Task: Find connections with filter location Dibai with filter topic #motivation with filter profile language French with filter current company Asiapower Overseas Employment Services with filter school Science And Technology Jobs with filter industry Mattress and Blinds Manufacturing with filter service category Date Entry with filter keywords title Operations Coordinator
Action: Mouse moved to (216, 330)
Screenshot: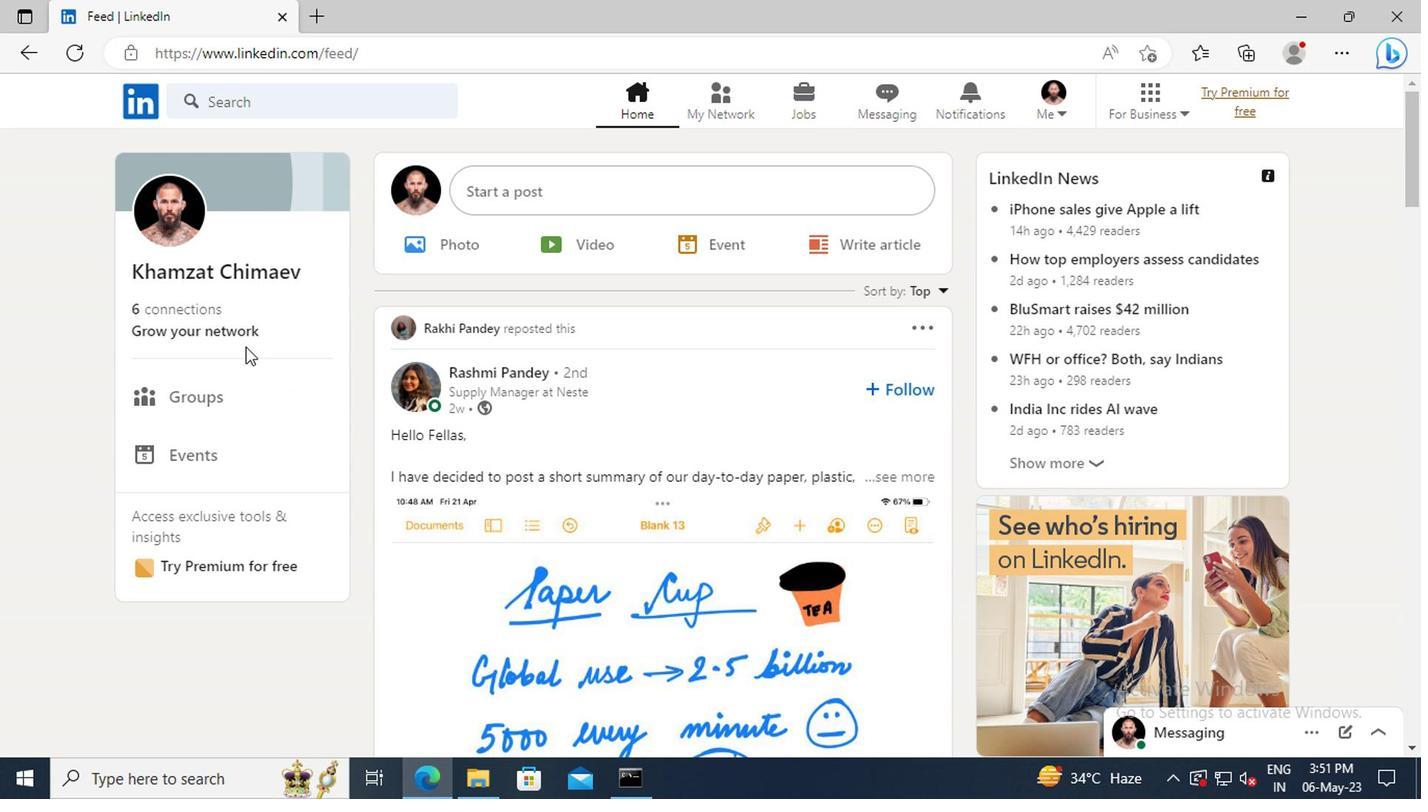 
Action: Mouse pressed left at (216, 330)
Screenshot: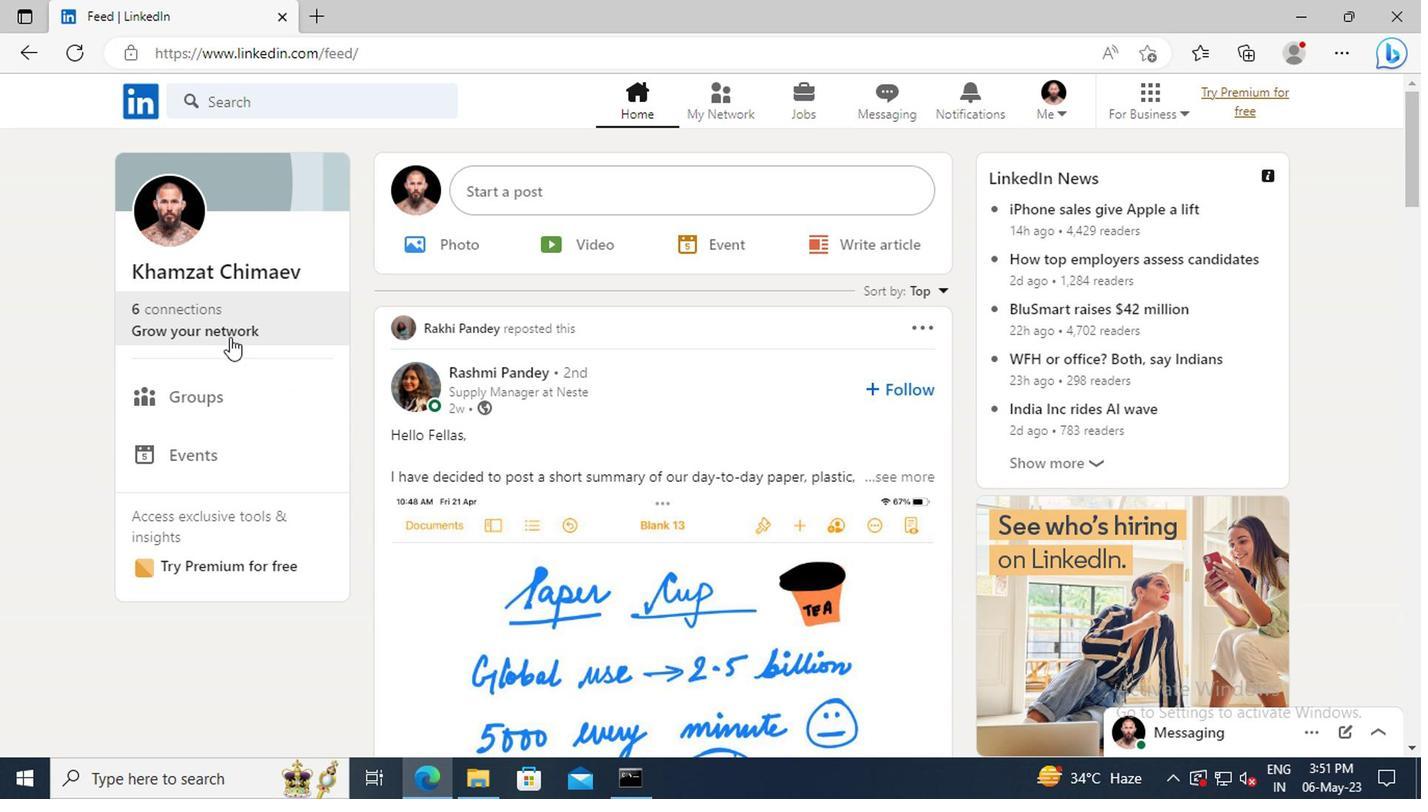 
Action: Mouse moved to (221, 223)
Screenshot: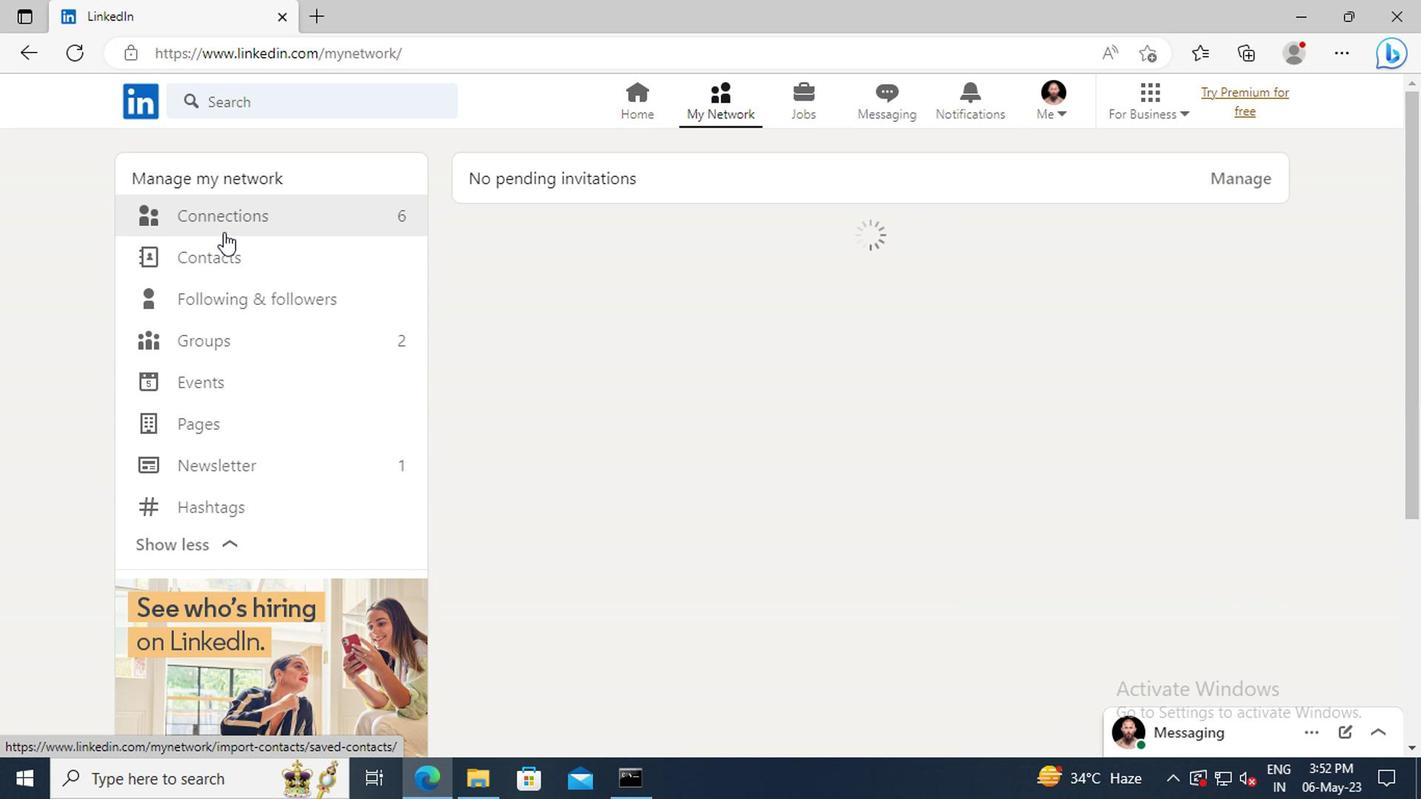 
Action: Mouse pressed left at (221, 223)
Screenshot: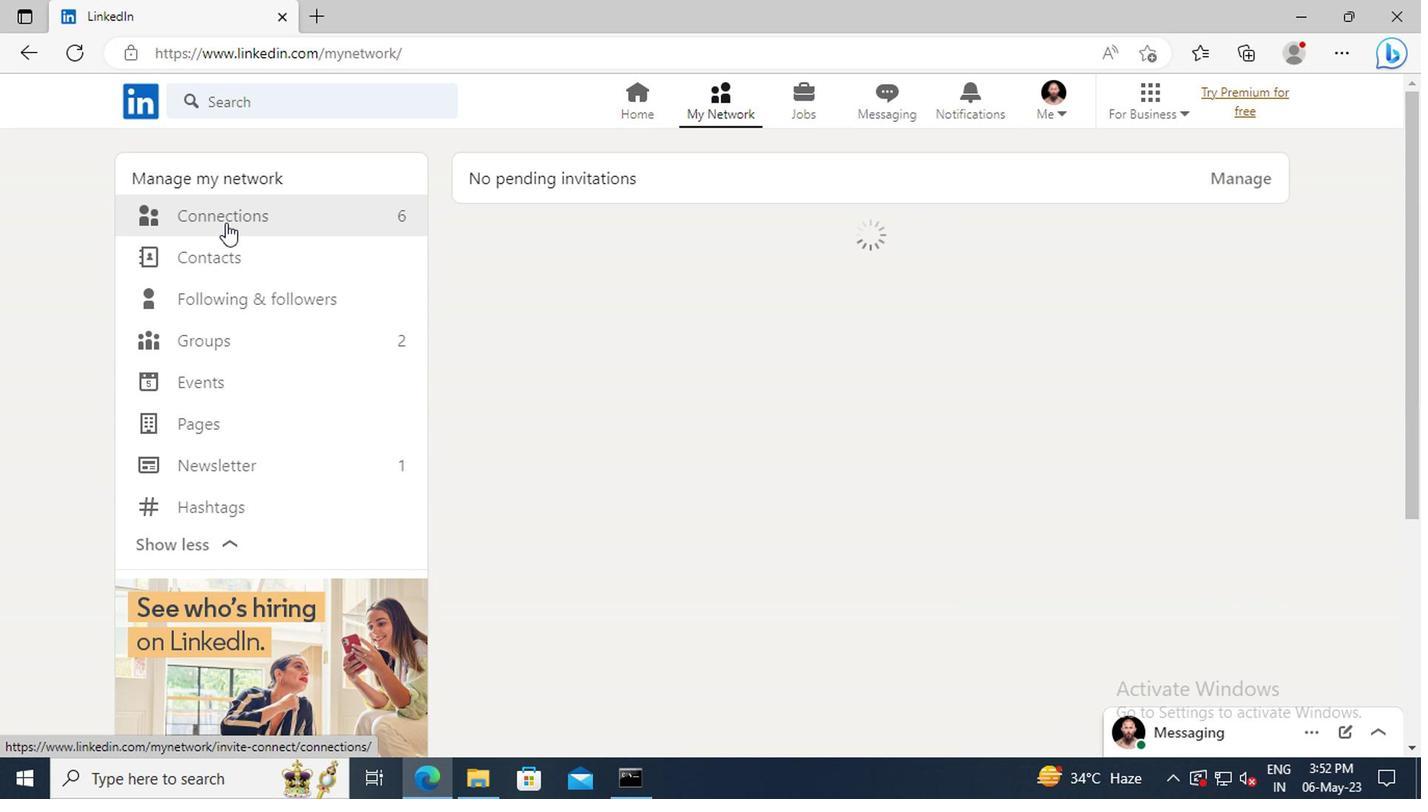 
Action: Mouse moved to (846, 222)
Screenshot: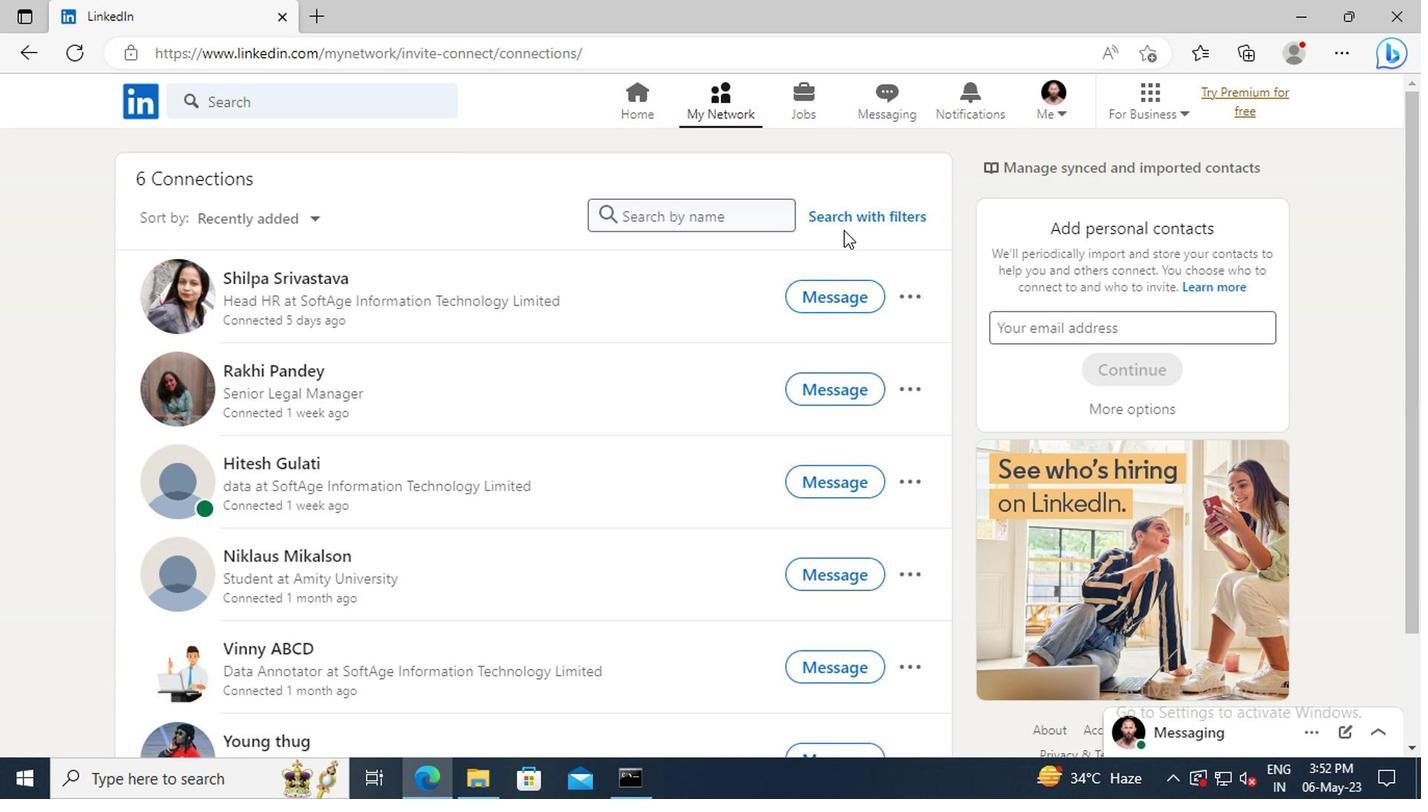 
Action: Mouse pressed left at (846, 222)
Screenshot: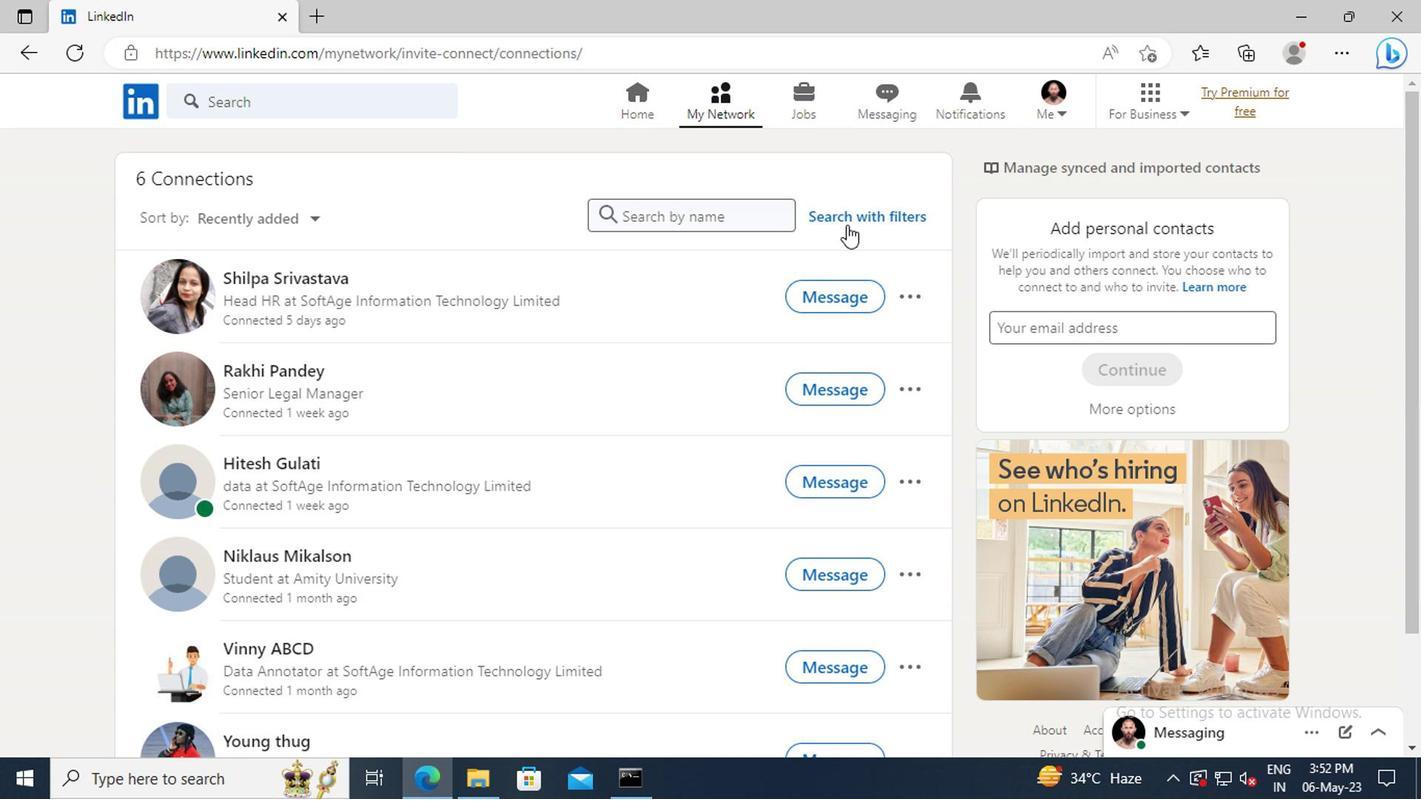 
Action: Mouse moved to (789, 163)
Screenshot: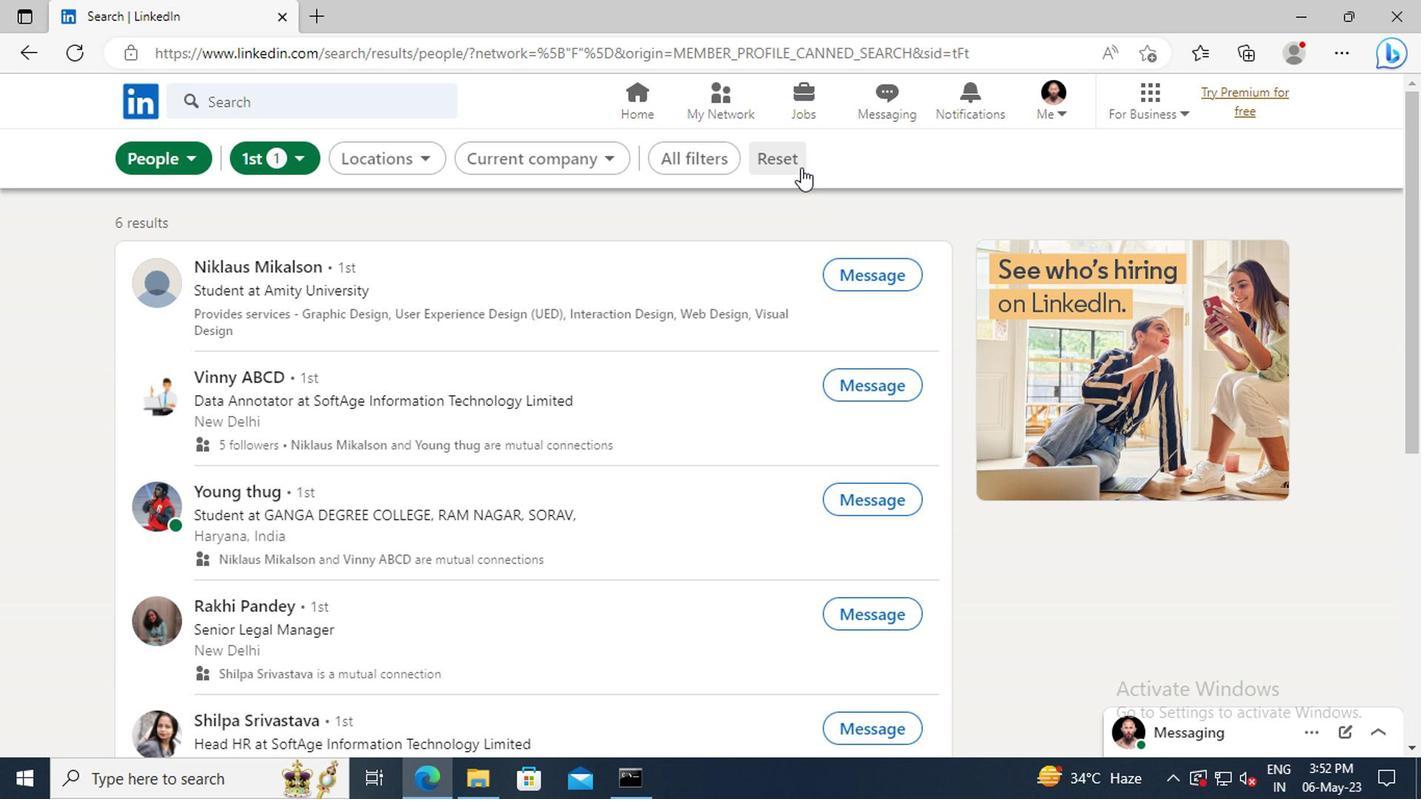 
Action: Mouse pressed left at (789, 163)
Screenshot: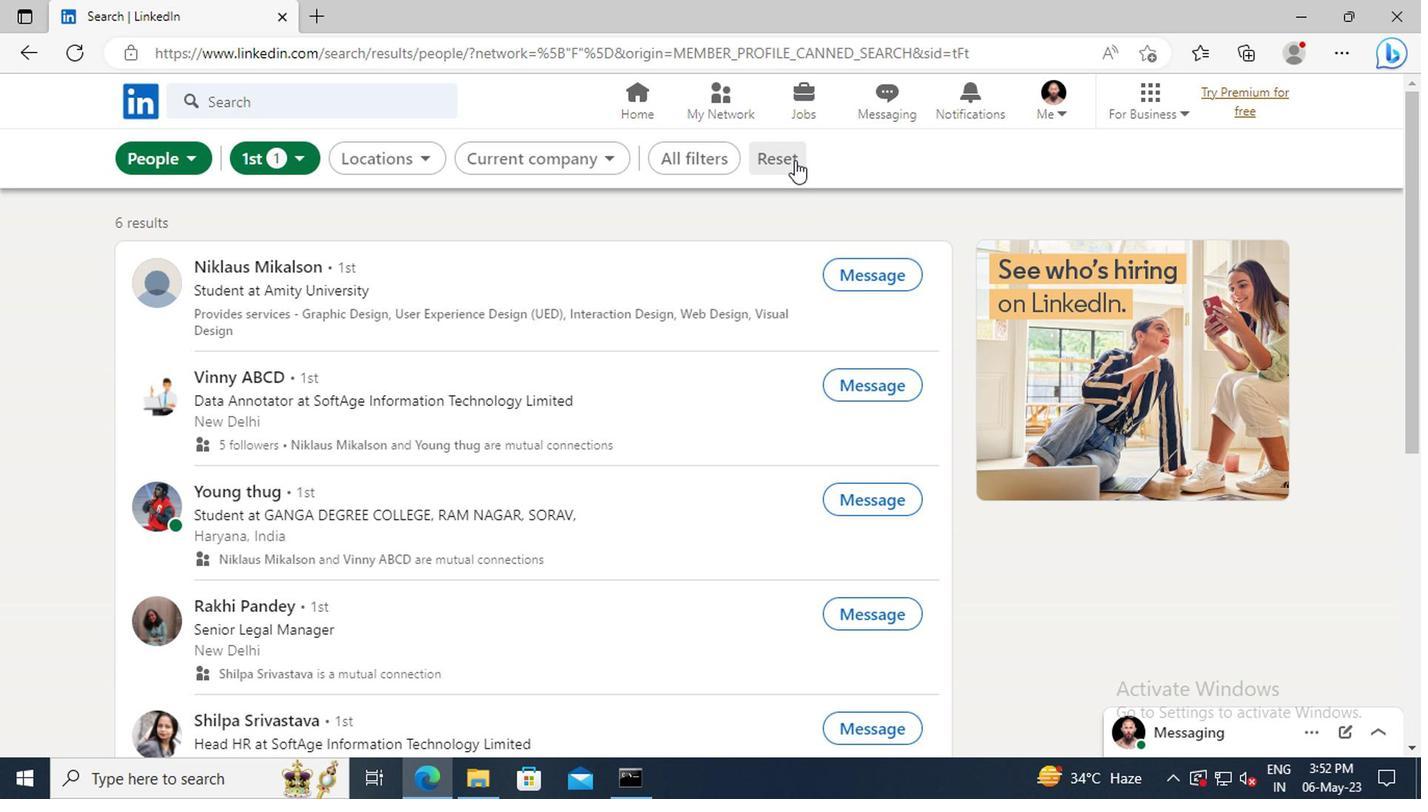
Action: Mouse moved to (750, 163)
Screenshot: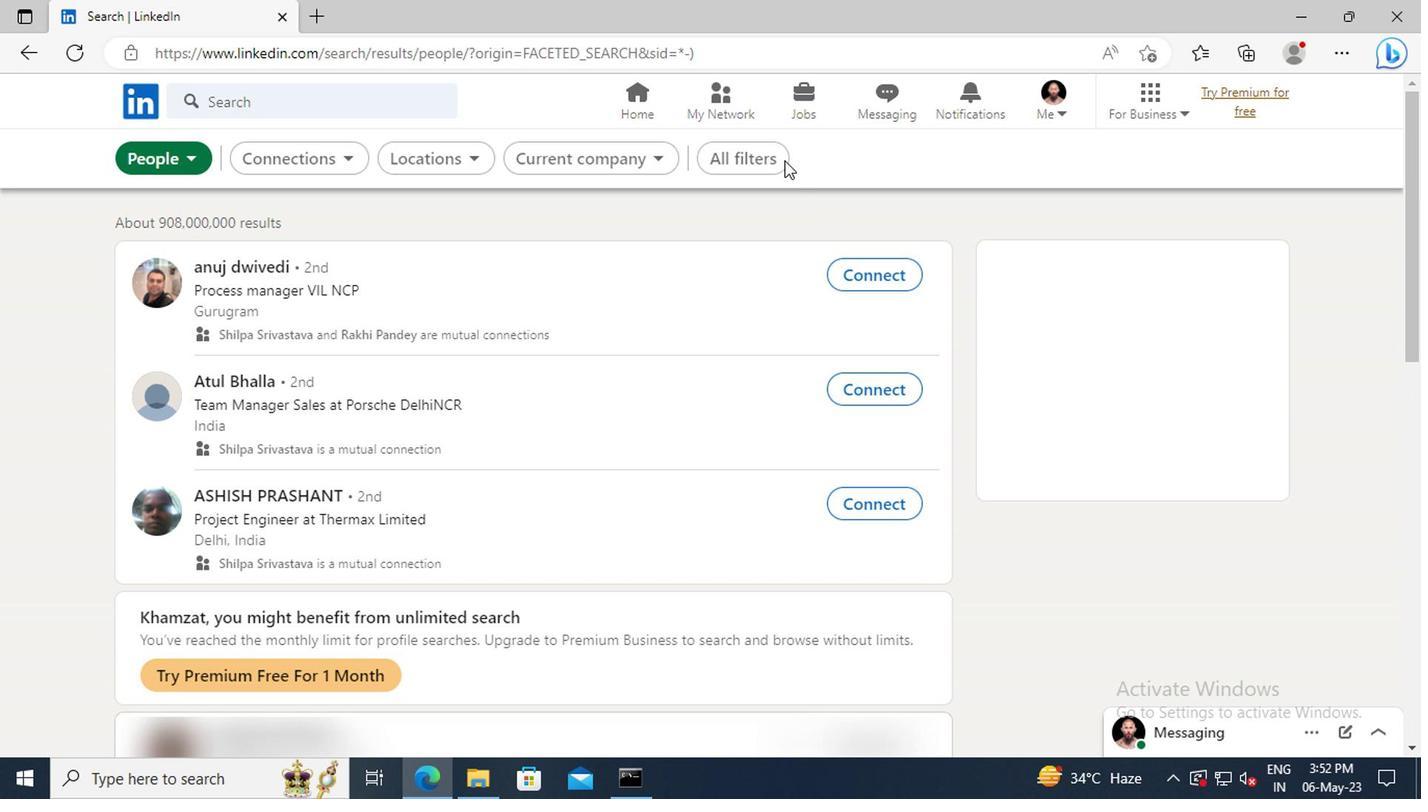
Action: Mouse pressed left at (750, 163)
Screenshot: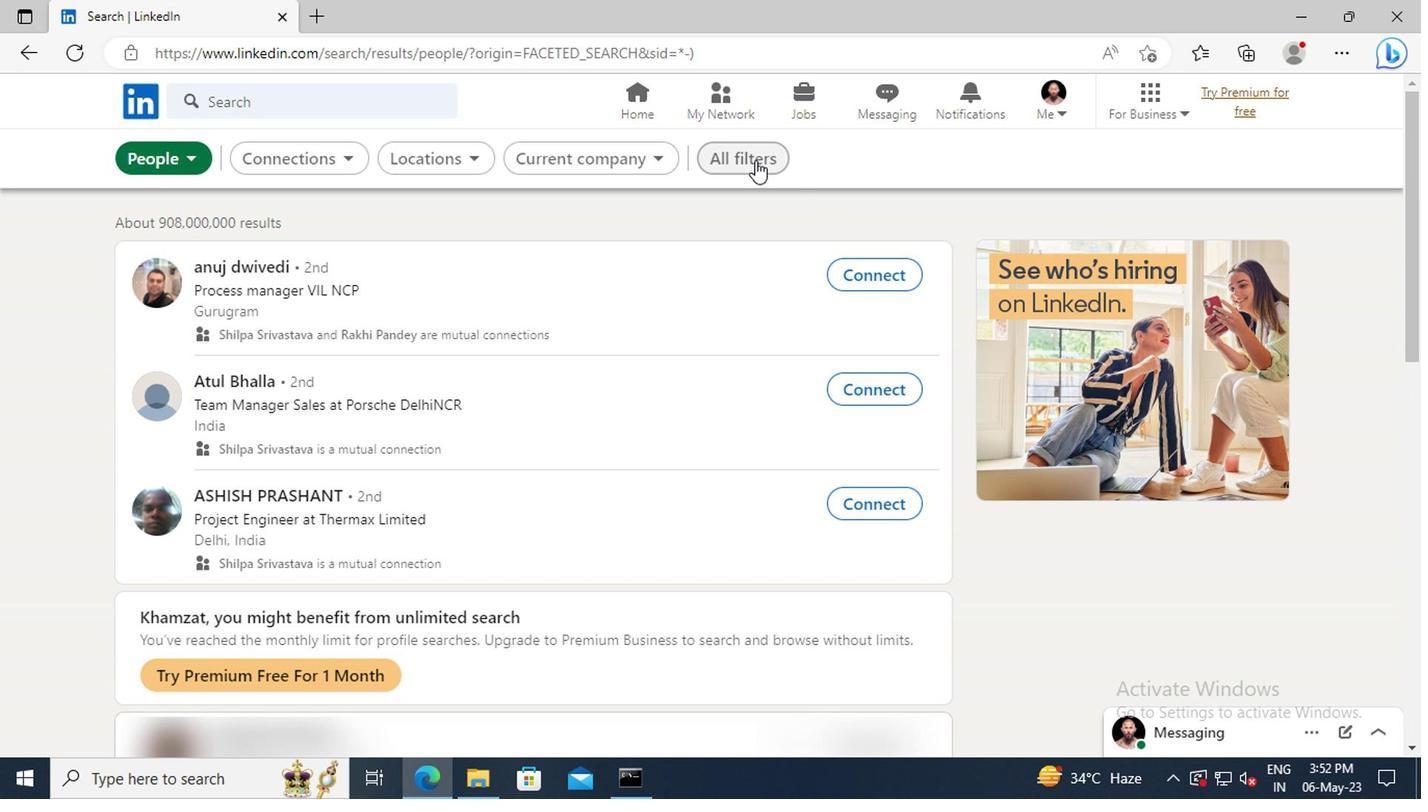 
Action: Mouse moved to (1110, 379)
Screenshot: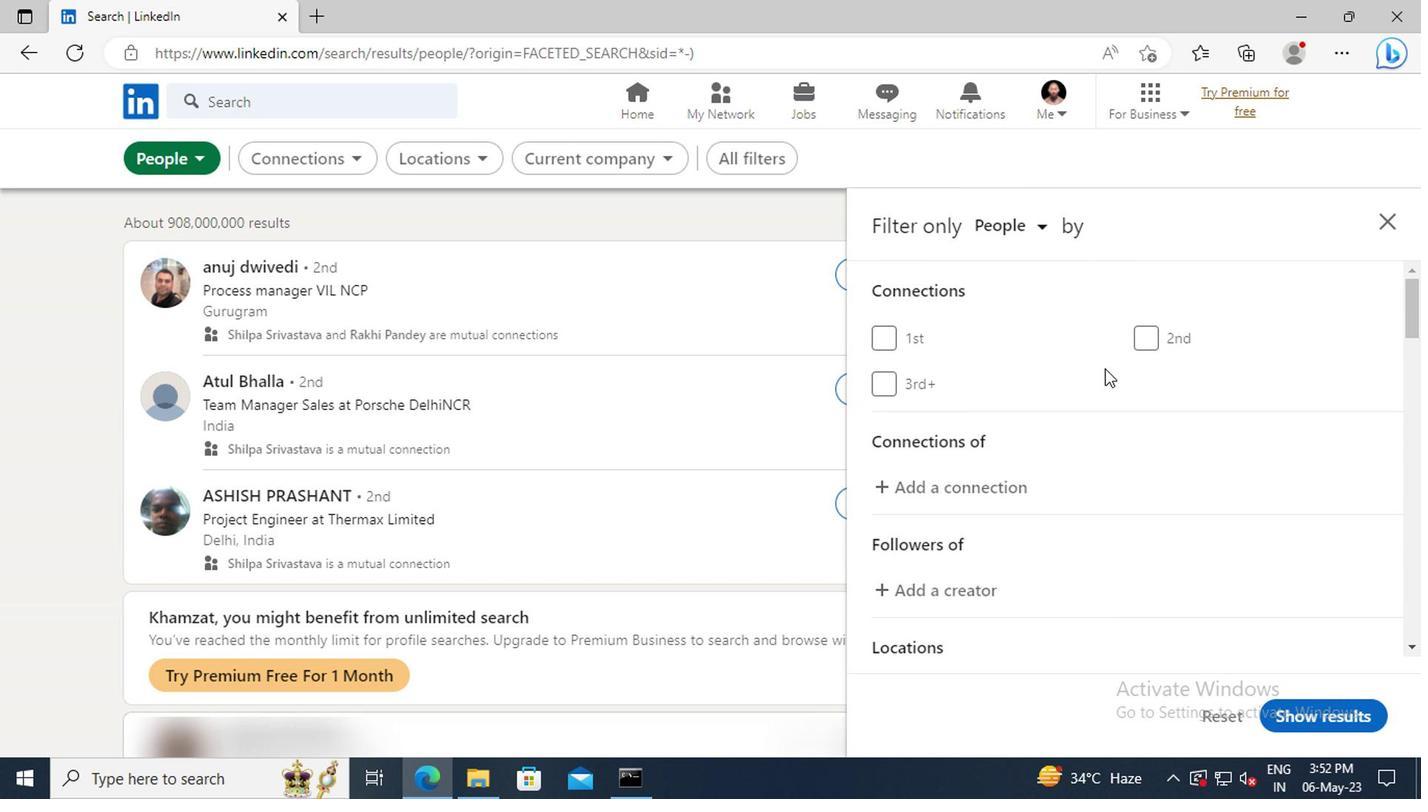 
Action: Mouse scrolled (1110, 377) with delta (0, -1)
Screenshot: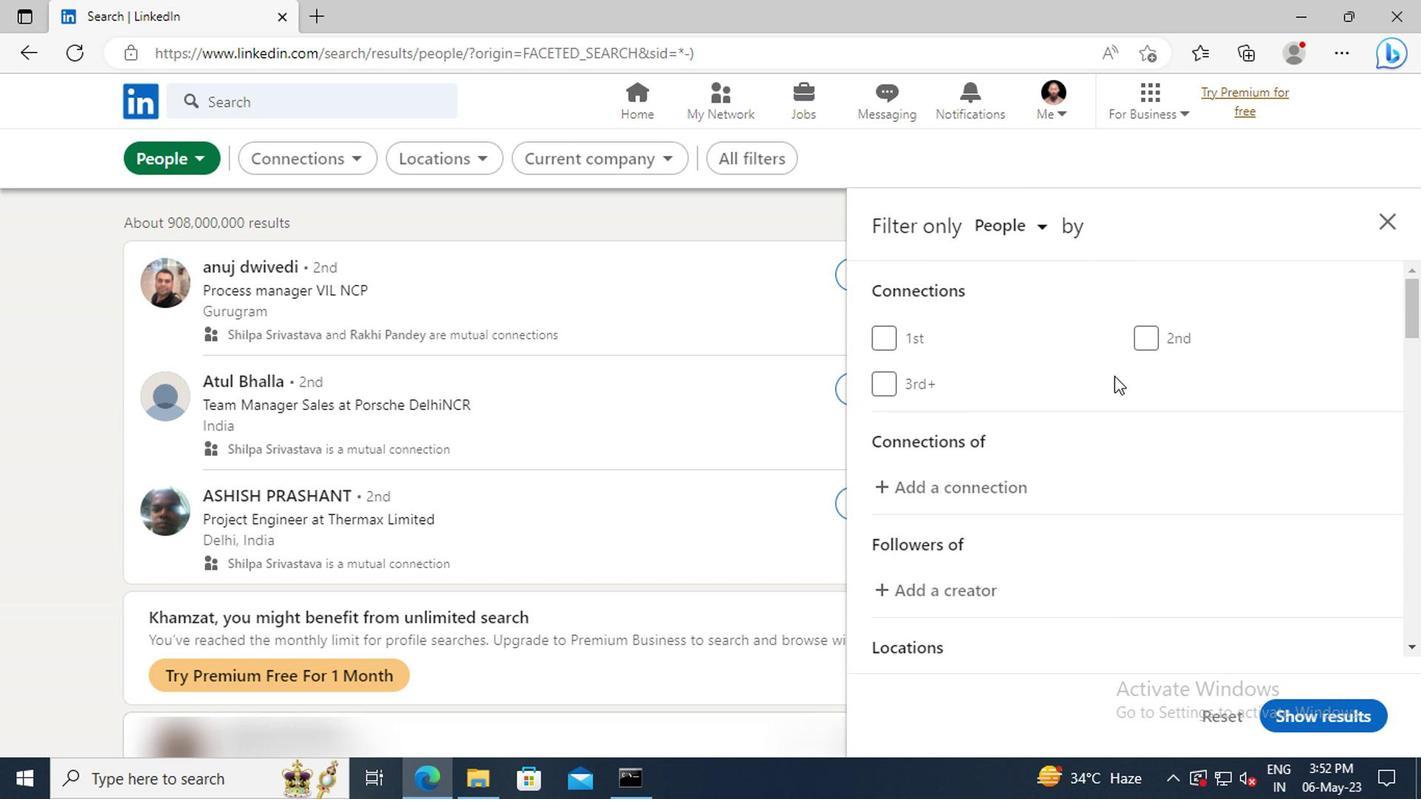 
Action: Mouse scrolled (1110, 377) with delta (0, -1)
Screenshot: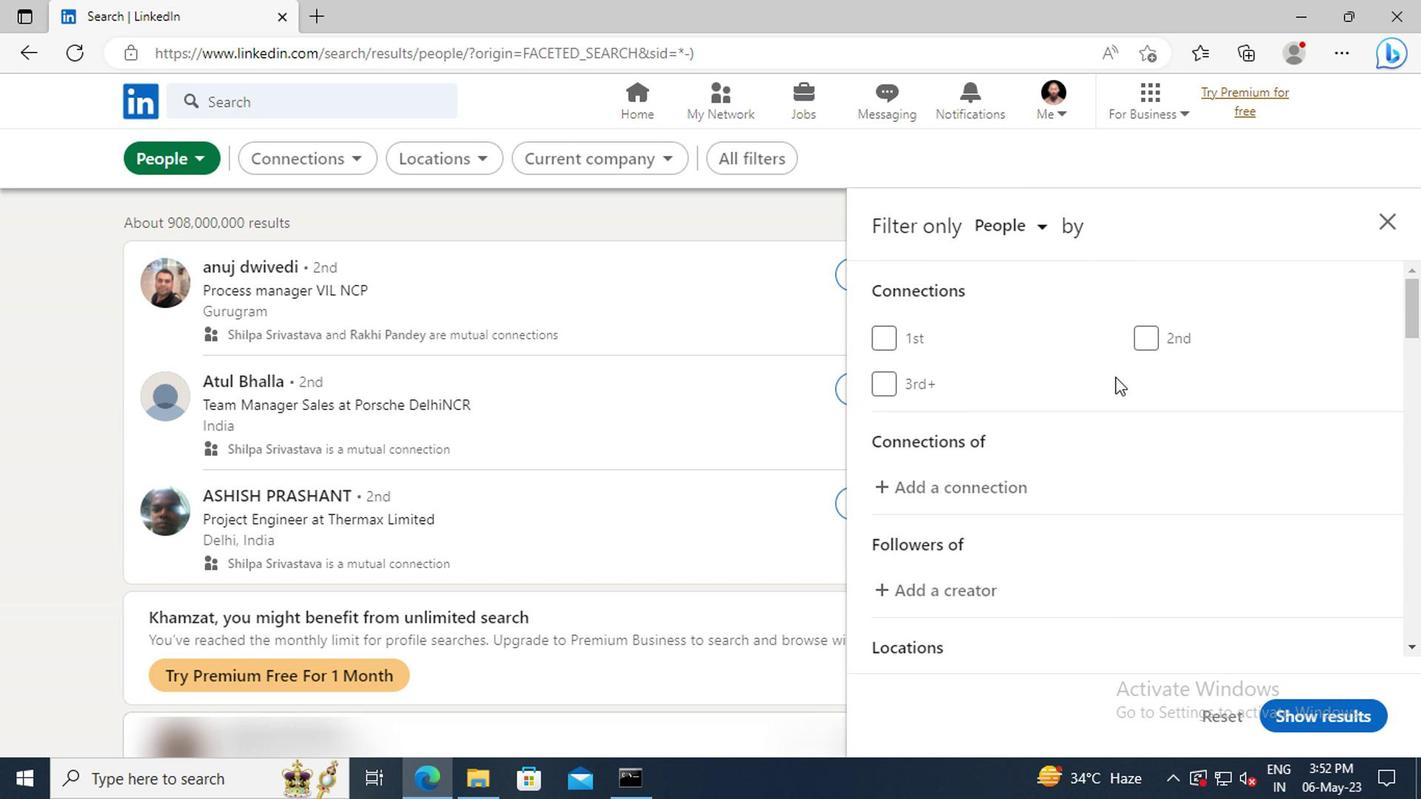 
Action: Mouse scrolled (1110, 377) with delta (0, -1)
Screenshot: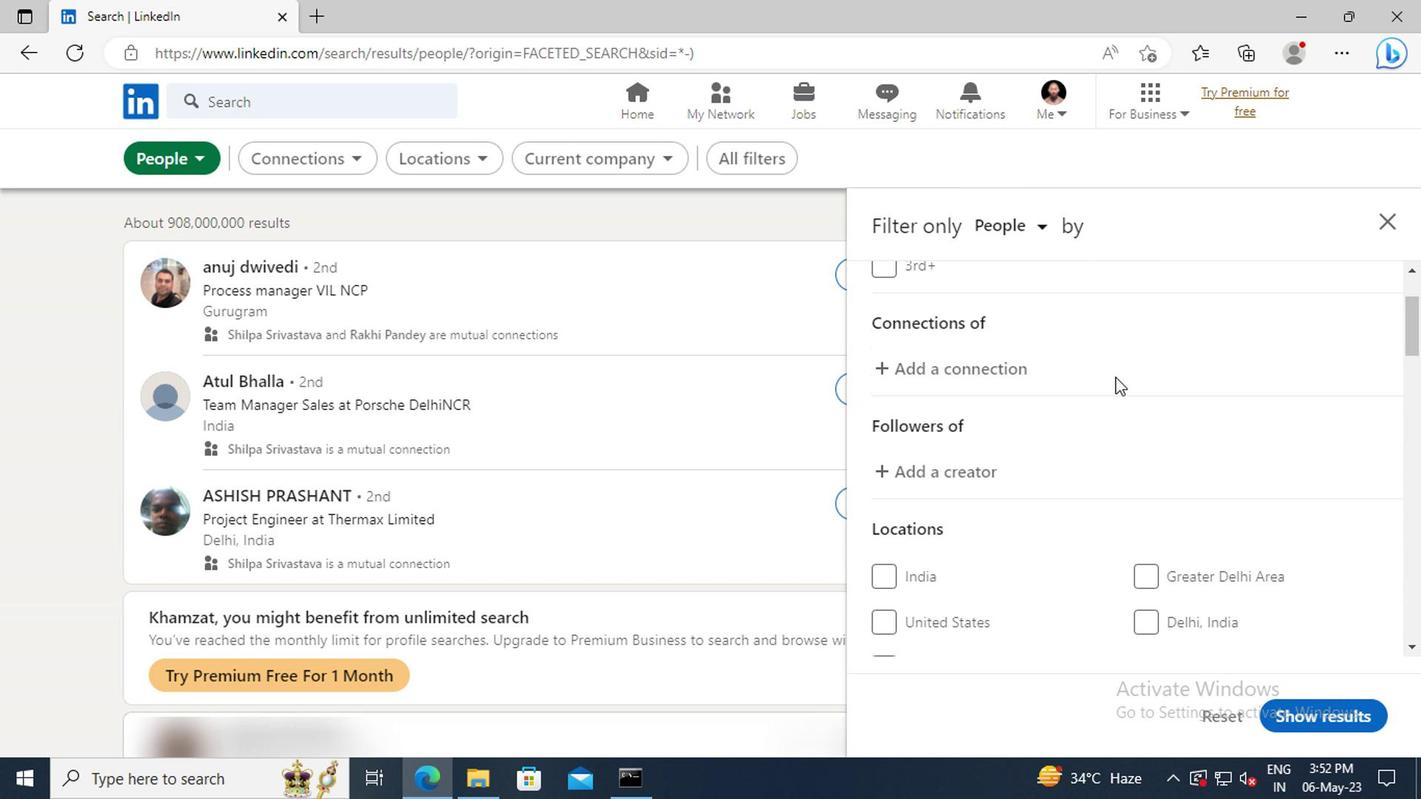 
Action: Mouse scrolled (1110, 377) with delta (0, -1)
Screenshot: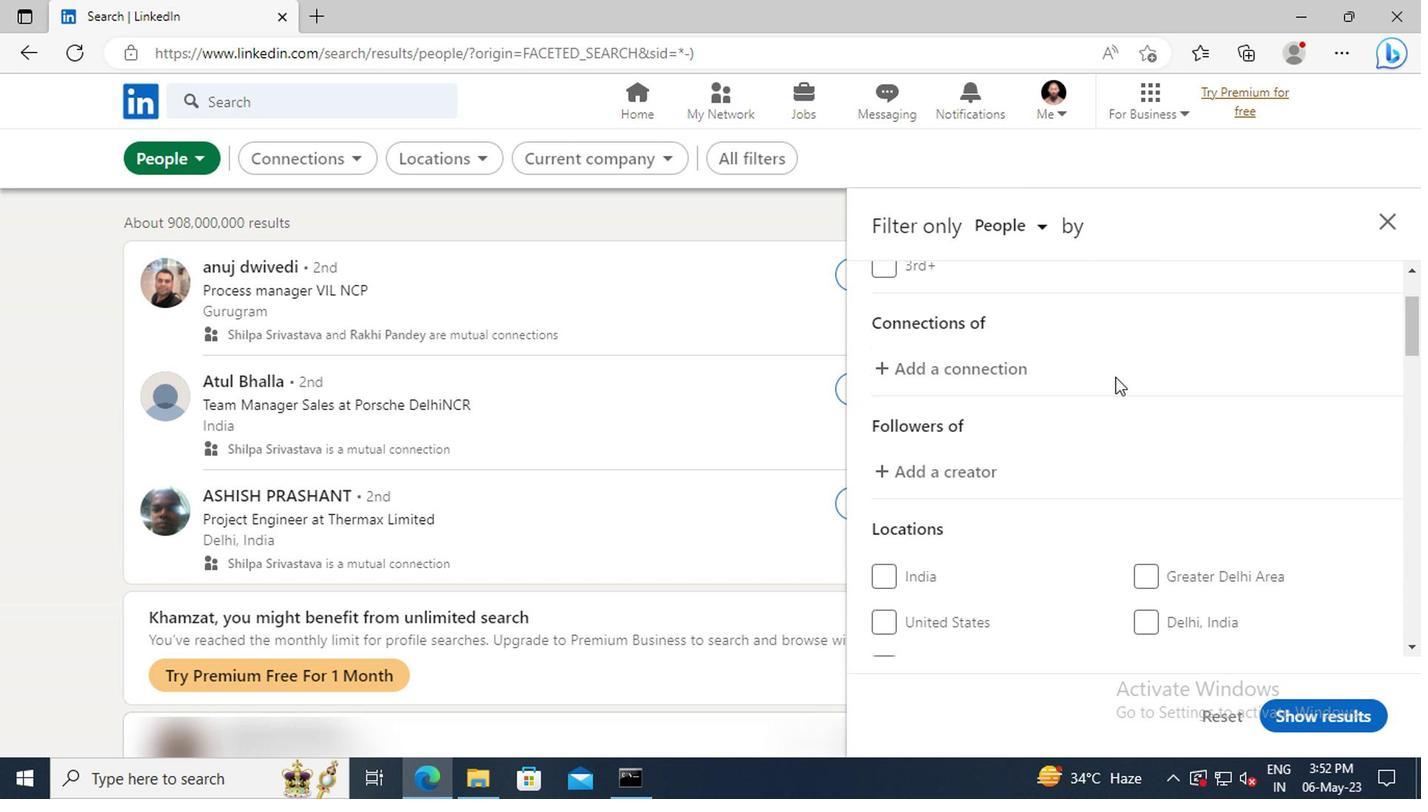
Action: Mouse scrolled (1110, 377) with delta (0, -1)
Screenshot: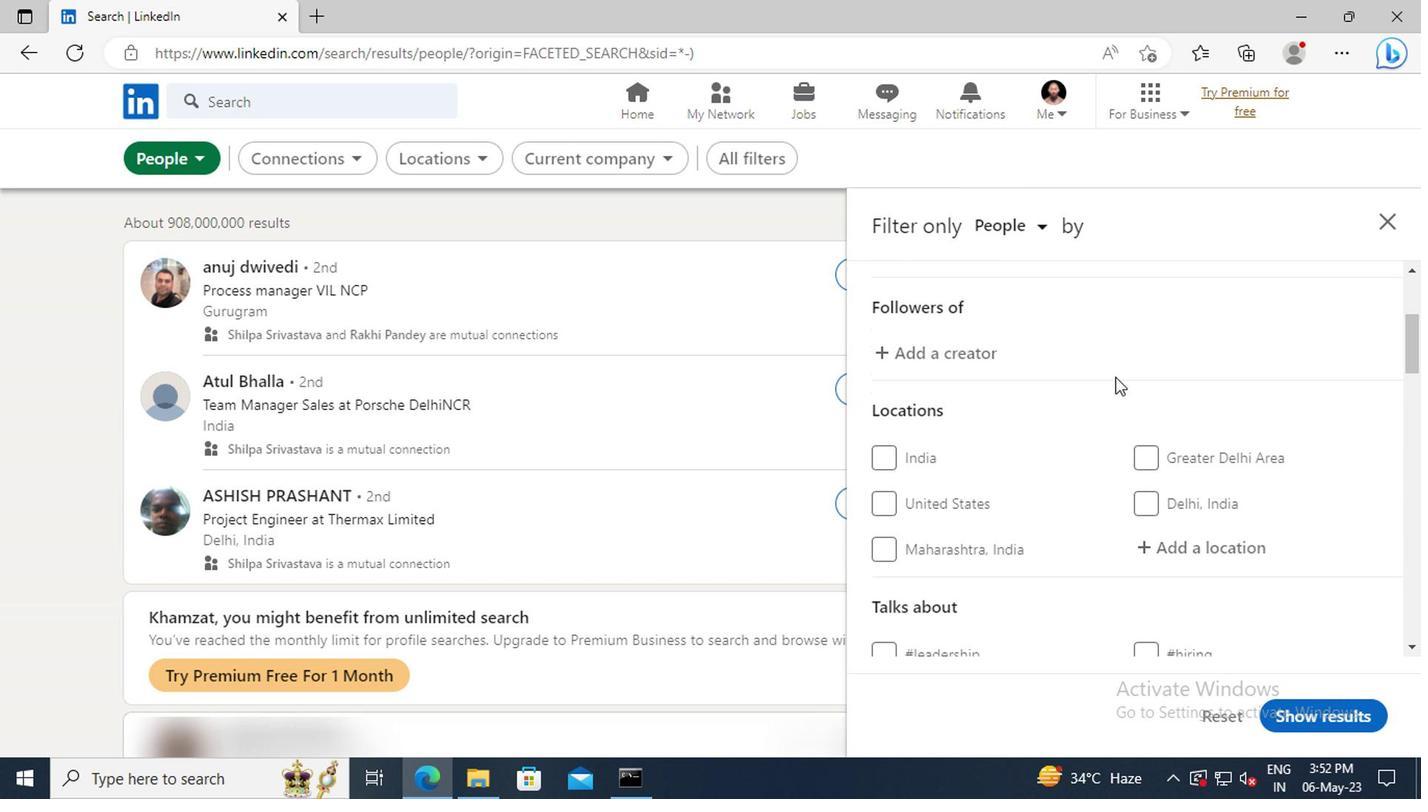 
Action: Mouse scrolled (1110, 377) with delta (0, -1)
Screenshot: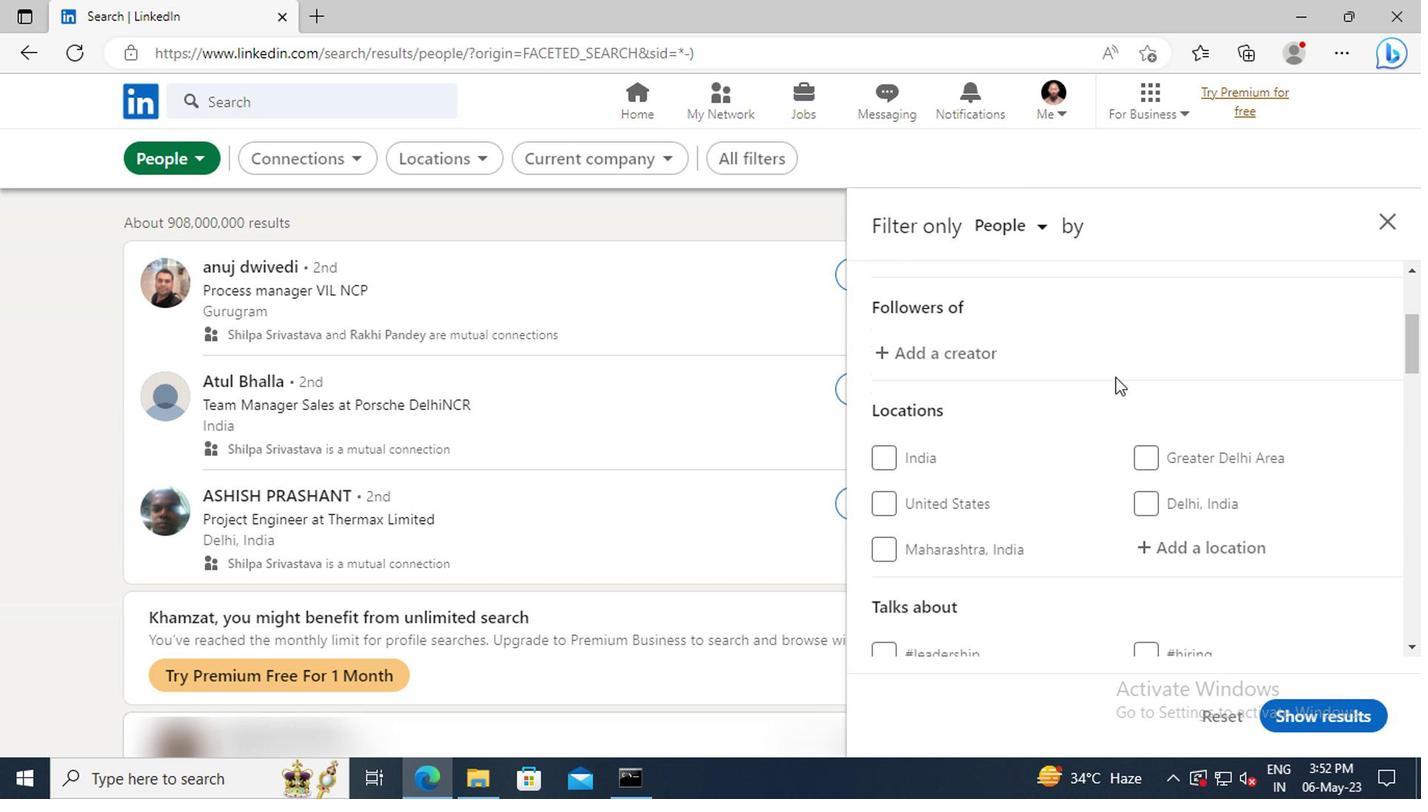 
Action: Mouse moved to (1161, 431)
Screenshot: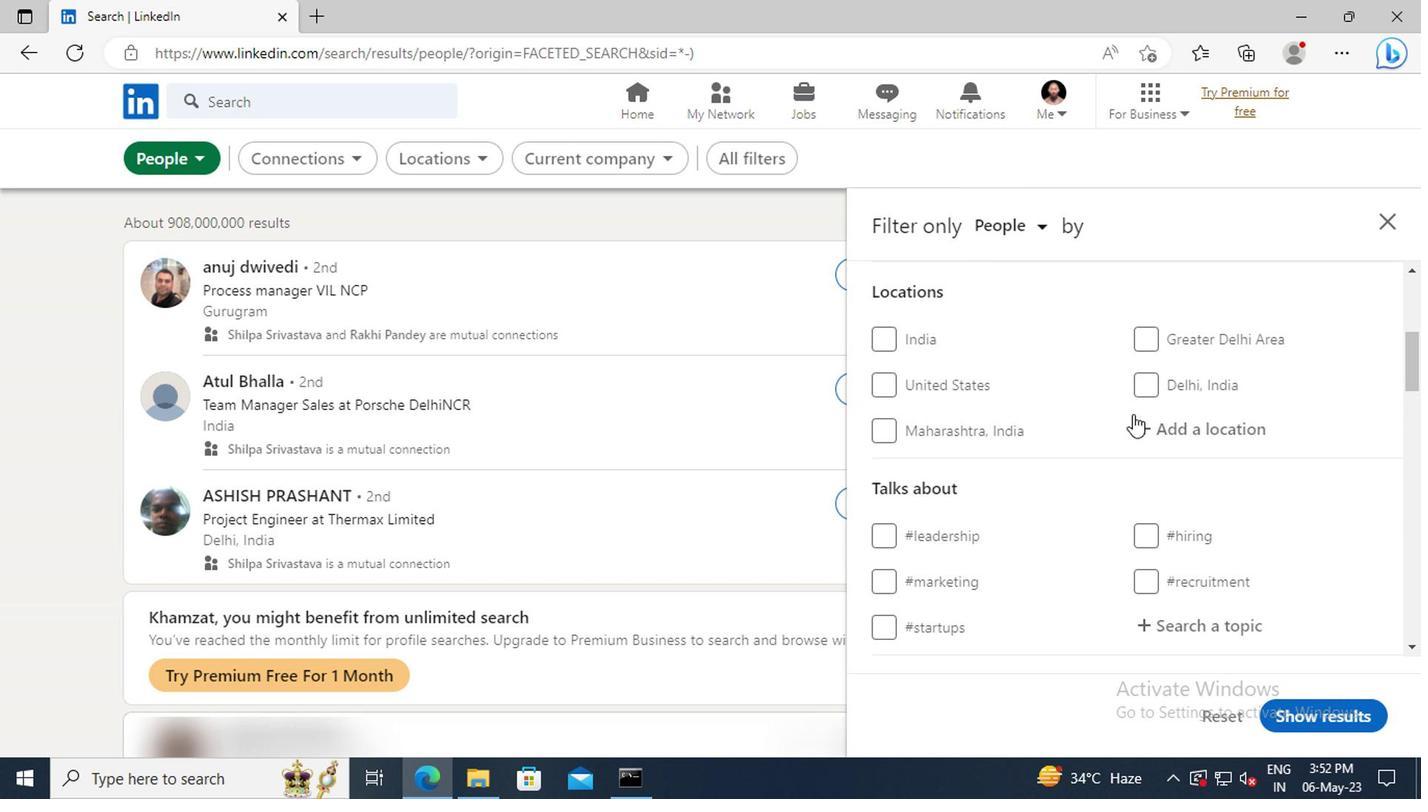 
Action: Mouse pressed left at (1161, 431)
Screenshot: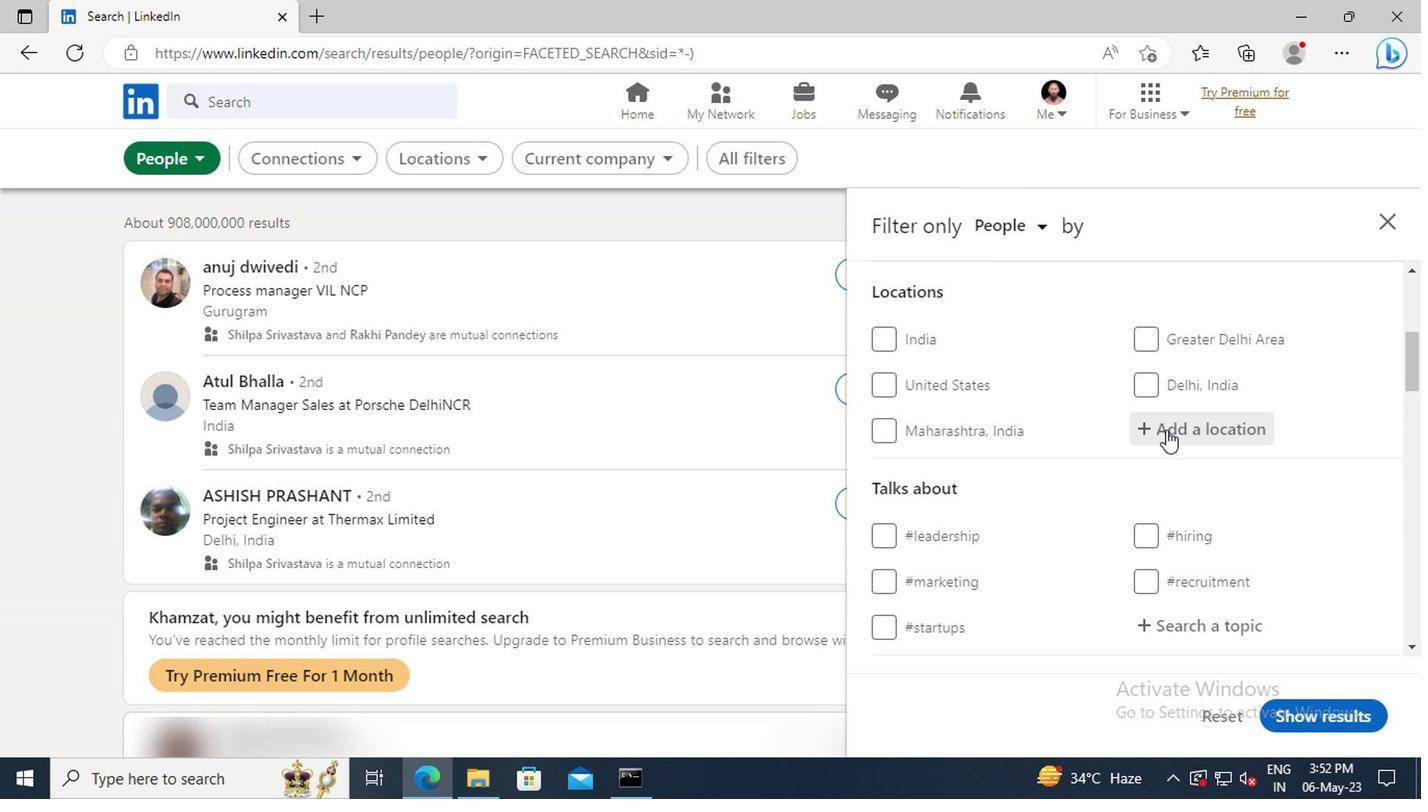 
Action: Mouse moved to (1161, 439)
Screenshot: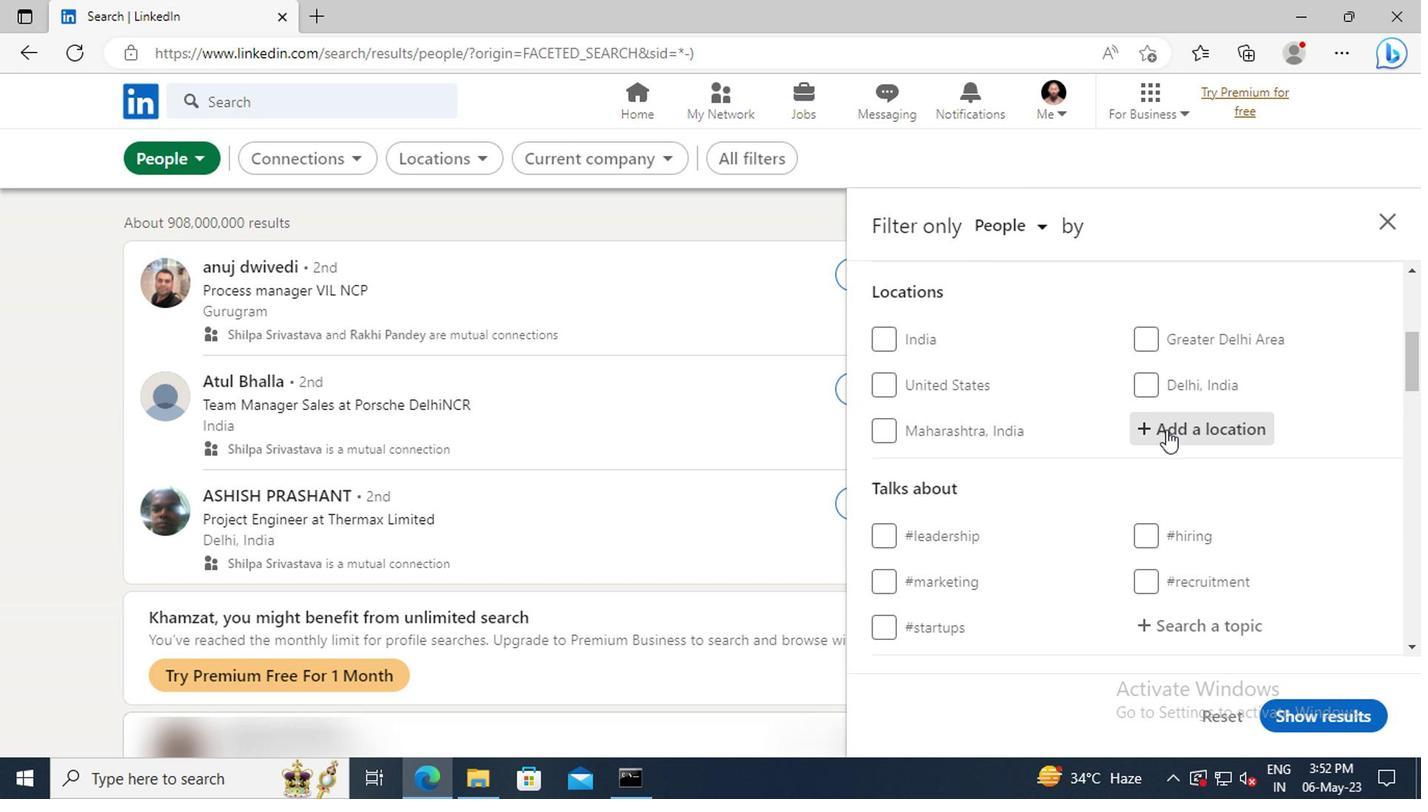 
Action: Key pressed <Key.shift><Key.shift><Key.shift>DIBAI
Screenshot: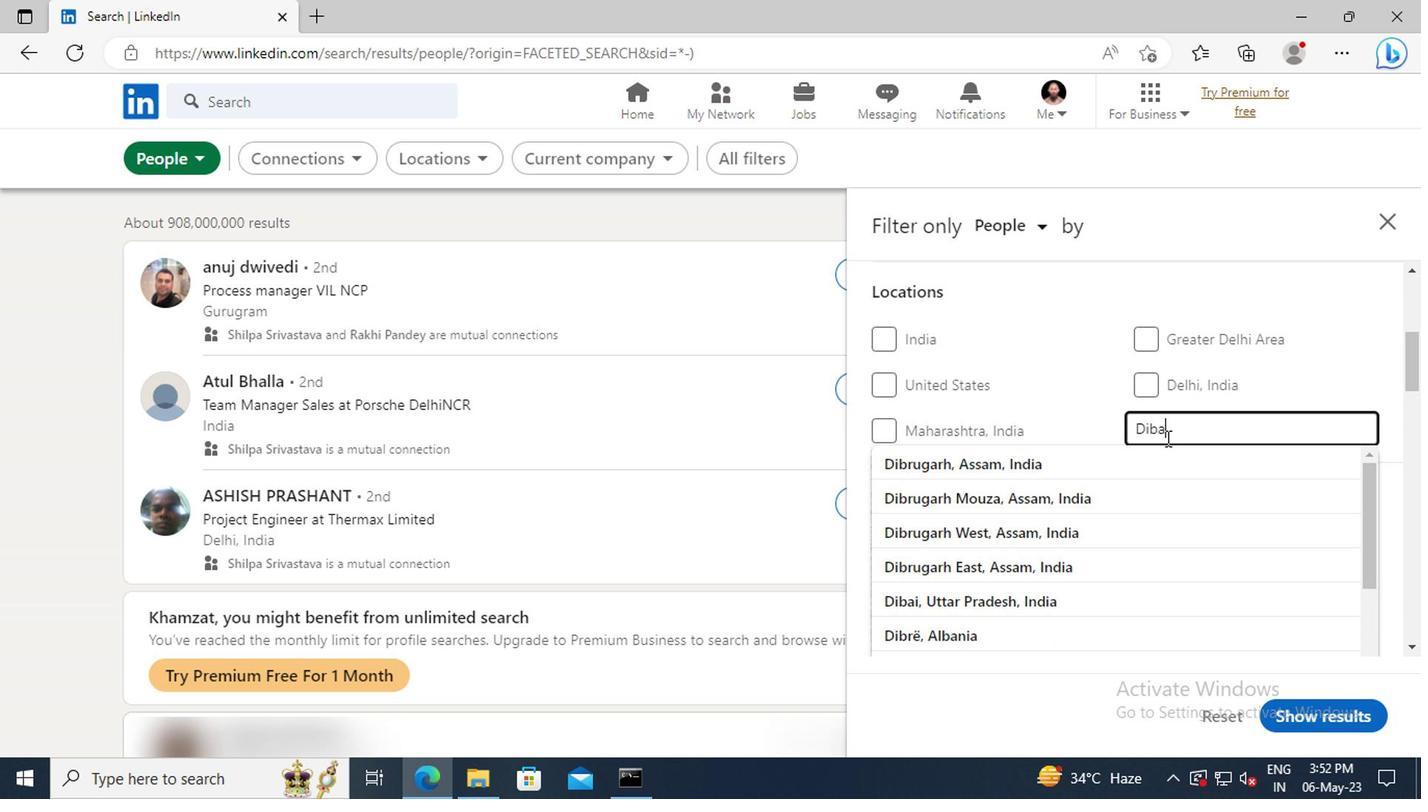 
Action: Mouse moved to (1161, 461)
Screenshot: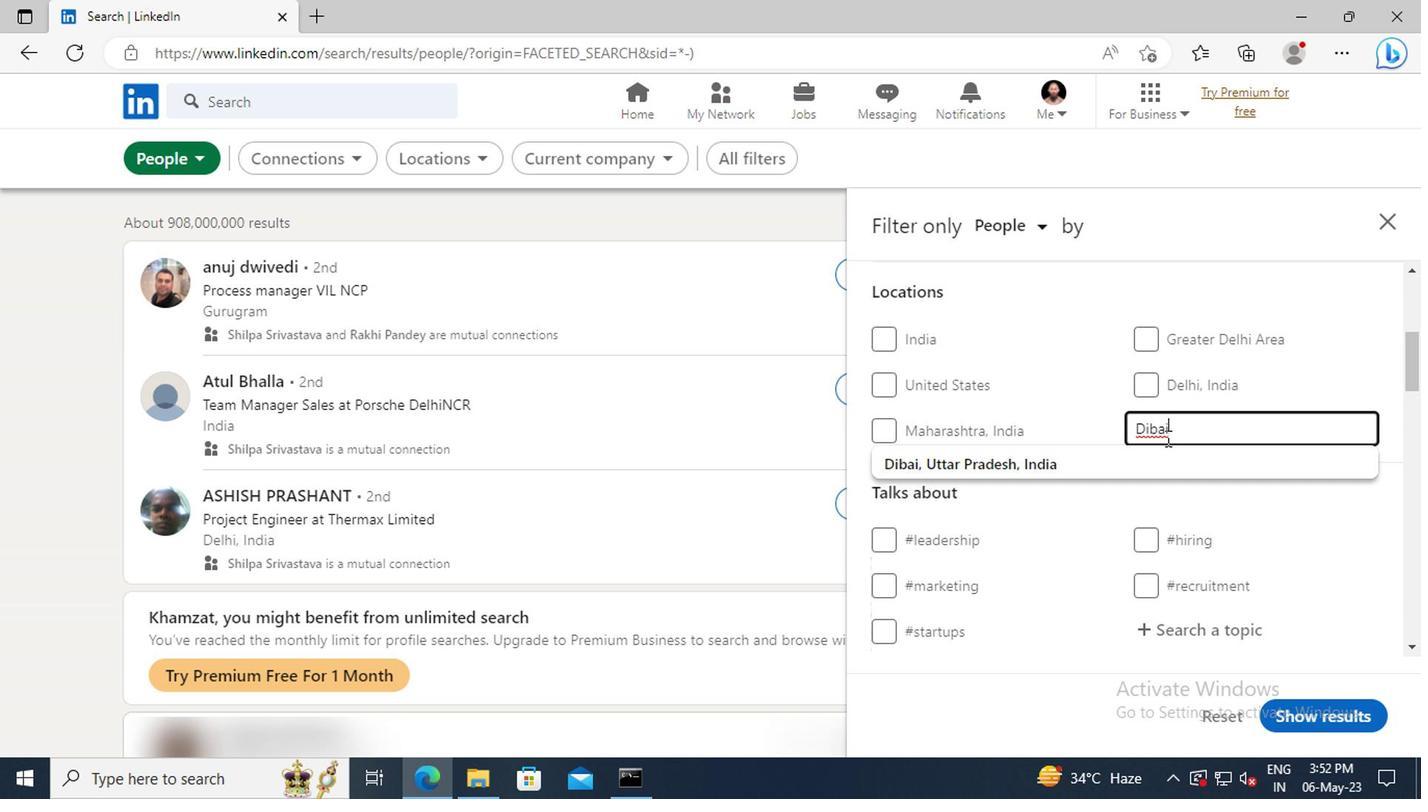 
Action: Mouse pressed left at (1161, 461)
Screenshot: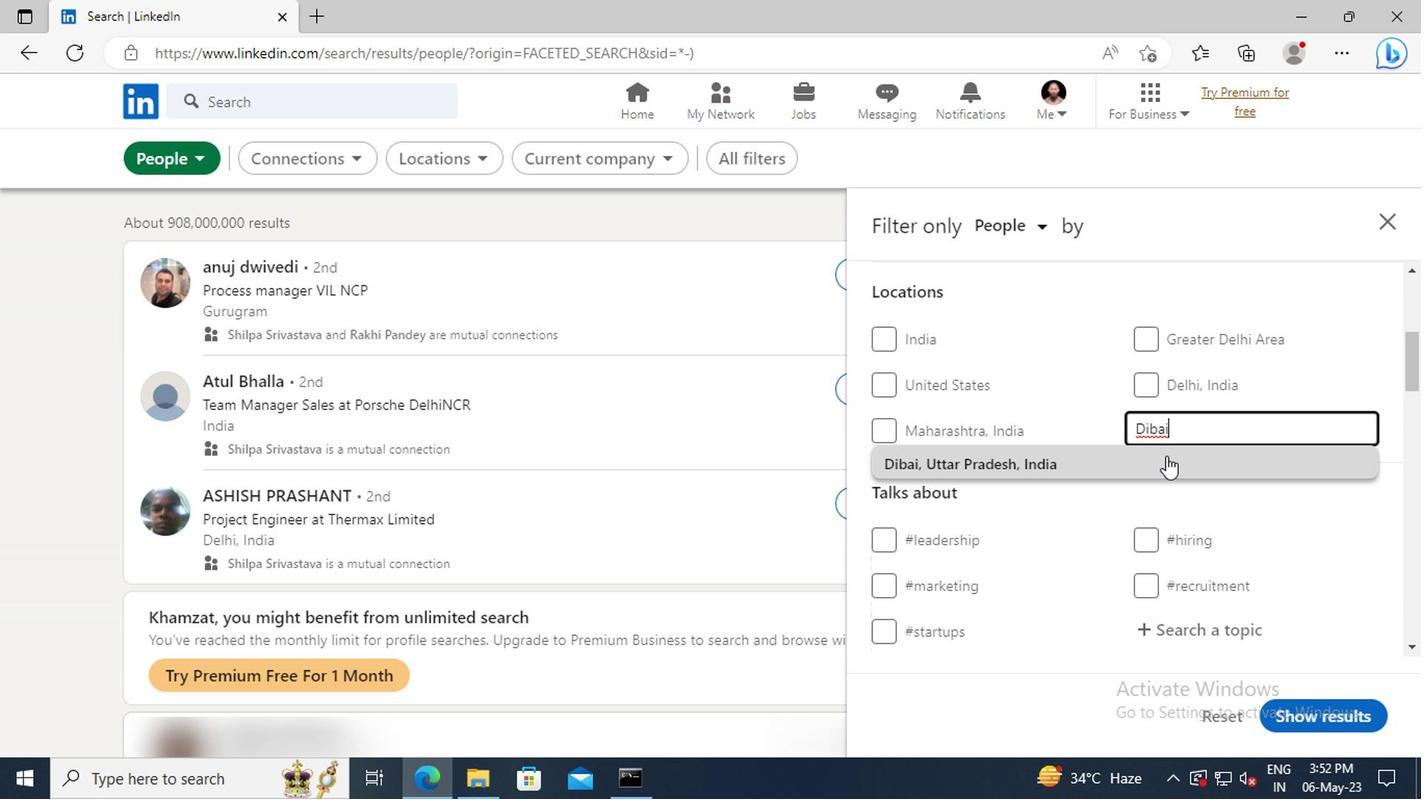 
Action: Mouse scrolled (1161, 460) with delta (0, 0)
Screenshot: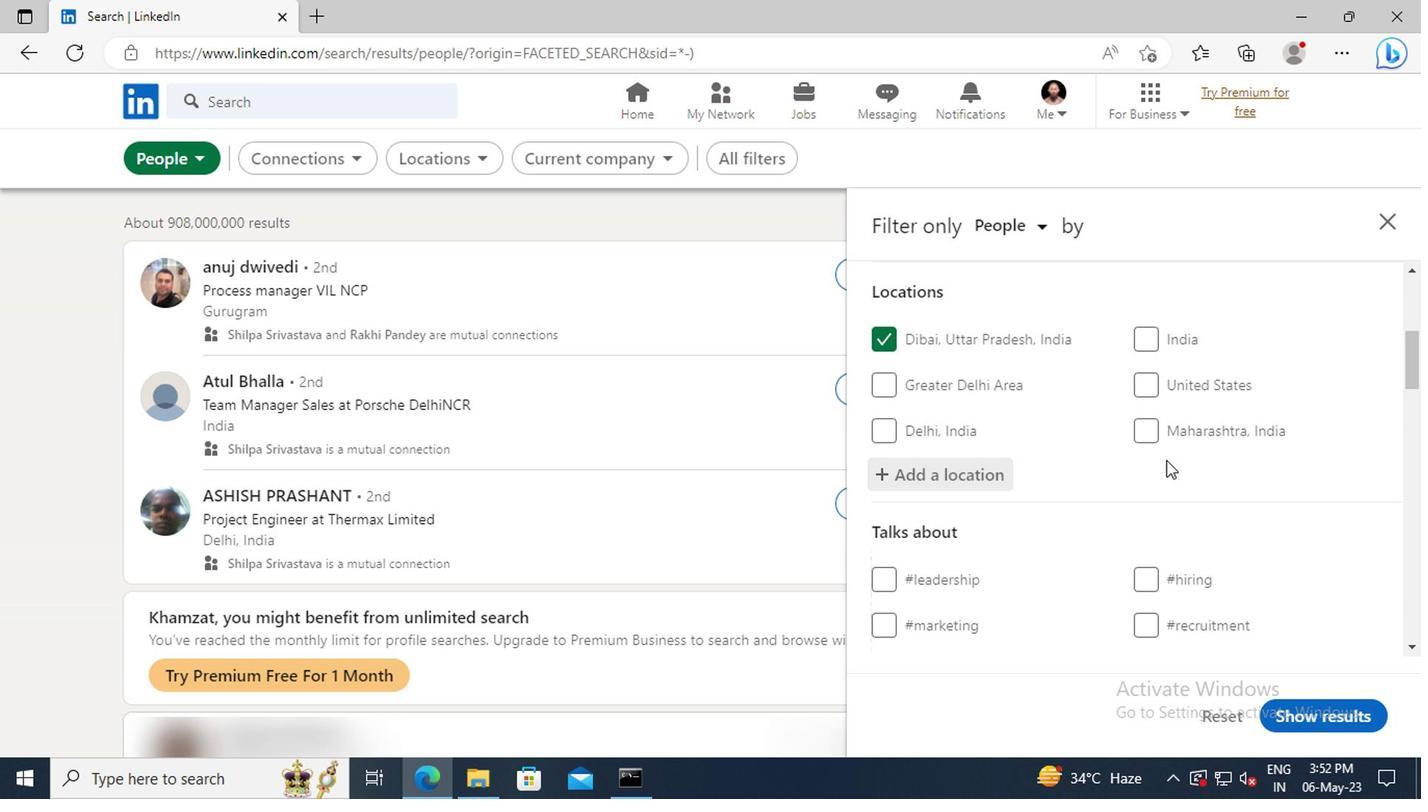 
Action: Mouse scrolled (1161, 460) with delta (0, 0)
Screenshot: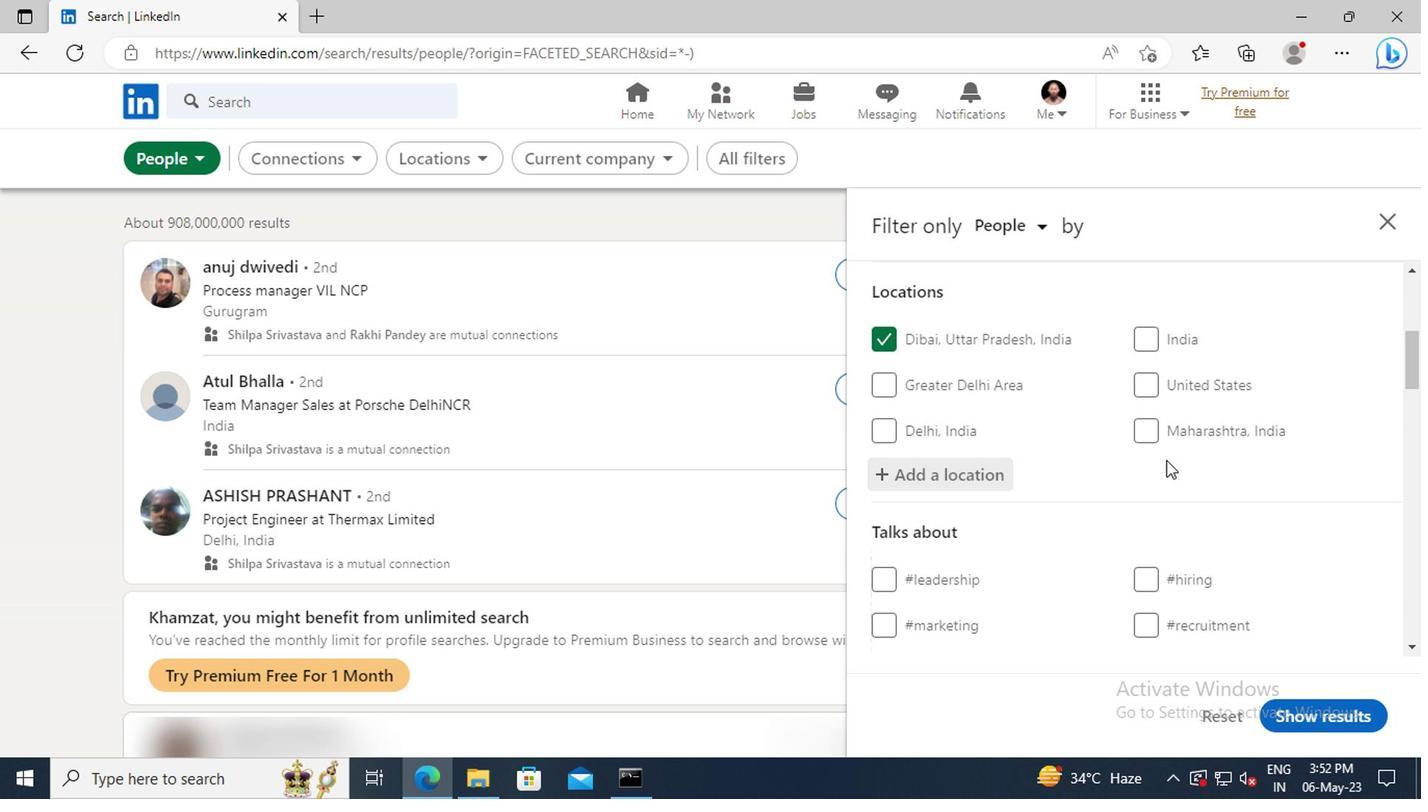 
Action: Mouse scrolled (1161, 460) with delta (0, 0)
Screenshot: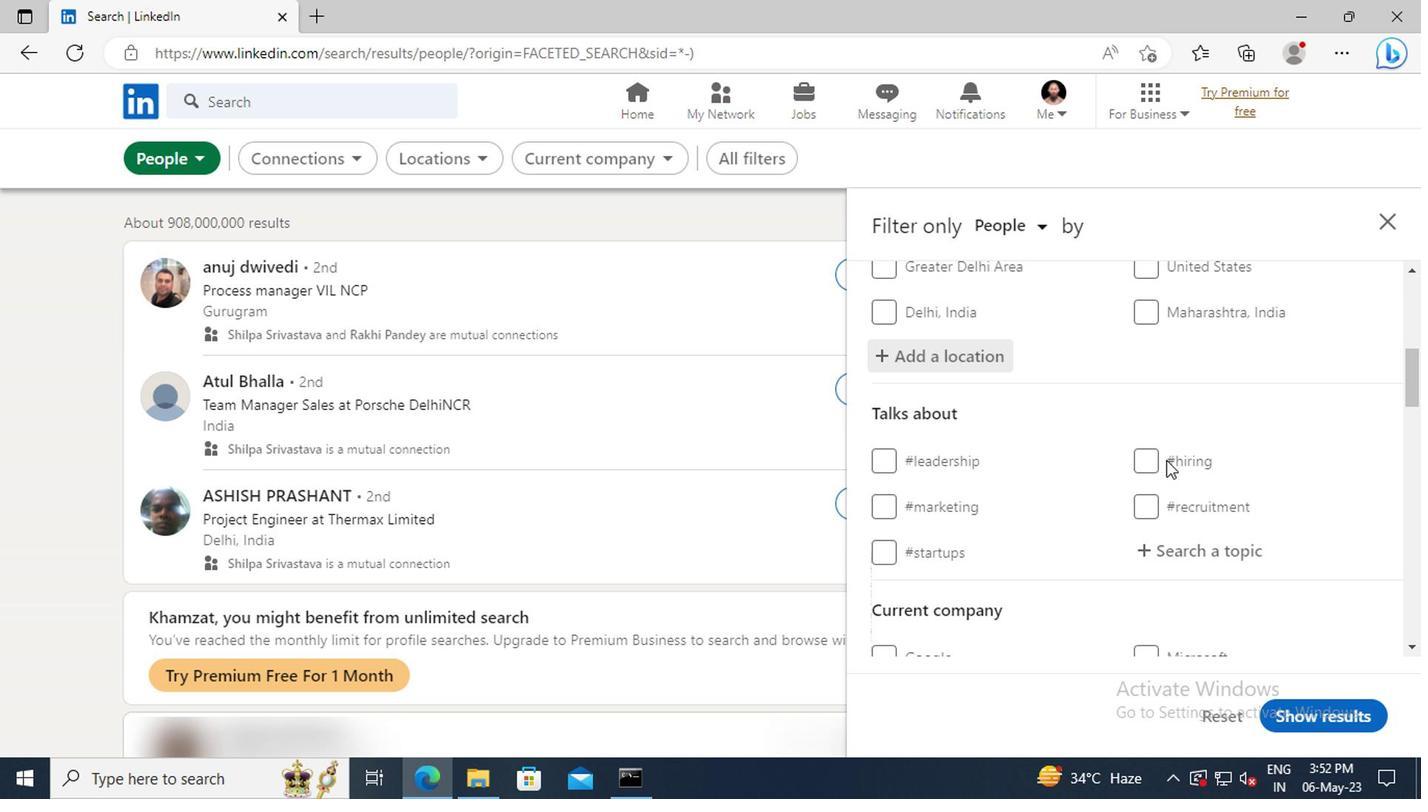 
Action: Mouse moved to (1163, 496)
Screenshot: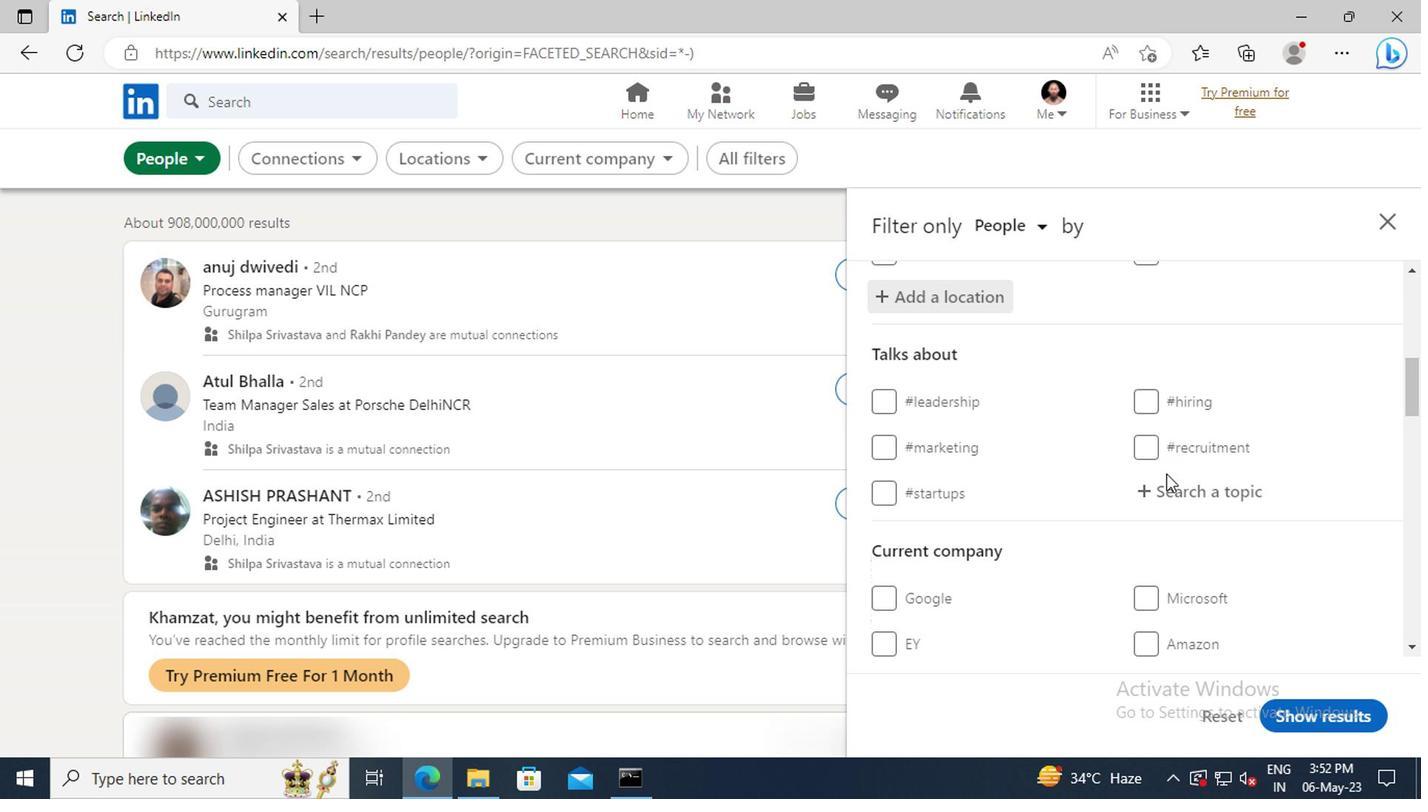 
Action: Mouse pressed left at (1163, 496)
Screenshot: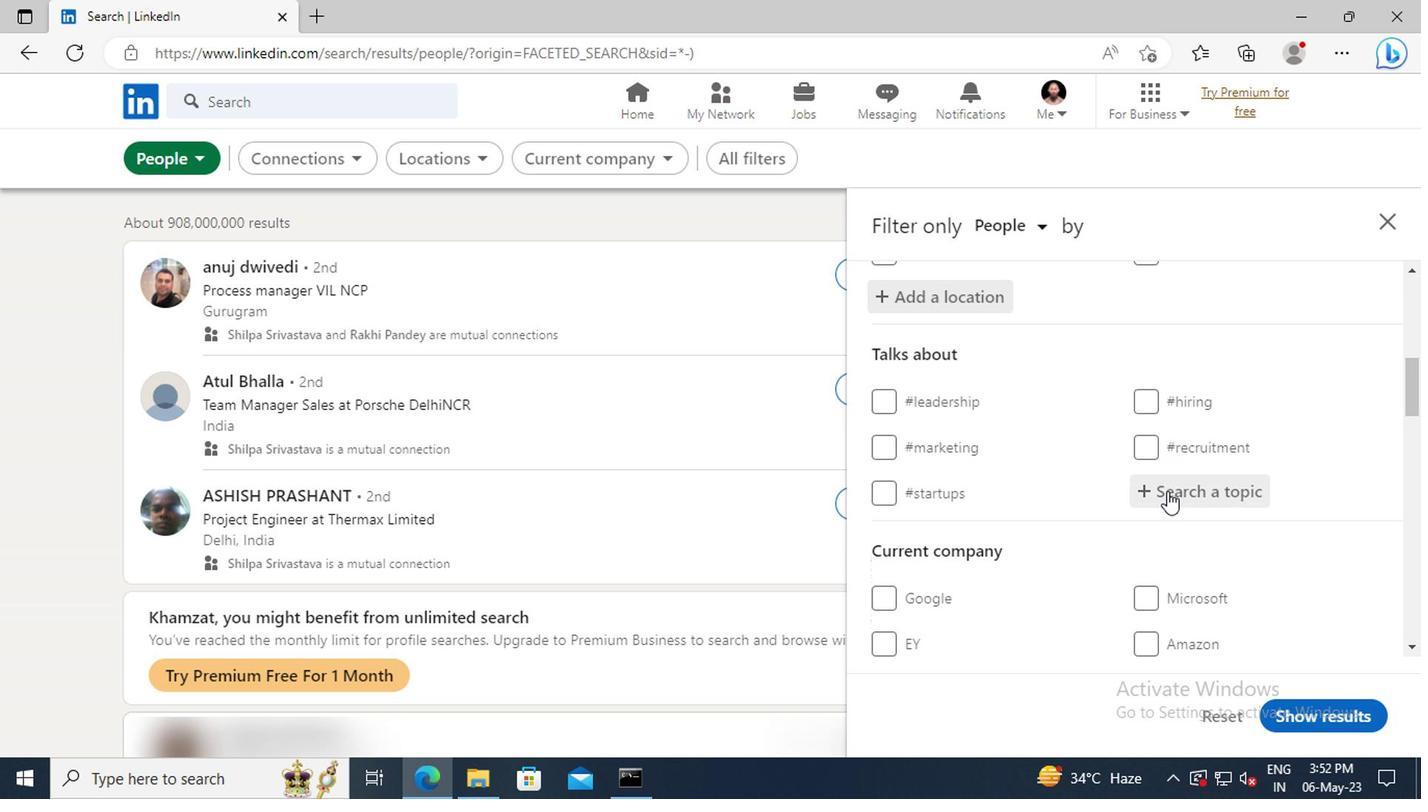 
Action: Key pressed MOTI
Screenshot: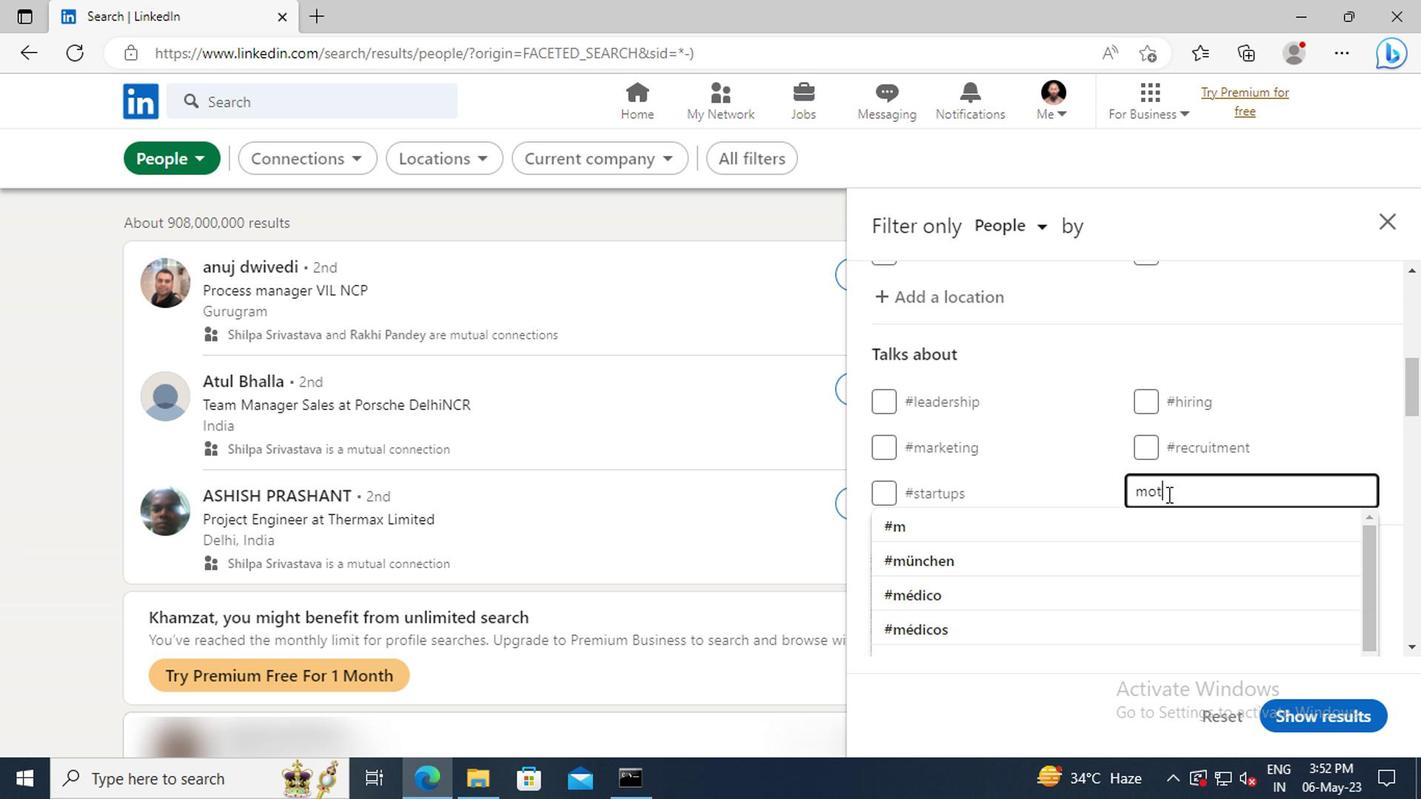 
Action: Mouse moved to (1163, 518)
Screenshot: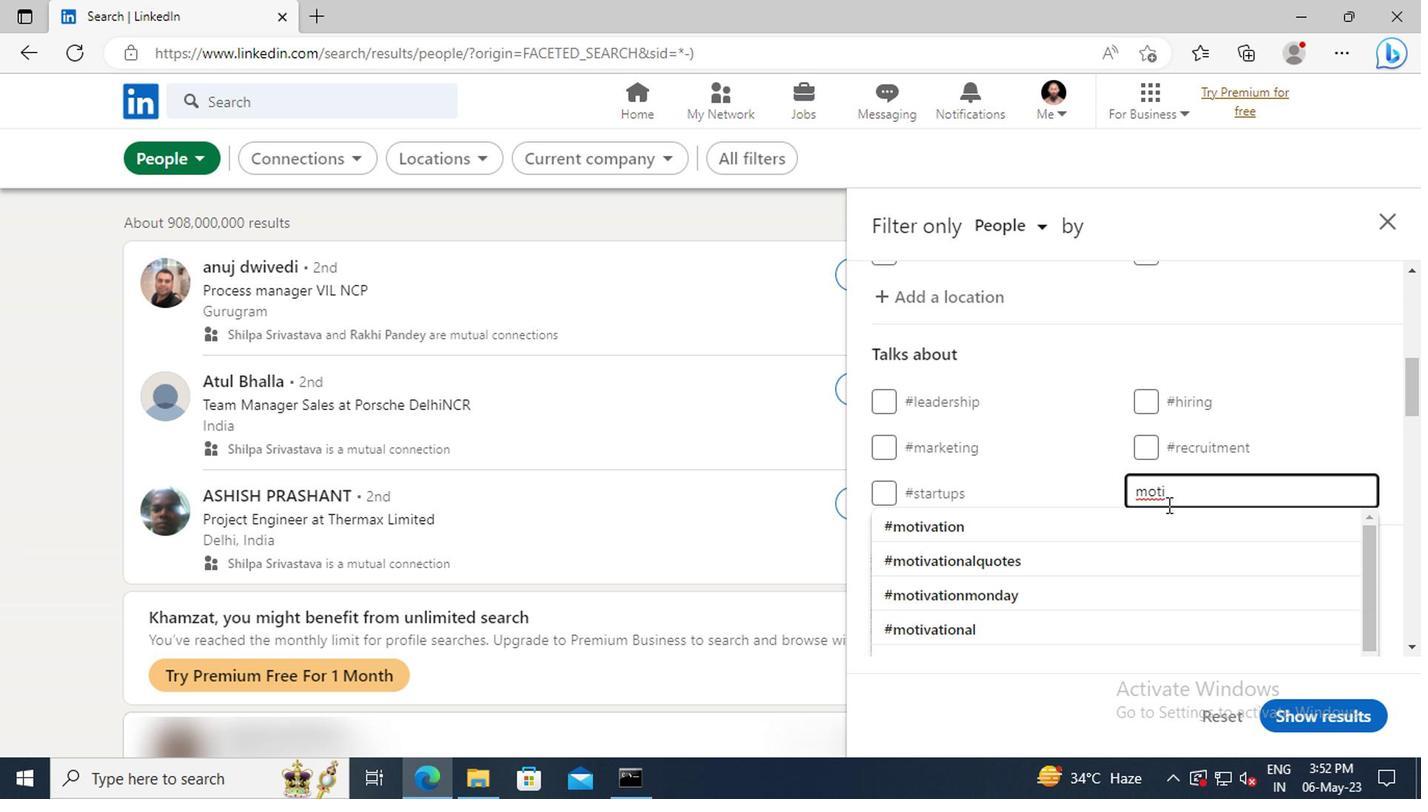 
Action: Mouse pressed left at (1163, 518)
Screenshot: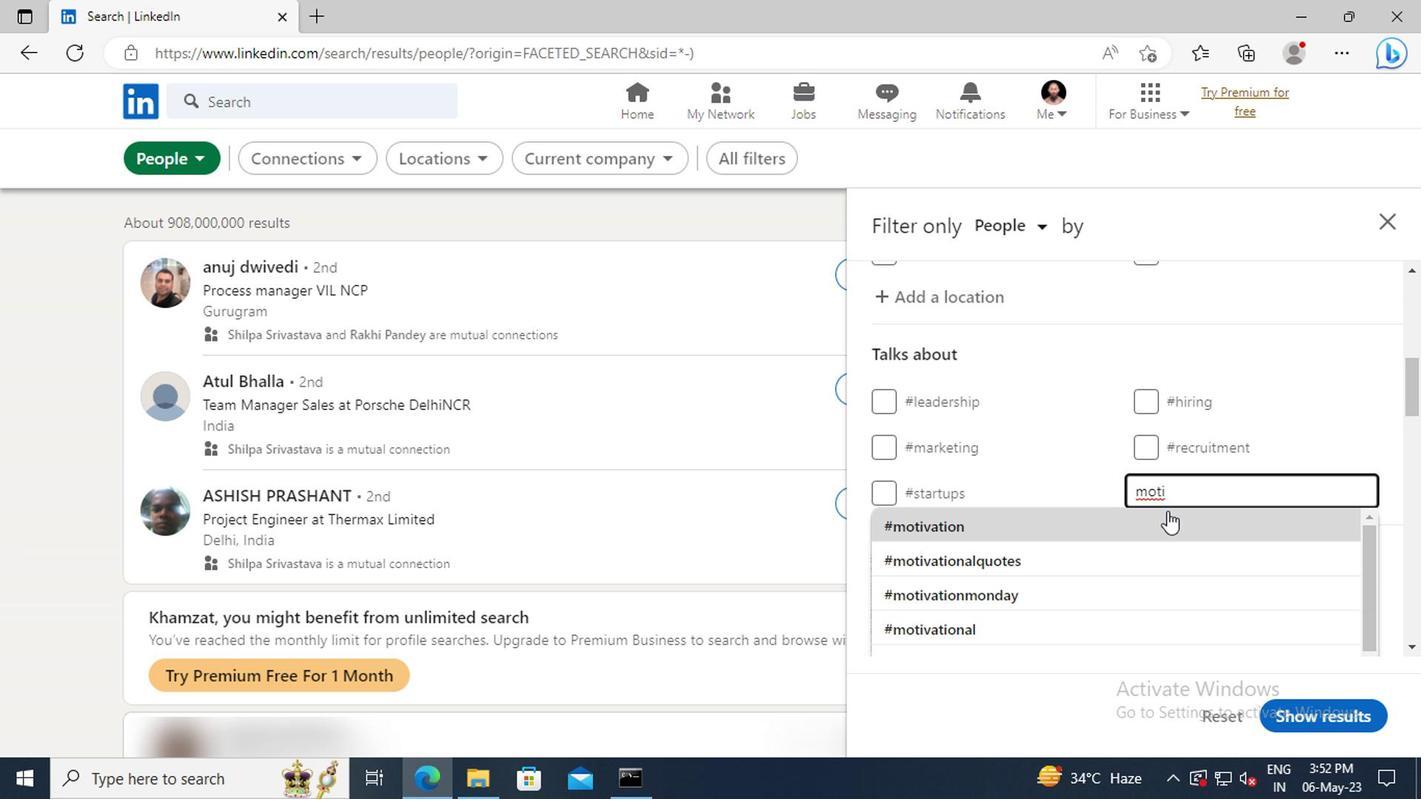 
Action: Mouse scrolled (1163, 517) with delta (0, 0)
Screenshot: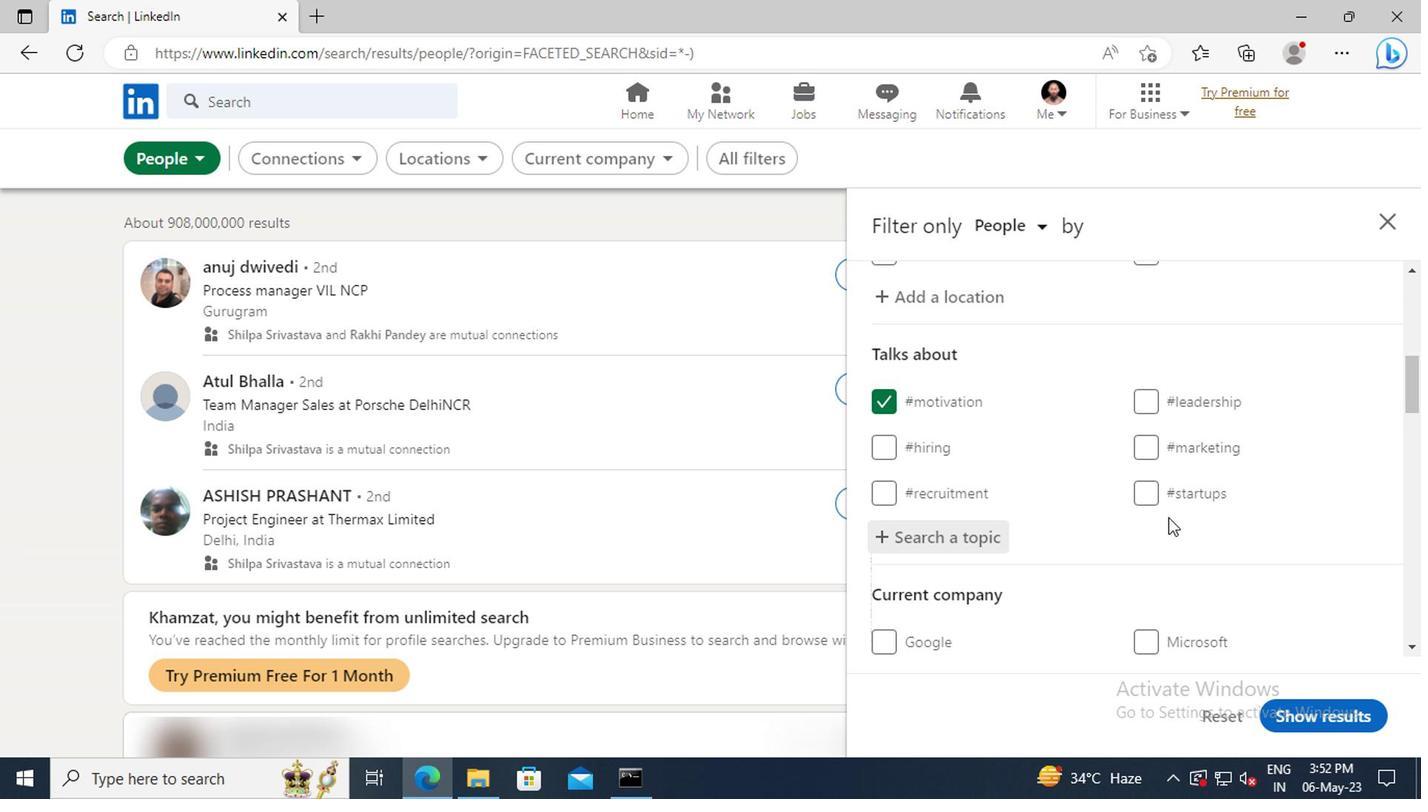 
Action: Mouse scrolled (1163, 517) with delta (0, 0)
Screenshot: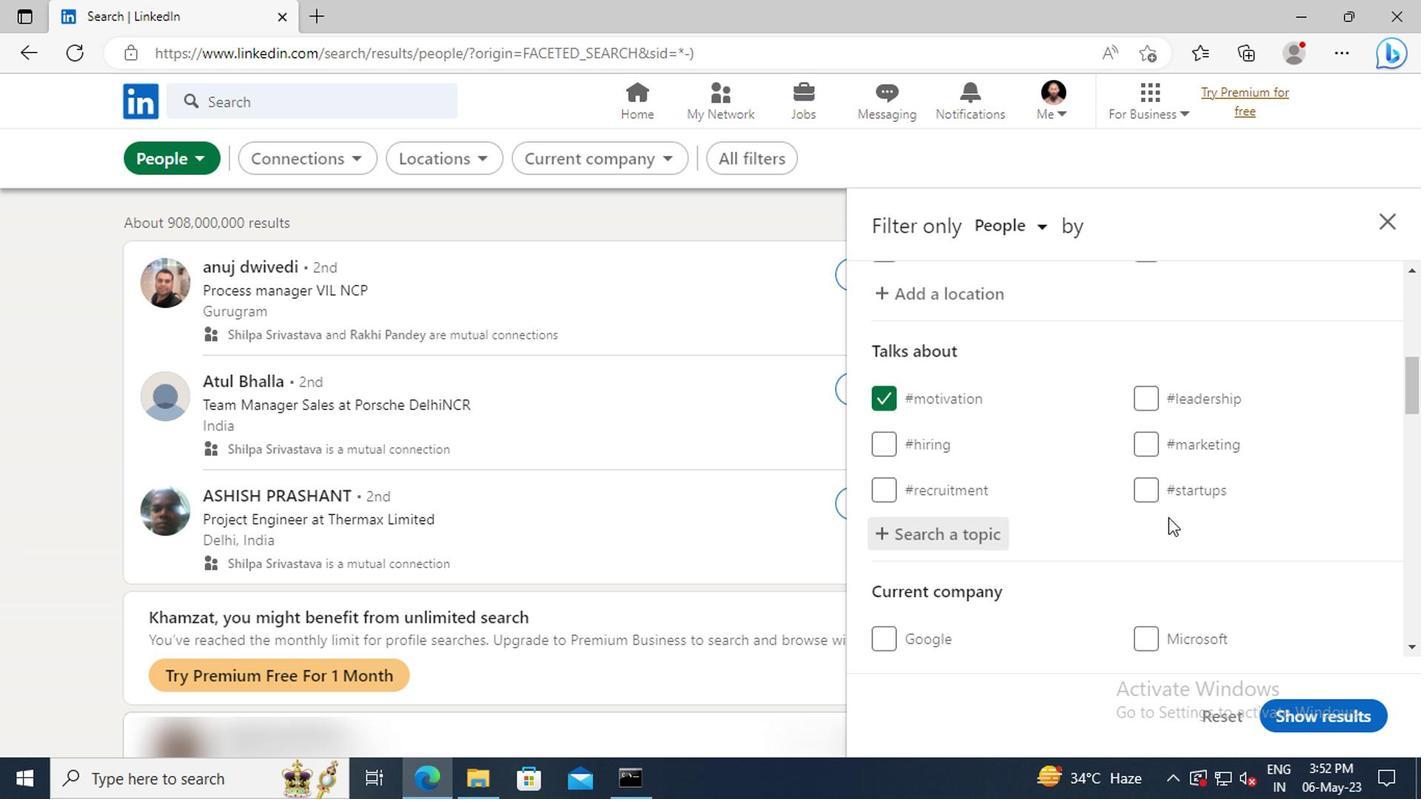 
Action: Mouse scrolled (1163, 517) with delta (0, 0)
Screenshot: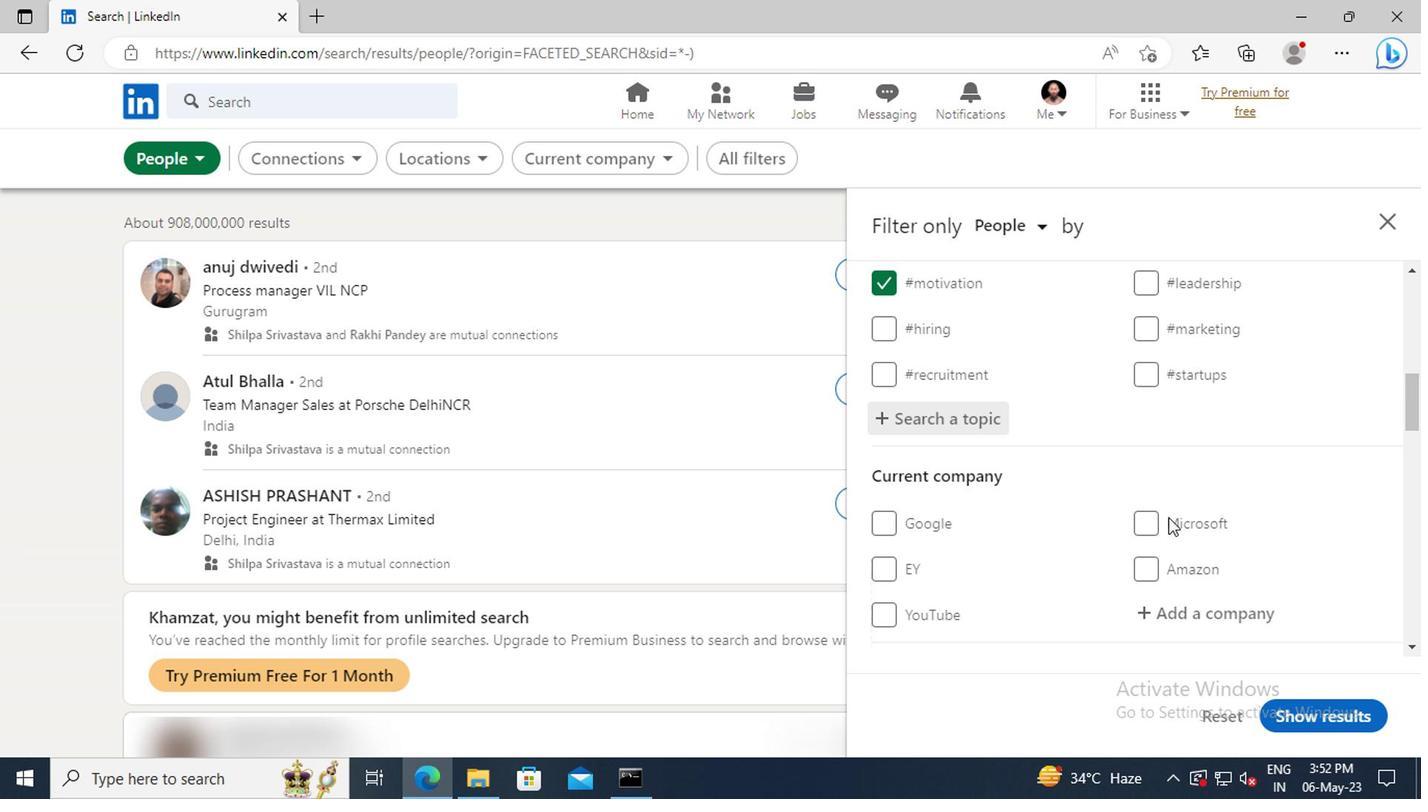 
Action: Mouse scrolled (1163, 517) with delta (0, 0)
Screenshot: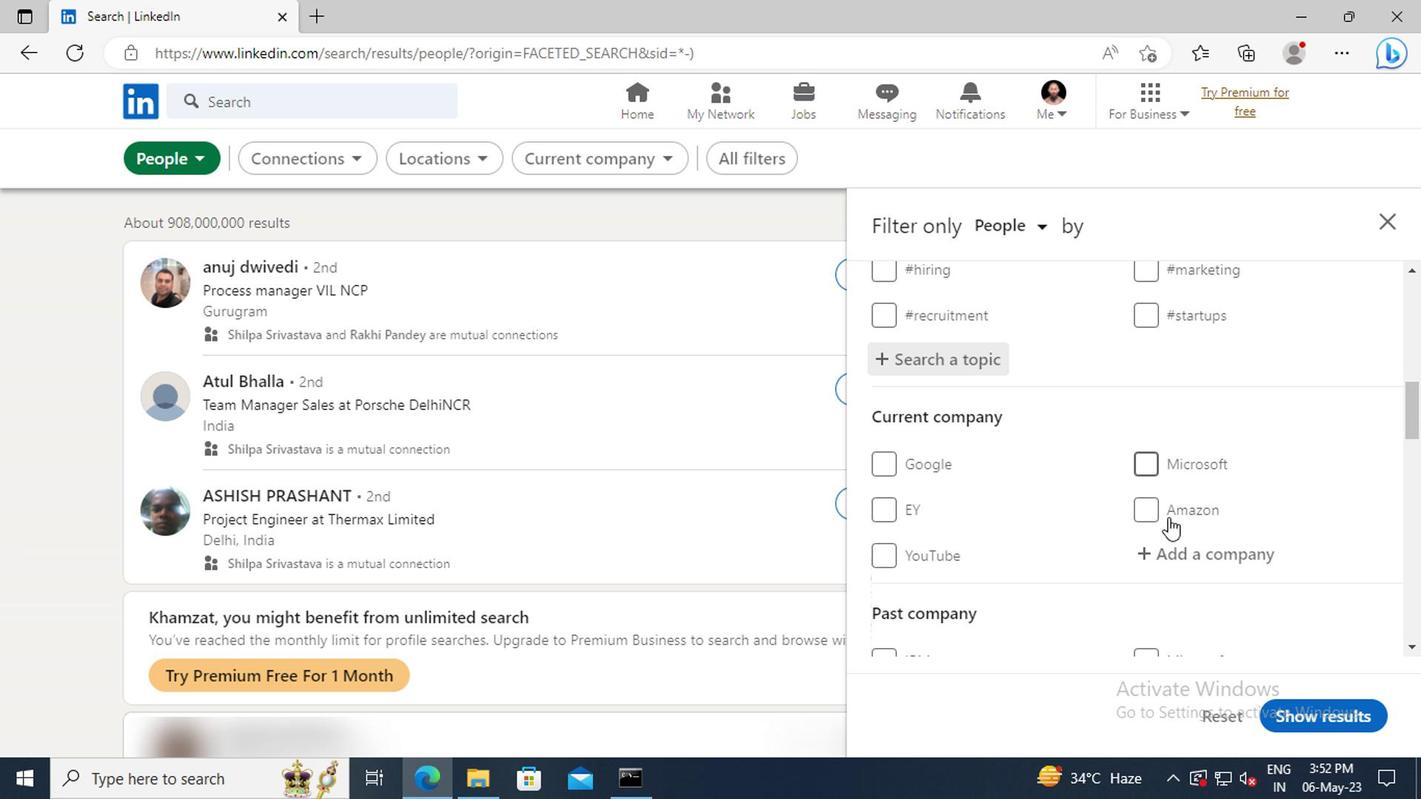 
Action: Mouse scrolled (1163, 517) with delta (0, 0)
Screenshot: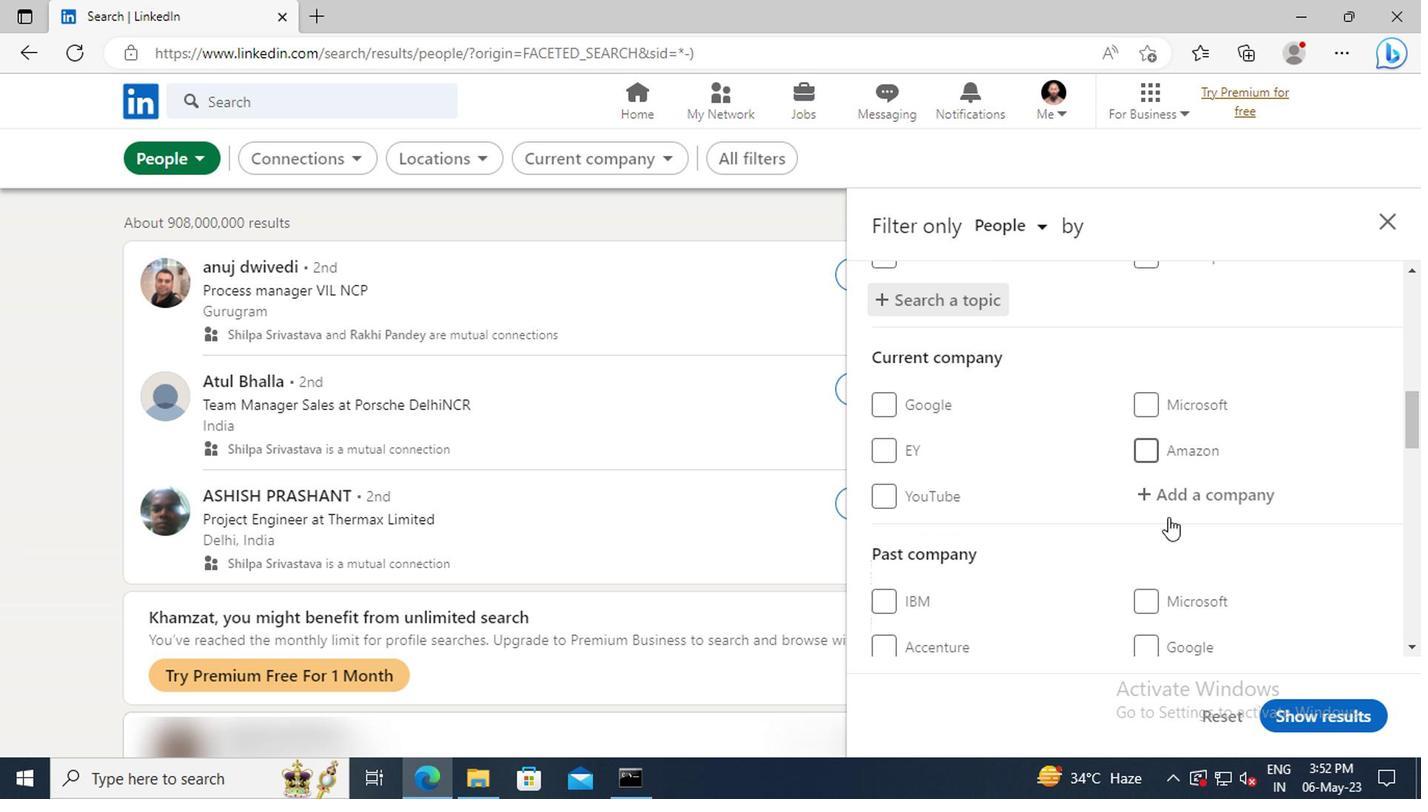 
Action: Mouse scrolled (1163, 517) with delta (0, 0)
Screenshot: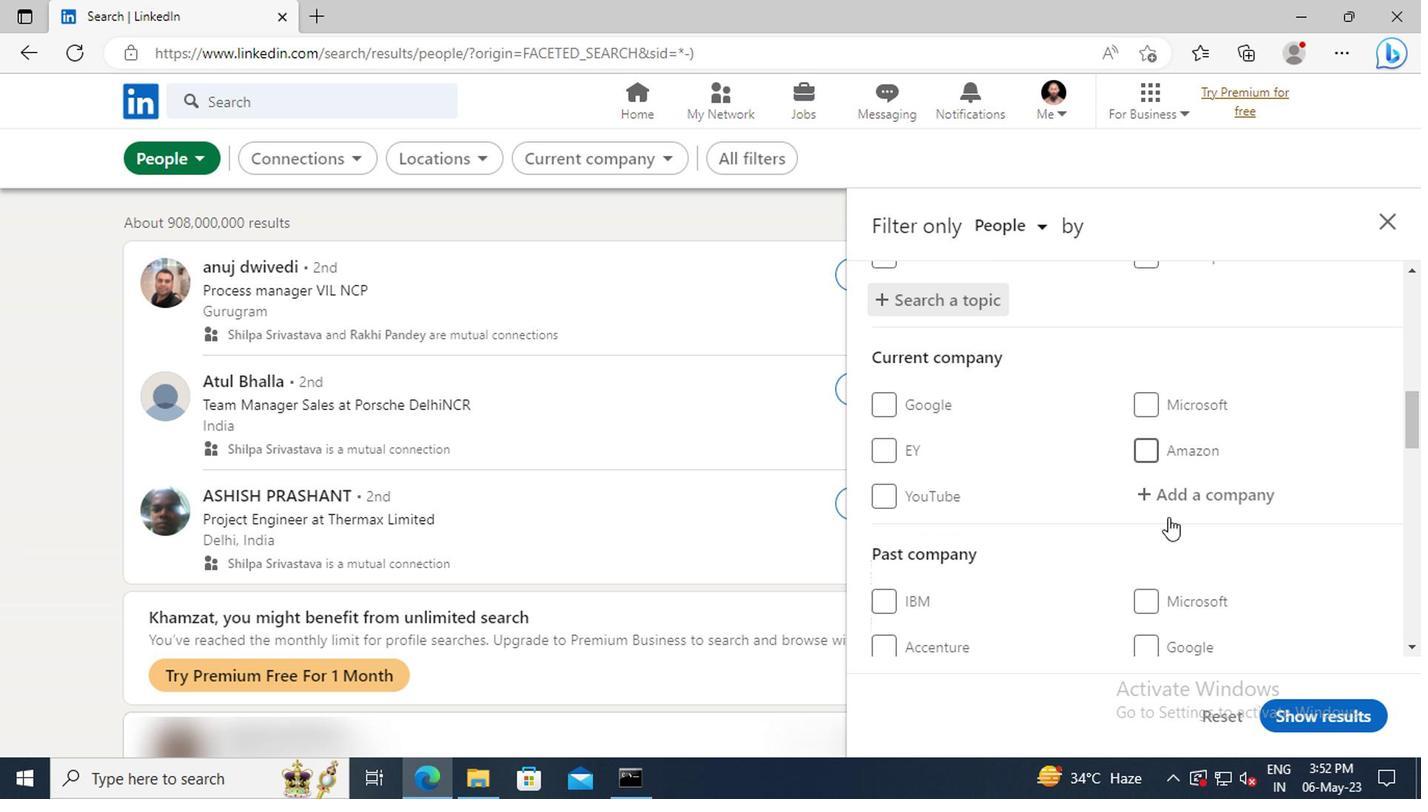 
Action: Mouse scrolled (1163, 517) with delta (0, 0)
Screenshot: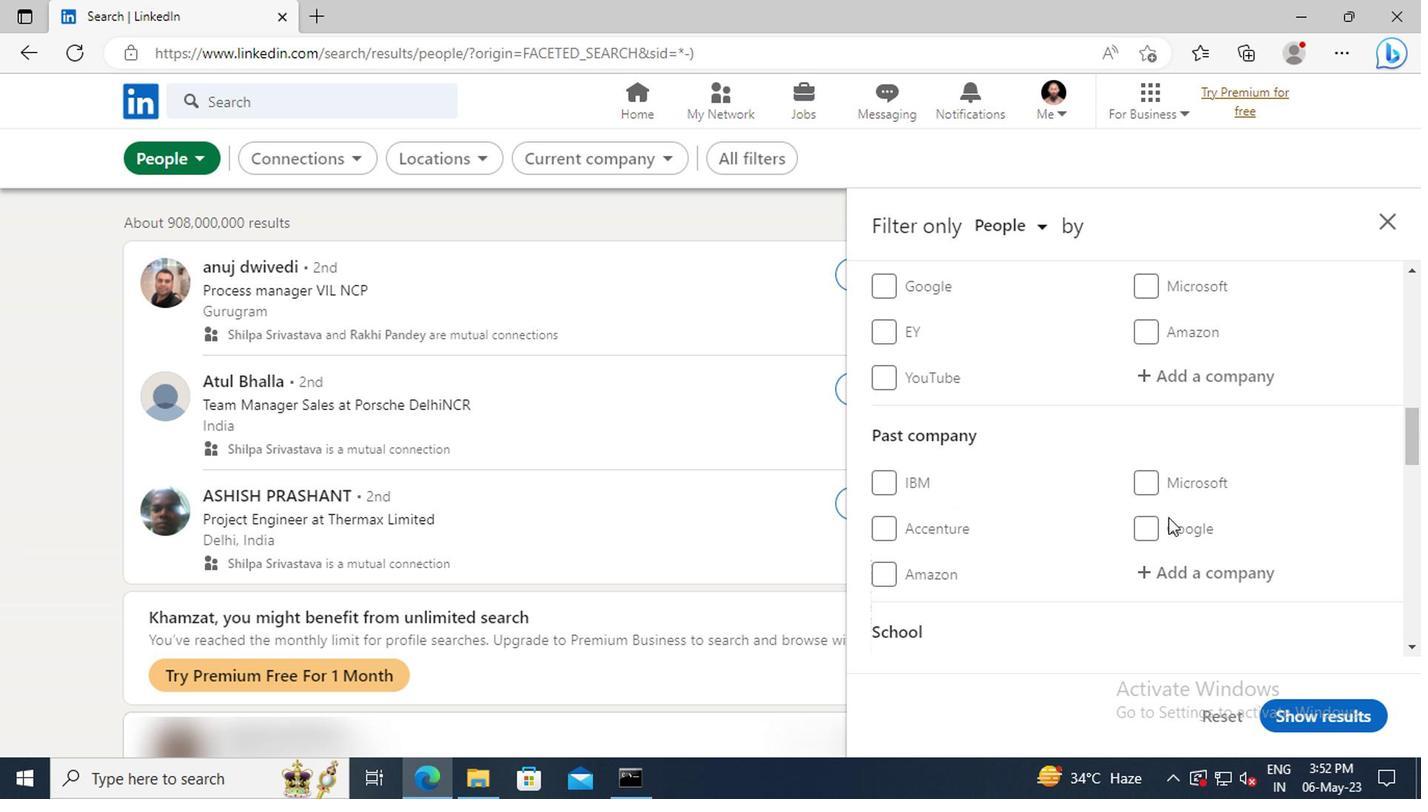 
Action: Mouse scrolled (1163, 517) with delta (0, 0)
Screenshot: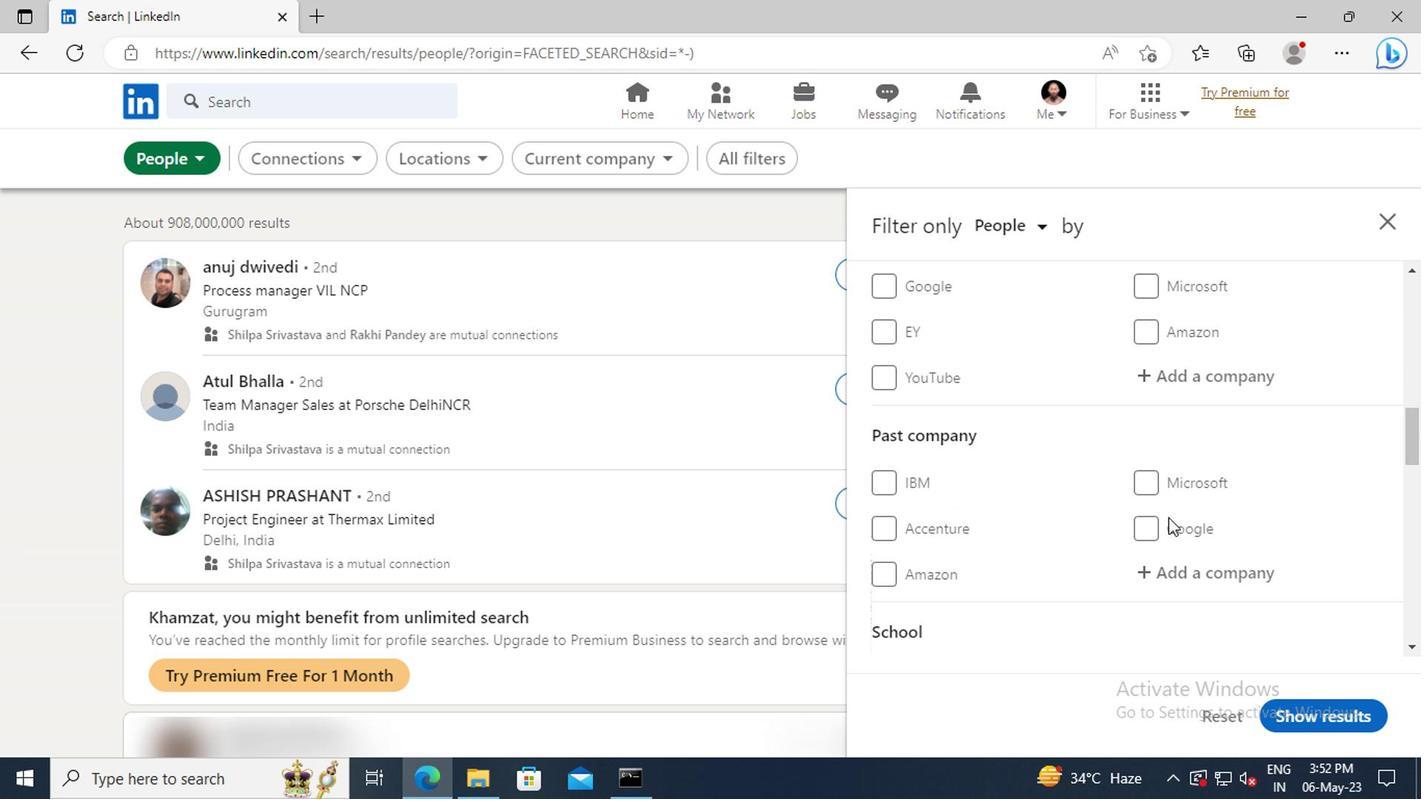 
Action: Mouse scrolled (1163, 517) with delta (0, 0)
Screenshot: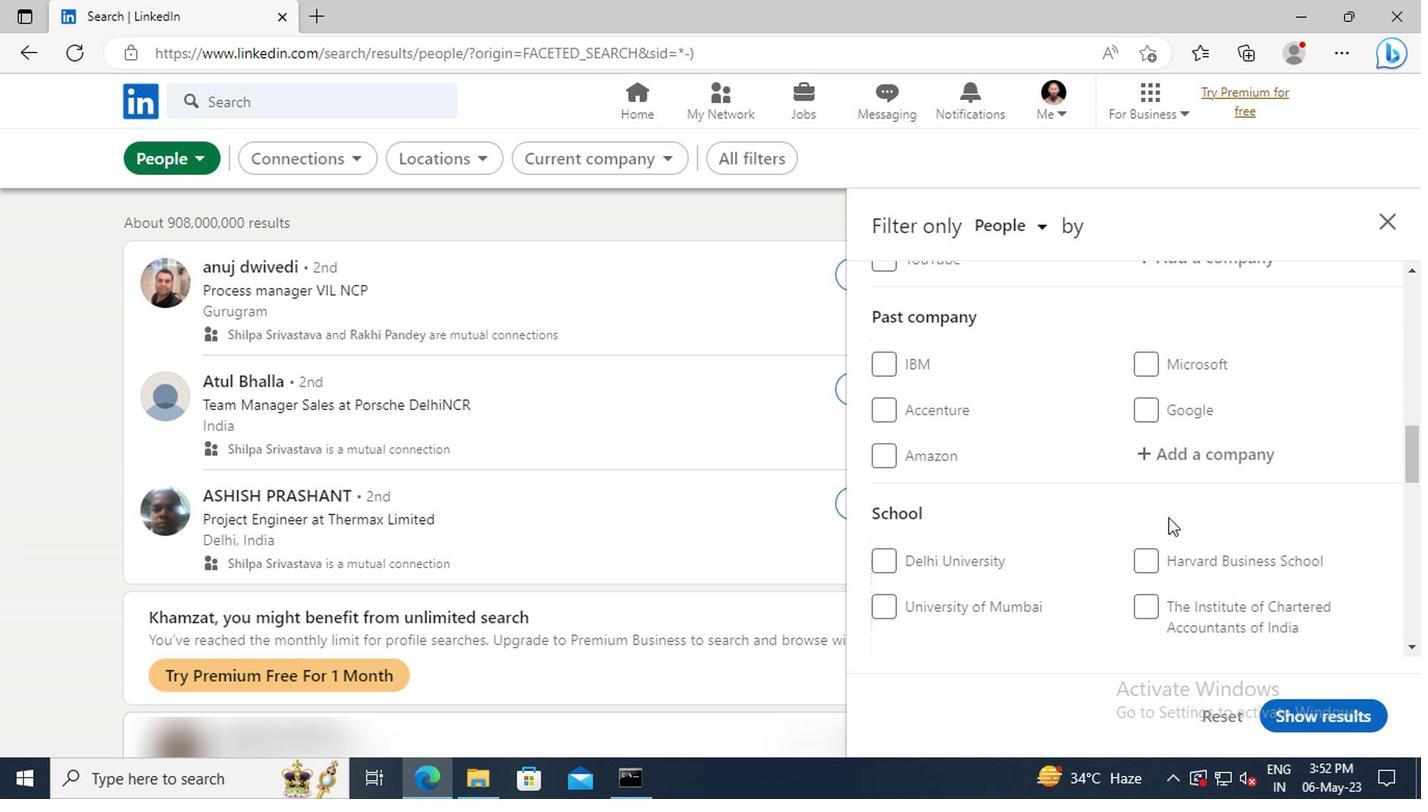 
Action: Mouse scrolled (1163, 517) with delta (0, 0)
Screenshot: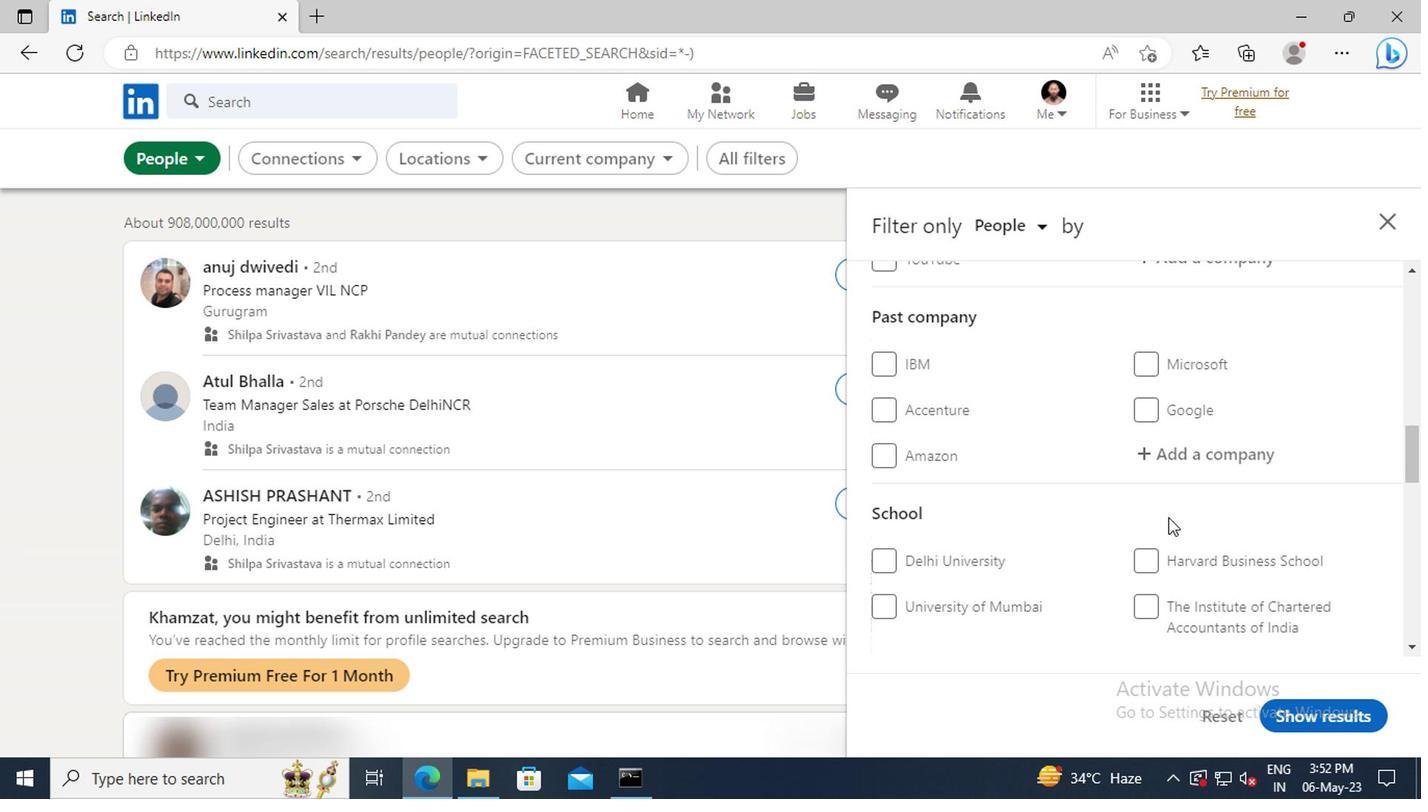 
Action: Mouse scrolled (1163, 517) with delta (0, 0)
Screenshot: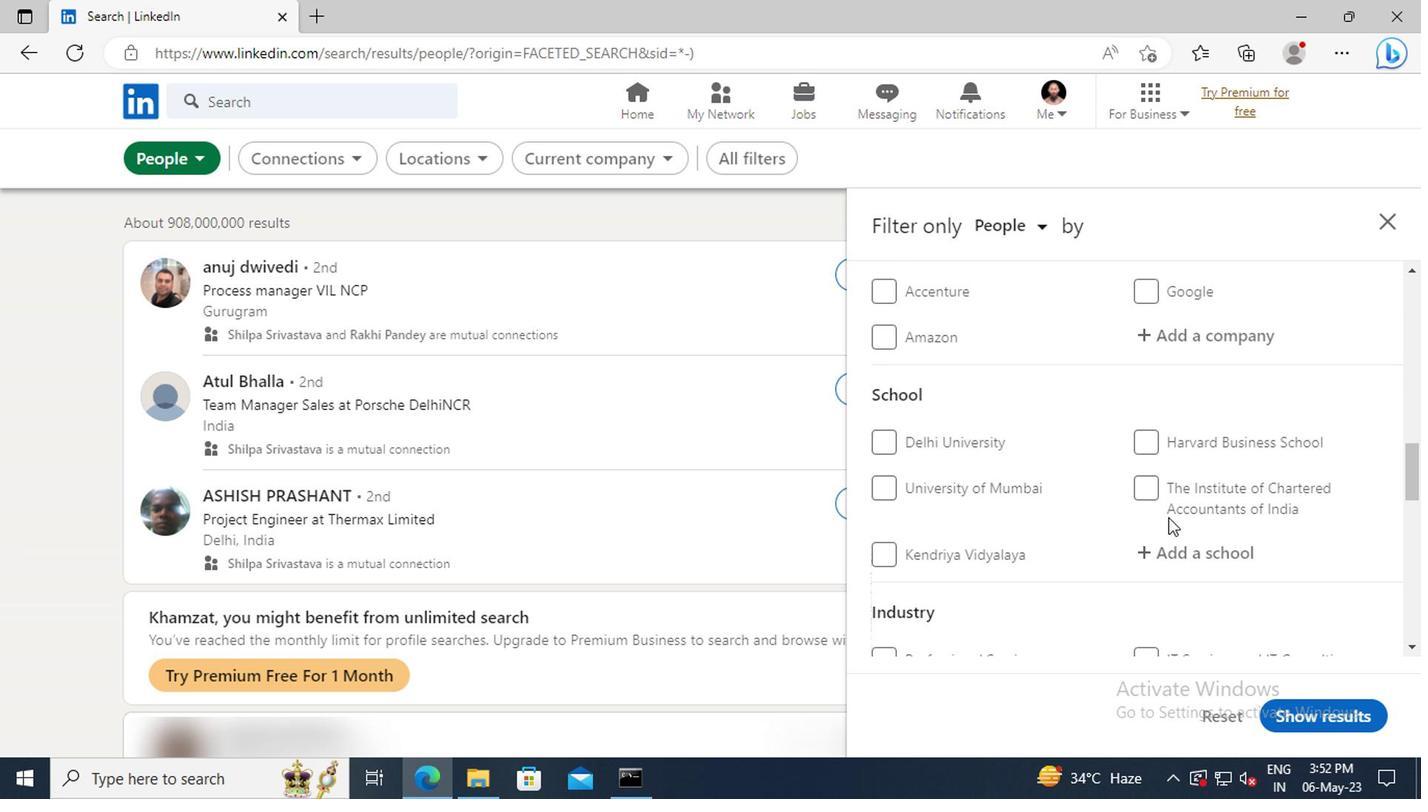 
Action: Mouse scrolled (1163, 517) with delta (0, 0)
Screenshot: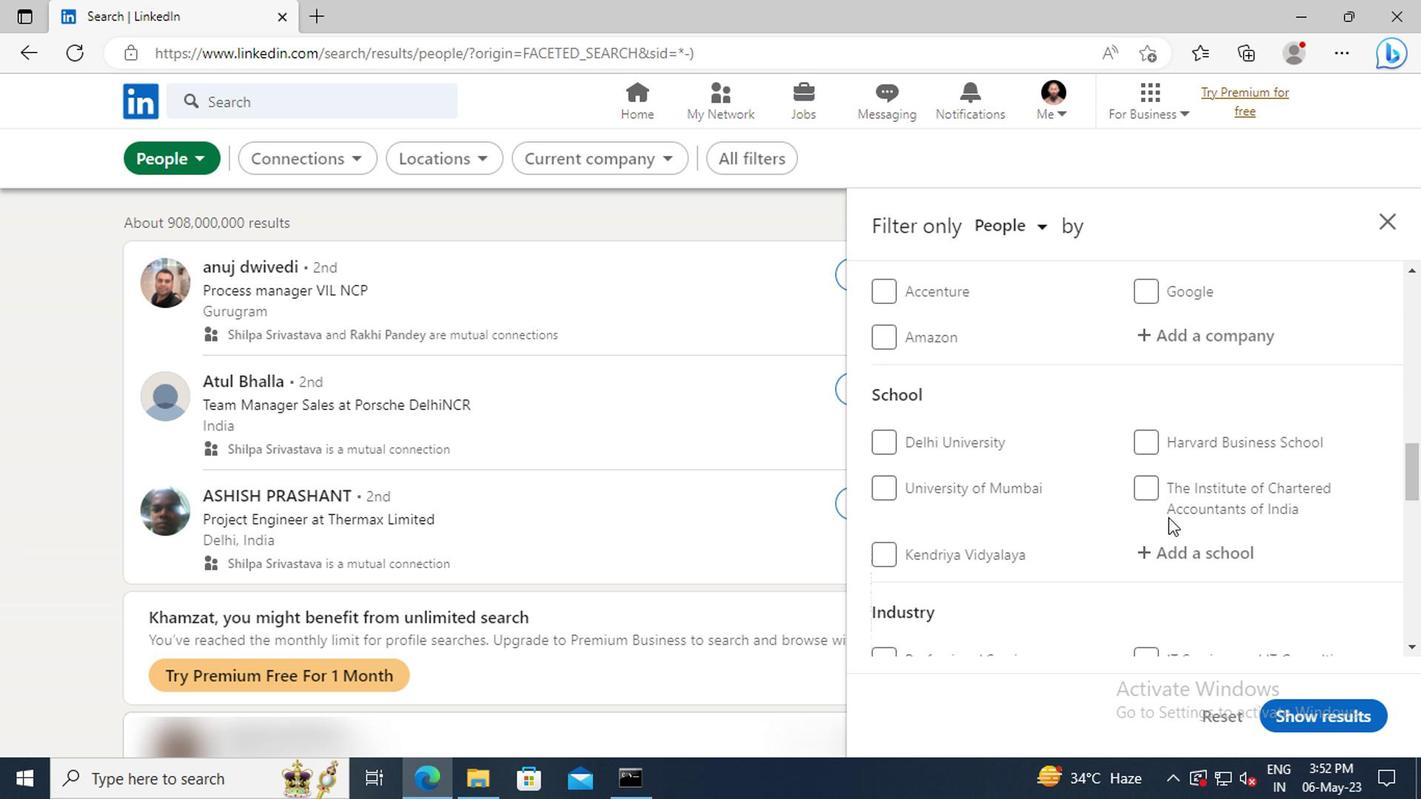 
Action: Mouse scrolled (1163, 517) with delta (0, 0)
Screenshot: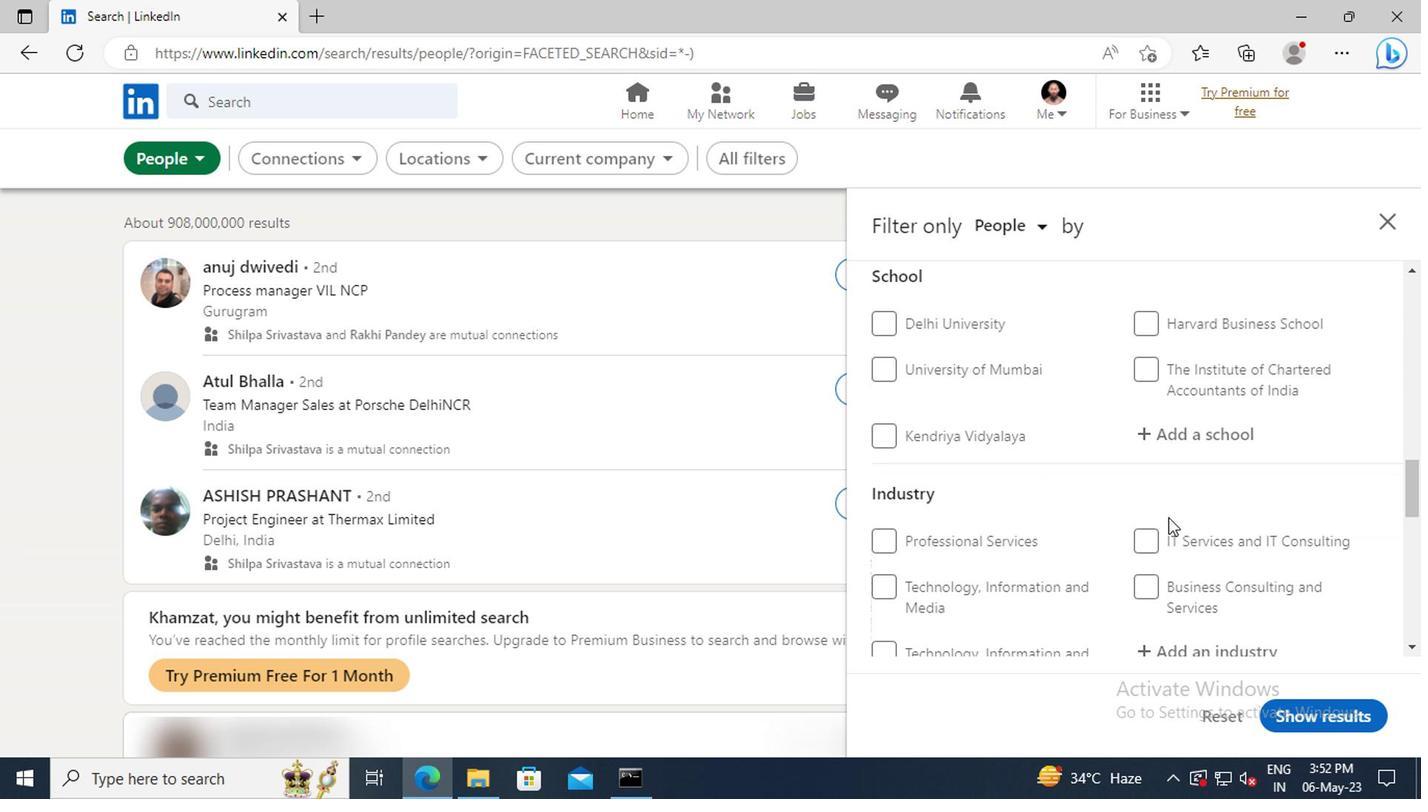 
Action: Mouse scrolled (1163, 517) with delta (0, 0)
Screenshot: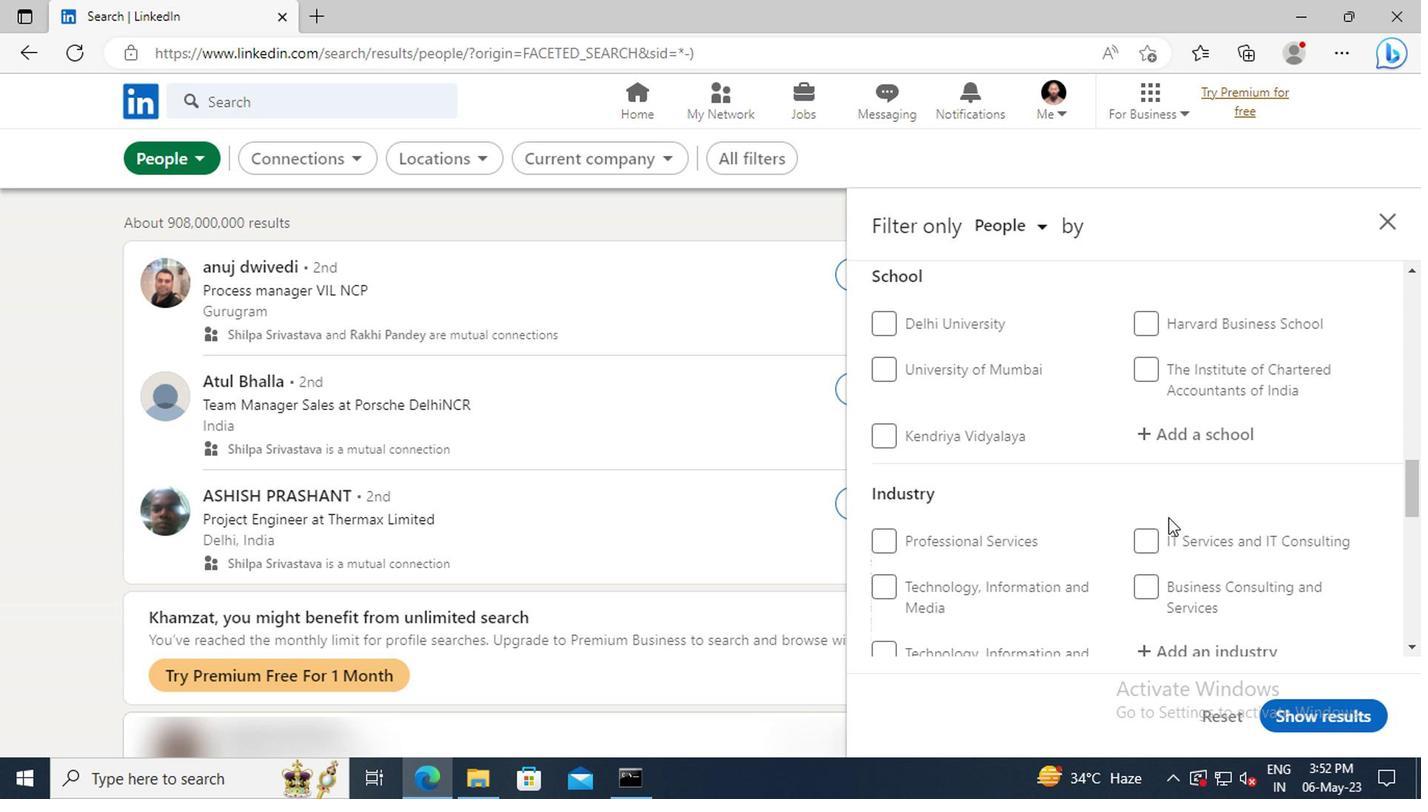 
Action: Mouse scrolled (1163, 517) with delta (0, 0)
Screenshot: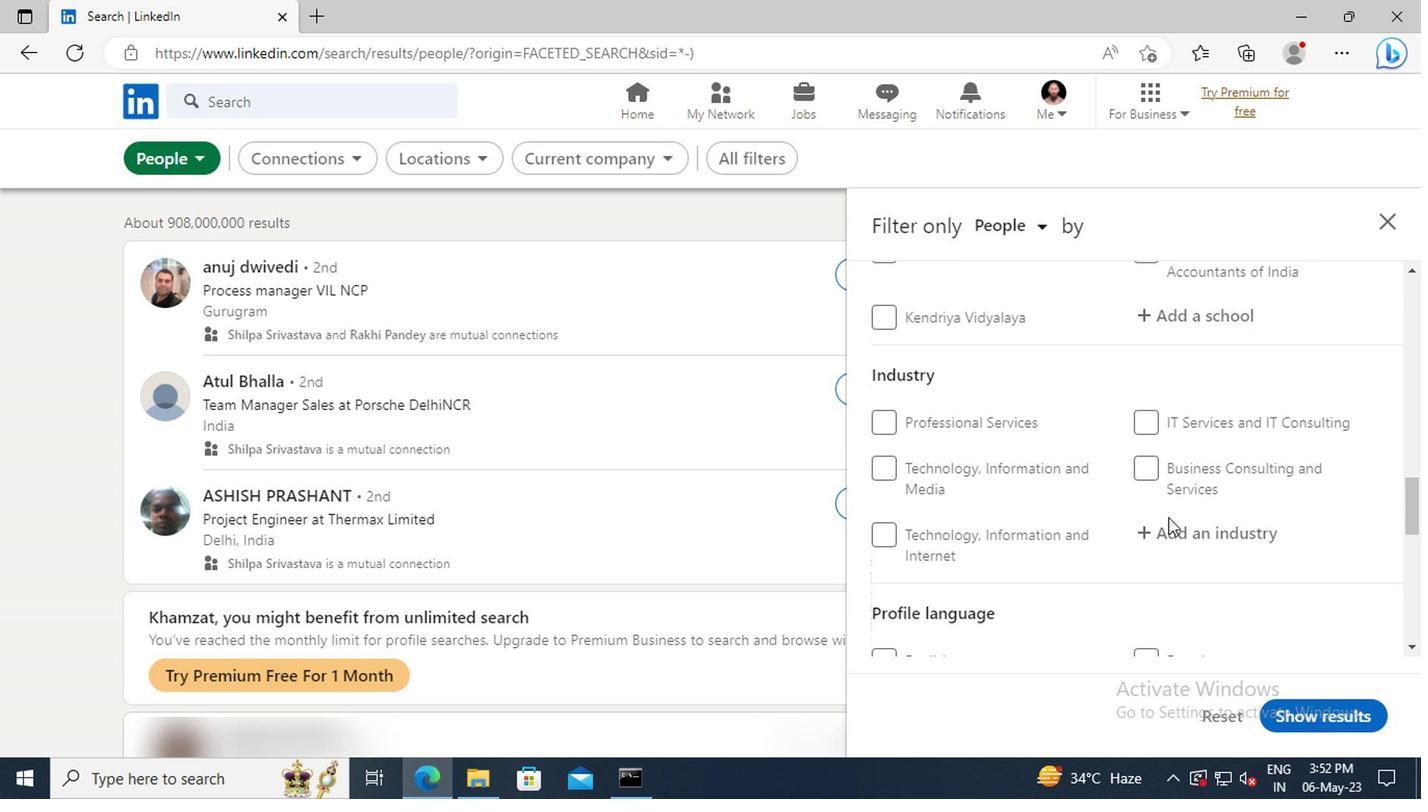 
Action: Mouse scrolled (1163, 517) with delta (0, 0)
Screenshot: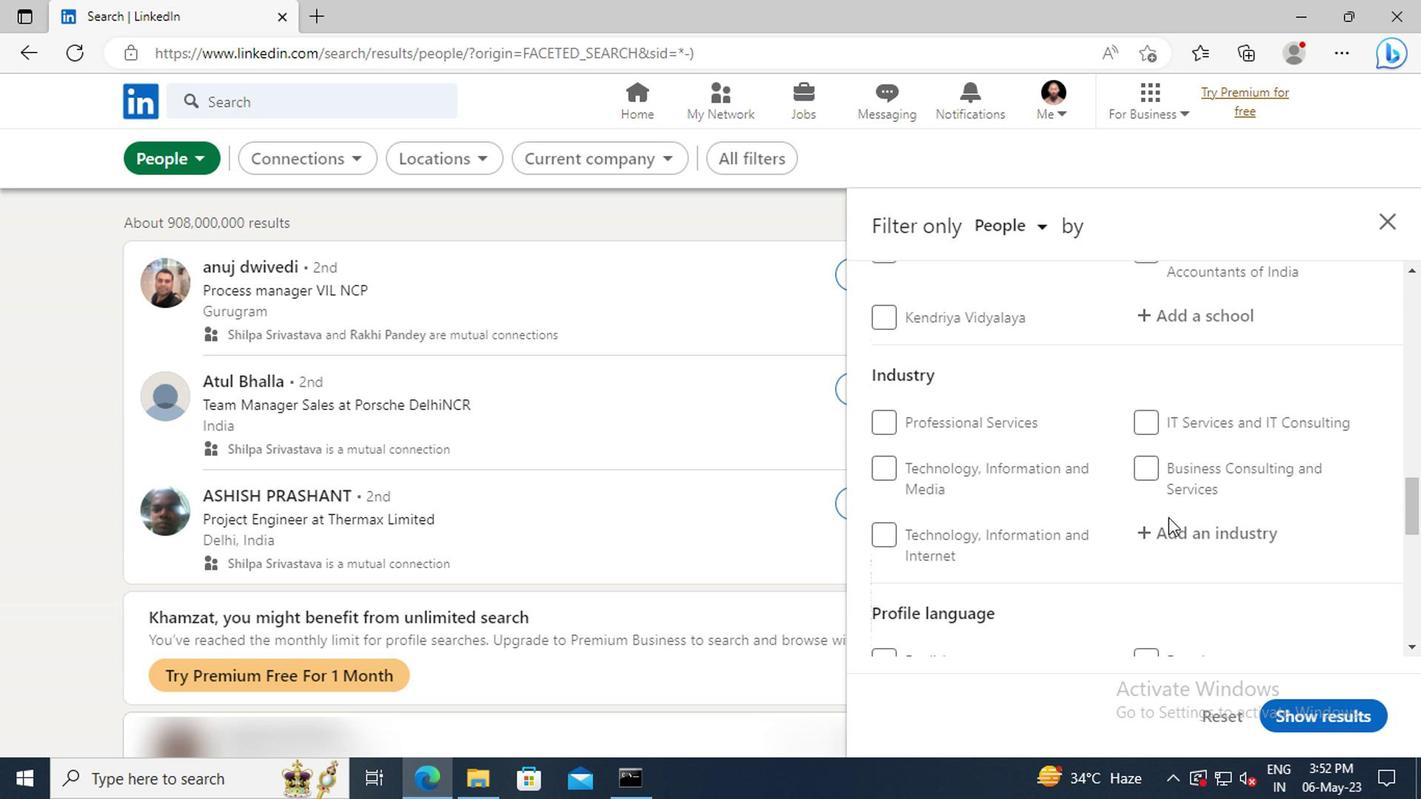
Action: Mouse moved to (1140, 538)
Screenshot: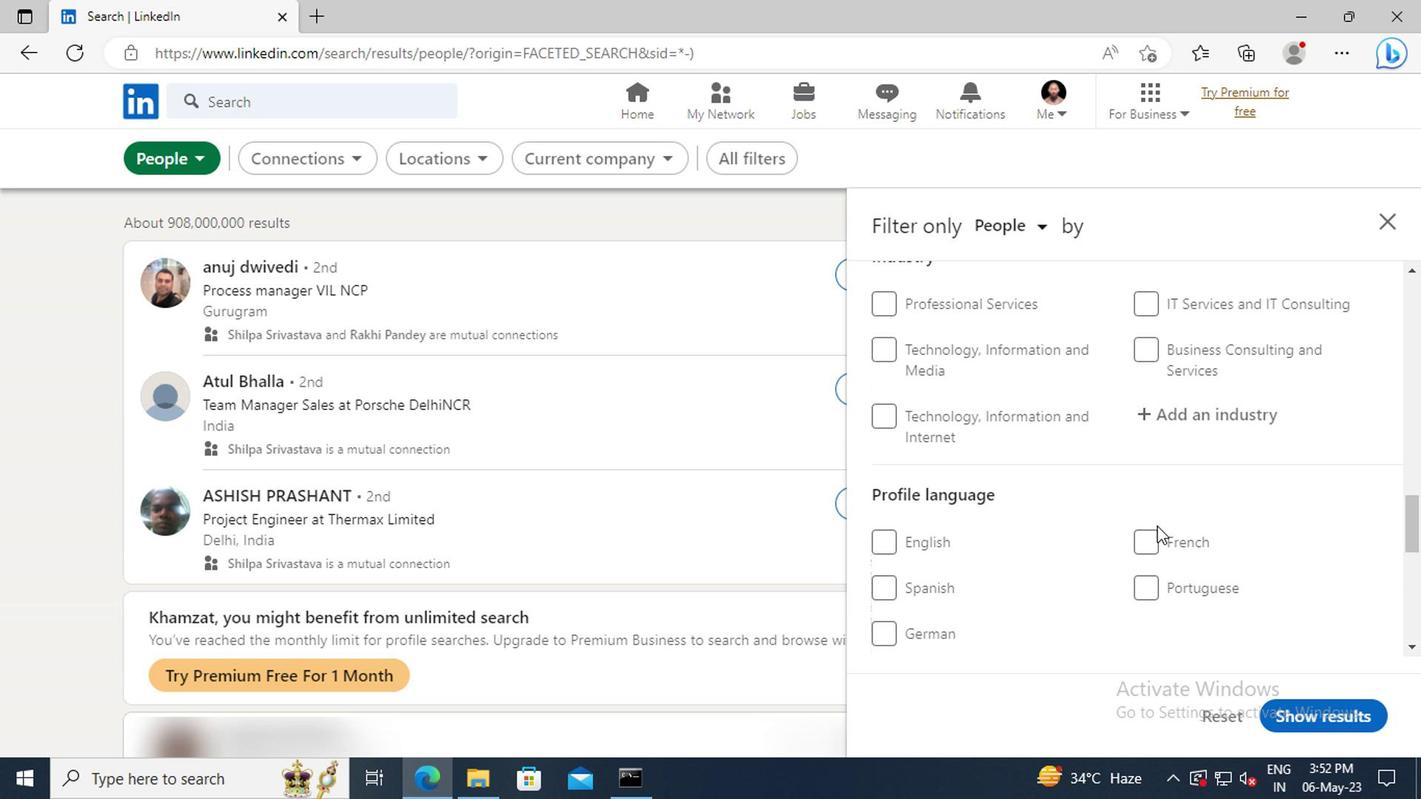 
Action: Mouse pressed left at (1140, 538)
Screenshot: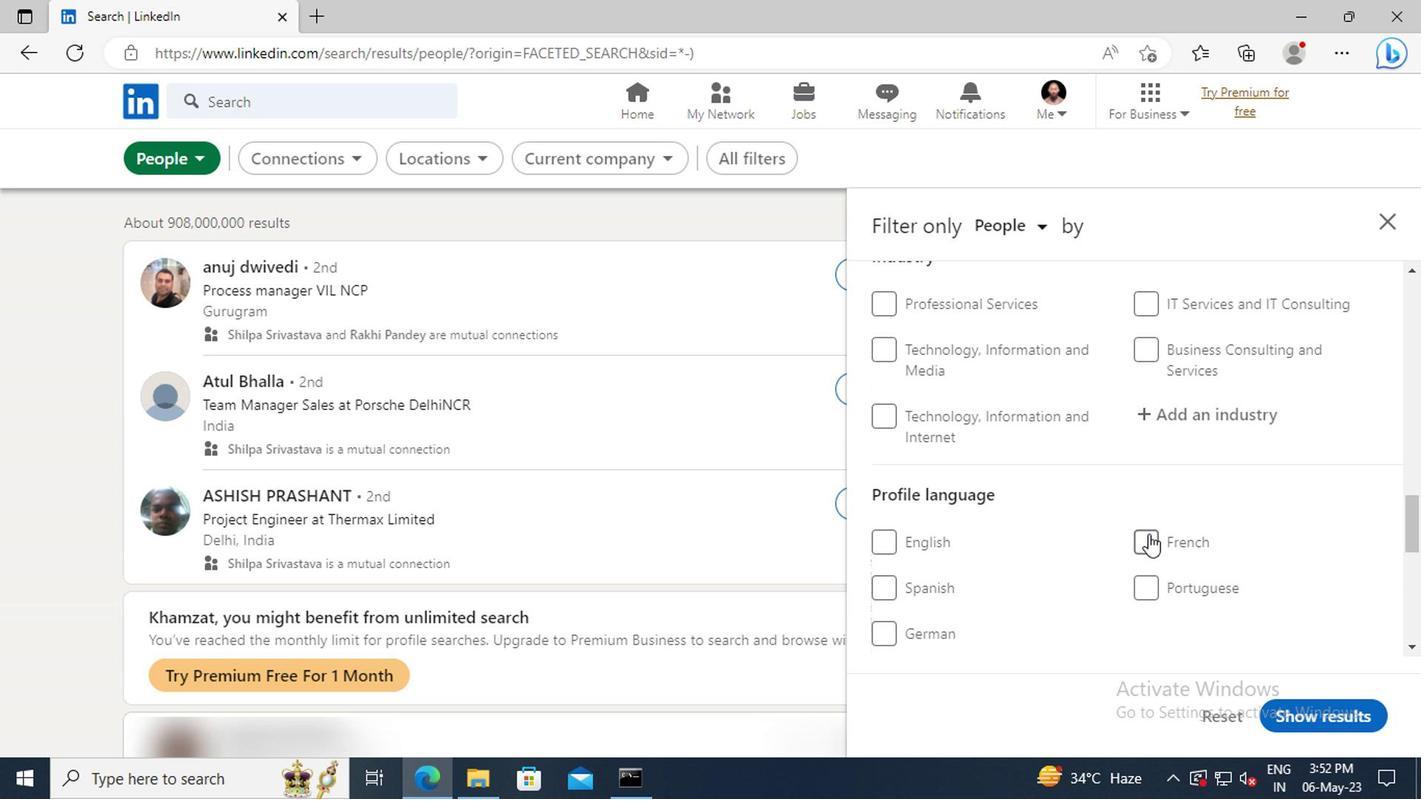 
Action: Mouse moved to (1169, 489)
Screenshot: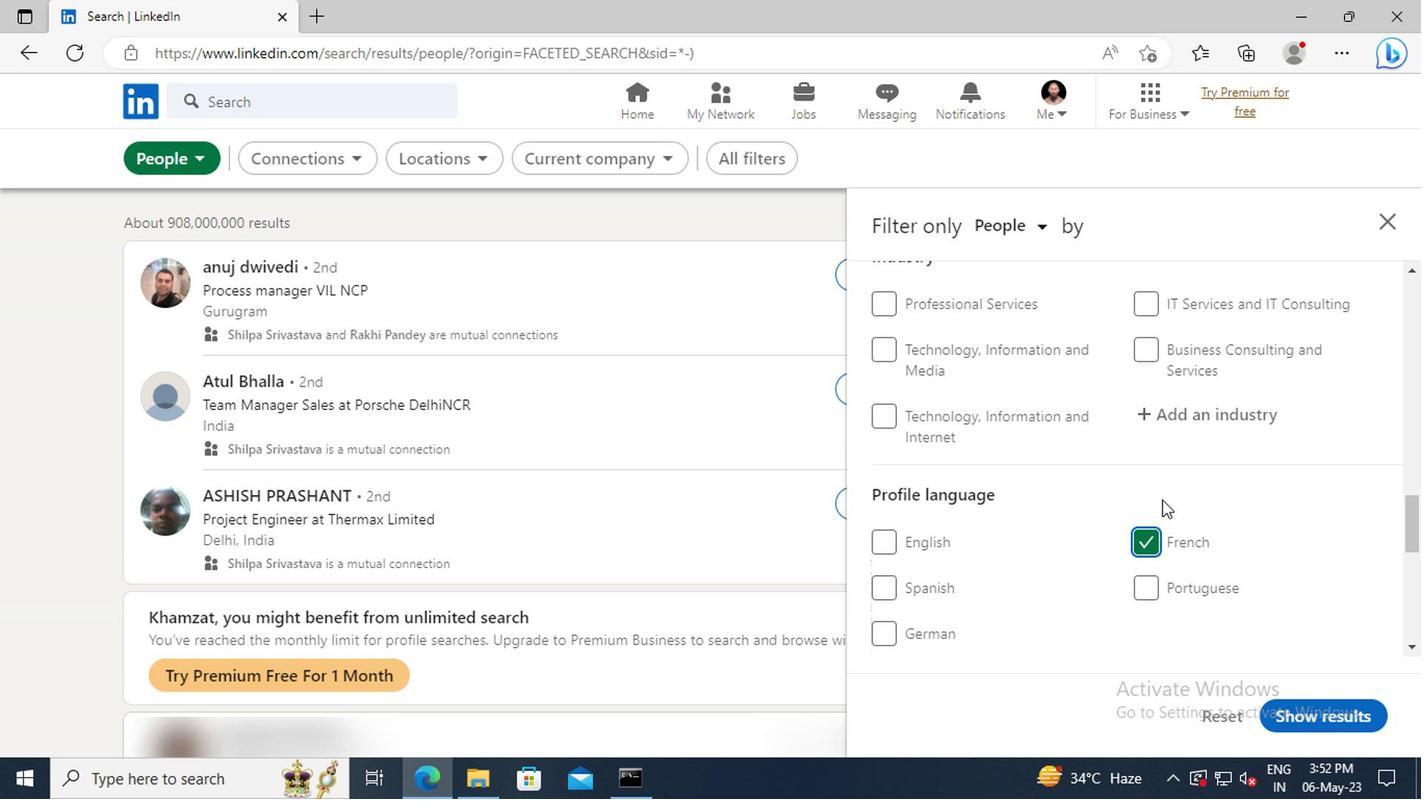 
Action: Mouse scrolled (1169, 490) with delta (0, 1)
Screenshot: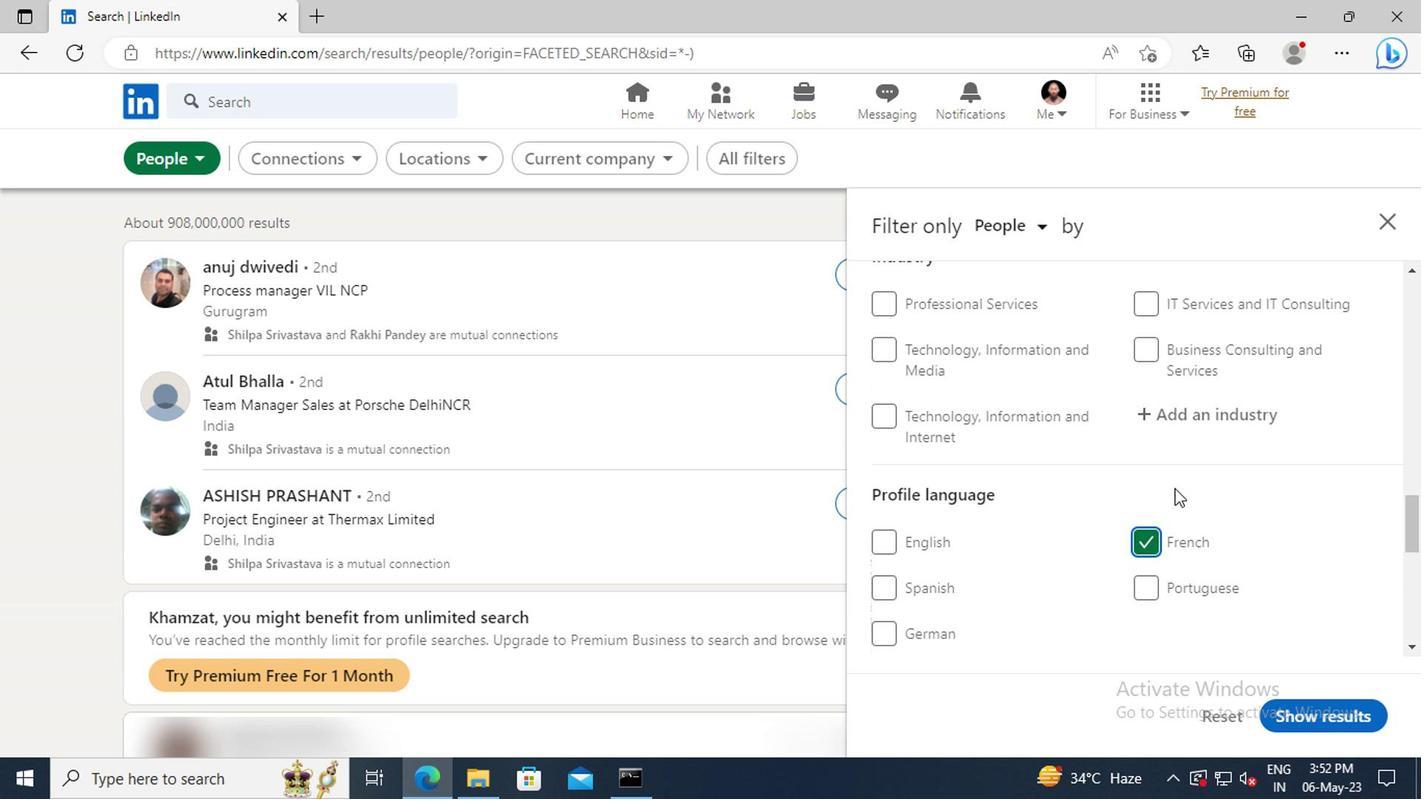 
Action: Mouse scrolled (1169, 490) with delta (0, 1)
Screenshot: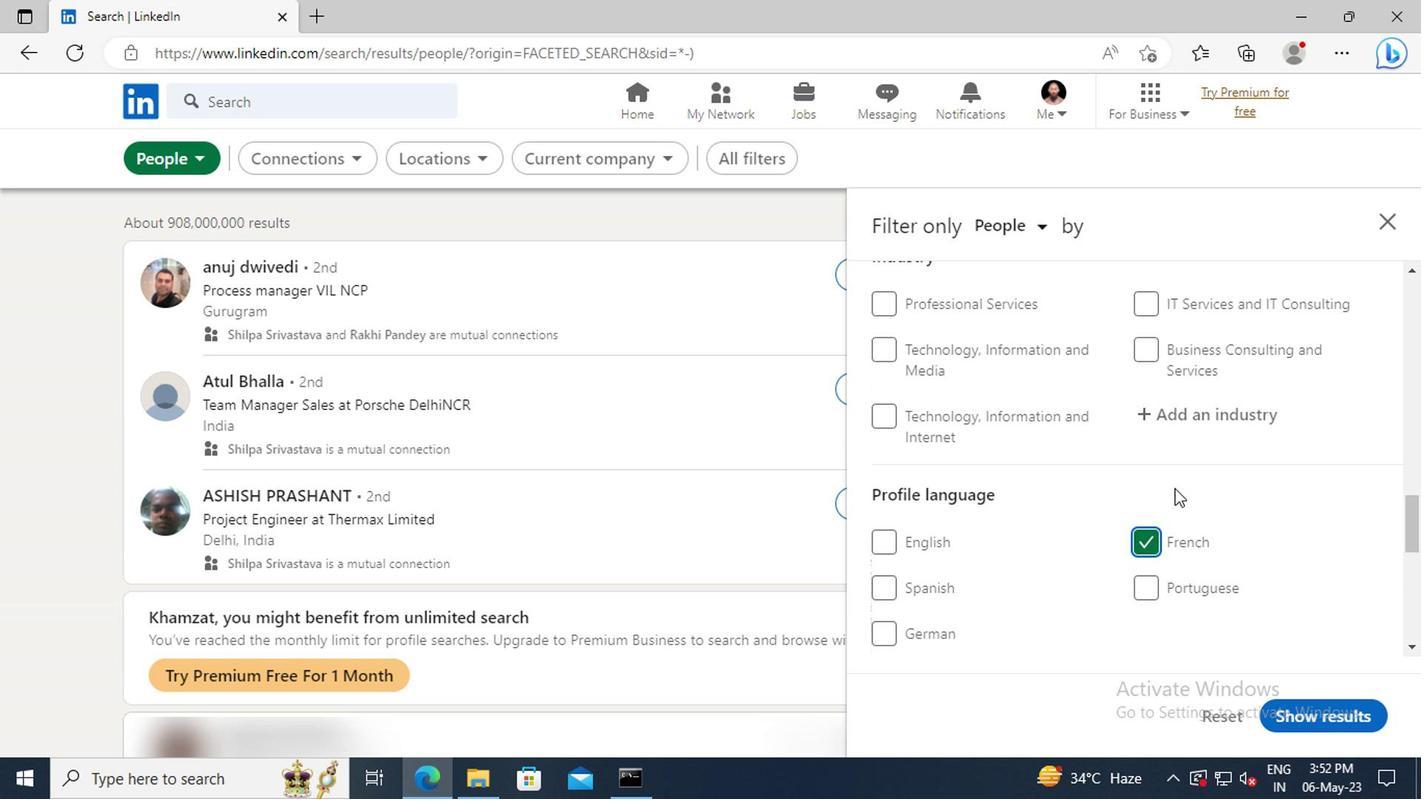 
Action: Mouse scrolled (1169, 490) with delta (0, 1)
Screenshot: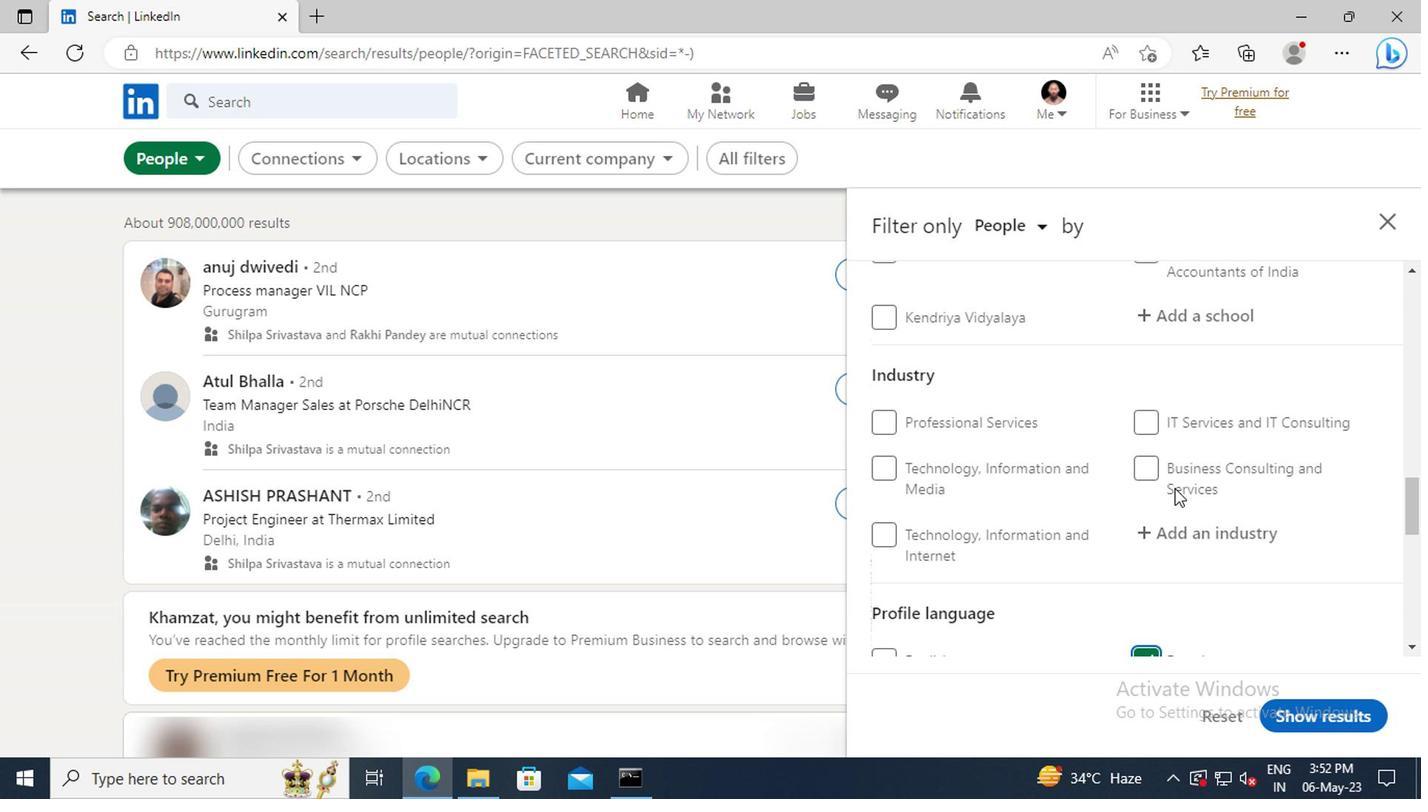 
Action: Mouse scrolled (1169, 490) with delta (0, 1)
Screenshot: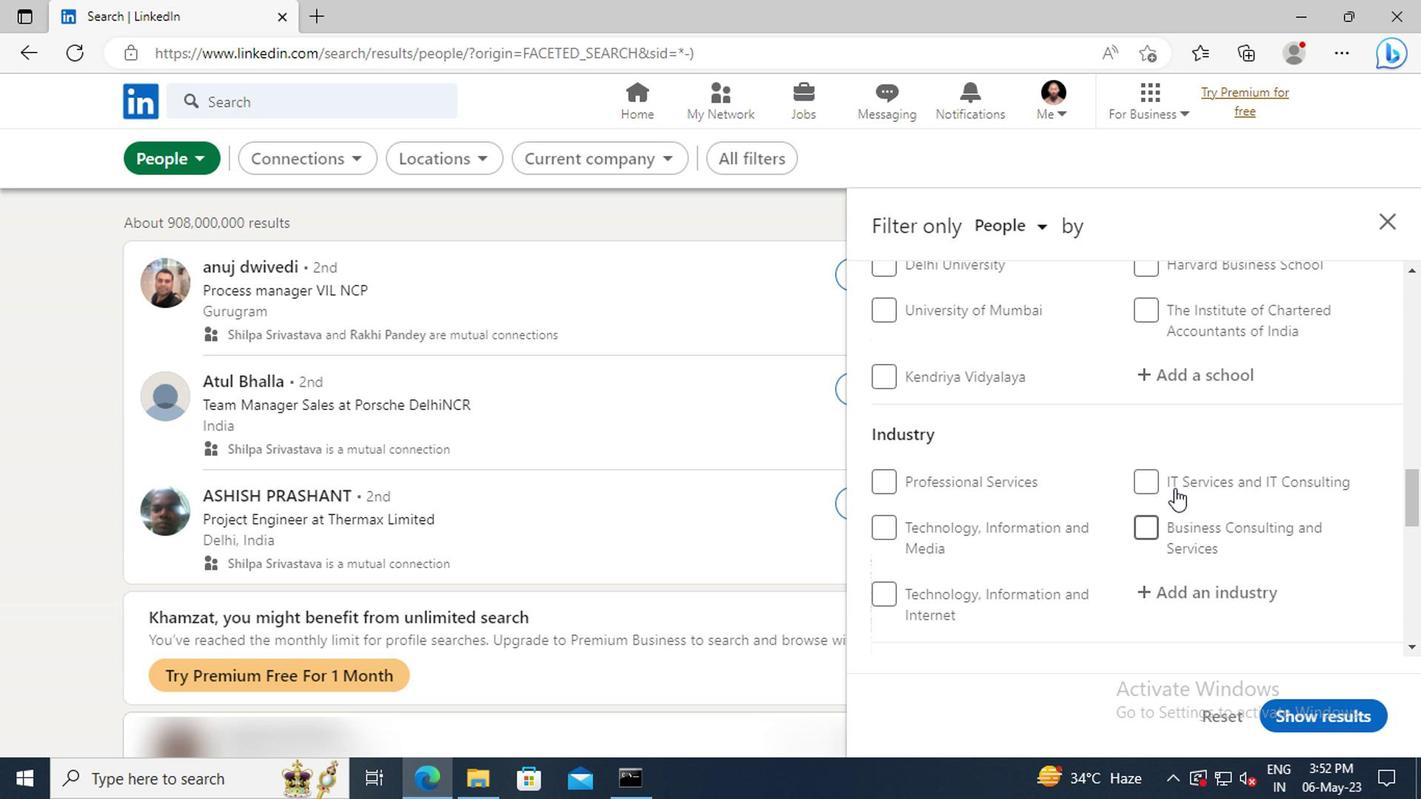 
Action: Mouse scrolled (1169, 490) with delta (0, 1)
Screenshot: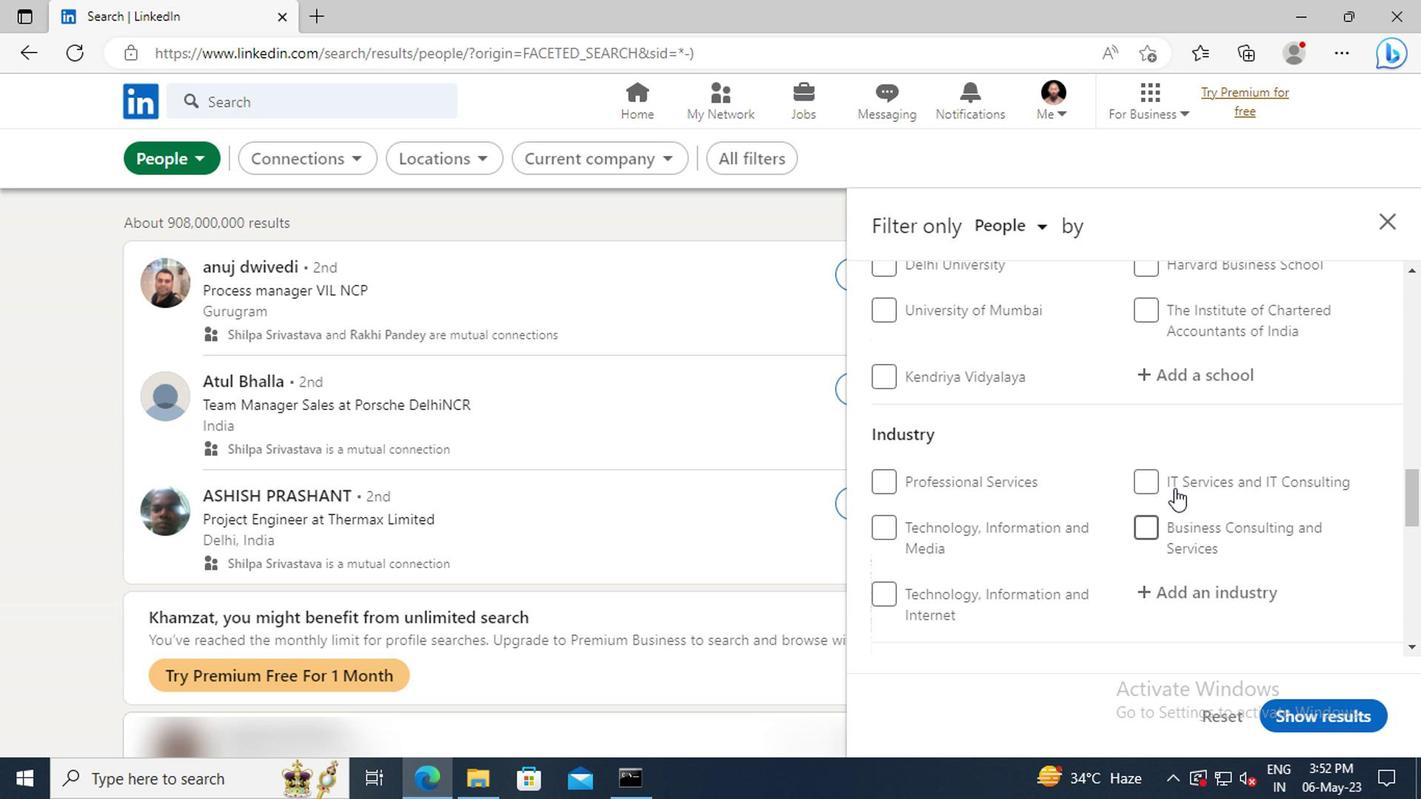 
Action: Mouse scrolled (1169, 490) with delta (0, 1)
Screenshot: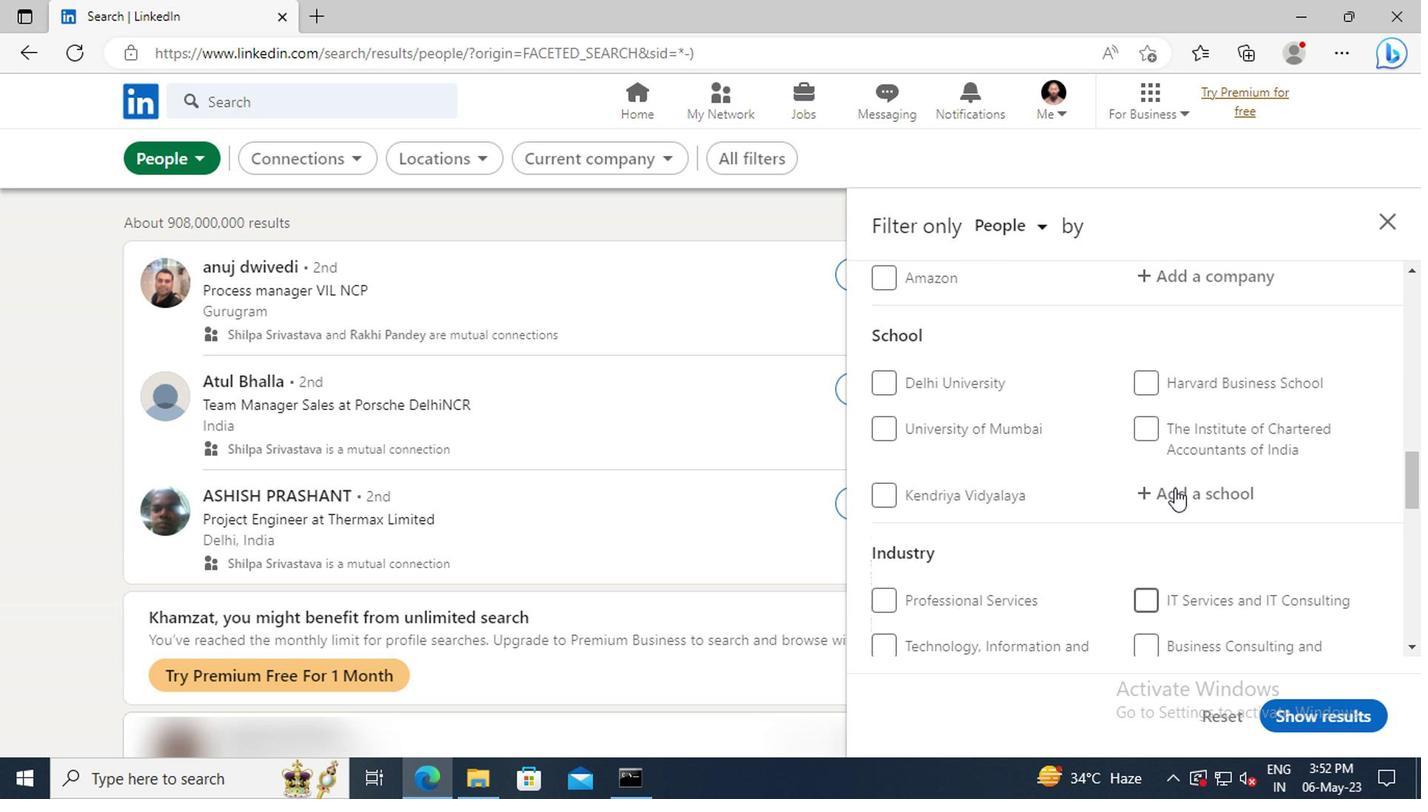 
Action: Mouse scrolled (1169, 490) with delta (0, 1)
Screenshot: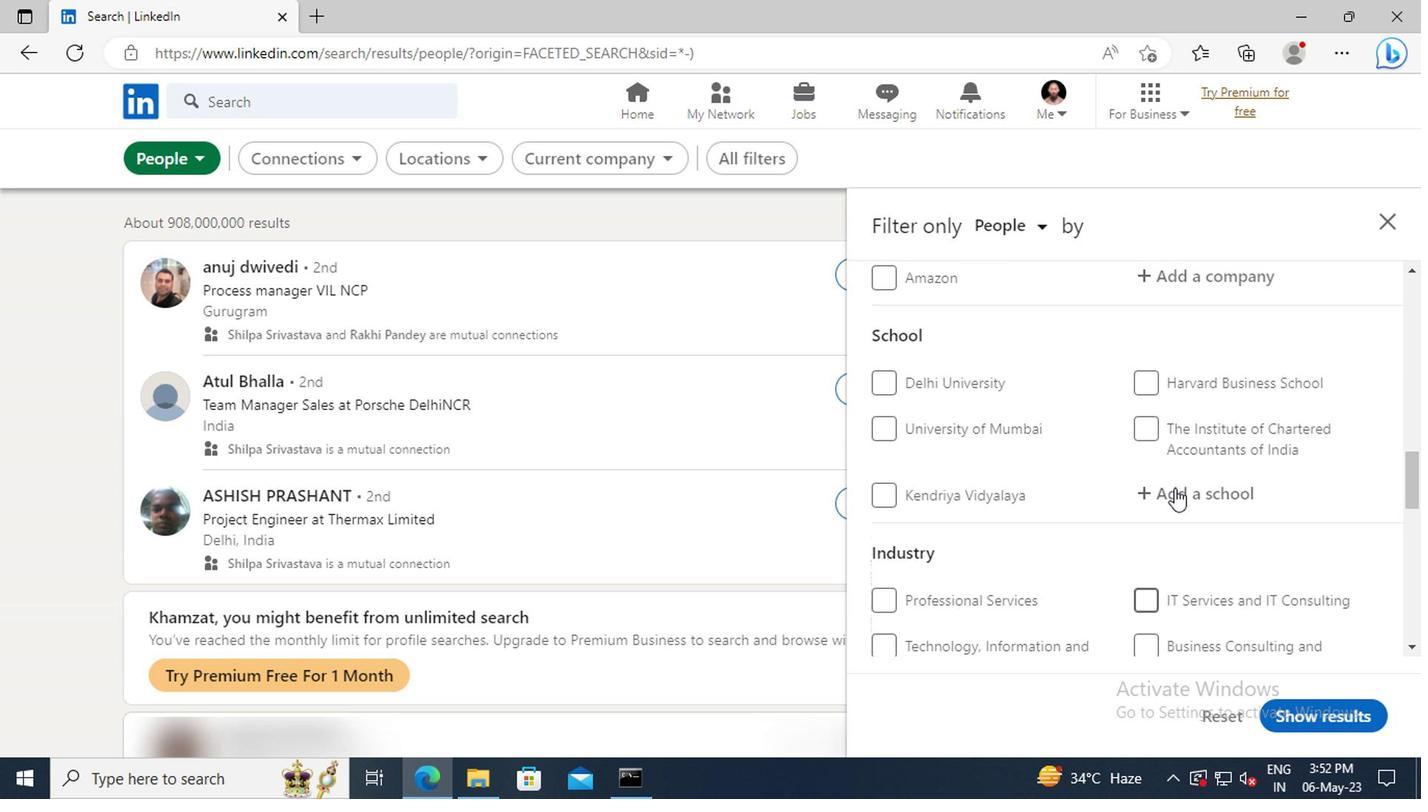 
Action: Mouse scrolled (1169, 490) with delta (0, 1)
Screenshot: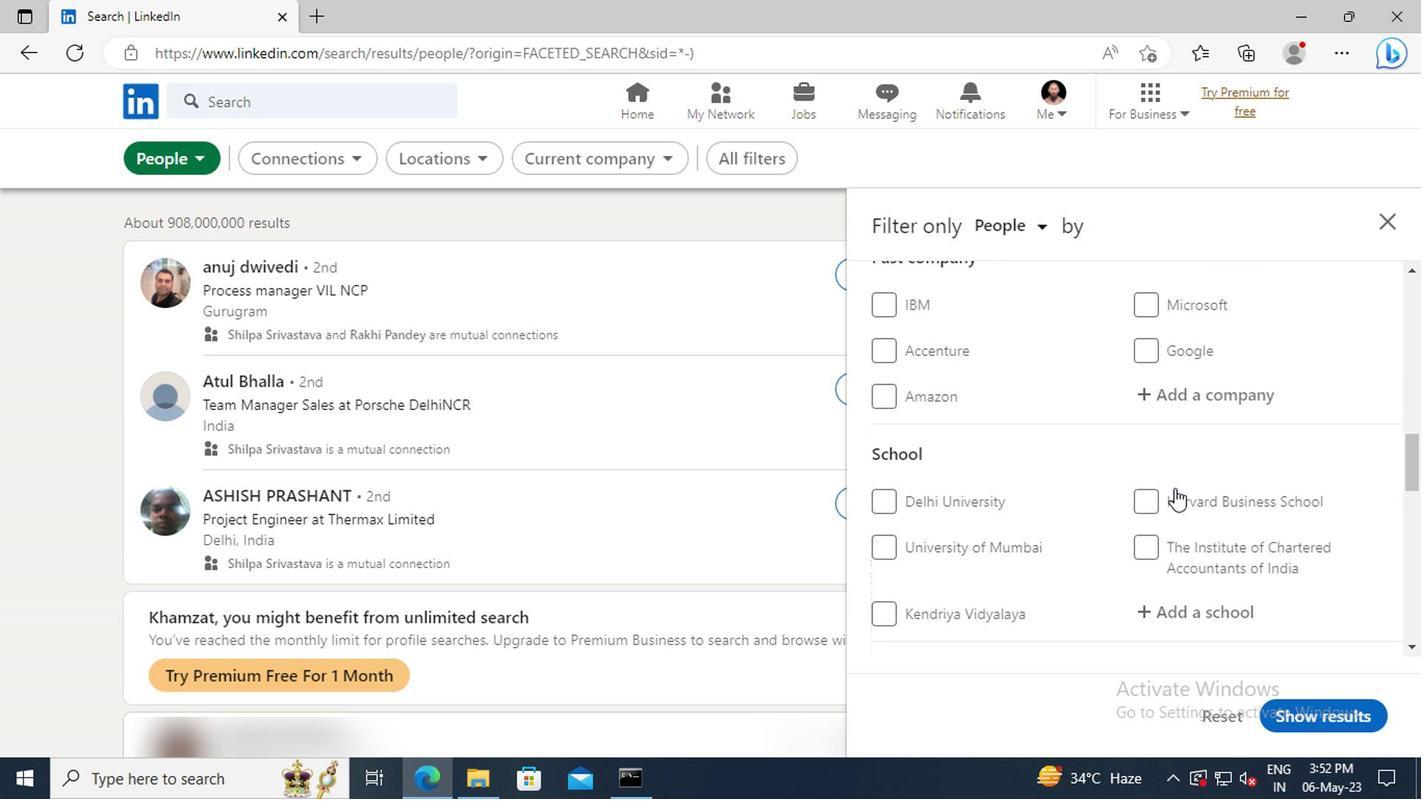 
Action: Mouse scrolled (1169, 490) with delta (0, 1)
Screenshot: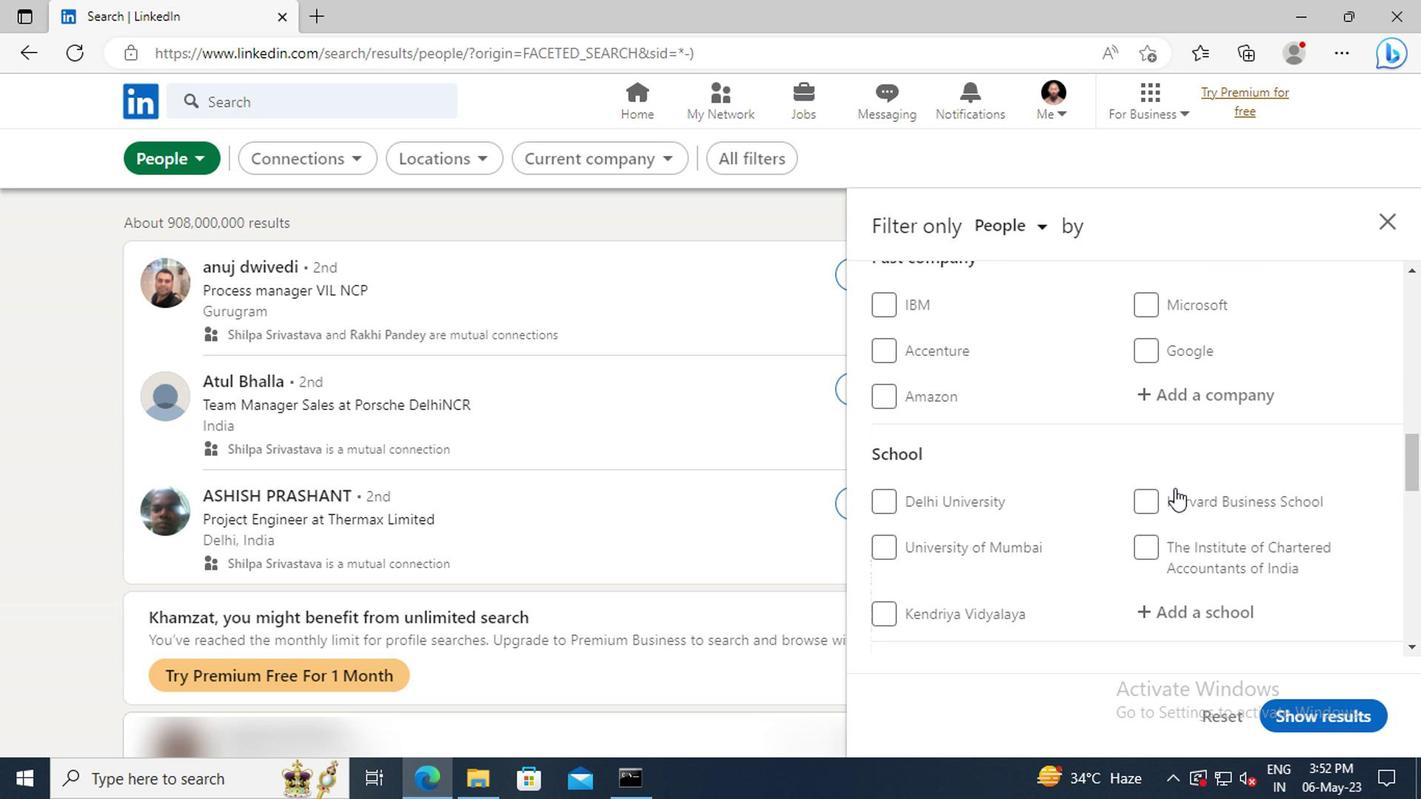 
Action: Mouse scrolled (1169, 490) with delta (0, 1)
Screenshot: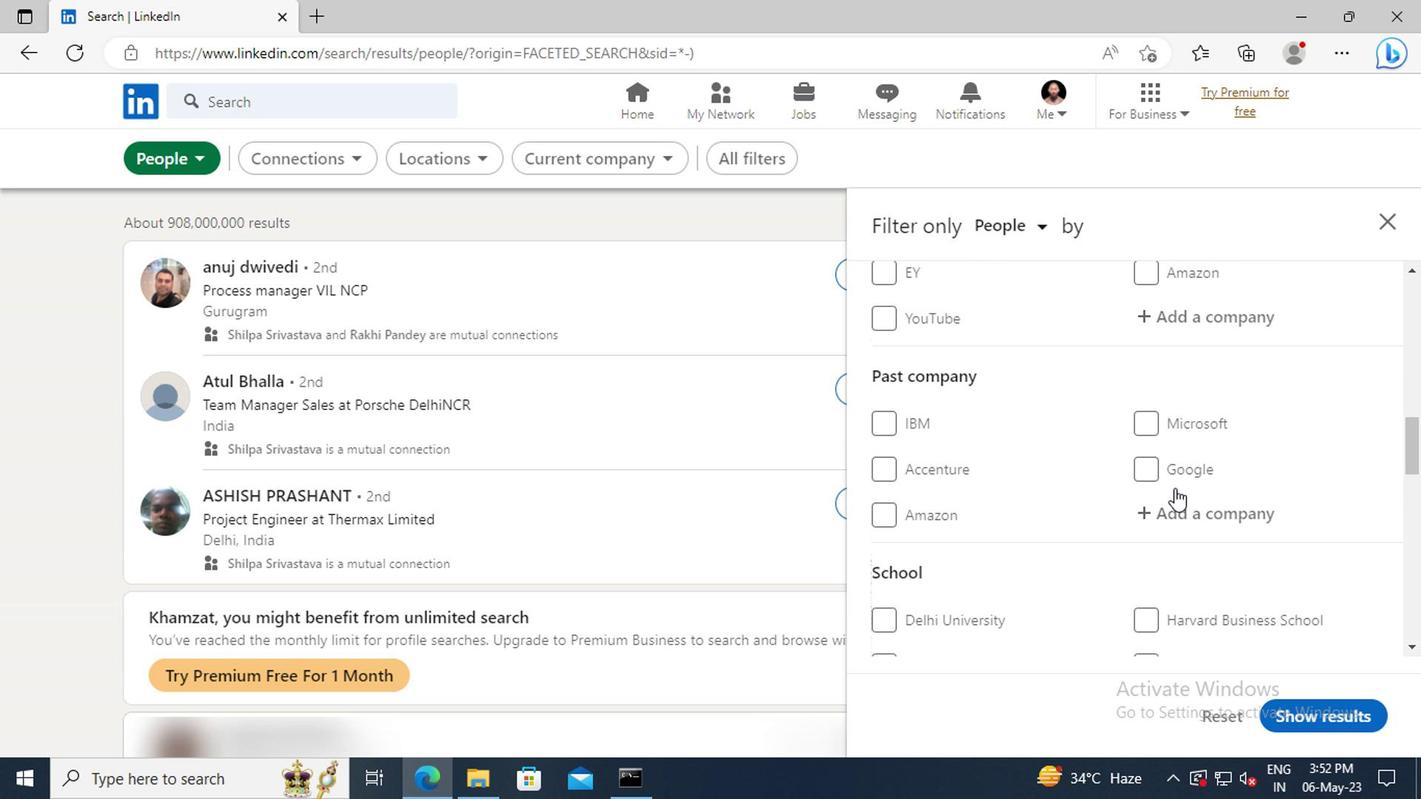 
Action: Mouse scrolled (1169, 490) with delta (0, 1)
Screenshot: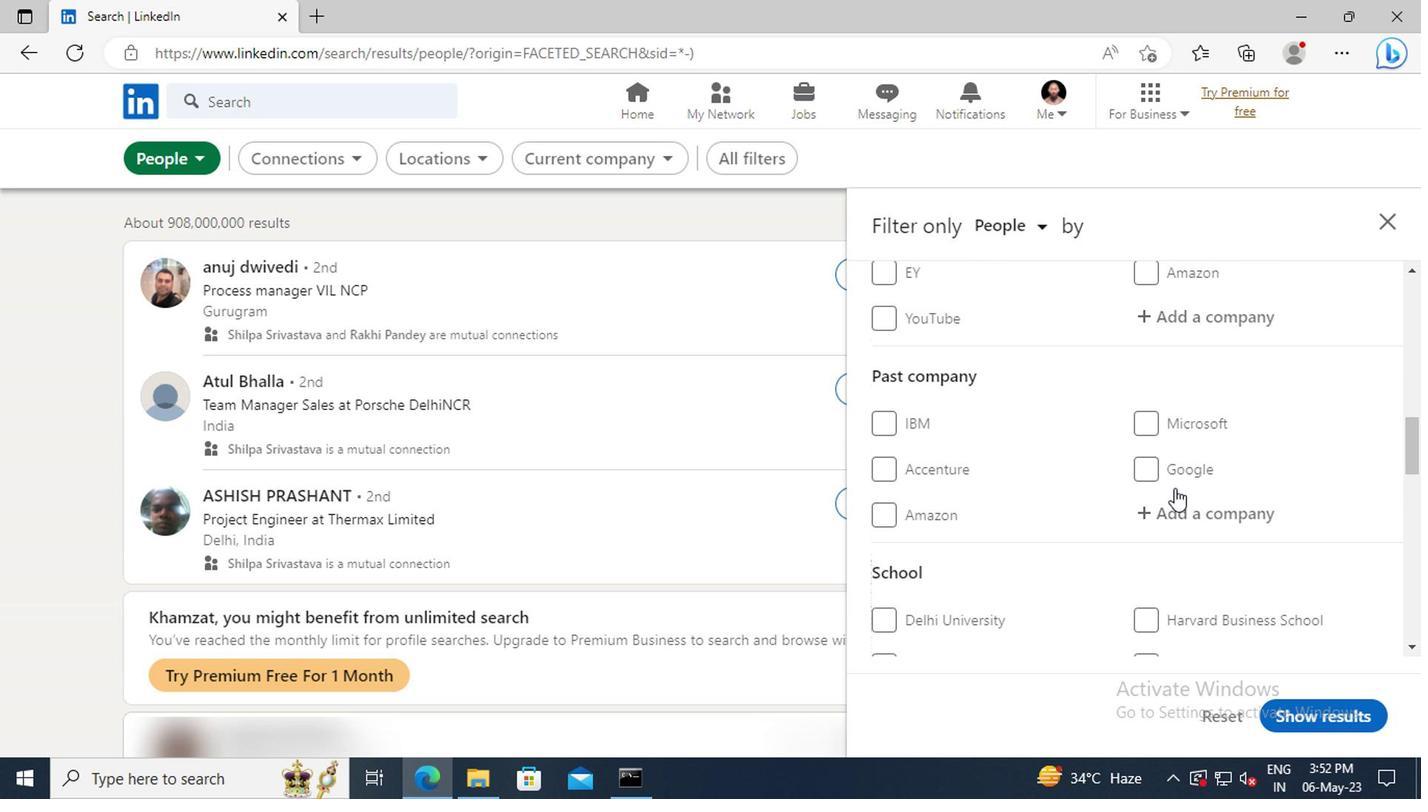 
Action: Mouse moved to (1157, 442)
Screenshot: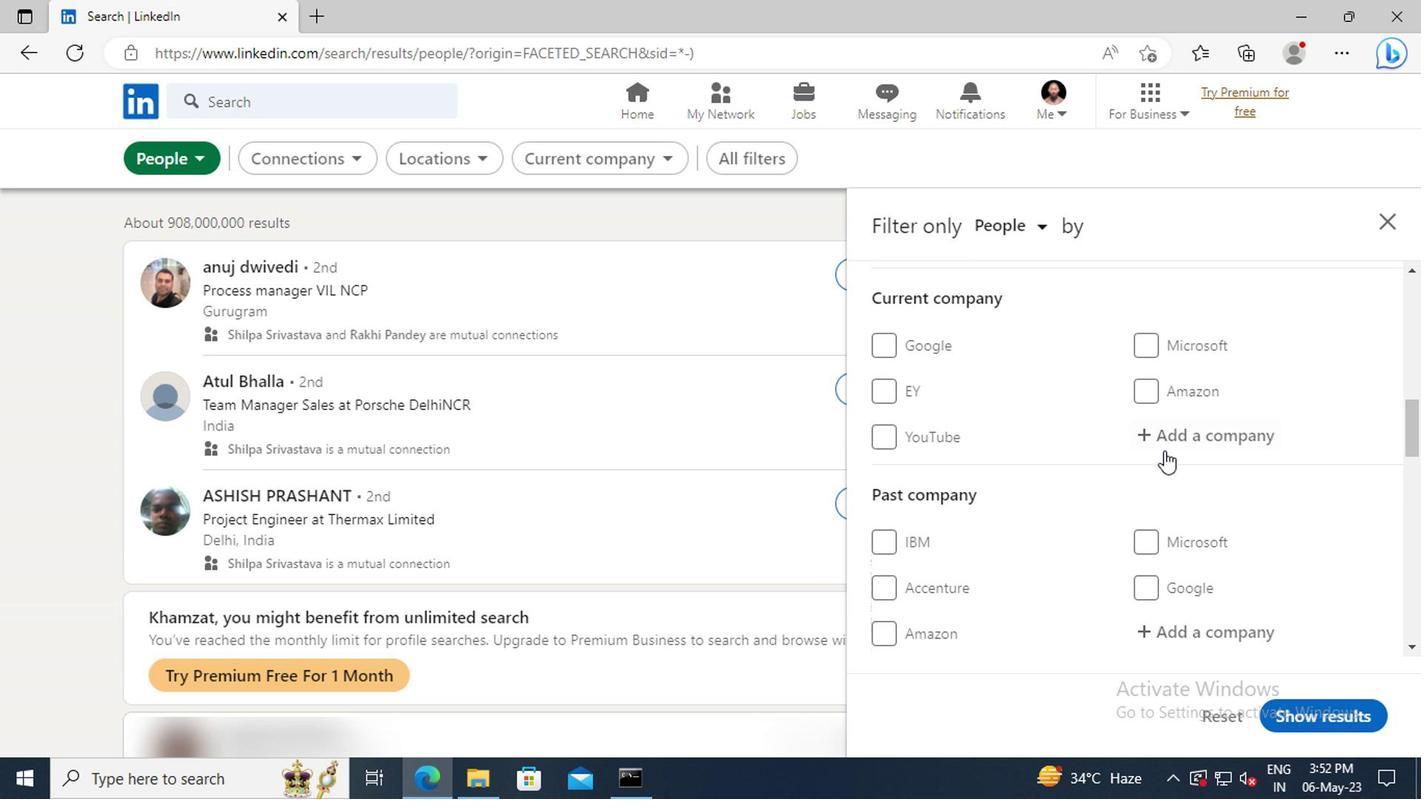 
Action: Mouse pressed left at (1157, 442)
Screenshot: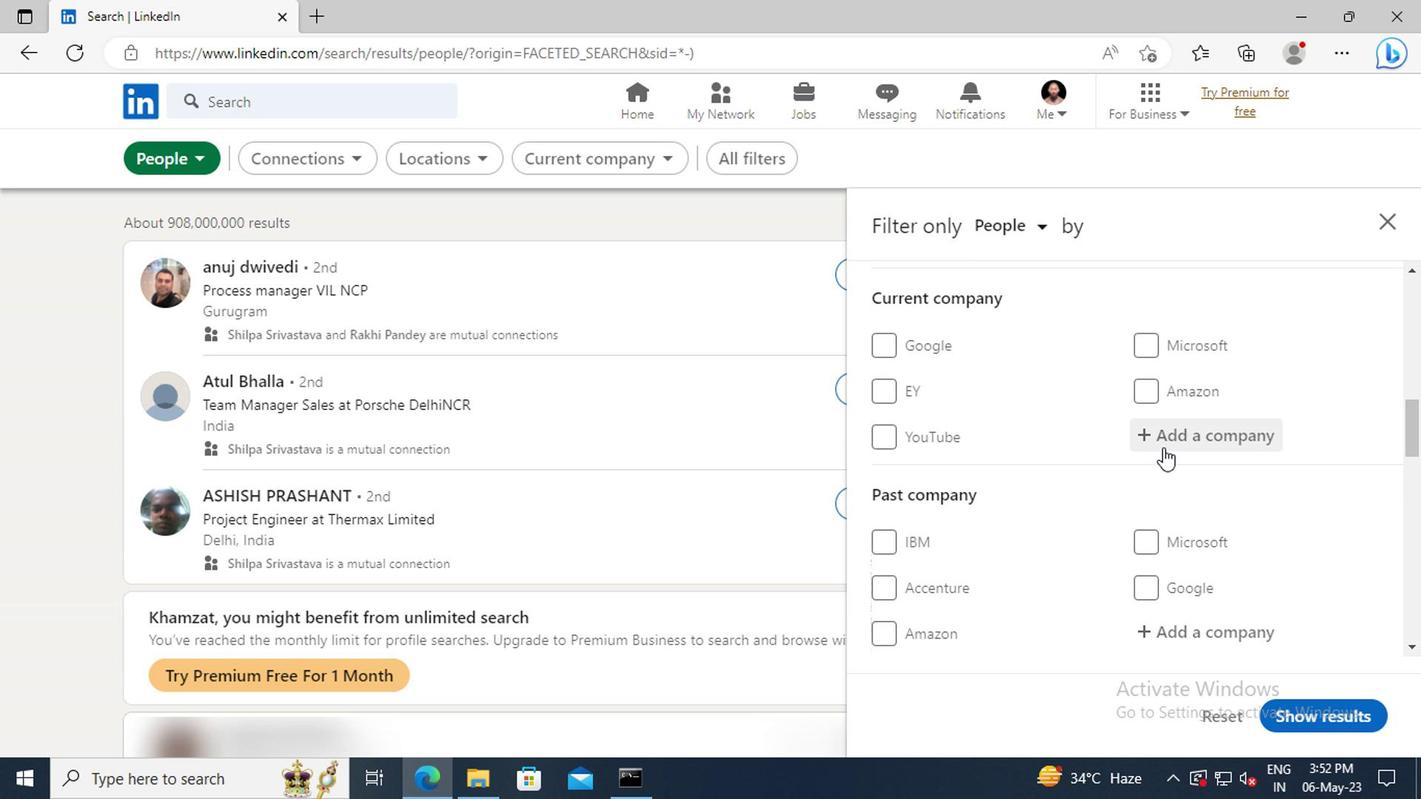 
Action: Key pressed <Key.shift>AS
Screenshot: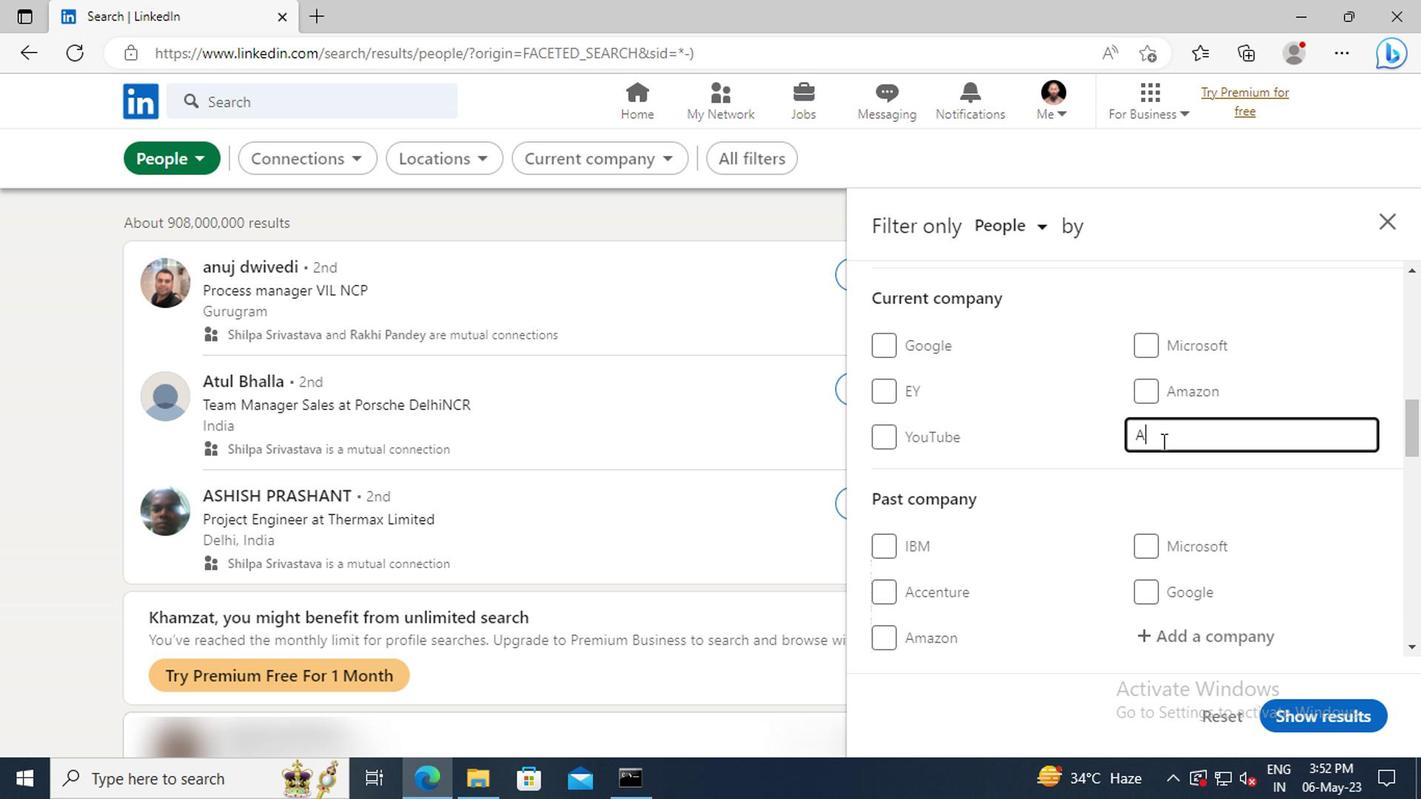 
Action: Mouse moved to (1157, 442)
Screenshot: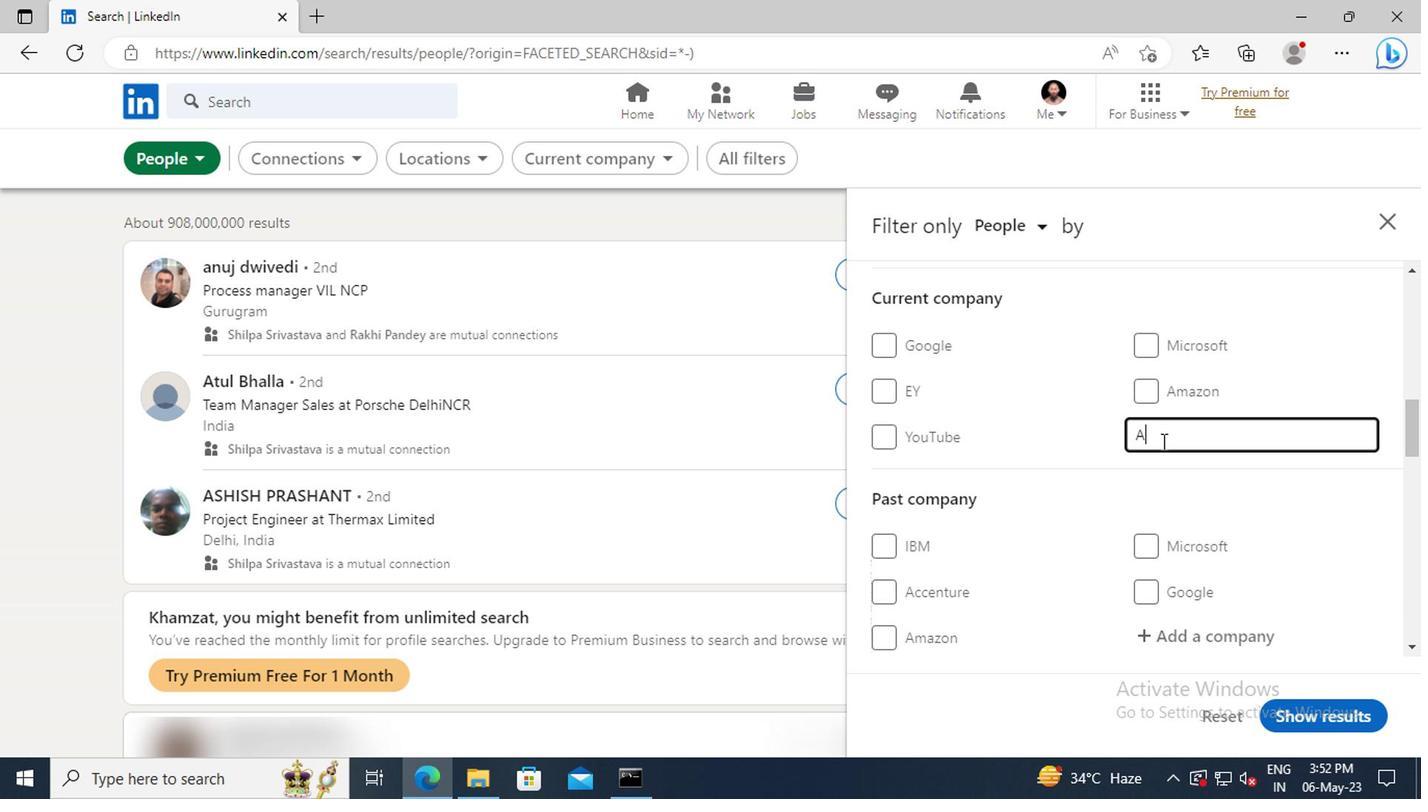 
Action: Key pressed IAPOWER
Screenshot: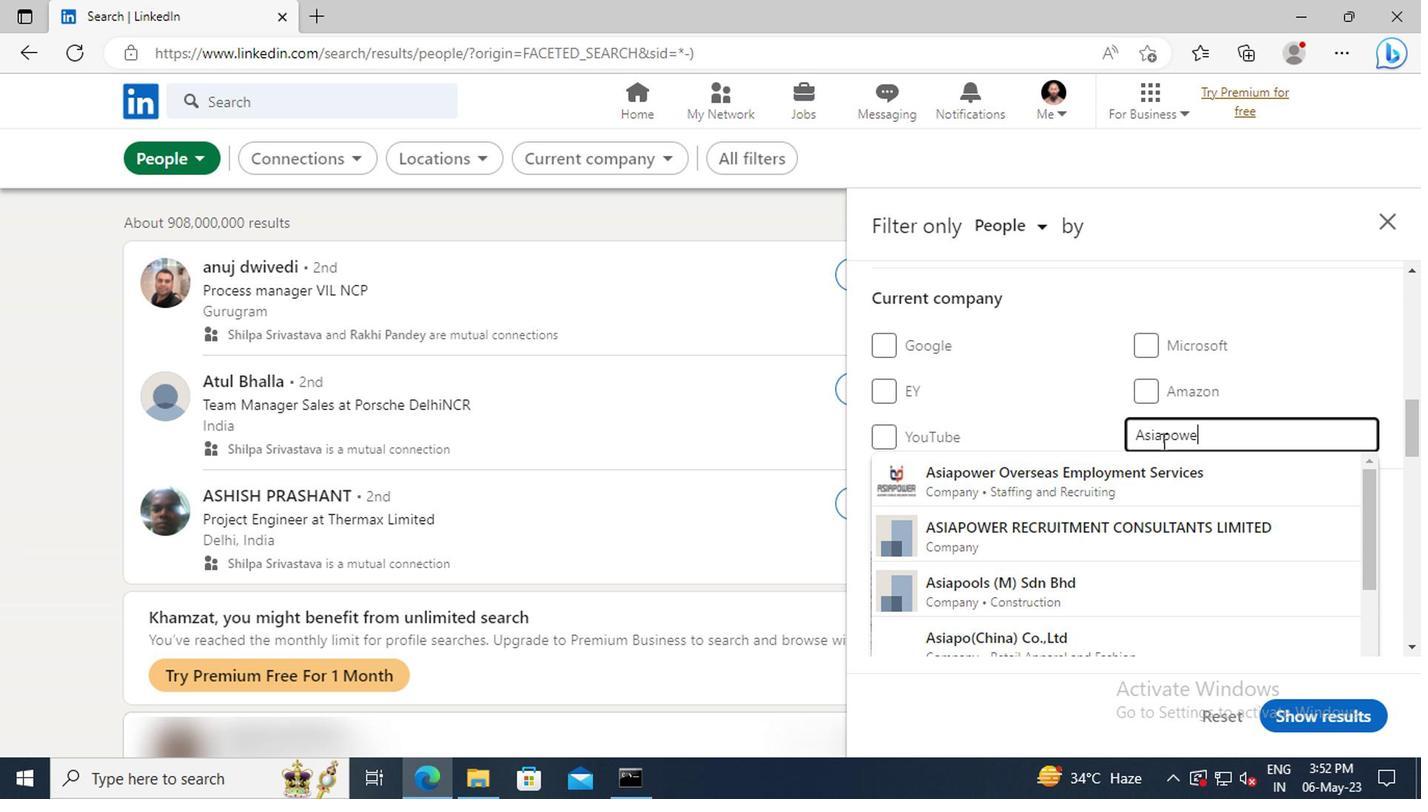 
Action: Mouse moved to (1161, 464)
Screenshot: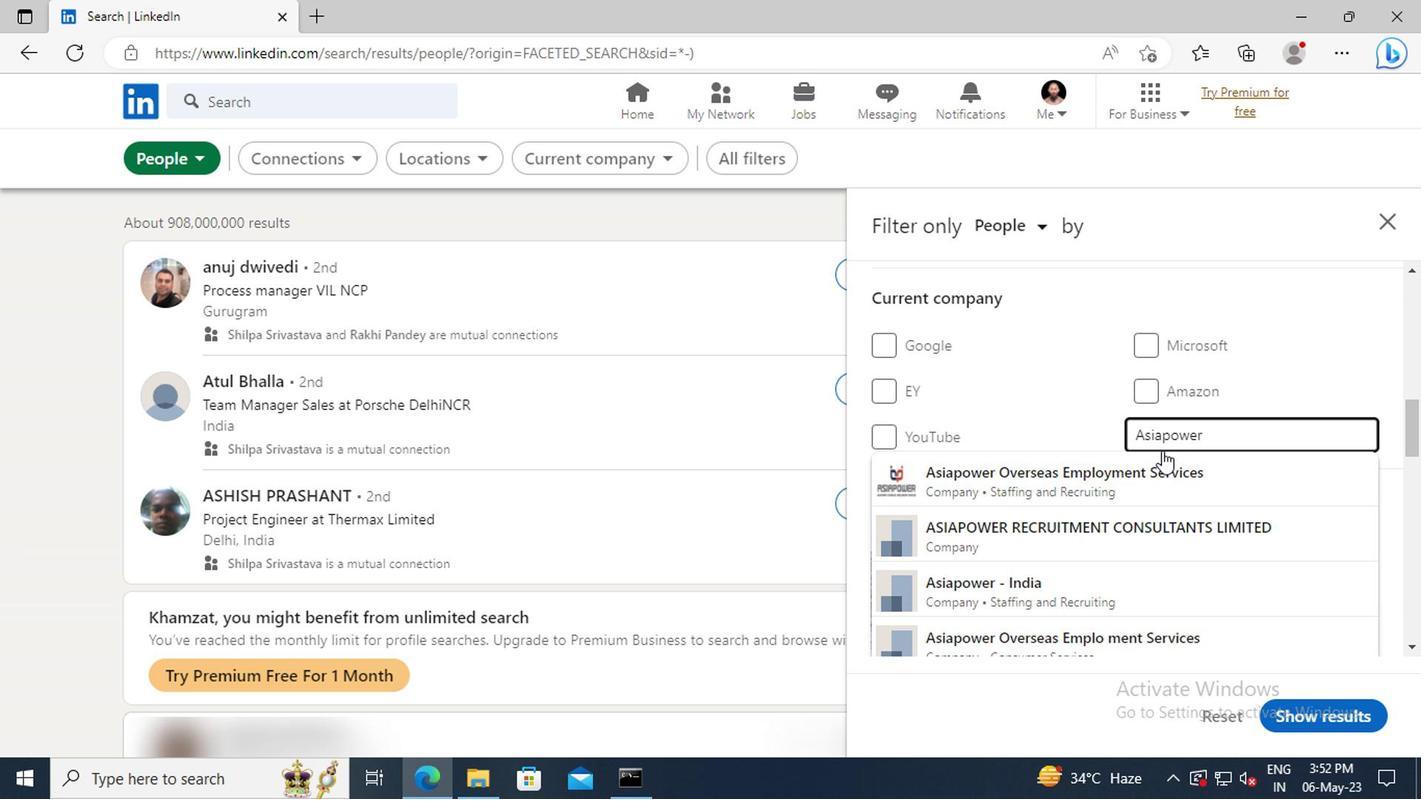 
Action: Mouse pressed left at (1161, 464)
Screenshot: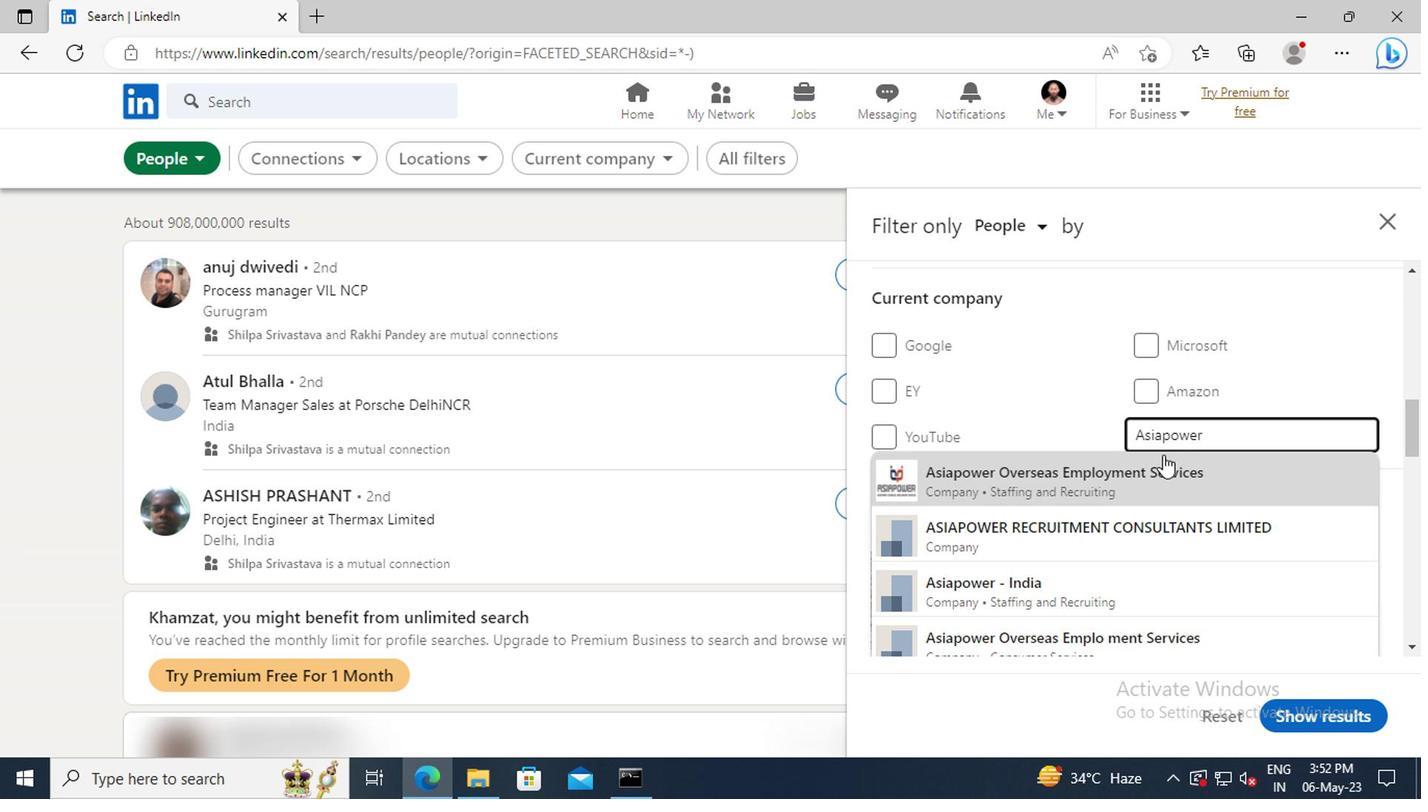 
Action: Mouse scrolled (1161, 463) with delta (0, -1)
Screenshot: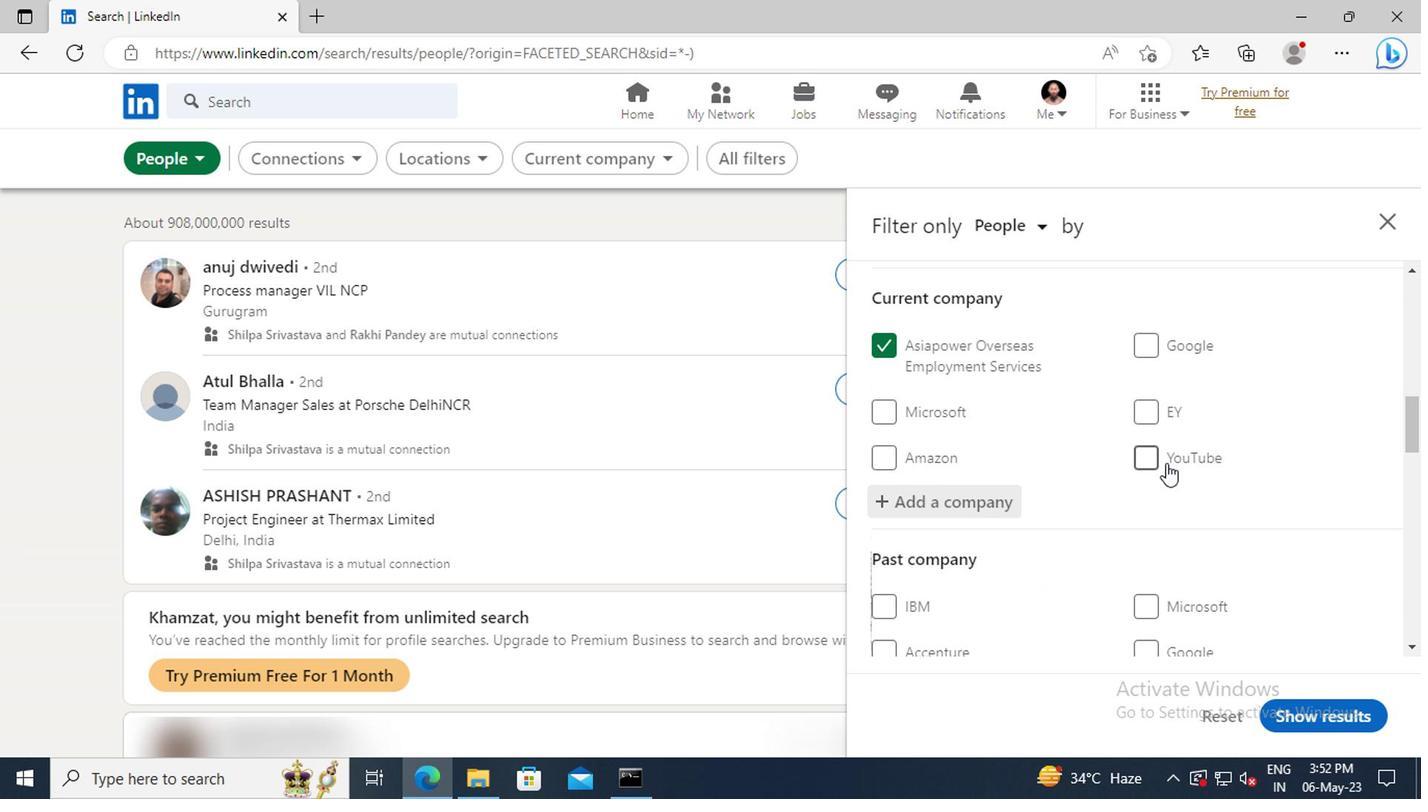 
Action: Mouse scrolled (1161, 463) with delta (0, -1)
Screenshot: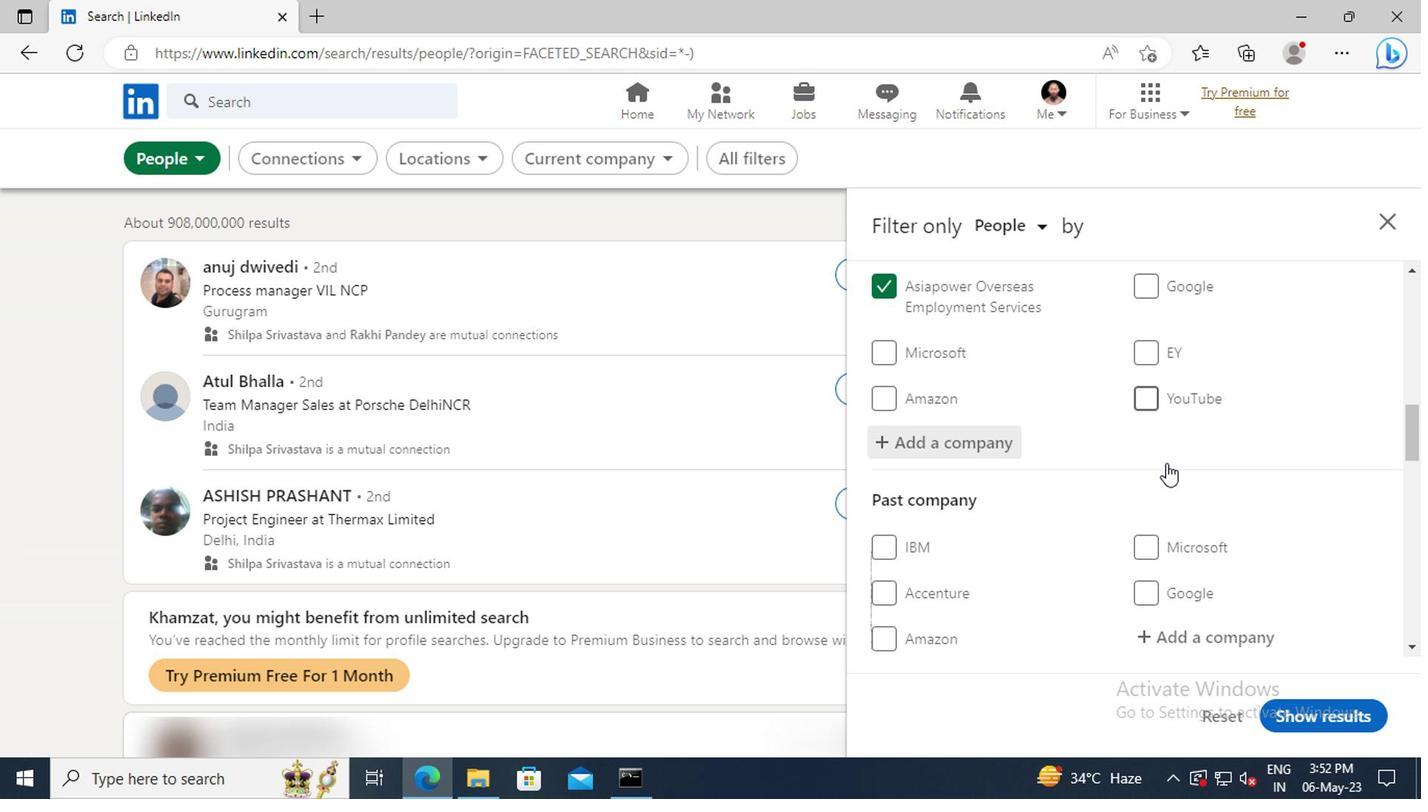 
Action: Mouse scrolled (1161, 463) with delta (0, -1)
Screenshot: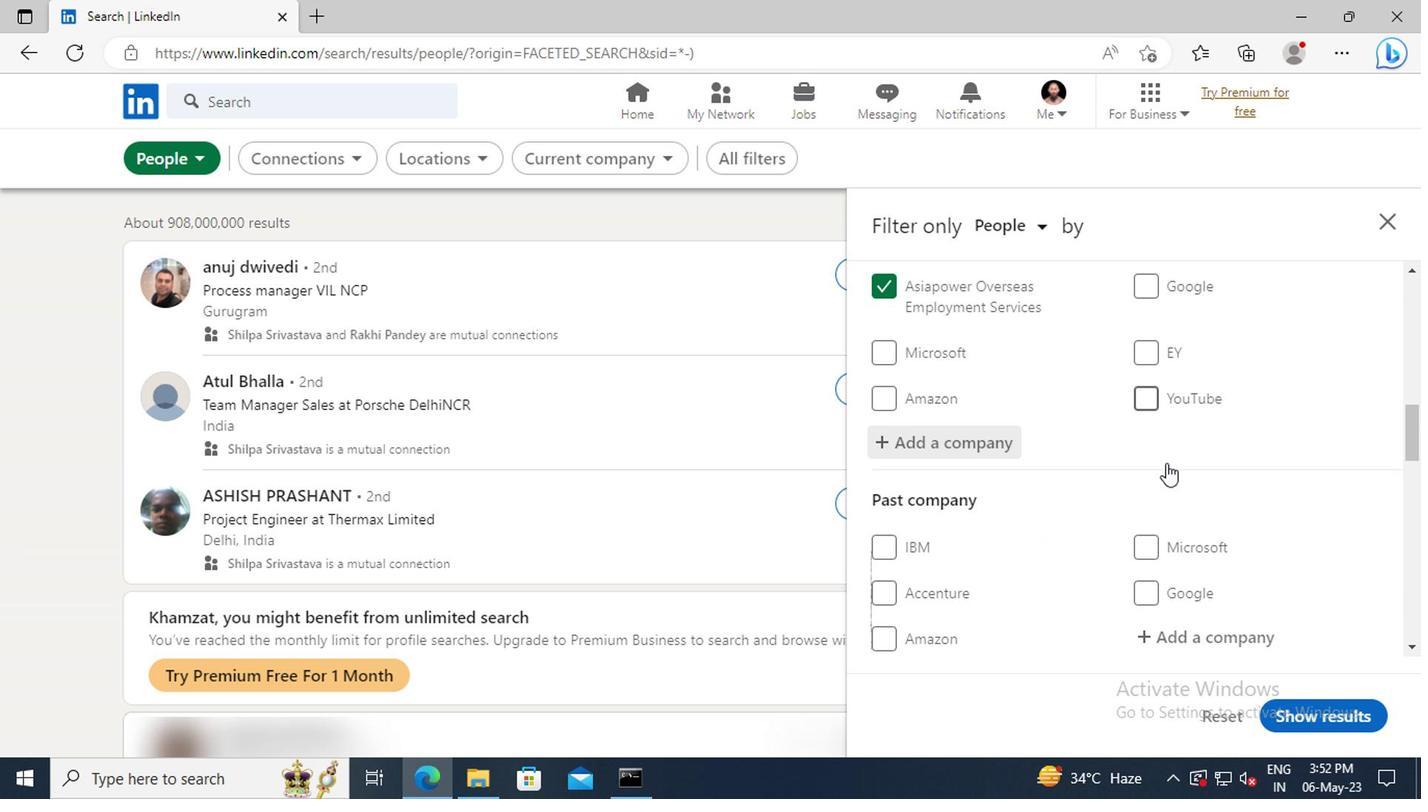 
Action: Mouse moved to (1158, 459)
Screenshot: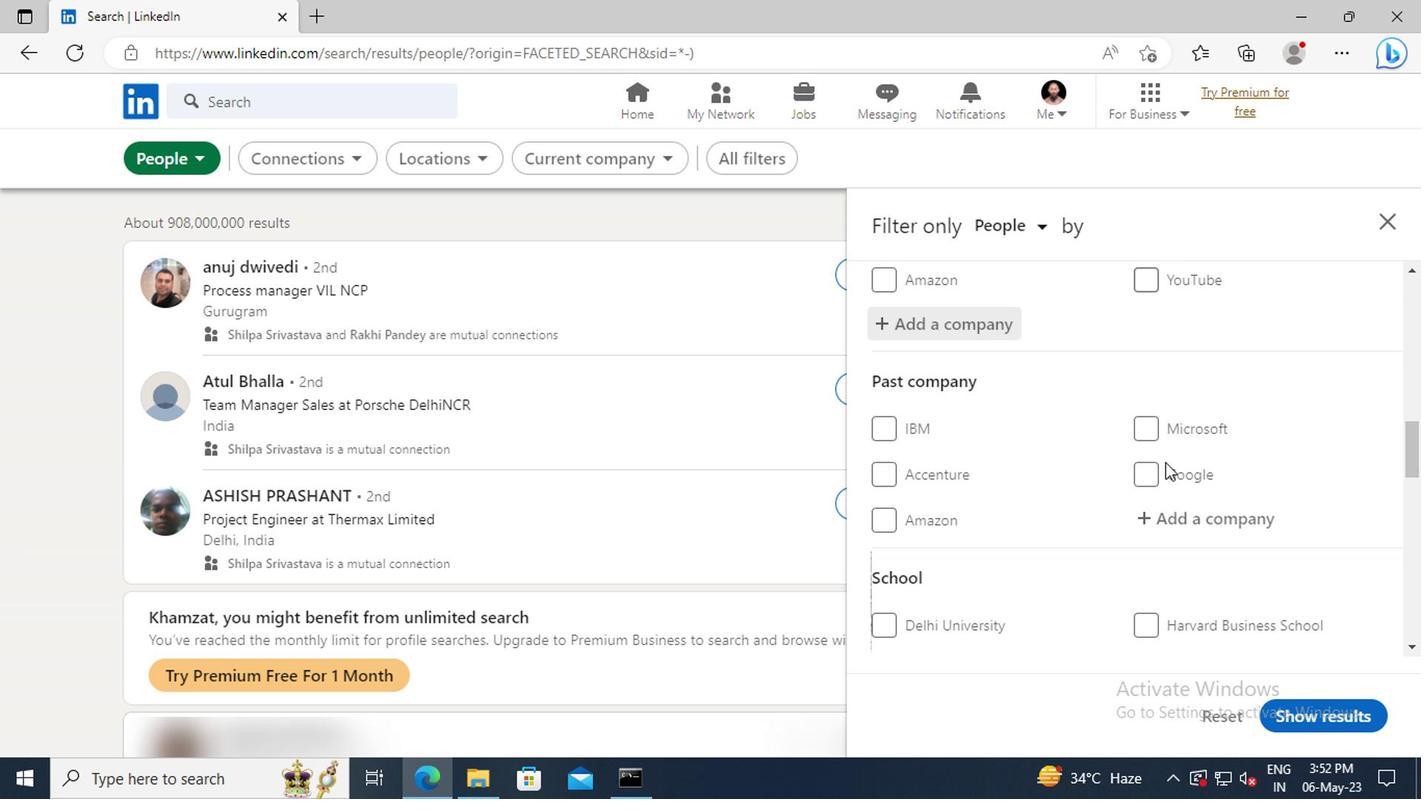 
Action: Mouse scrolled (1158, 458) with delta (0, -1)
Screenshot: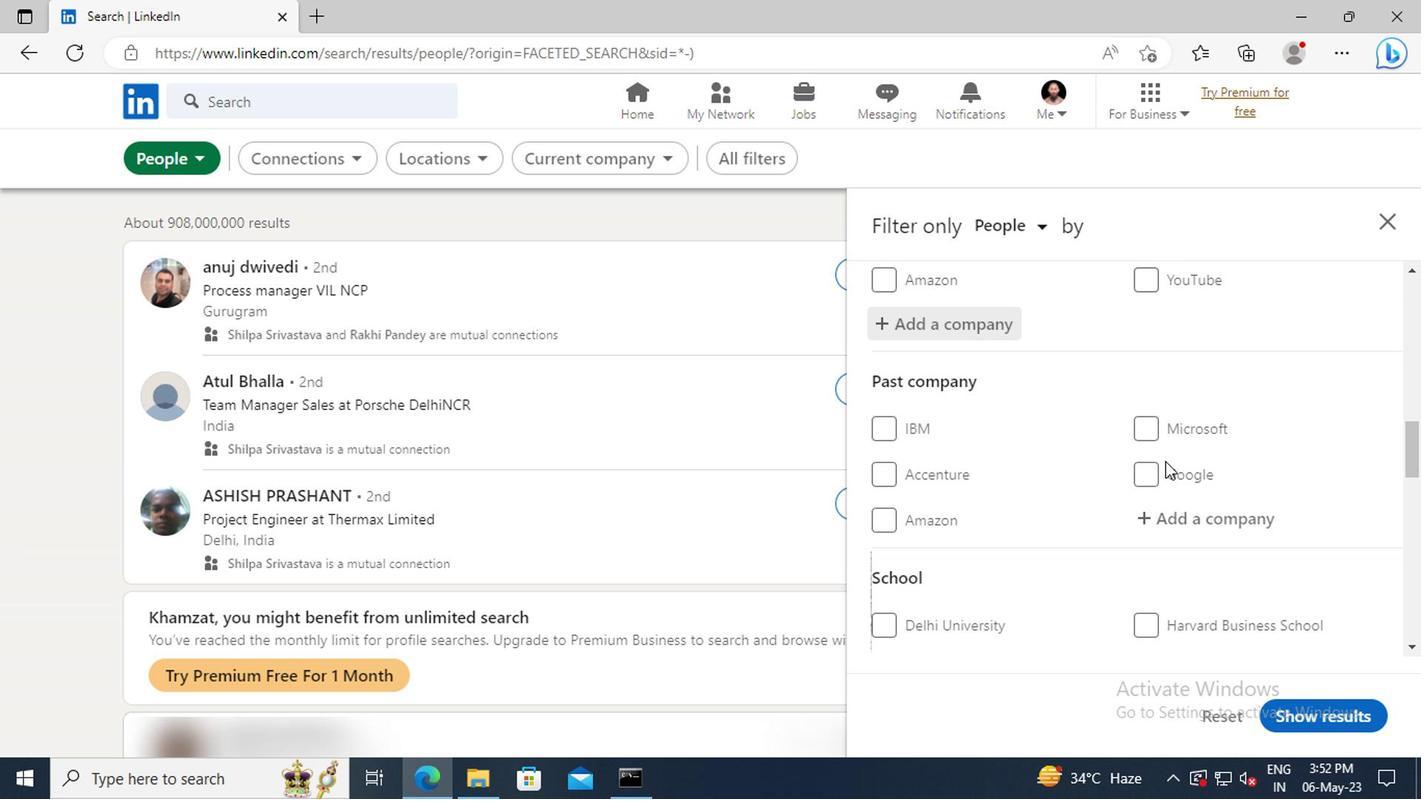 
Action: Mouse moved to (1157, 458)
Screenshot: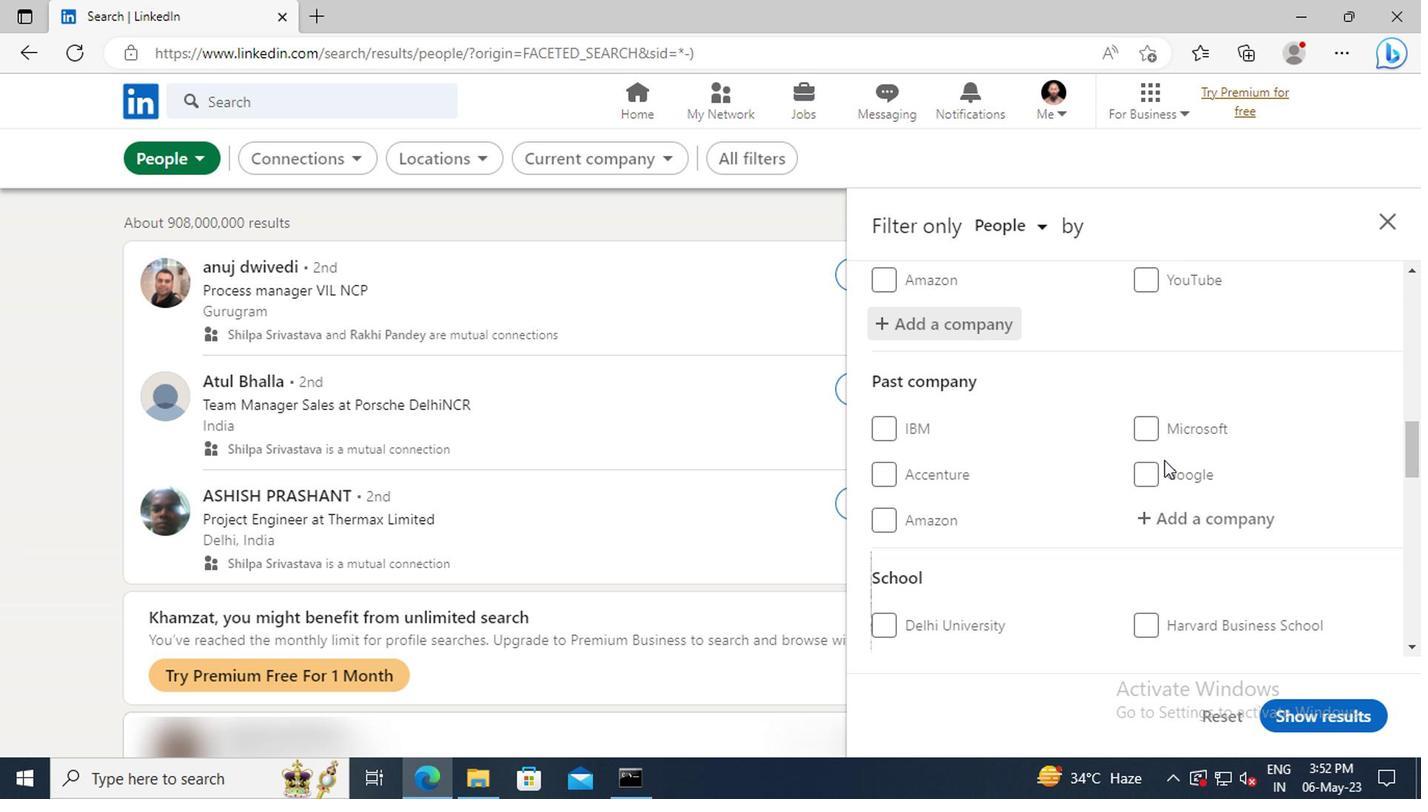 
Action: Mouse scrolled (1157, 457) with delta (0, 0)
Screenshot: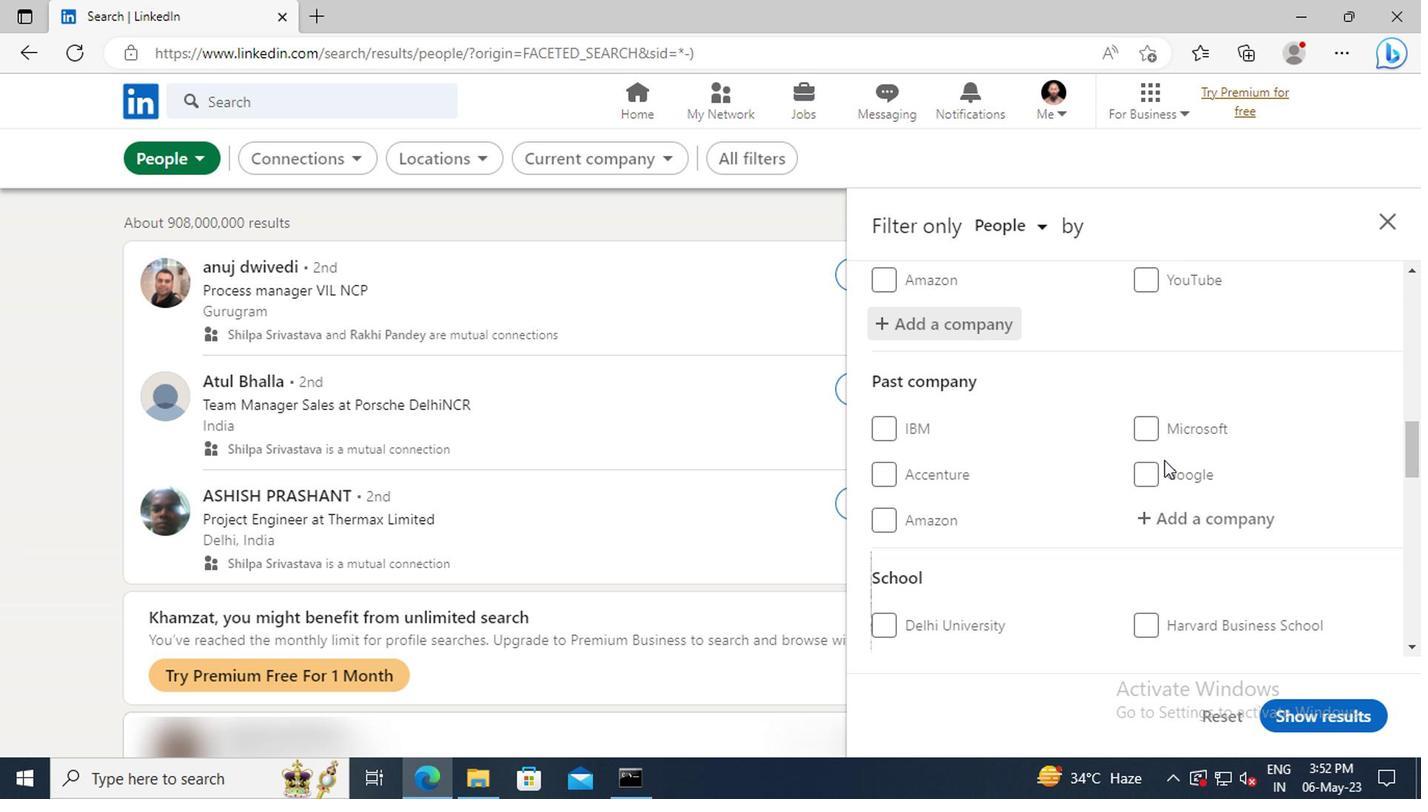 
Action: Mouse scrolled (1157, 457) with delta (0, 0)
Screenshot: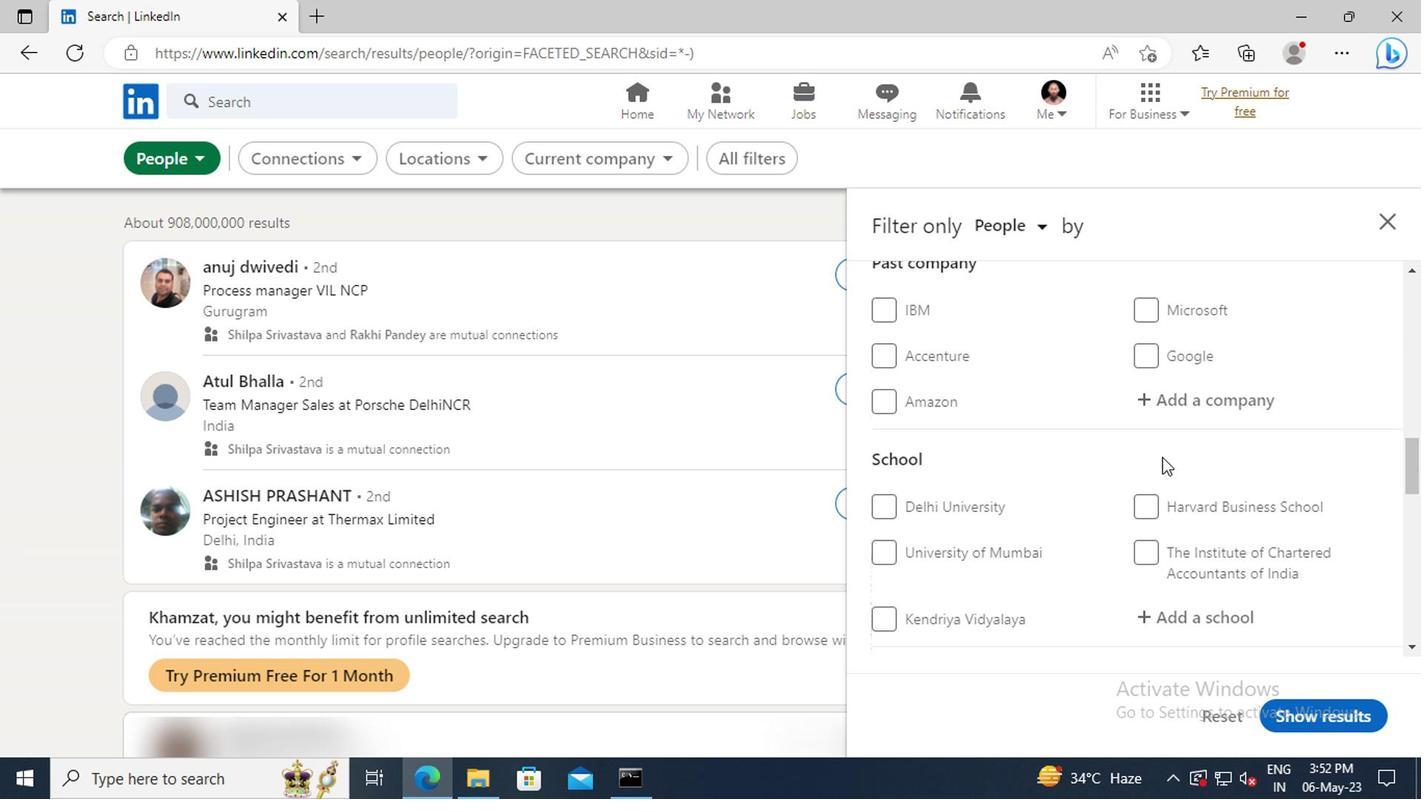 
Action: Mouse scrolled (1157, 457) with delta (0, 0)
Screenshot: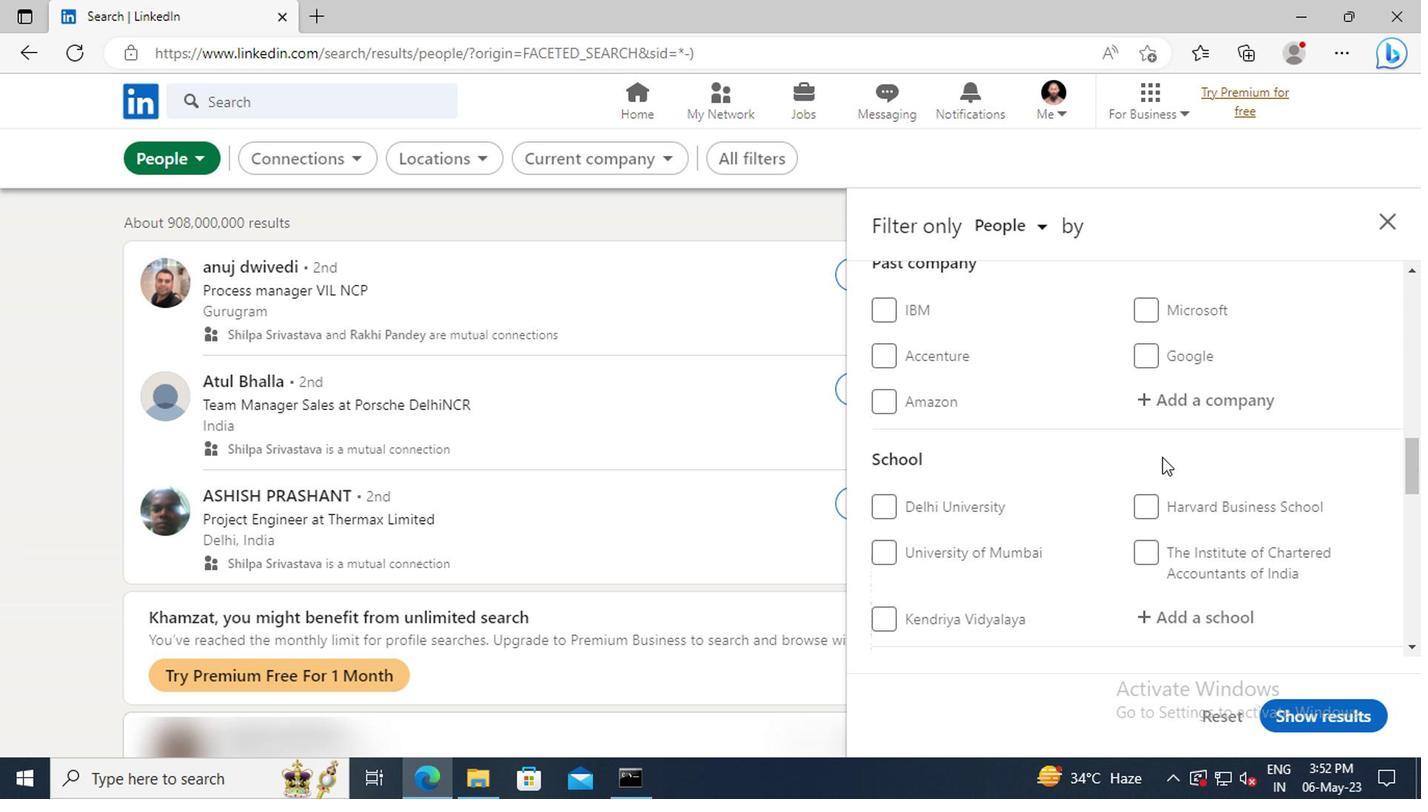 
Action: Mouse moved to (1156, 498)
Screenshot: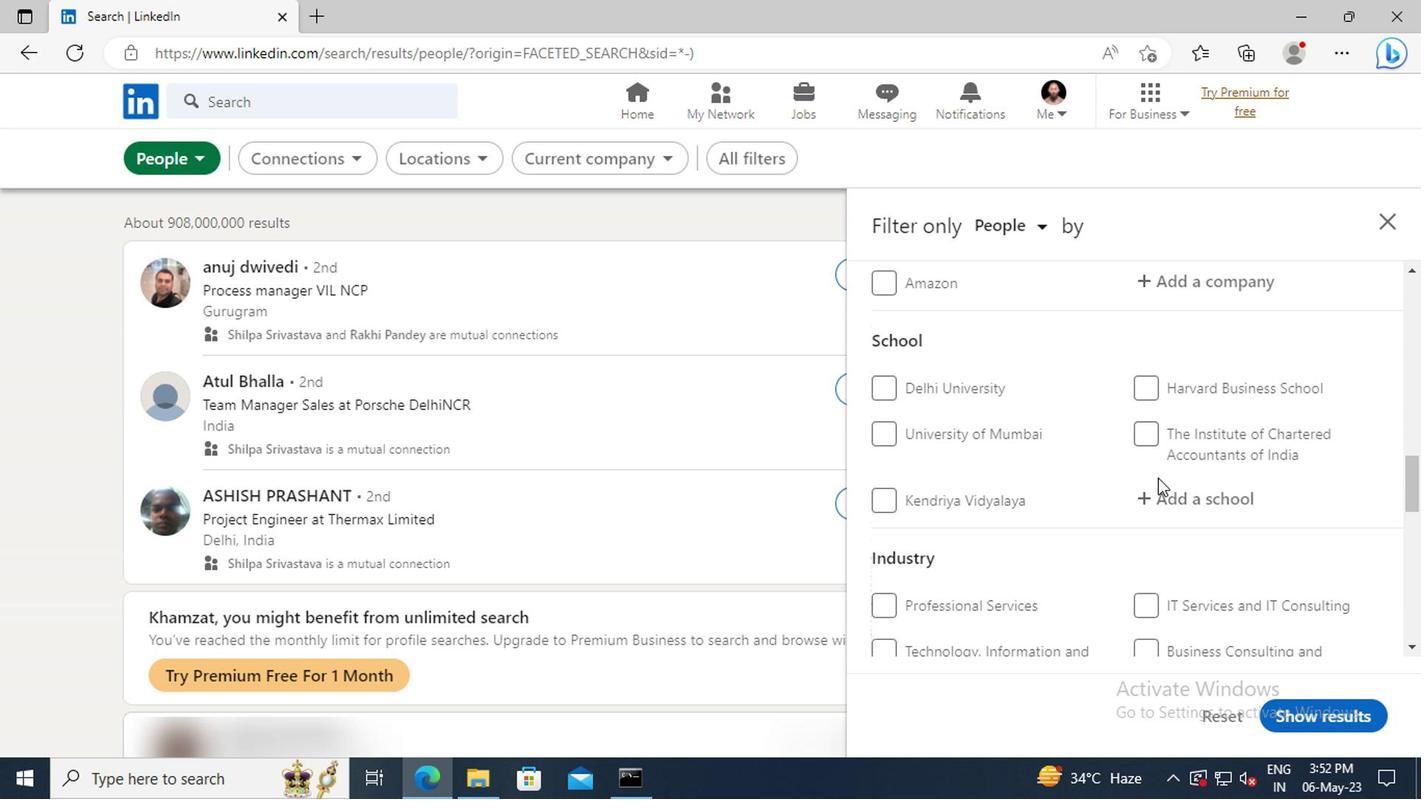 
Action: Mouse pressed left at (1156, 498)
Screenshot: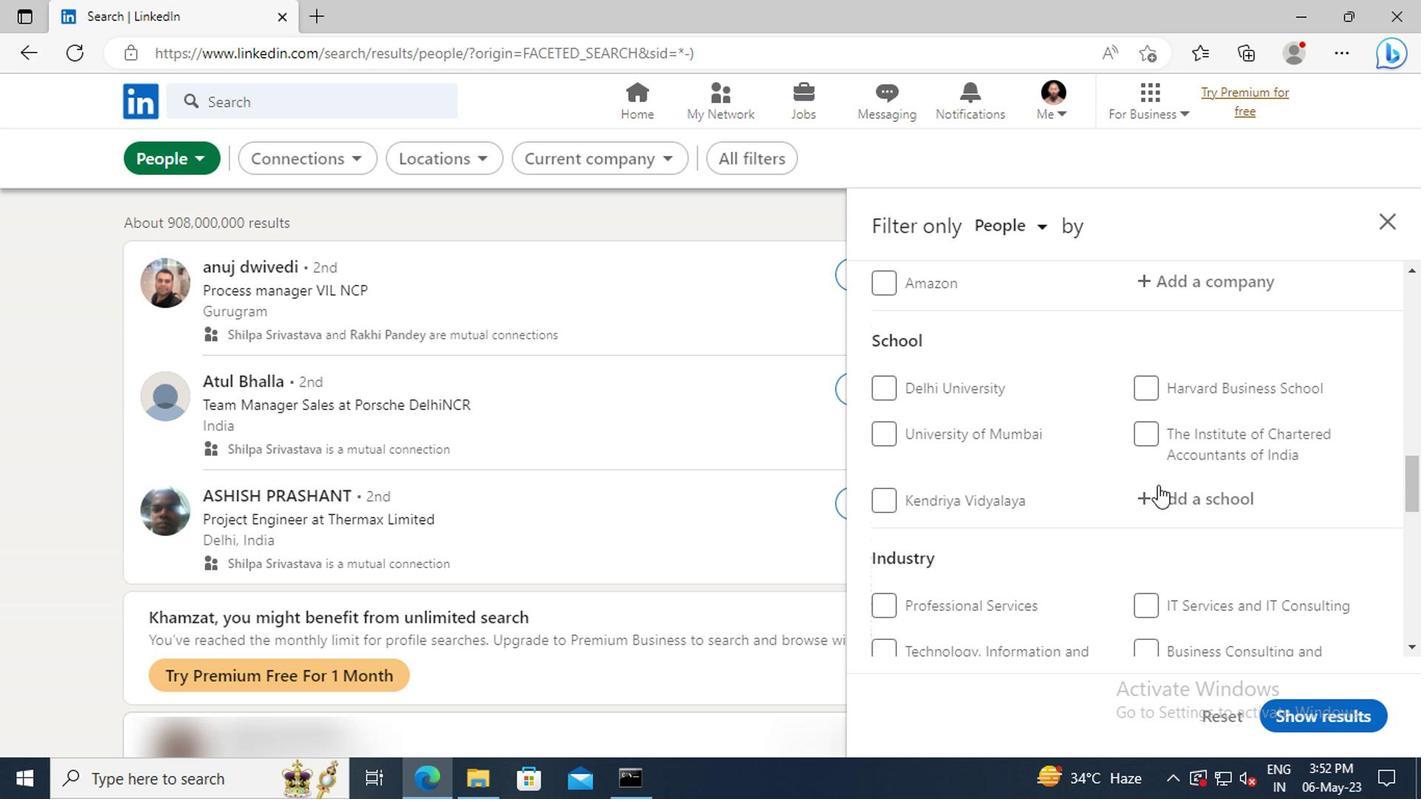 
Action: Key pressed <Key.shift>
Screenshot: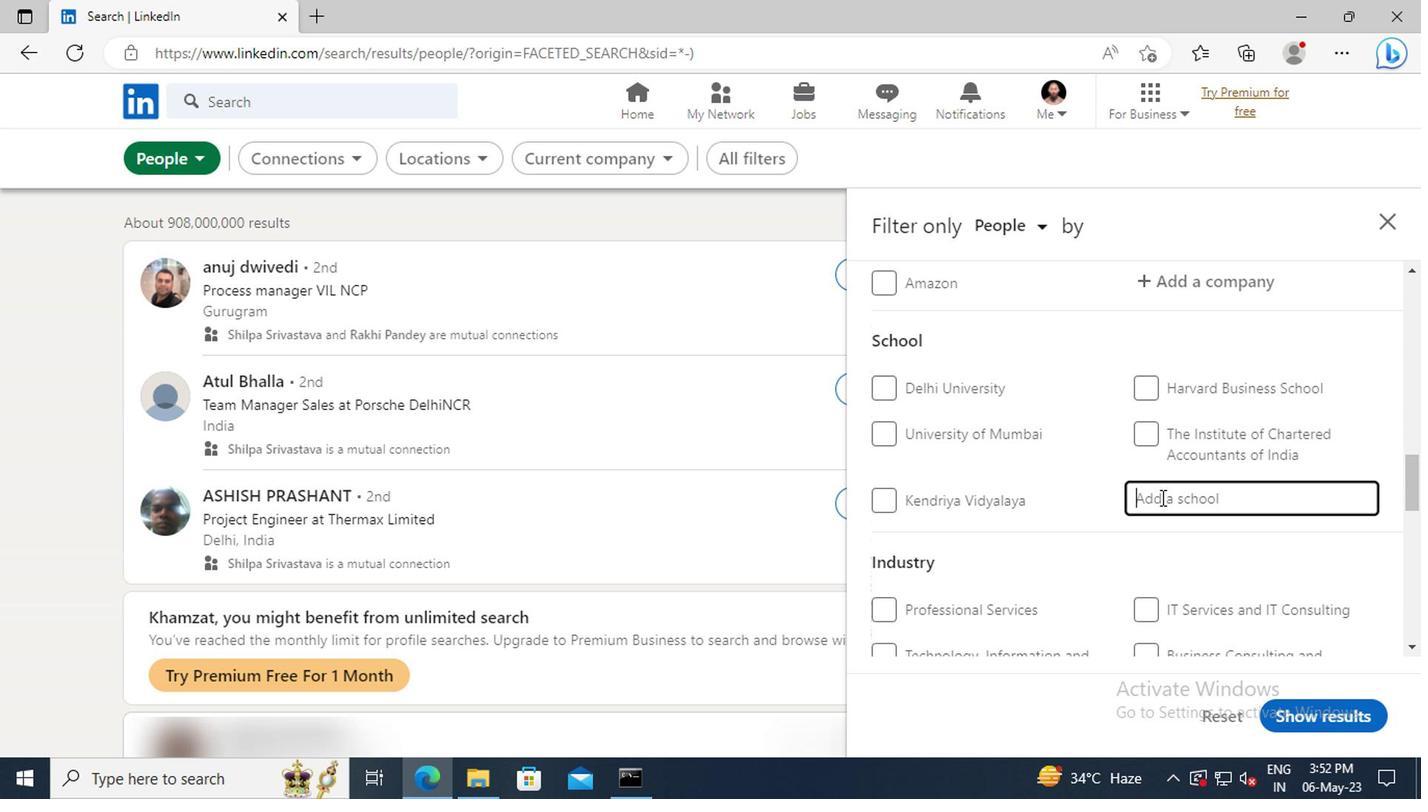 
Action: Mouse moved to (1157, 498)
Screenshot: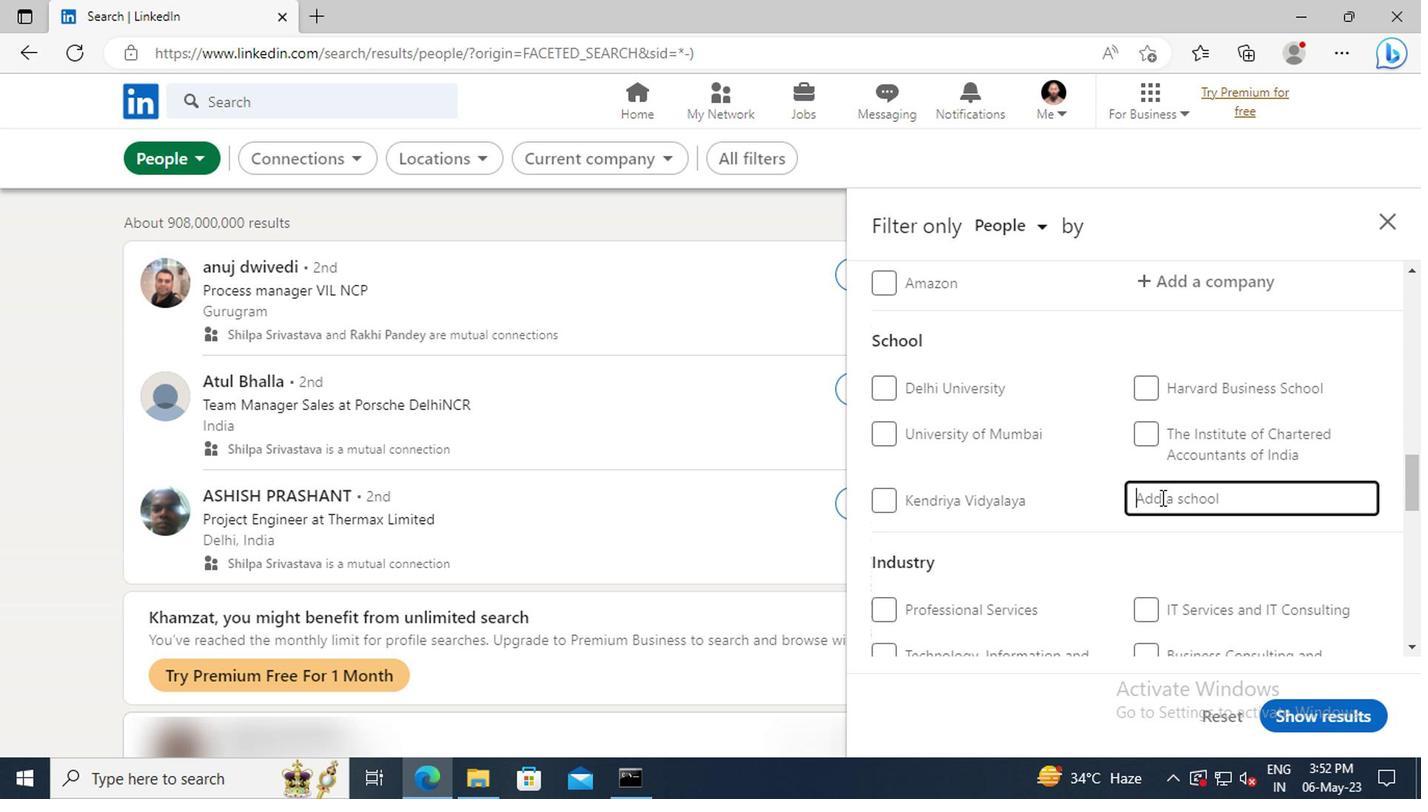 
Action: Key pressed S
Screenshot: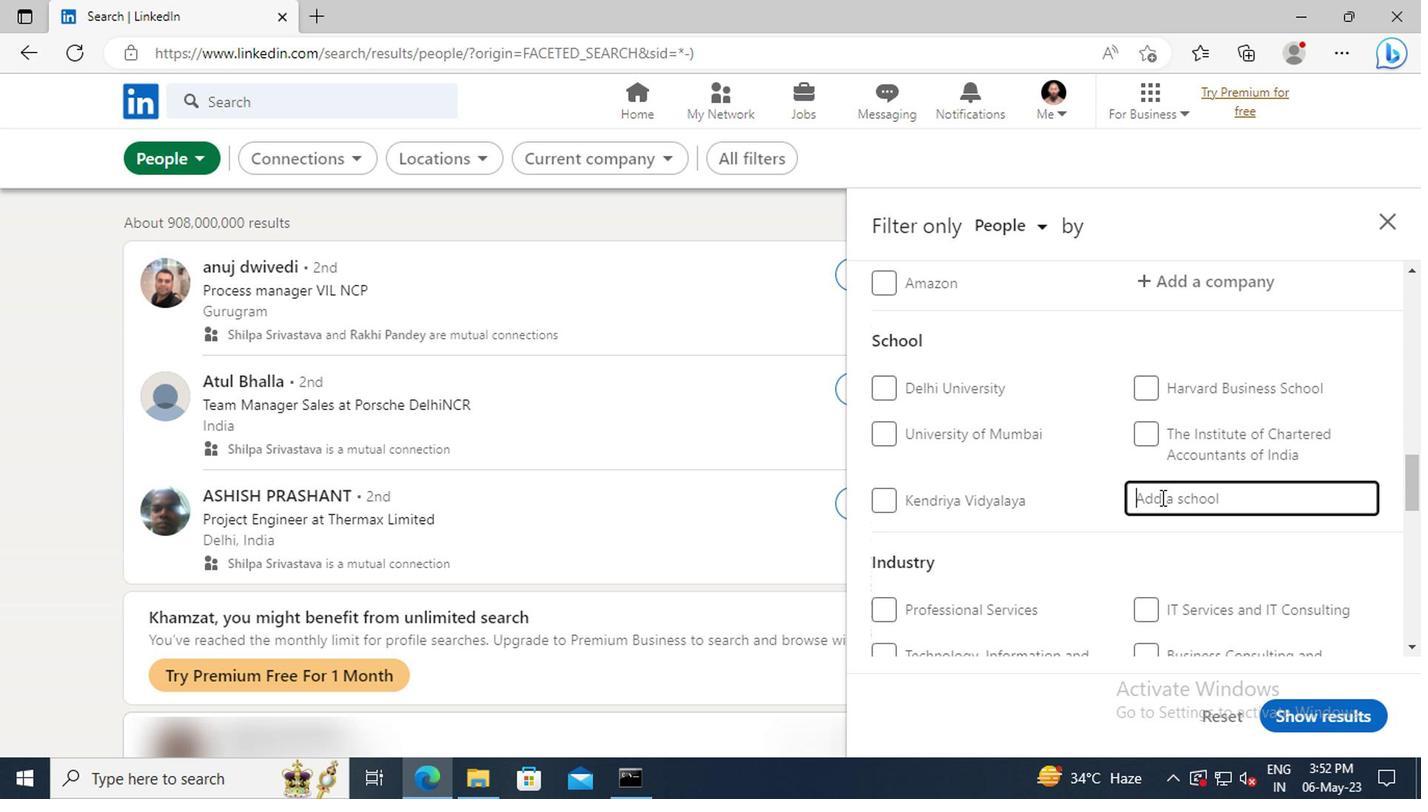 
Action: Mouse moved to (1158, 498)
Screenshot: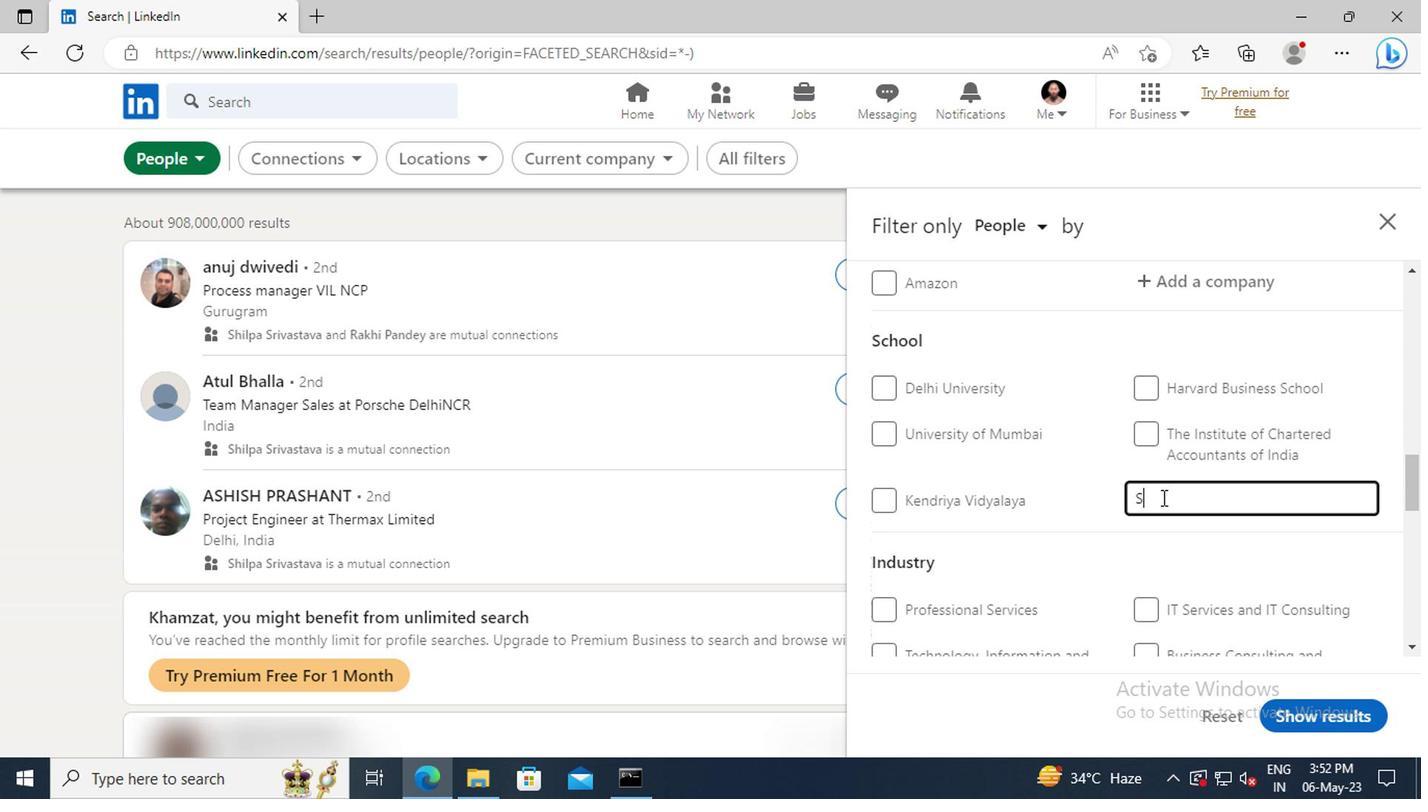 
Action: Key pressed CIENCE<Key.space><Key.shift>AND<Key.space><Key.shift>TECHNOLOGY<Key.space><Key.shift>JO
Screenshot: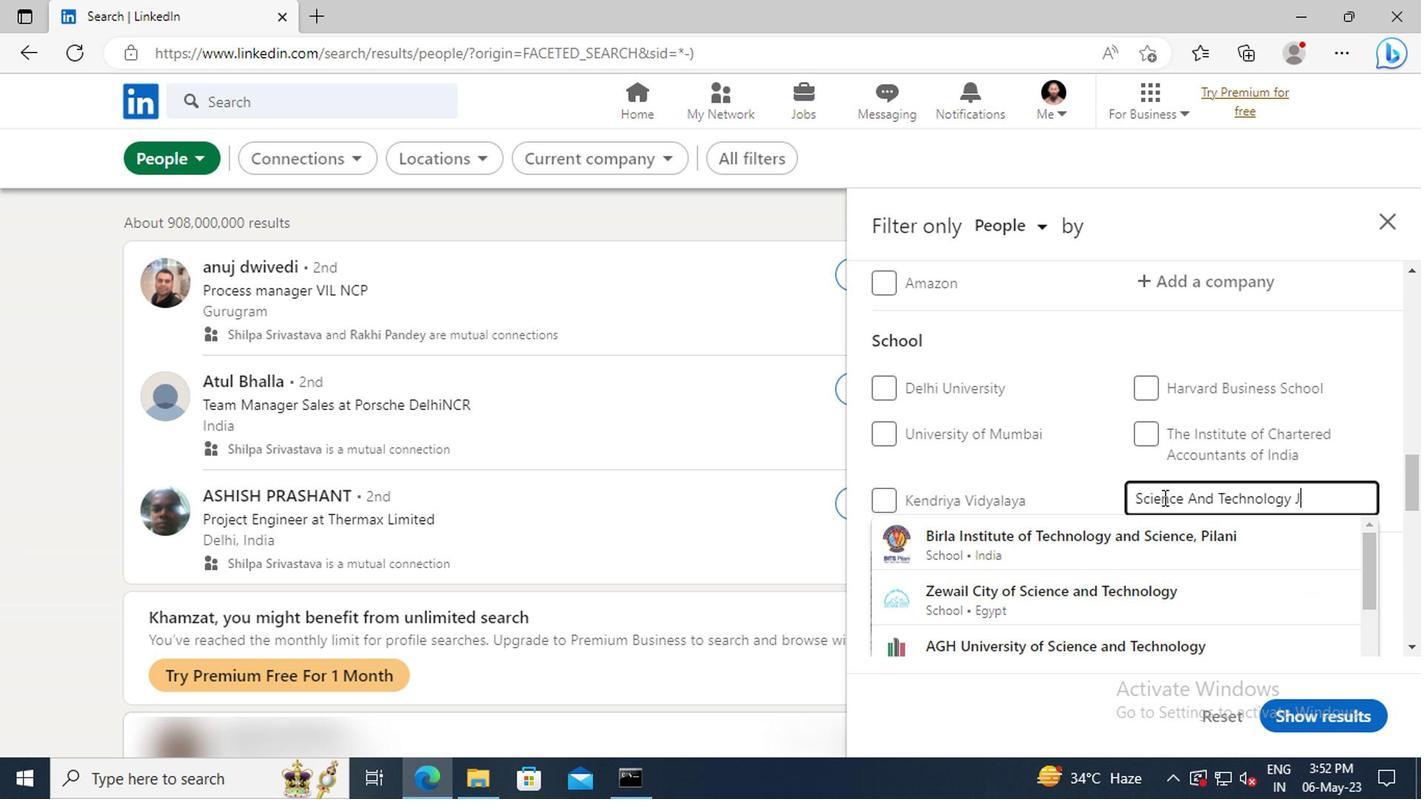 
Action: Mouse moved to (1166, 577)
Screenshot: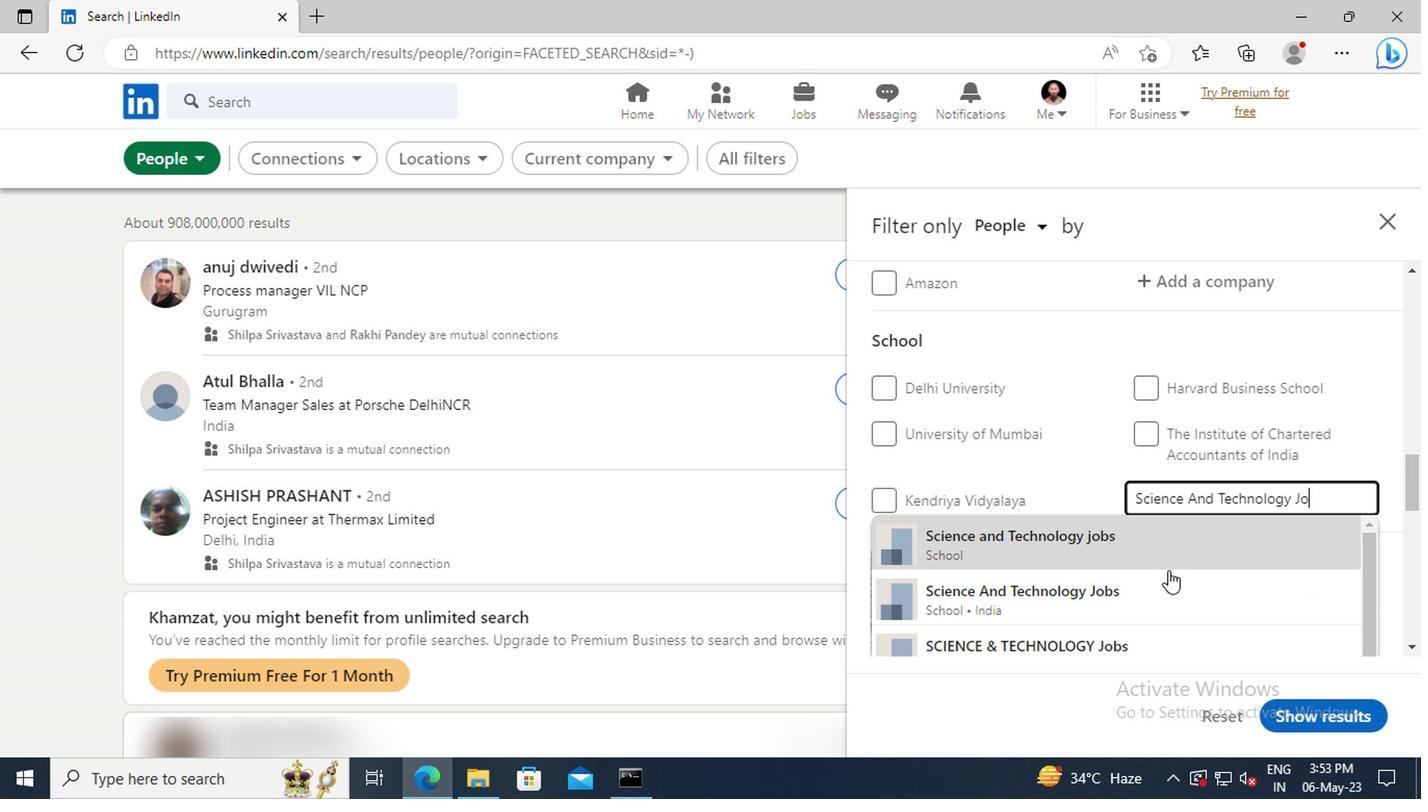 
Action: Mouse pressed left at (1166, 577)
Screenshot: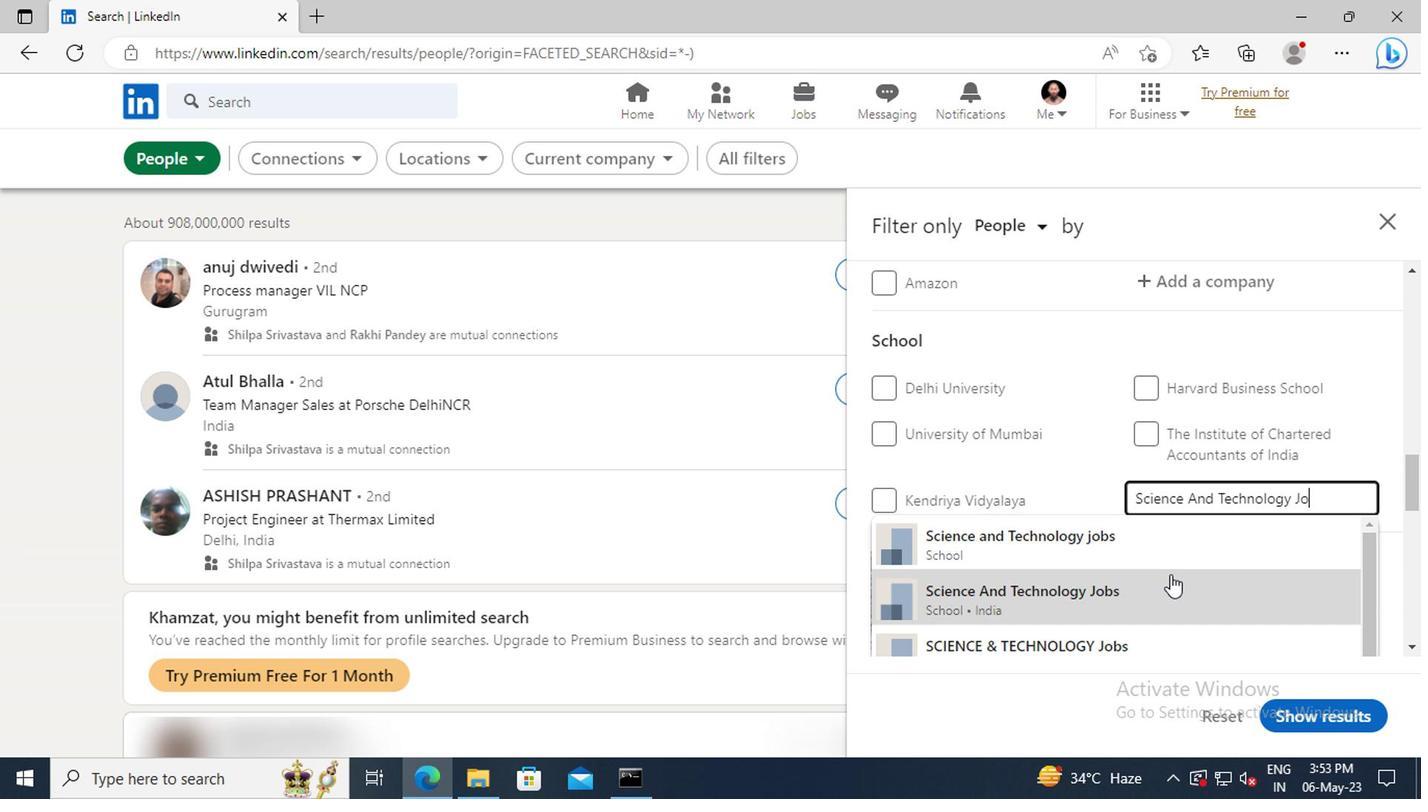 
Action: Mouse moved to (1166, 571)
Screenshot: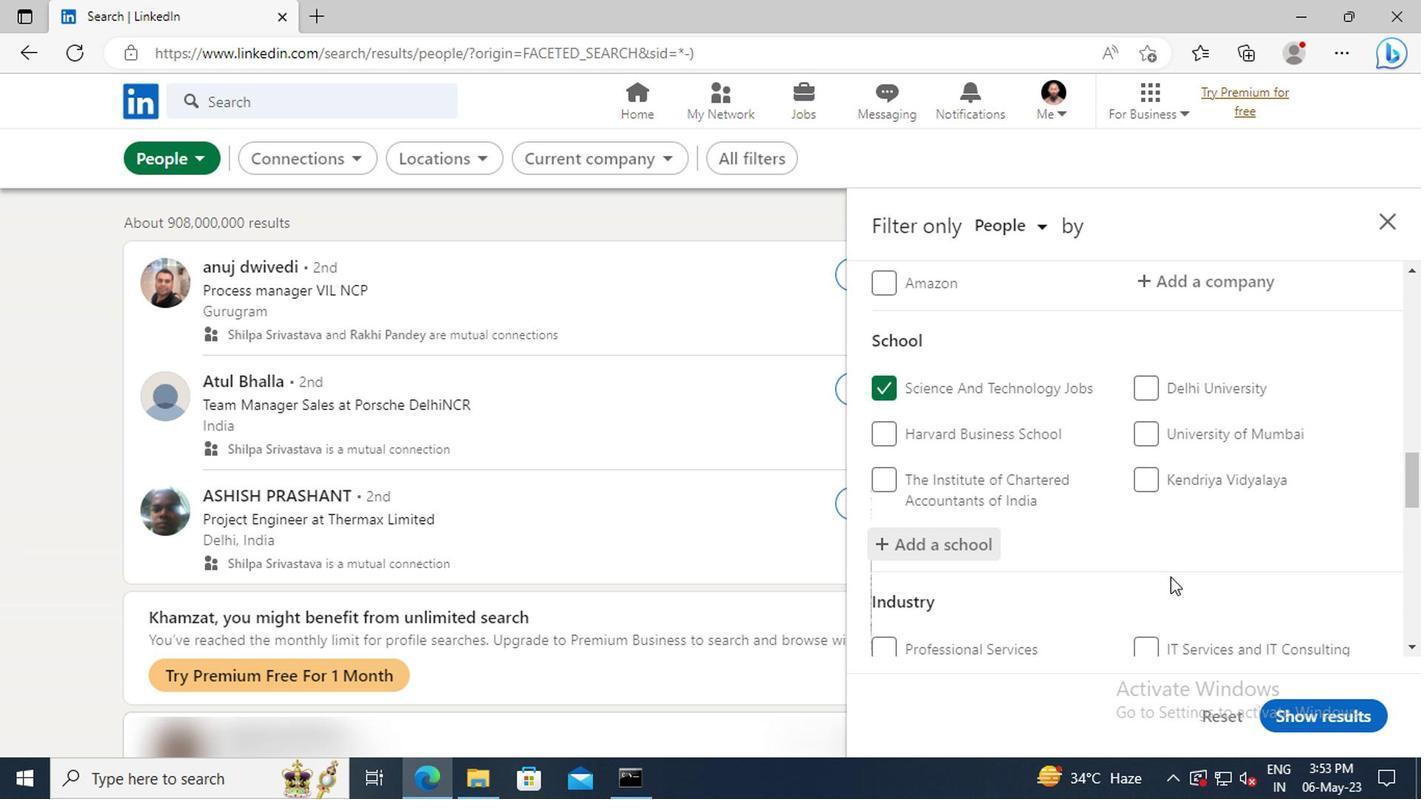 
Action: Mouse scrolled (1166, 570) with delta (0, -1)
Screenshot: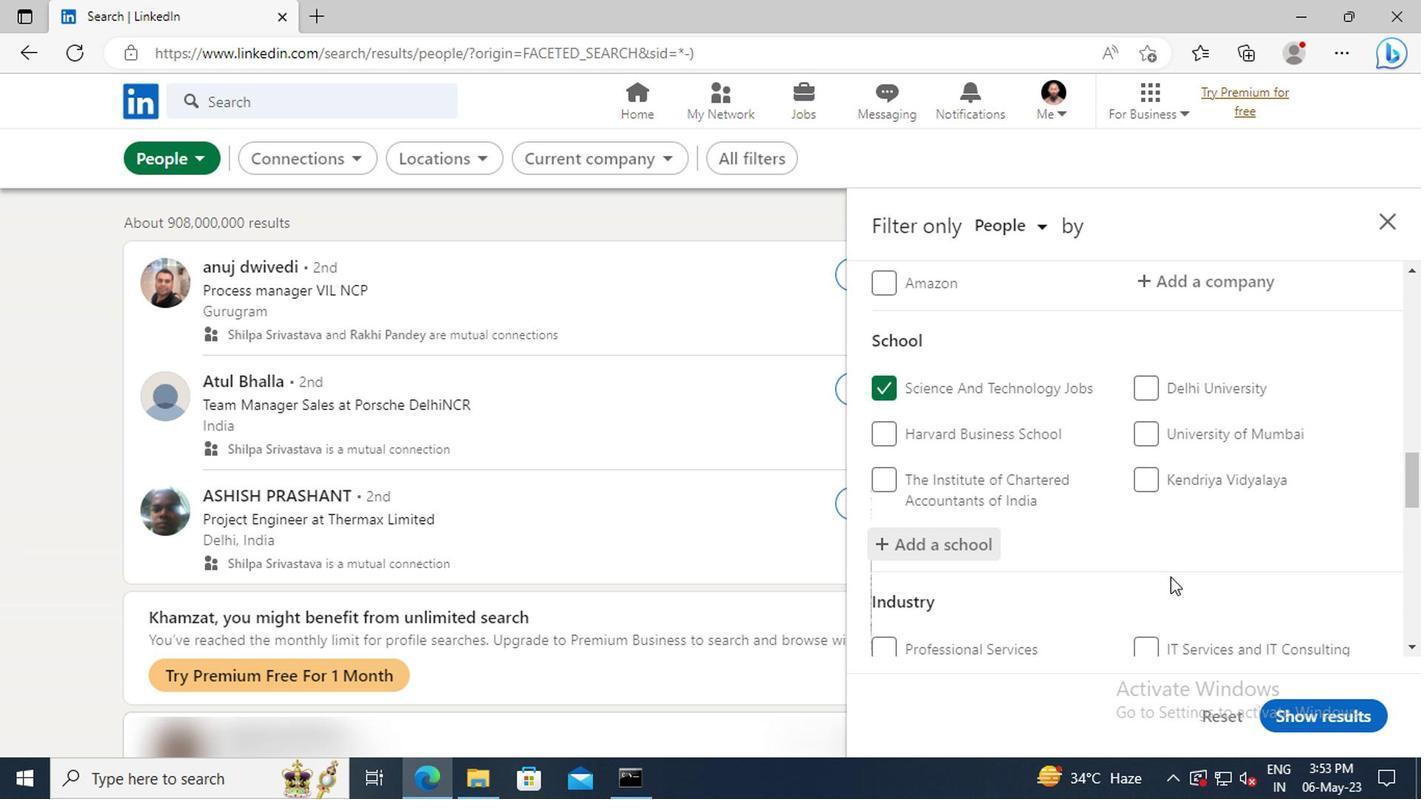 
Action: Mouse moved to (1166, 567)
Screenshot: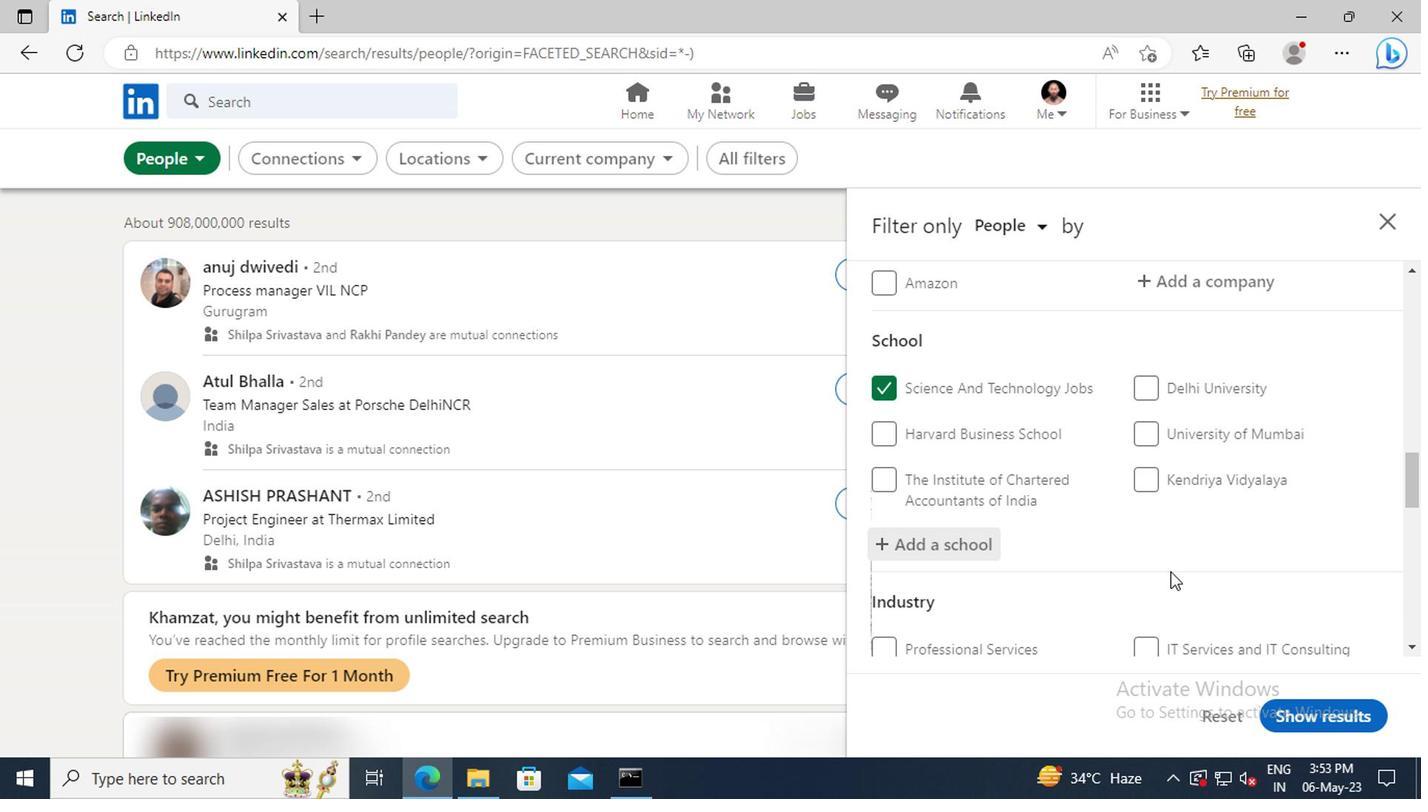 
Action: Mouse scrolled (1166, 567) with delta (0, 0)
Screenshot: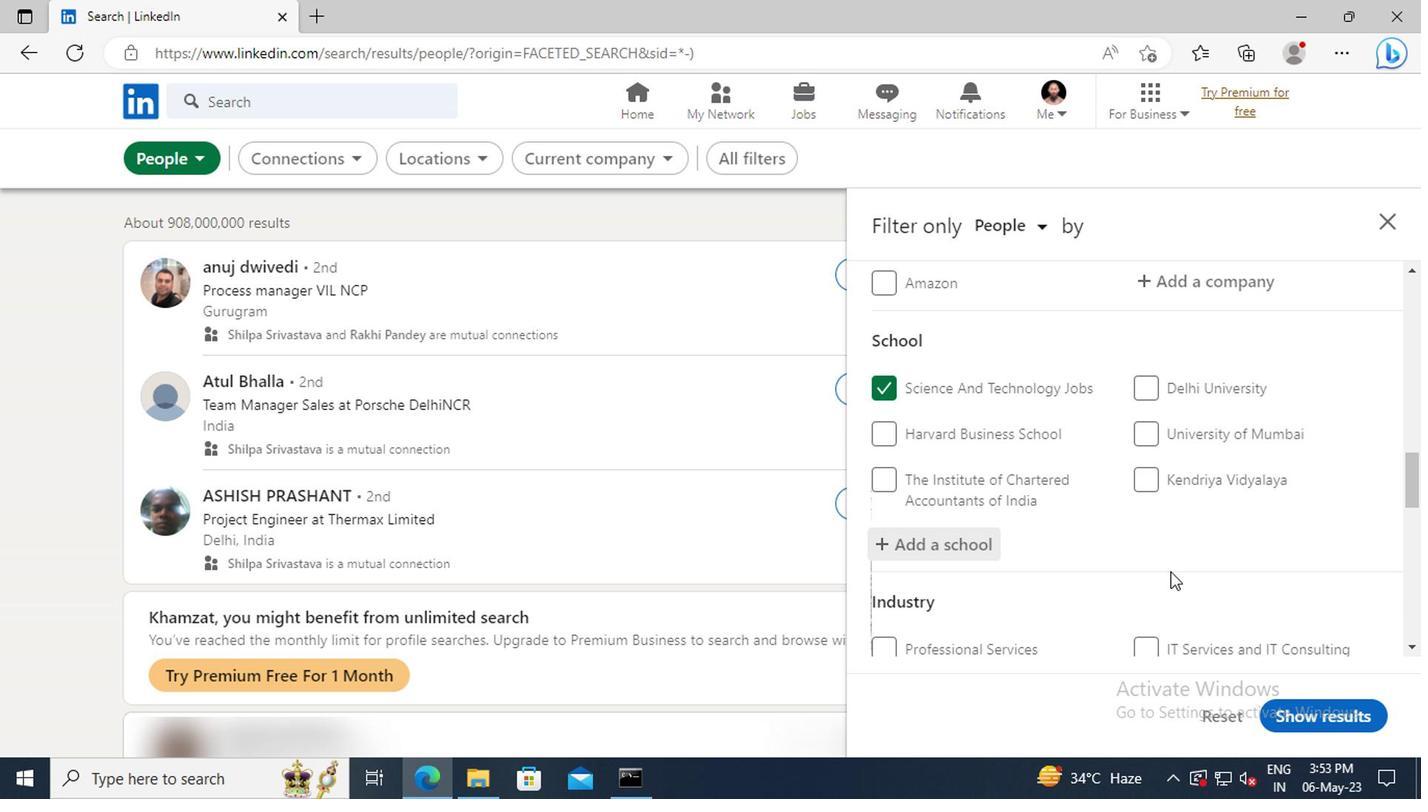 
Action: Mouse moved to (1164, 556)
Screenshot: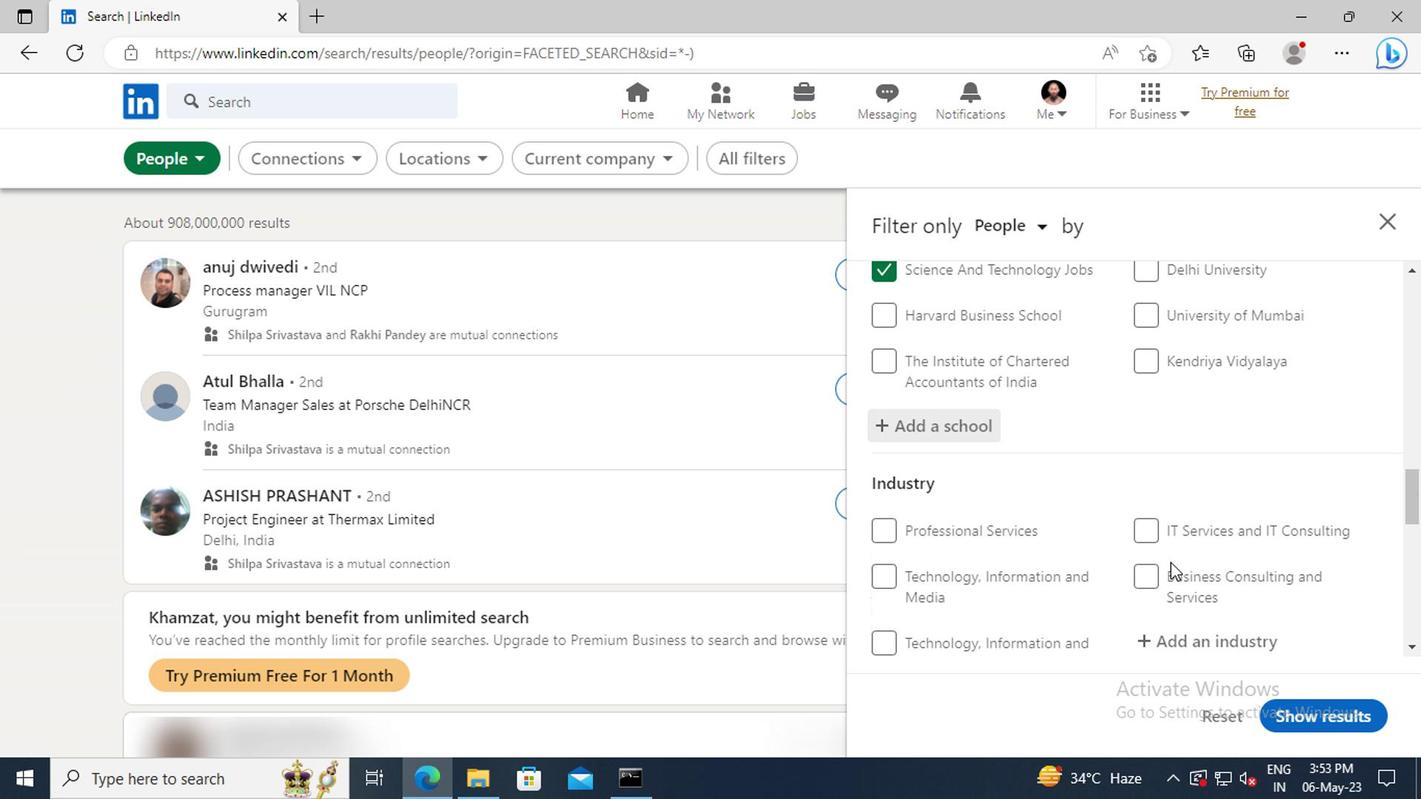 
Action: Mouse scrolled (1164, 555) with delta (0, 0)
Screenshot: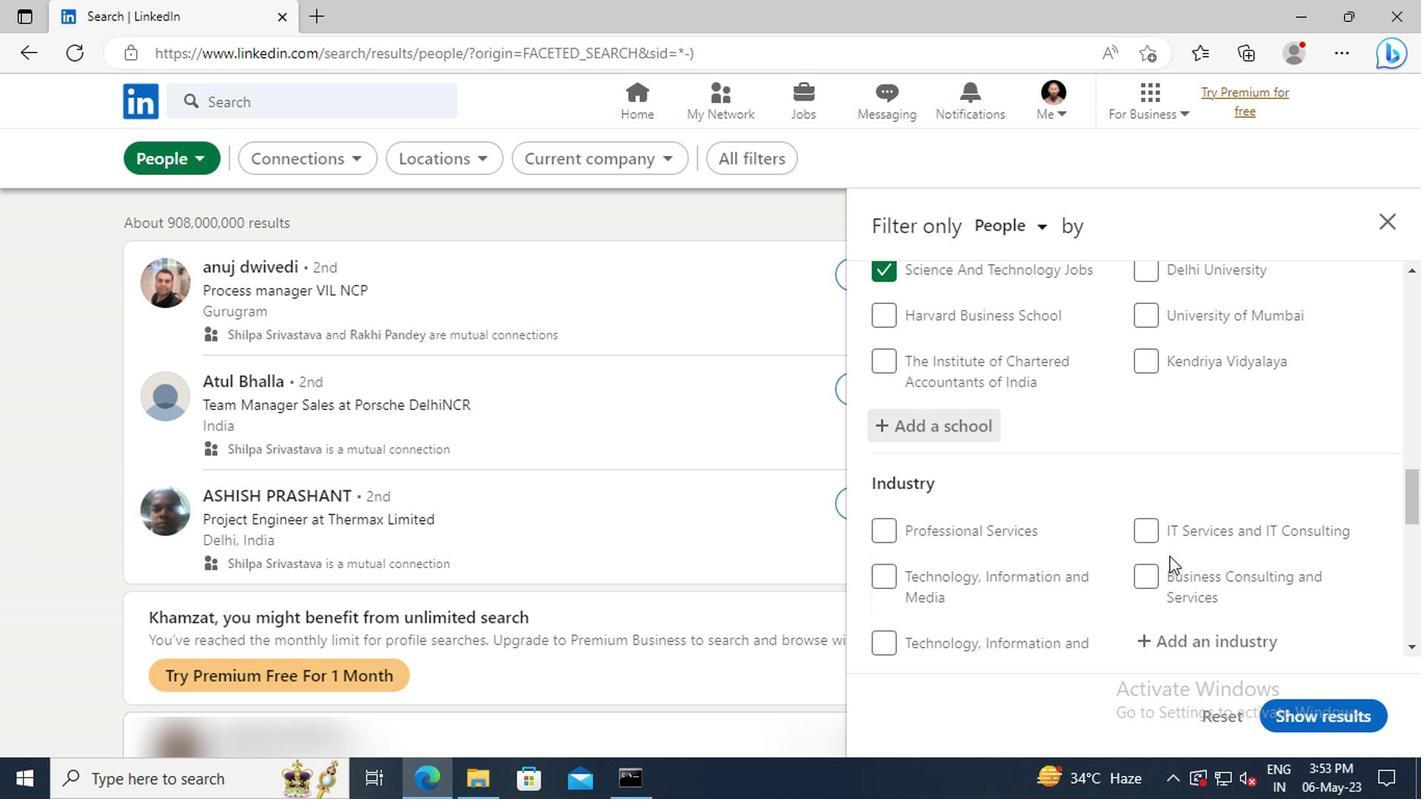 
Action: Mouse scrolled (1164, 555) with delta (0, 0)
Screenshot: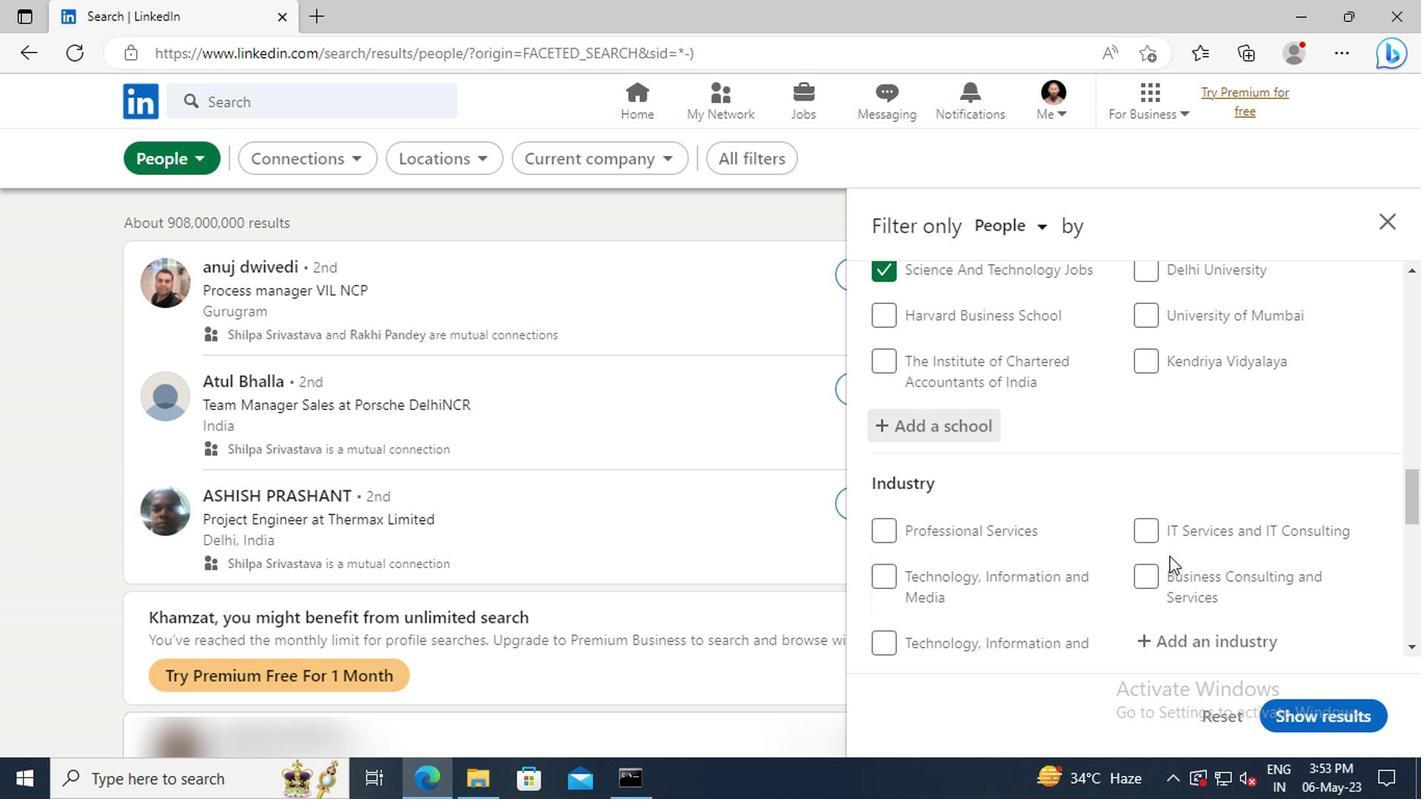 
Action: Mouse moved to (1168, 533)
Screenshot: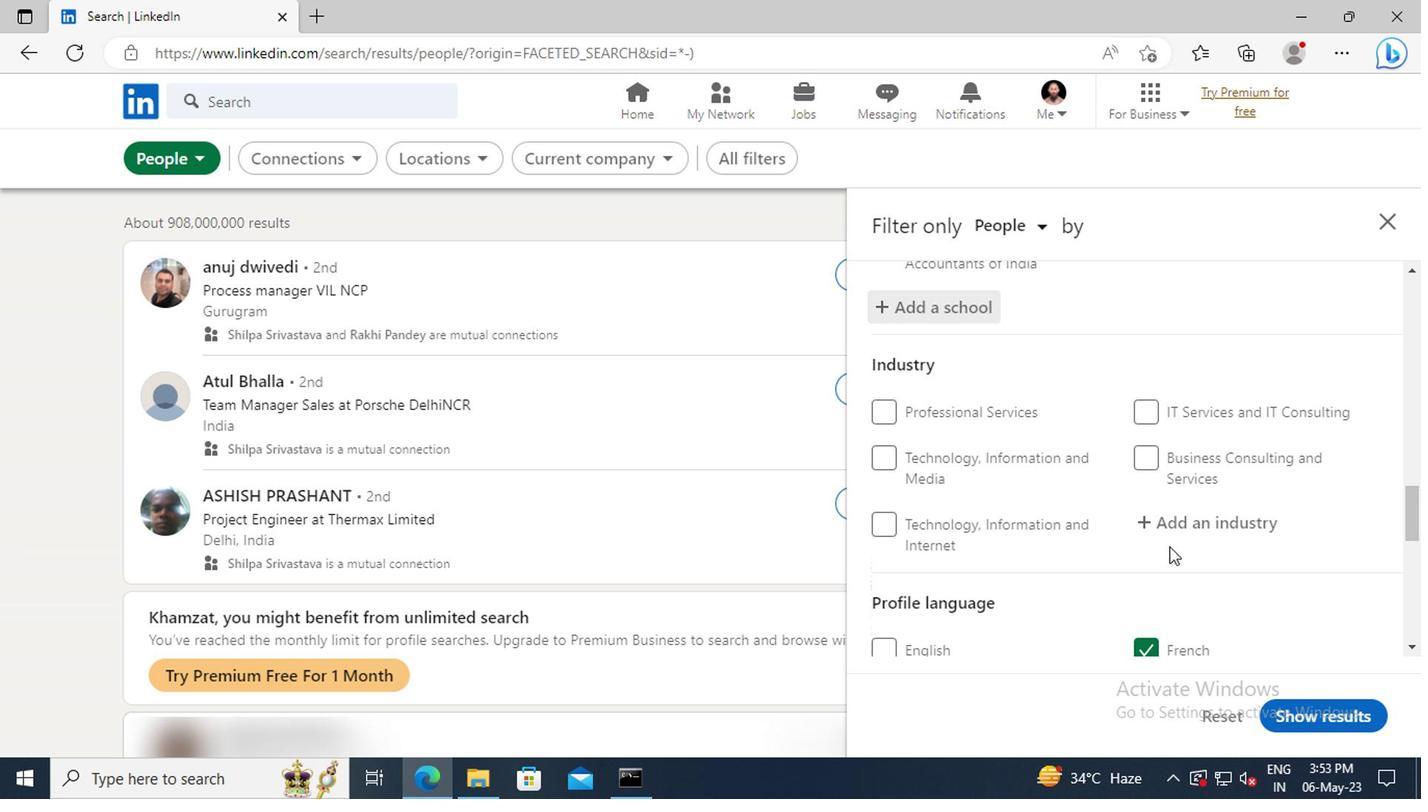 
Action: Mouse pressed left at (1168, 533)
Screenshot: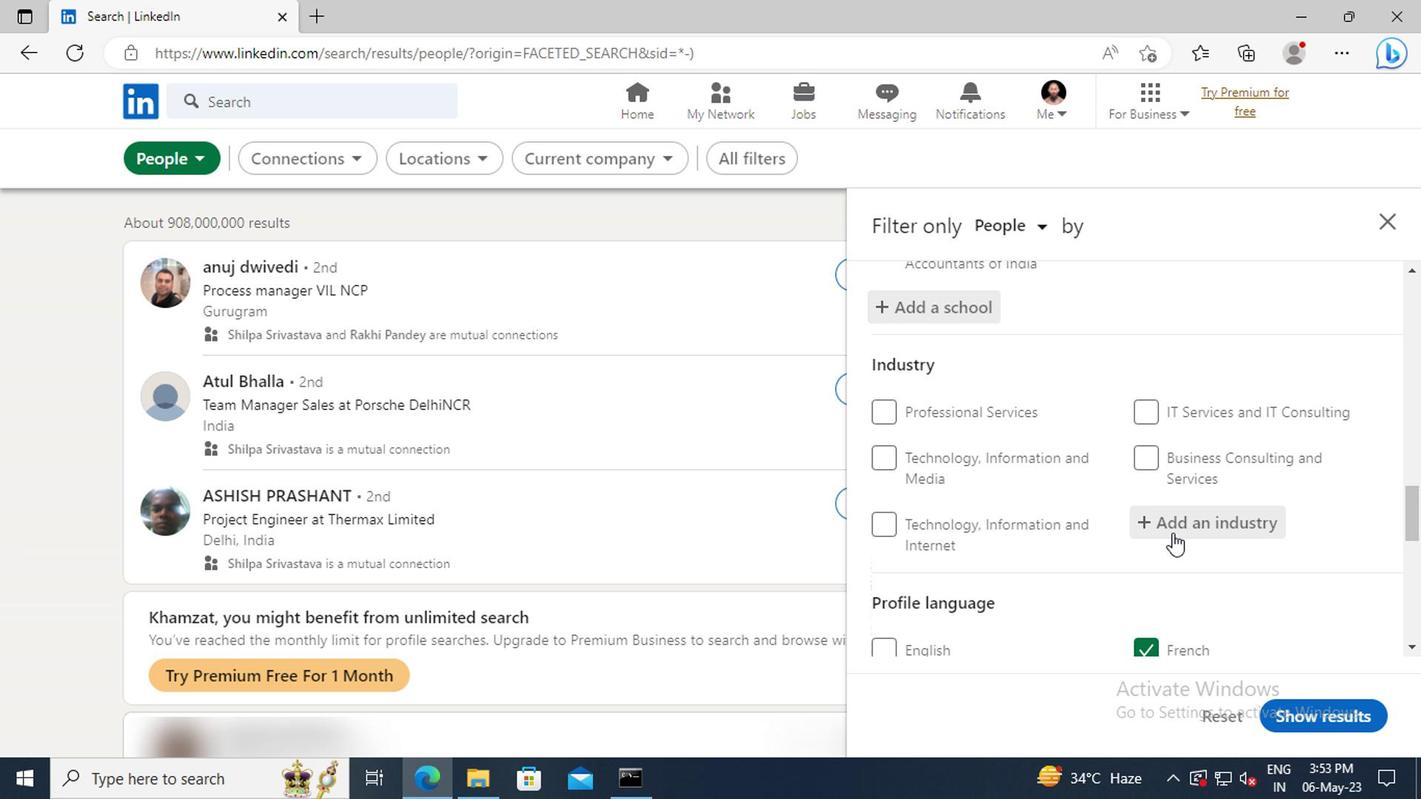 
Action: Key pressed <Key.shift>MATTR
Screenshot: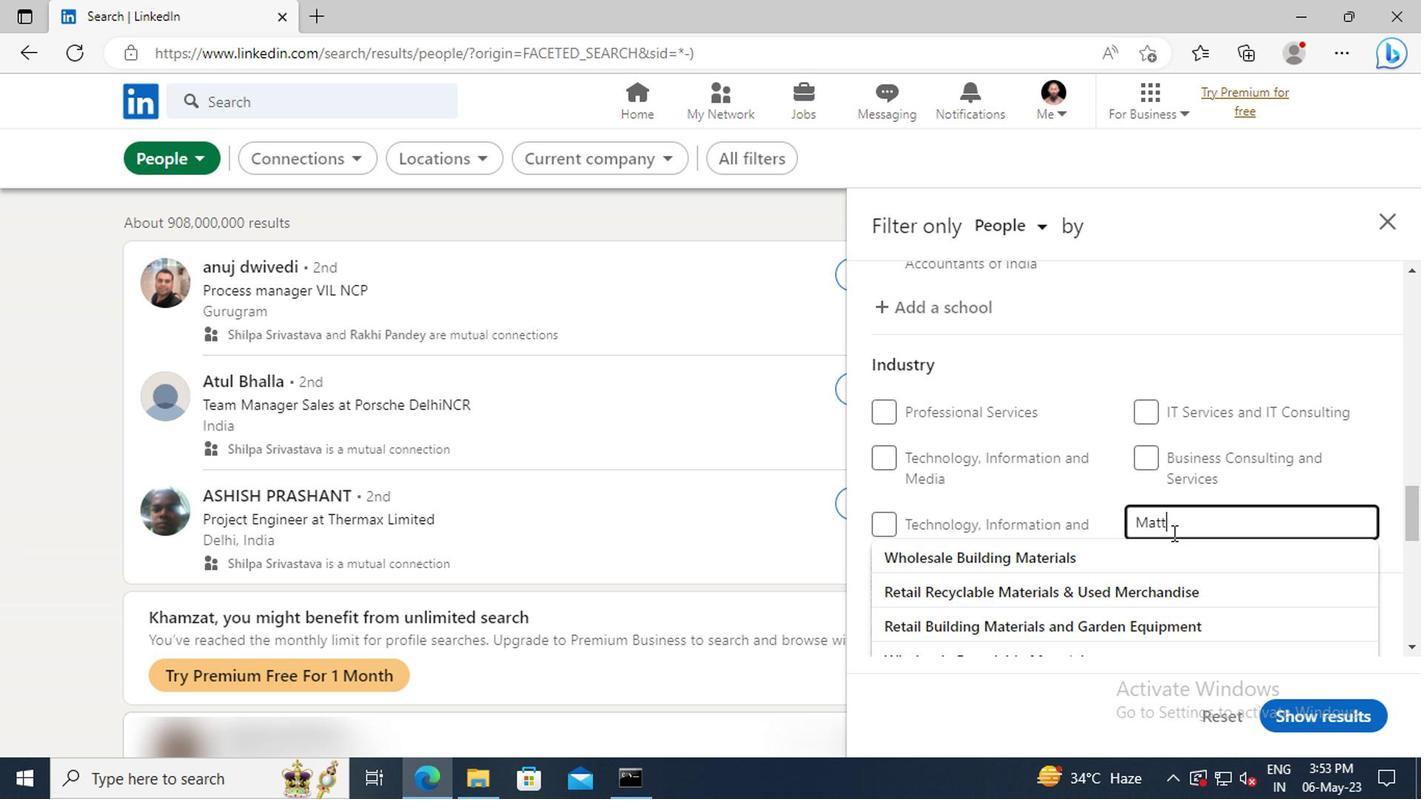 
Action: Mouse moved to (1166, 552)
Screenshot: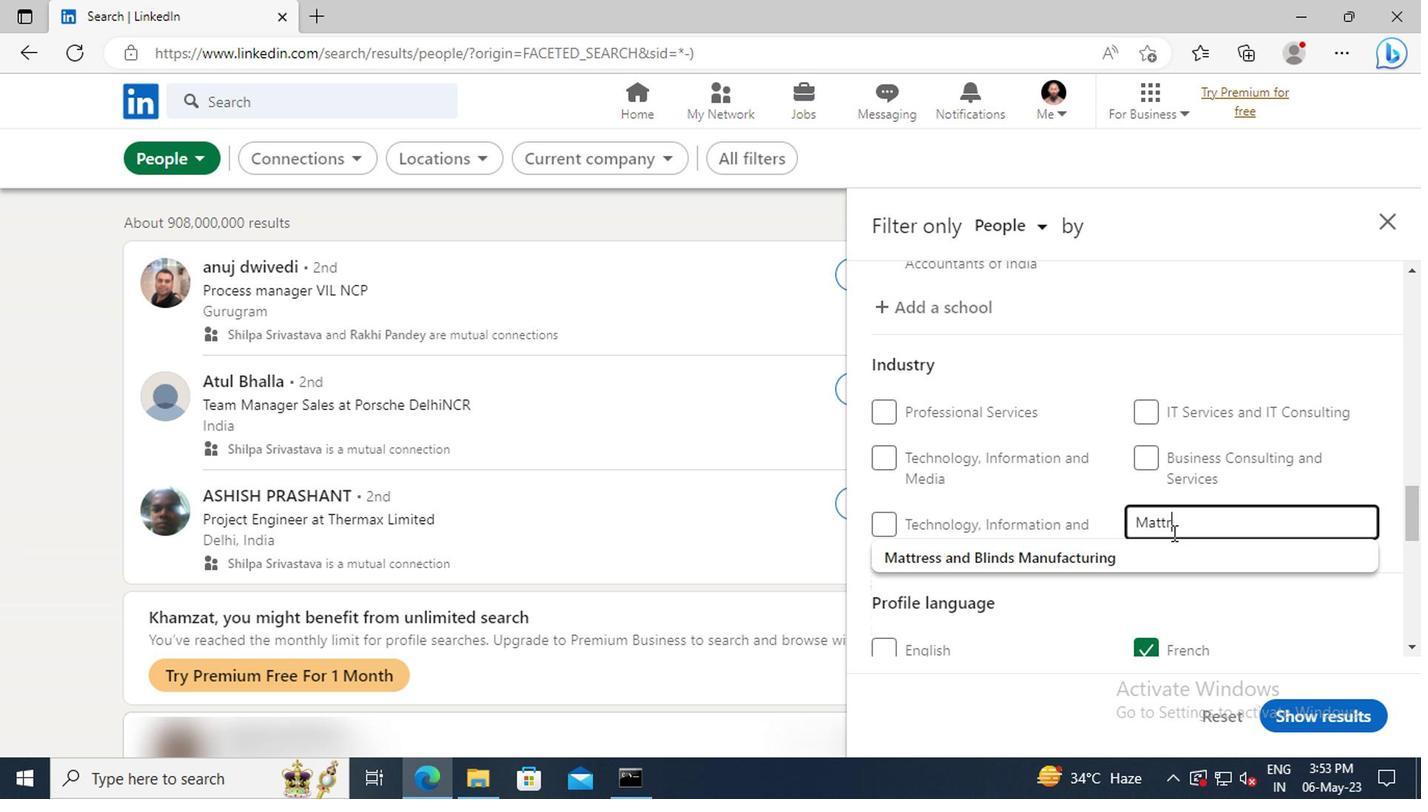 
Action: Mouse pressed left at (1166, 552)
Screenshot: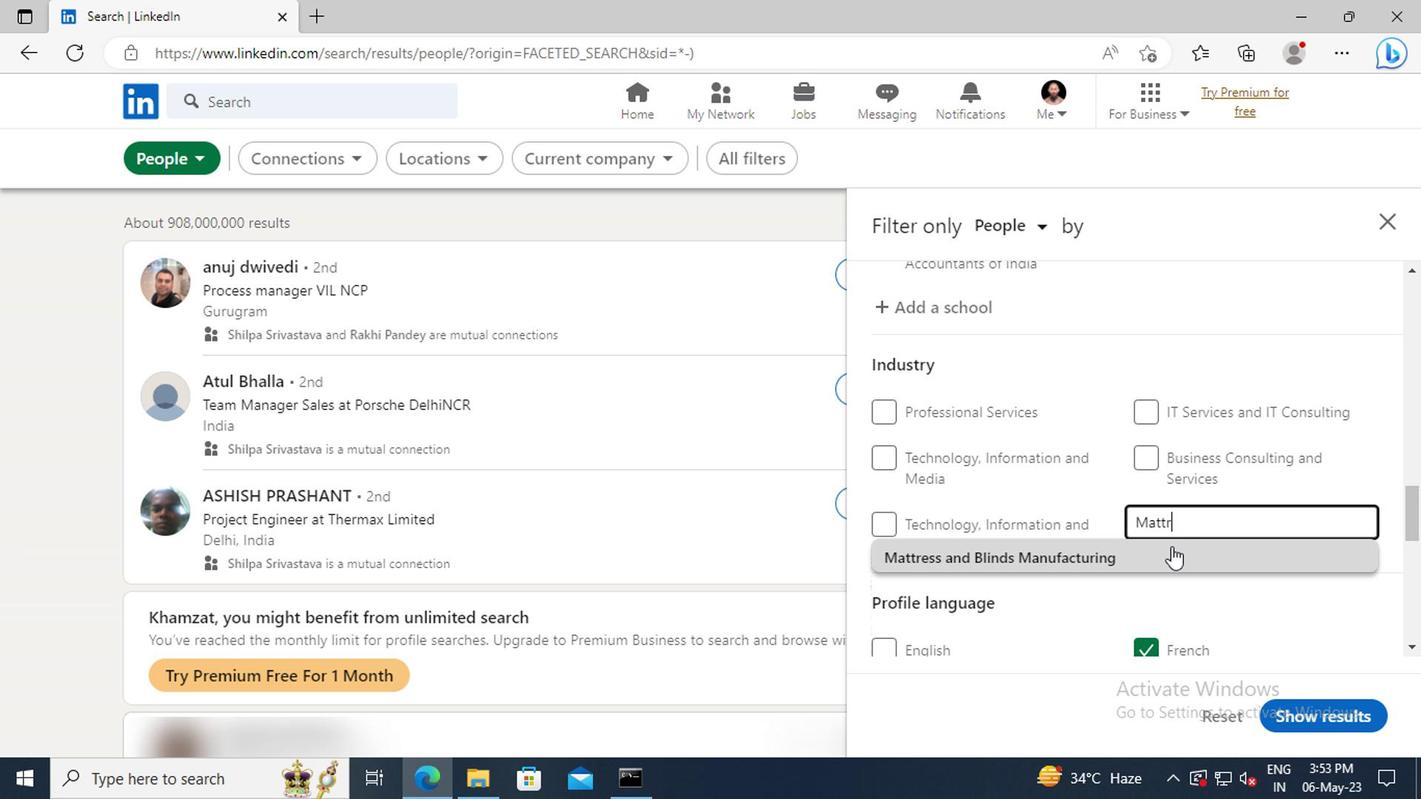 
Action: Mouse scrolled (1166, 551) with delta (0, 0)
Screenshot: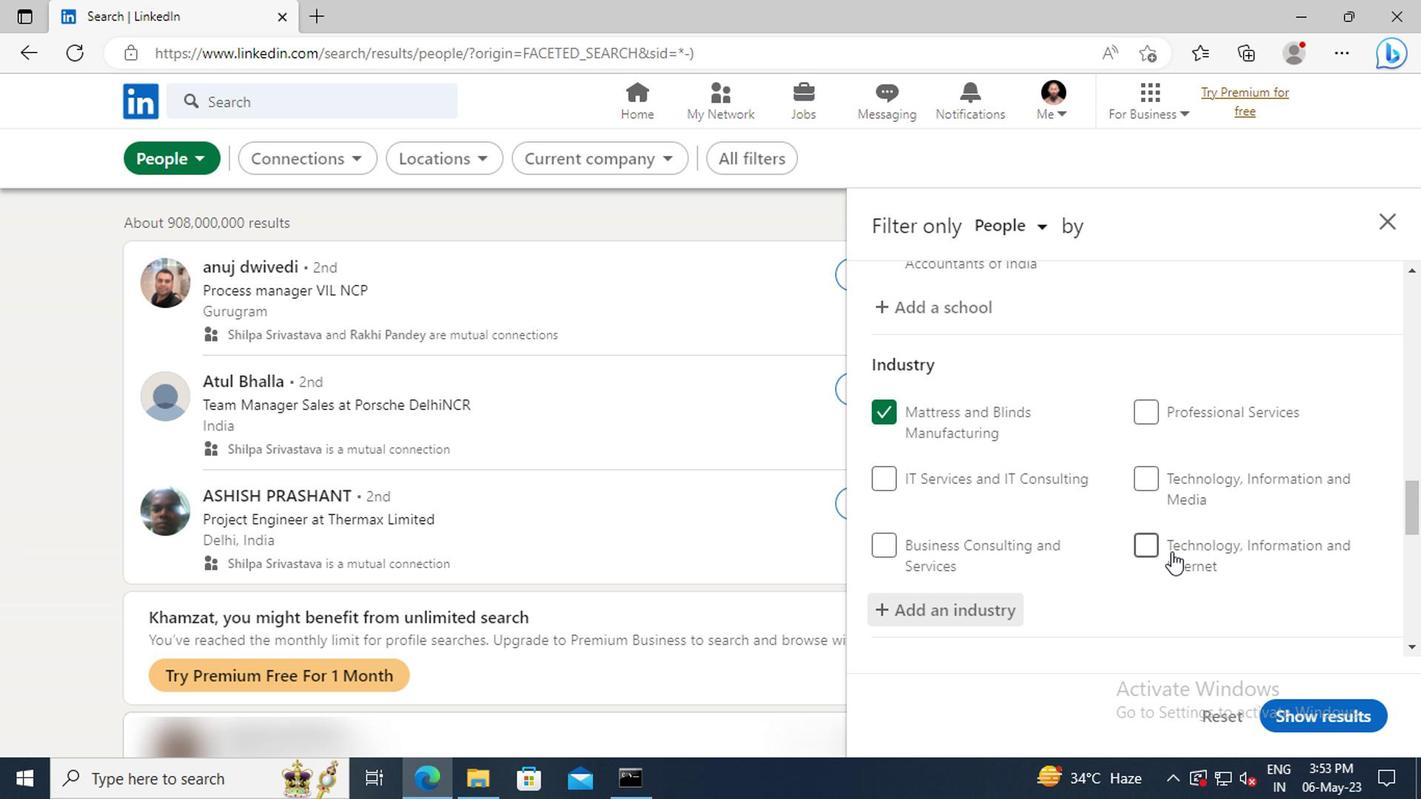 
Action: Mouse scrolled (1166, 551) with delta (0, 0)
Screenshot: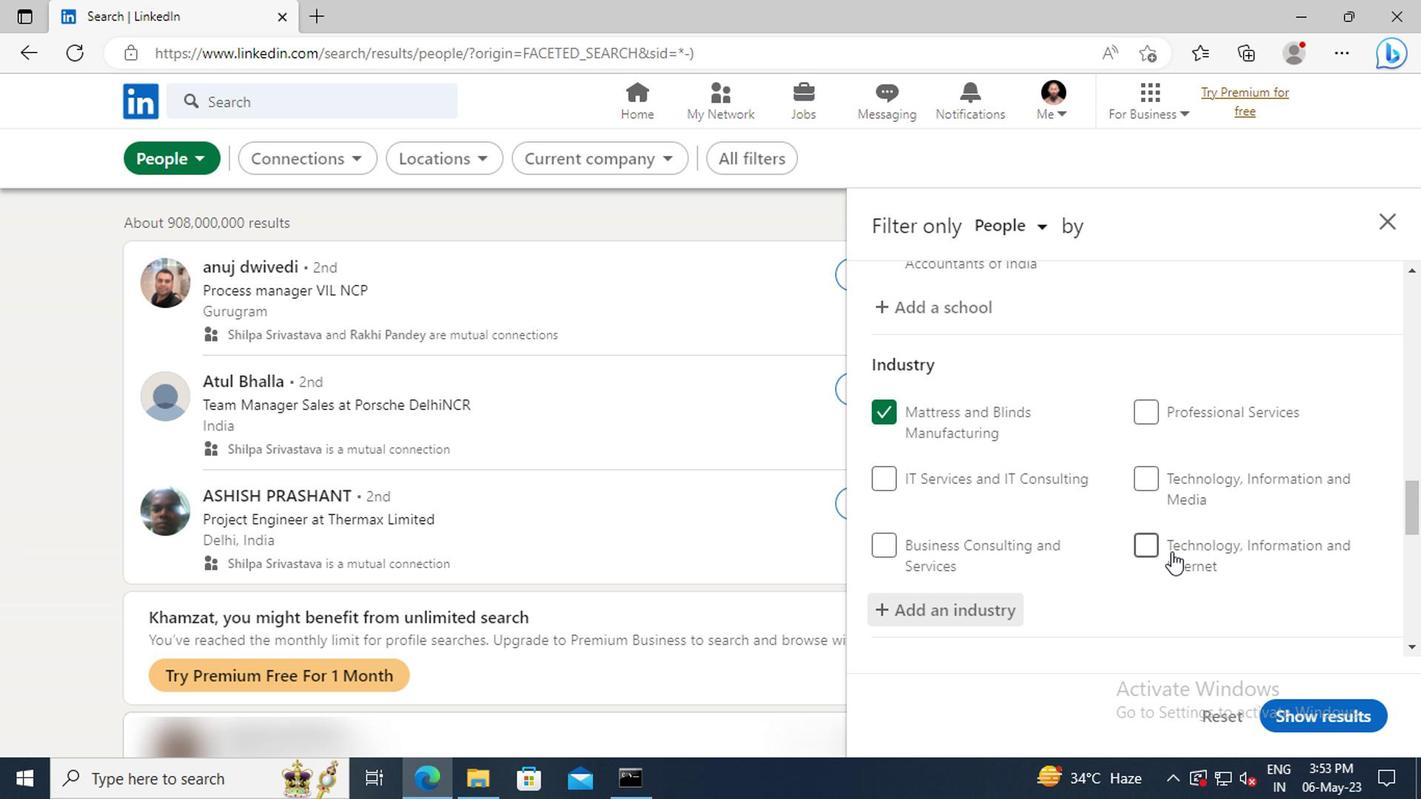 
Action: Mouse moved to (1166, 552)
Screenshot: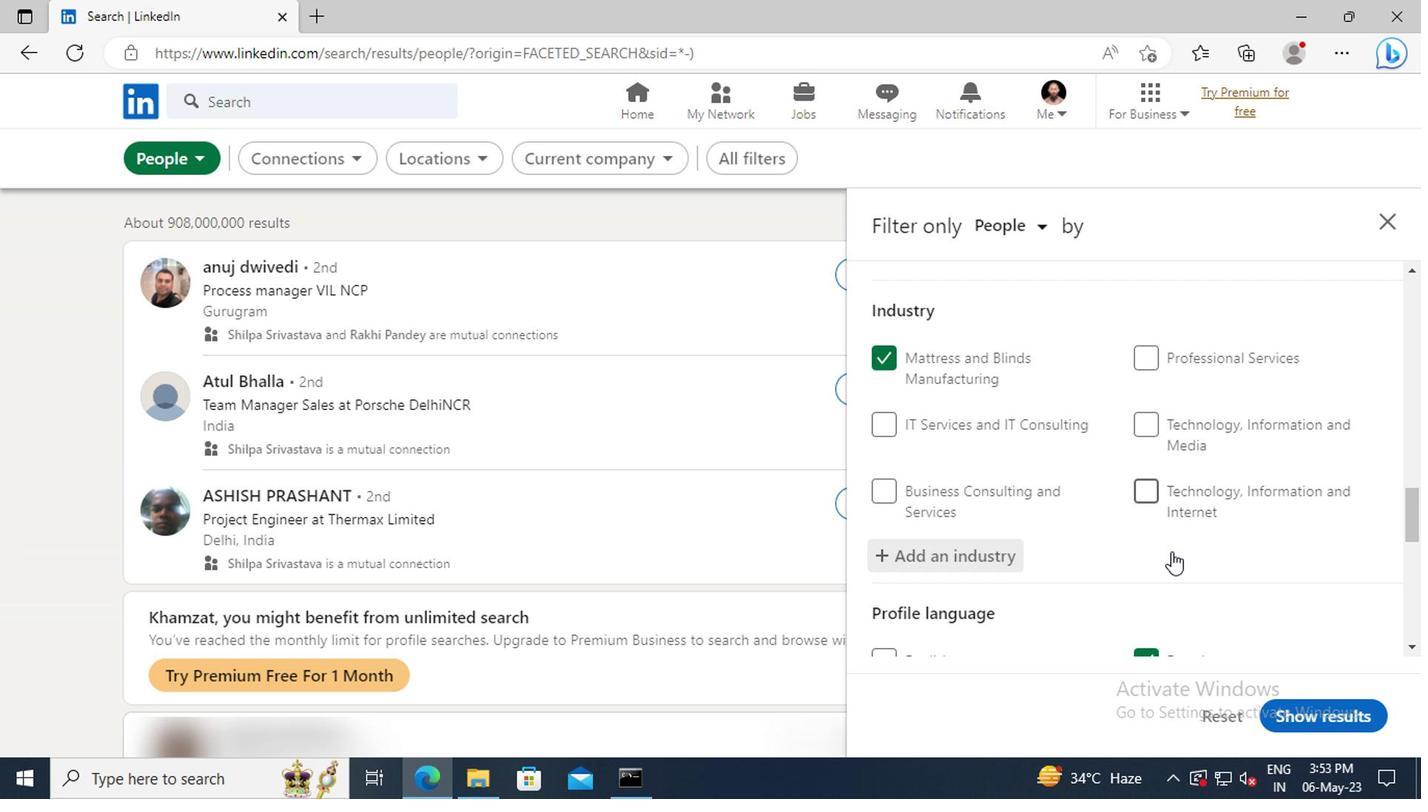 
Action: Mouse scrolled (1166, 551) with delta (0, 0)
Screenshot: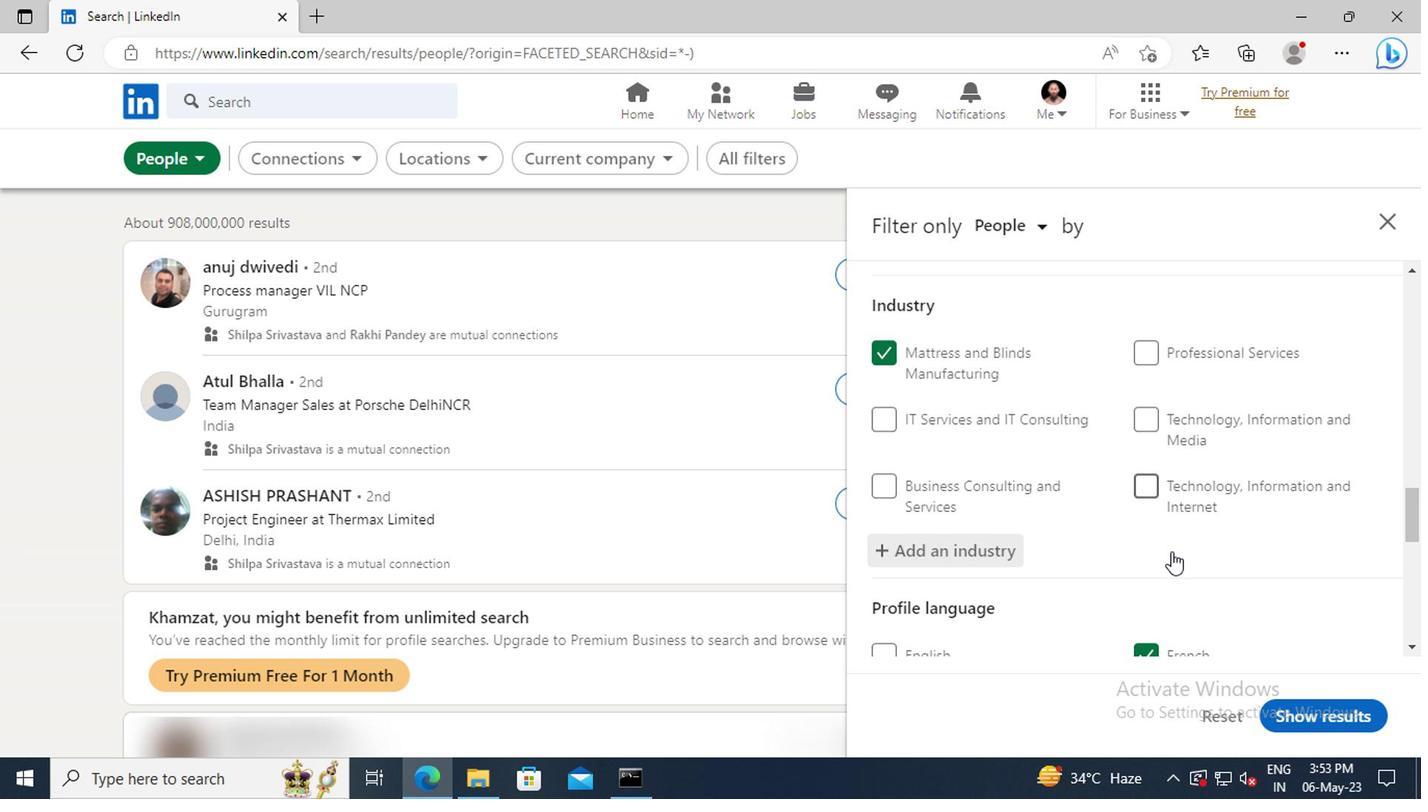 
Action: Mouse moved to (1166, 552)
Screenshot: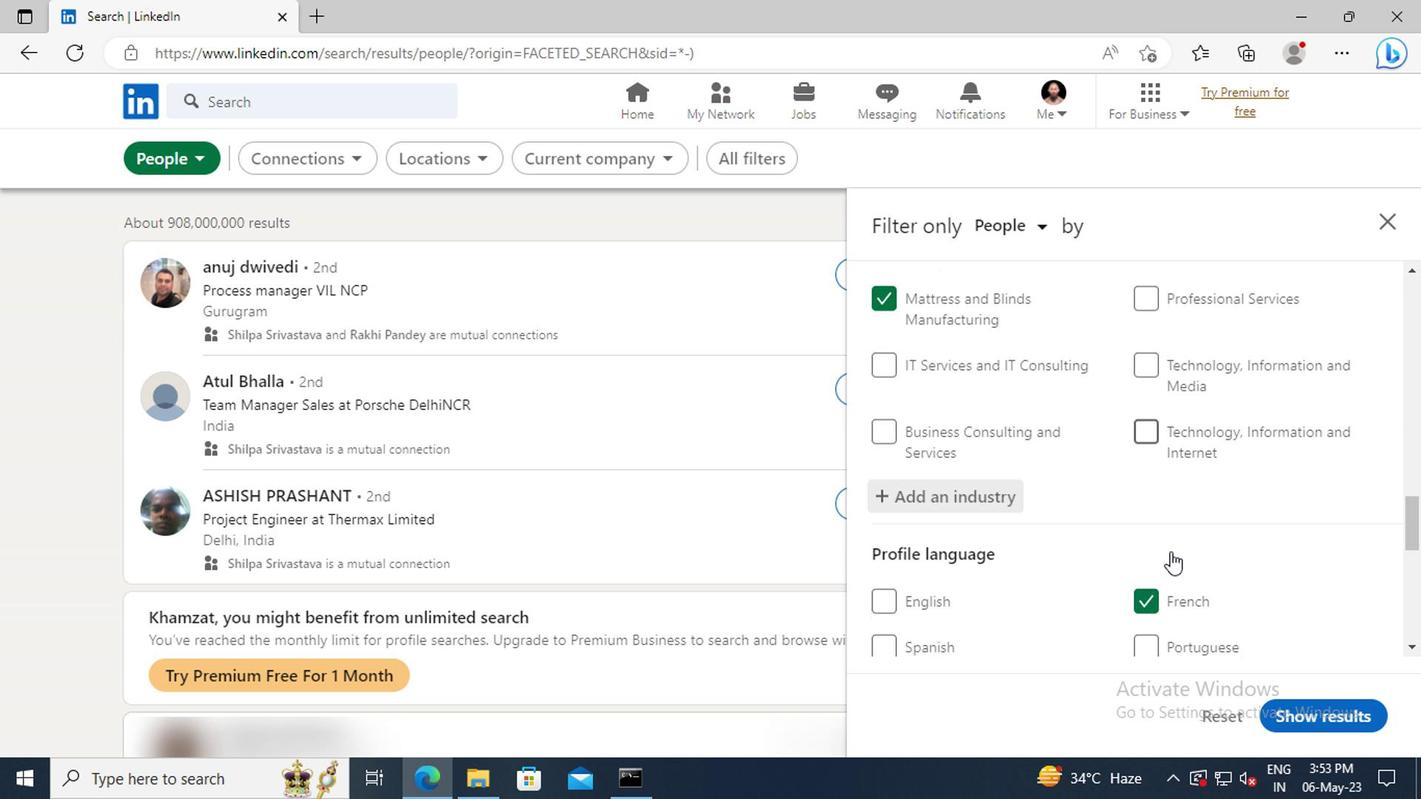 
Action: Mouse scrolled (1166, 551) with delta (0, 0)
Screenshot: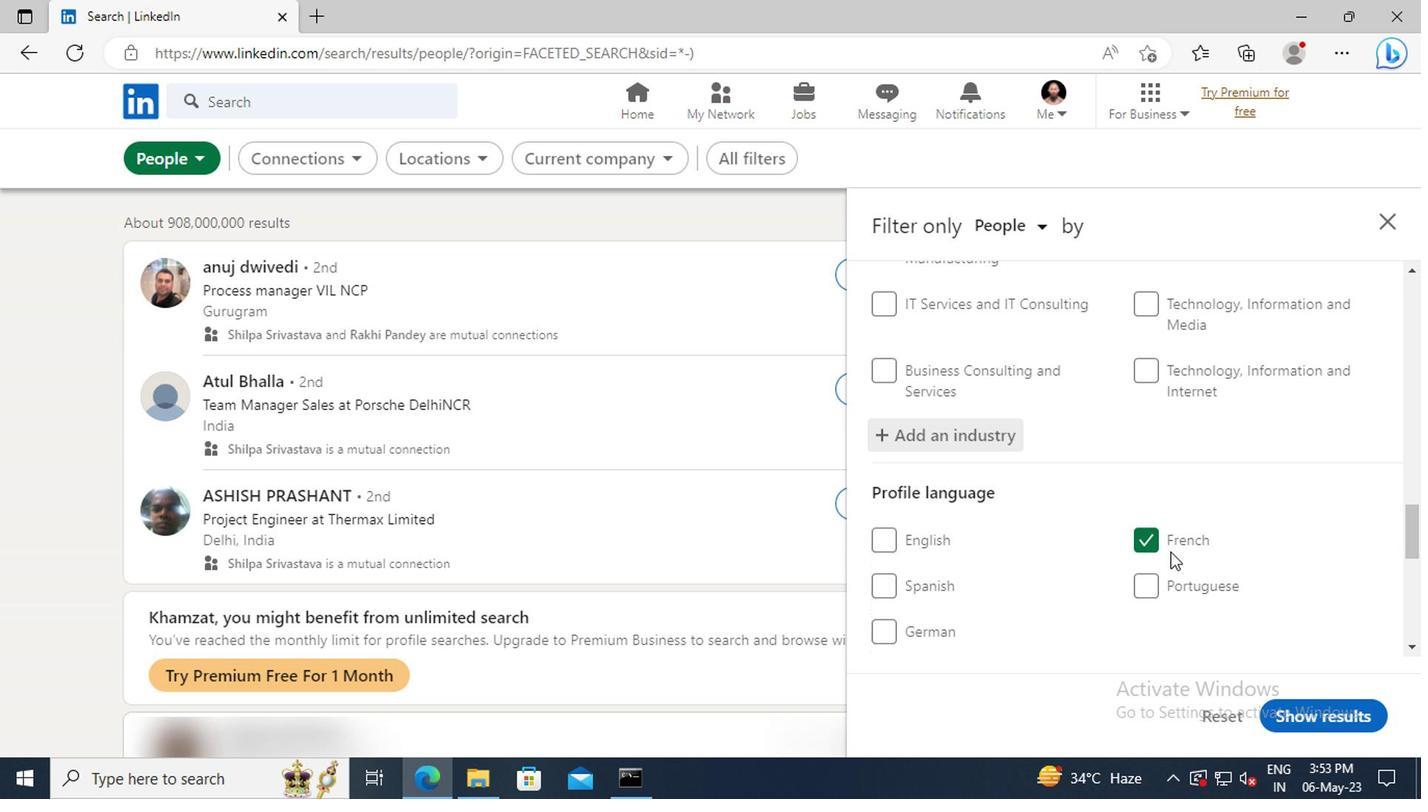 
Action: Mouse moved to (1159, 543)
Screenshot: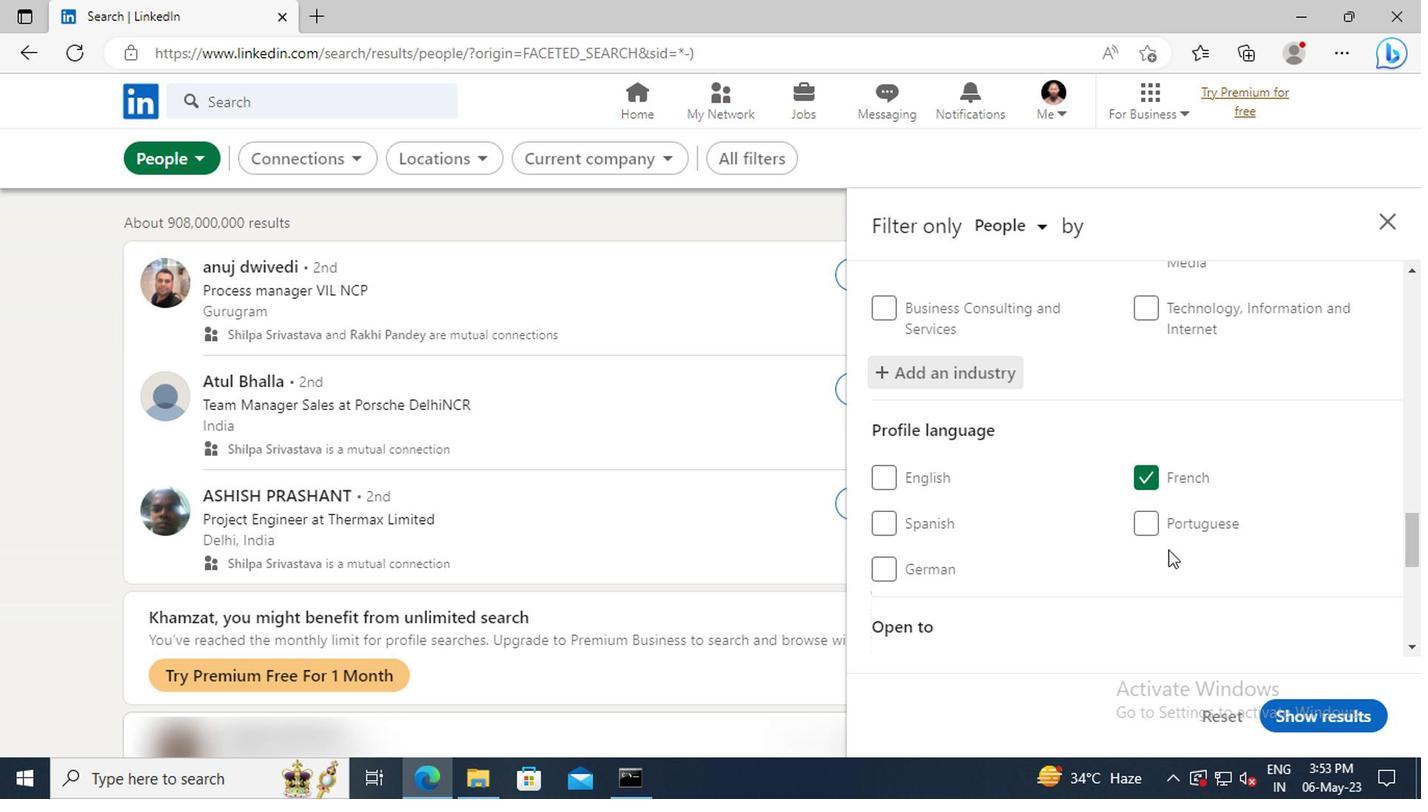 
Action: Mouse scrolled (1159, 541) with delta (0, -1)
Screenshot: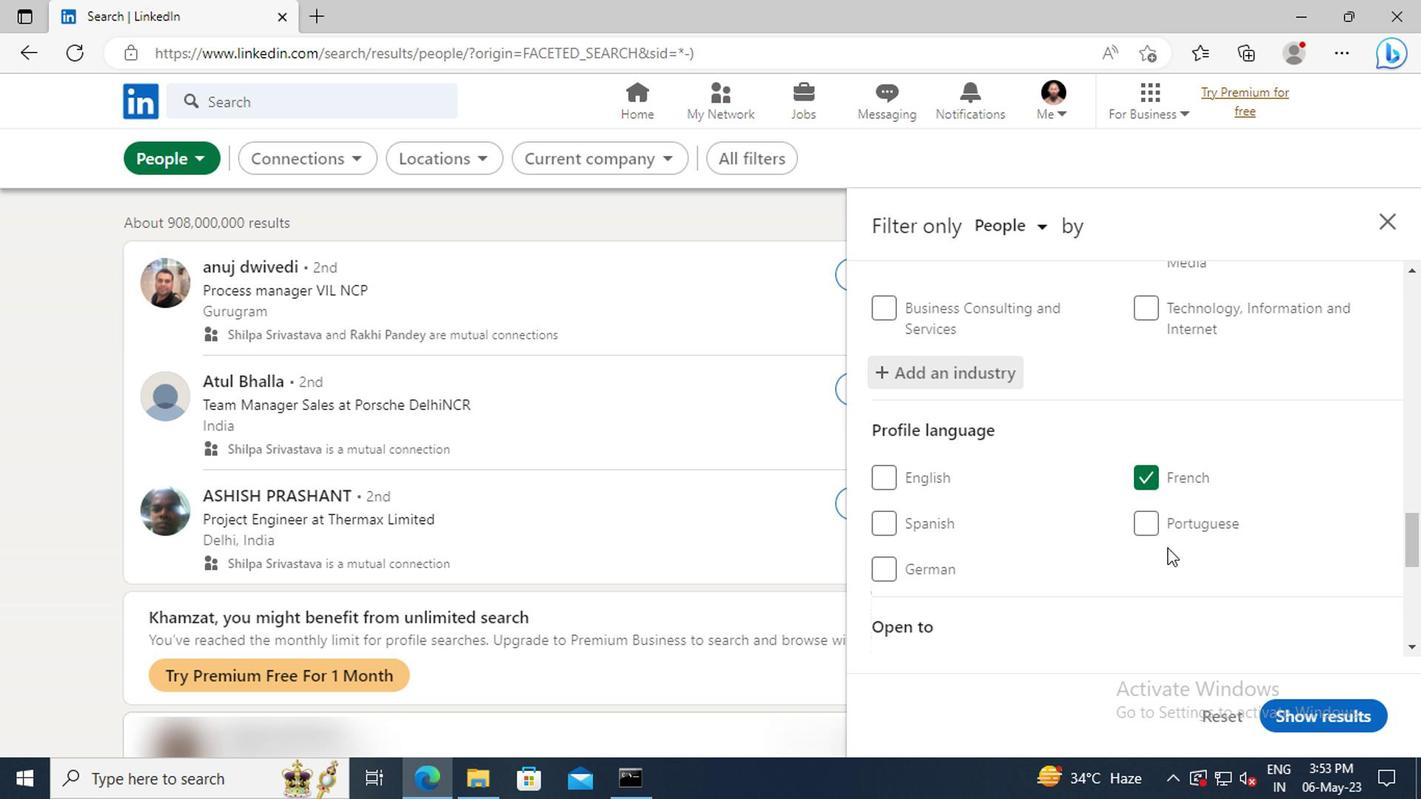 
Action: Mouse moved to (1157, 540)
Screenshot: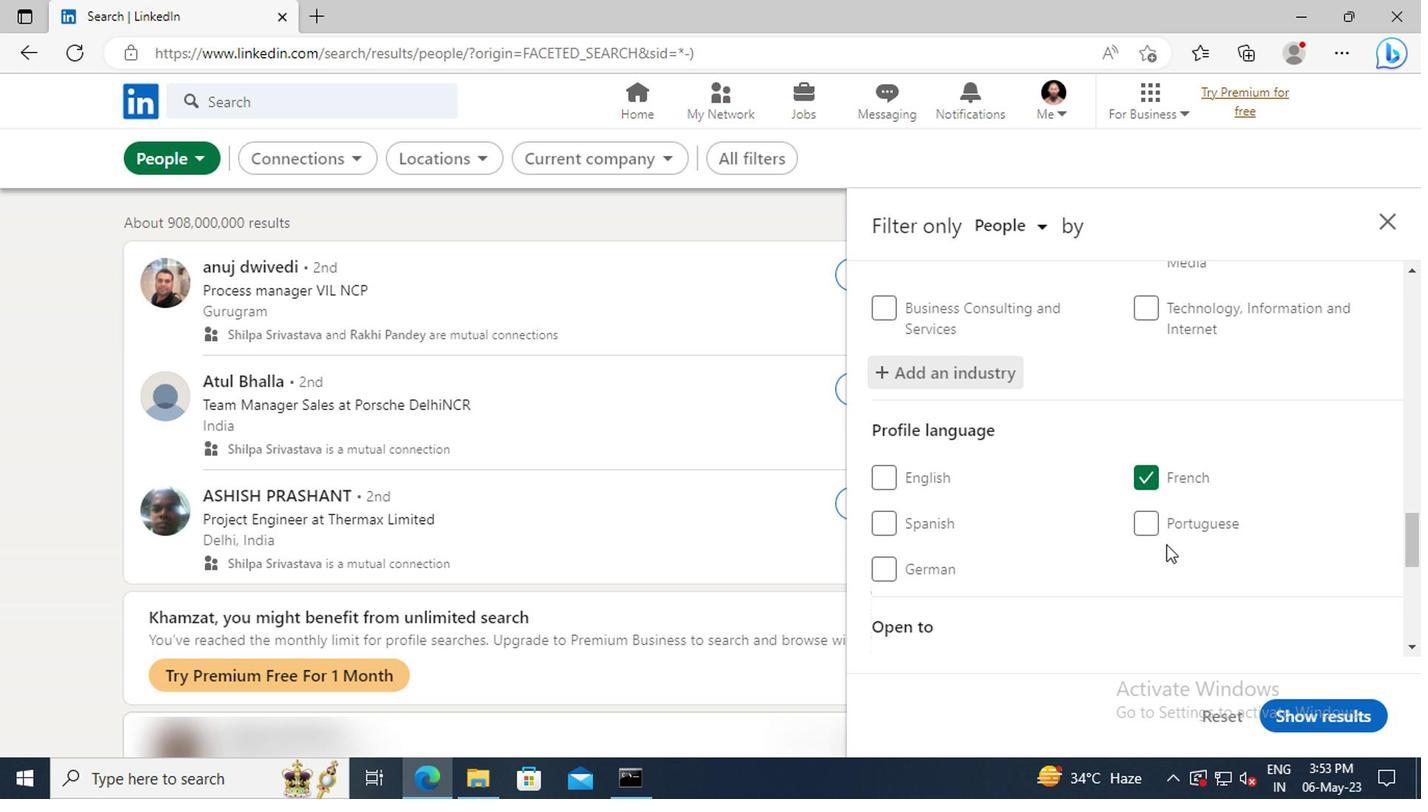 
Action: Mouse scrolled (1157, 538) with delta (0, -1)
Screenshot: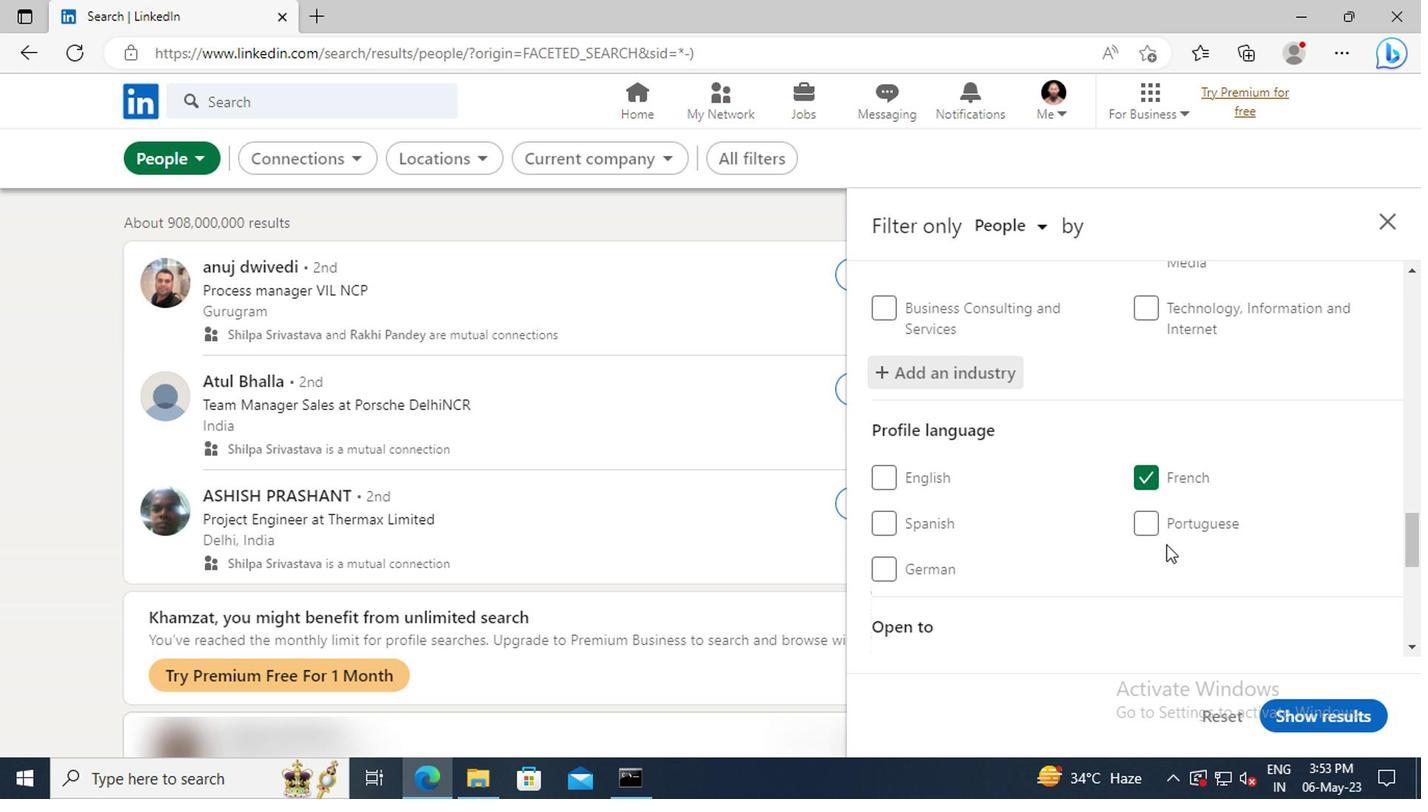 
Action: Mouse moved to (1148, 516)
Screenshot: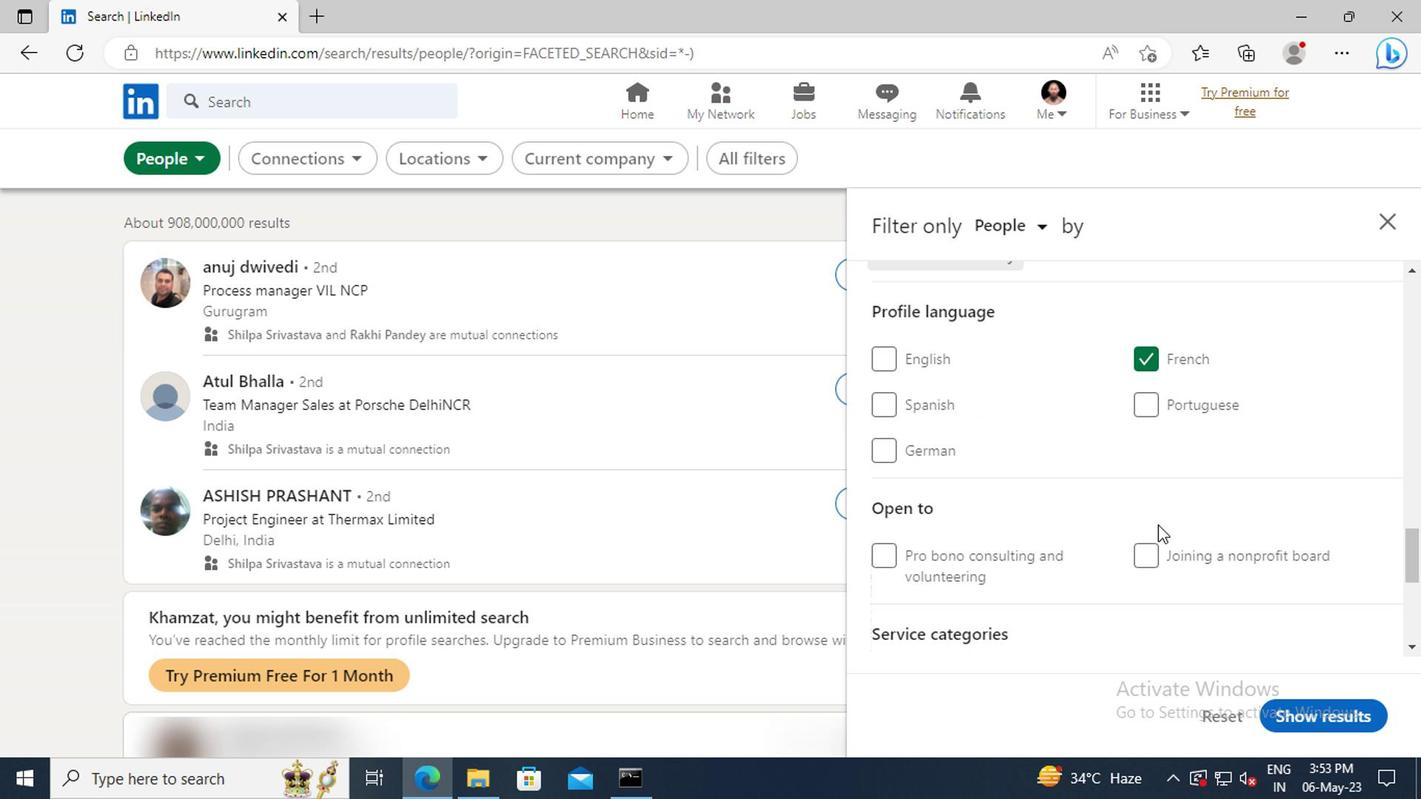 
Action: Mouse scrolled (1148, 515) with delta (0, -1)
Screenshot: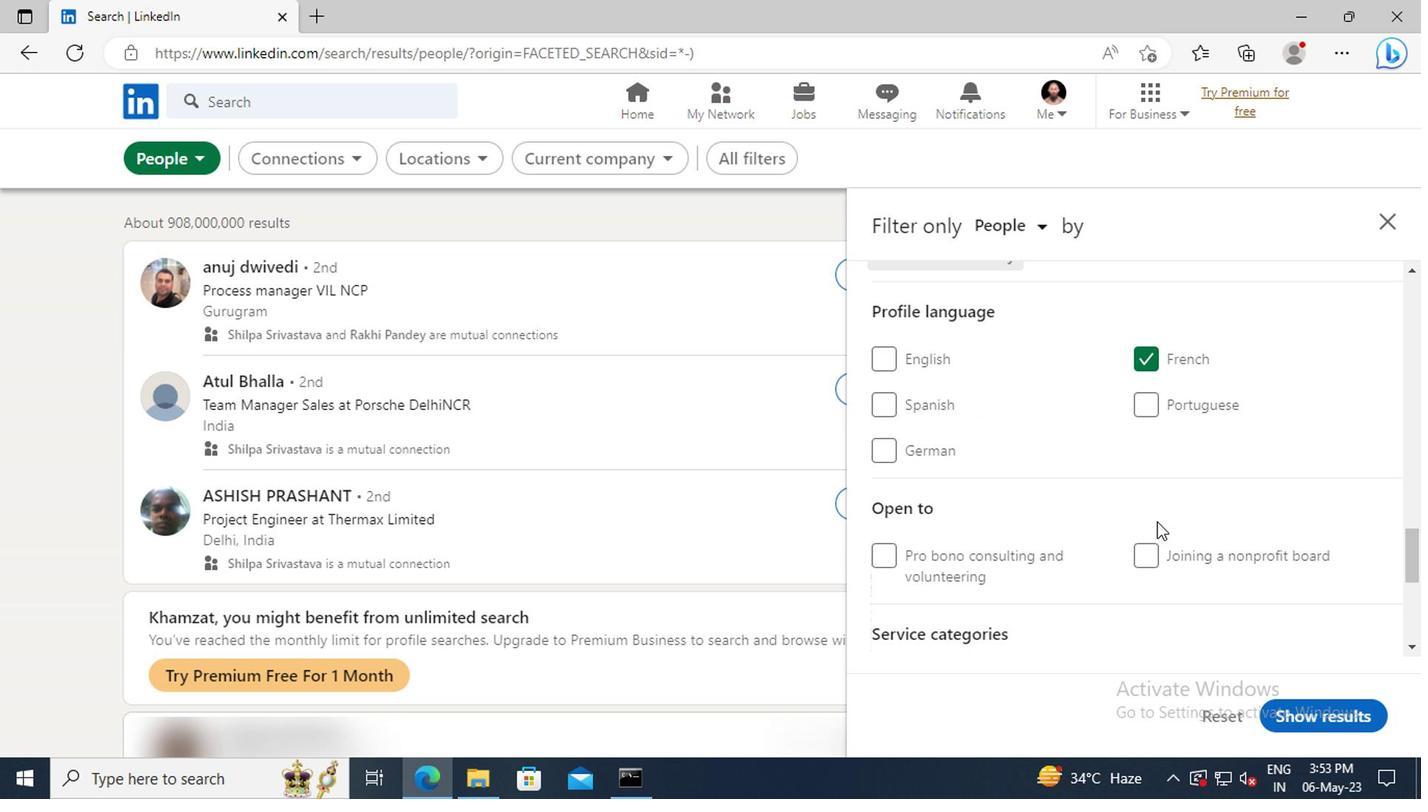 
Action: Mouse moved to (1148, 513)
Screenshot: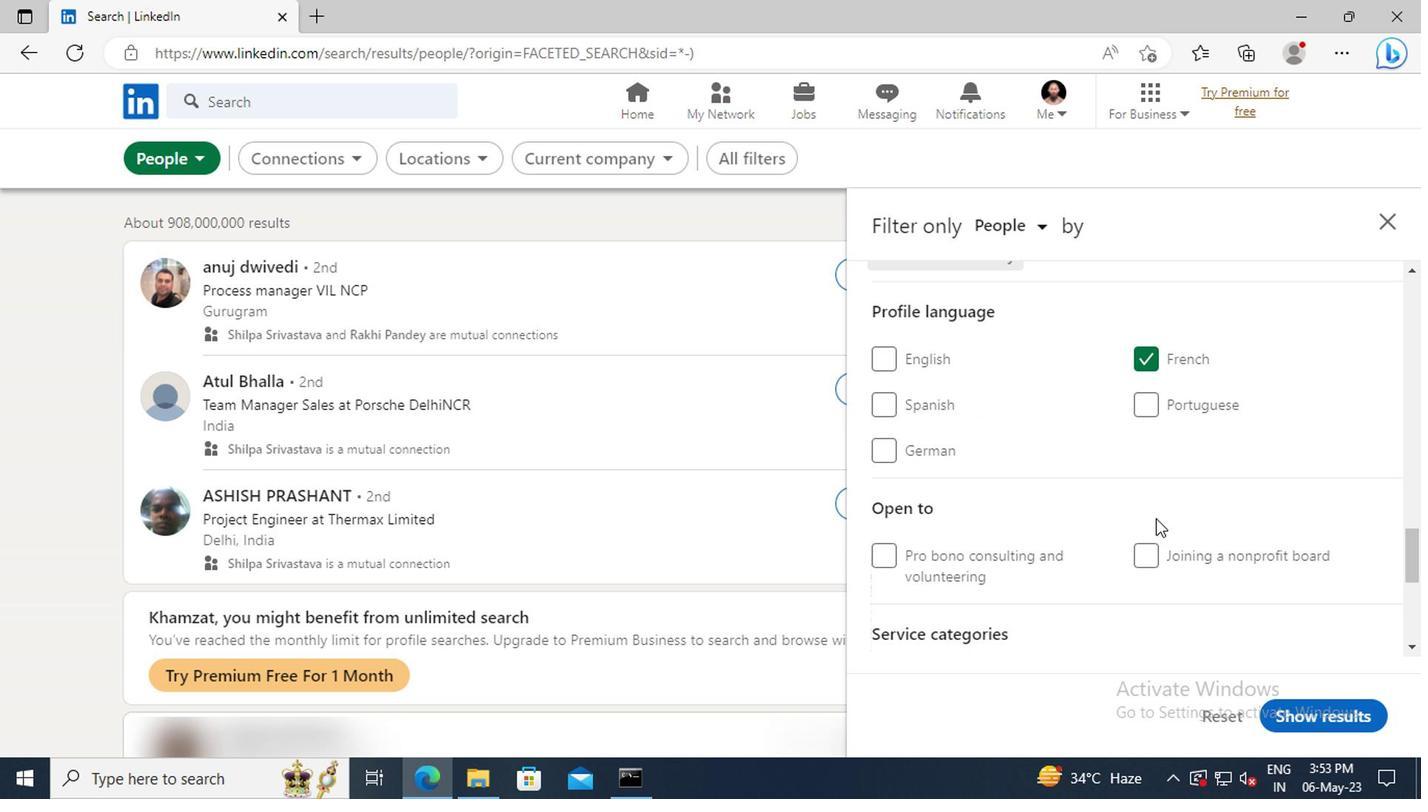 
Action: Mouse scrolled (1148, 512) with delta (0, 0)
Screenshot: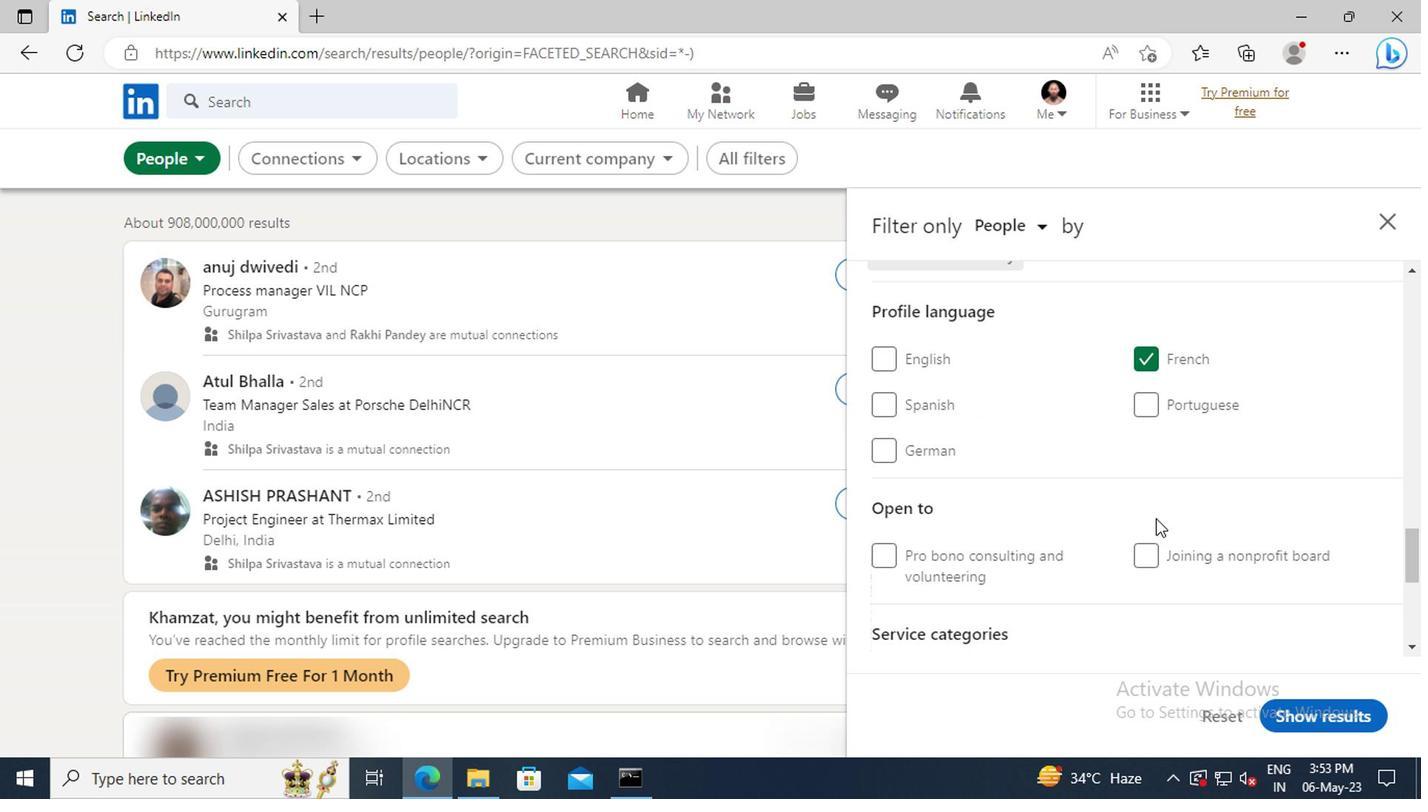 
Action: Mouse moved to (1148, 507)
Screenshot: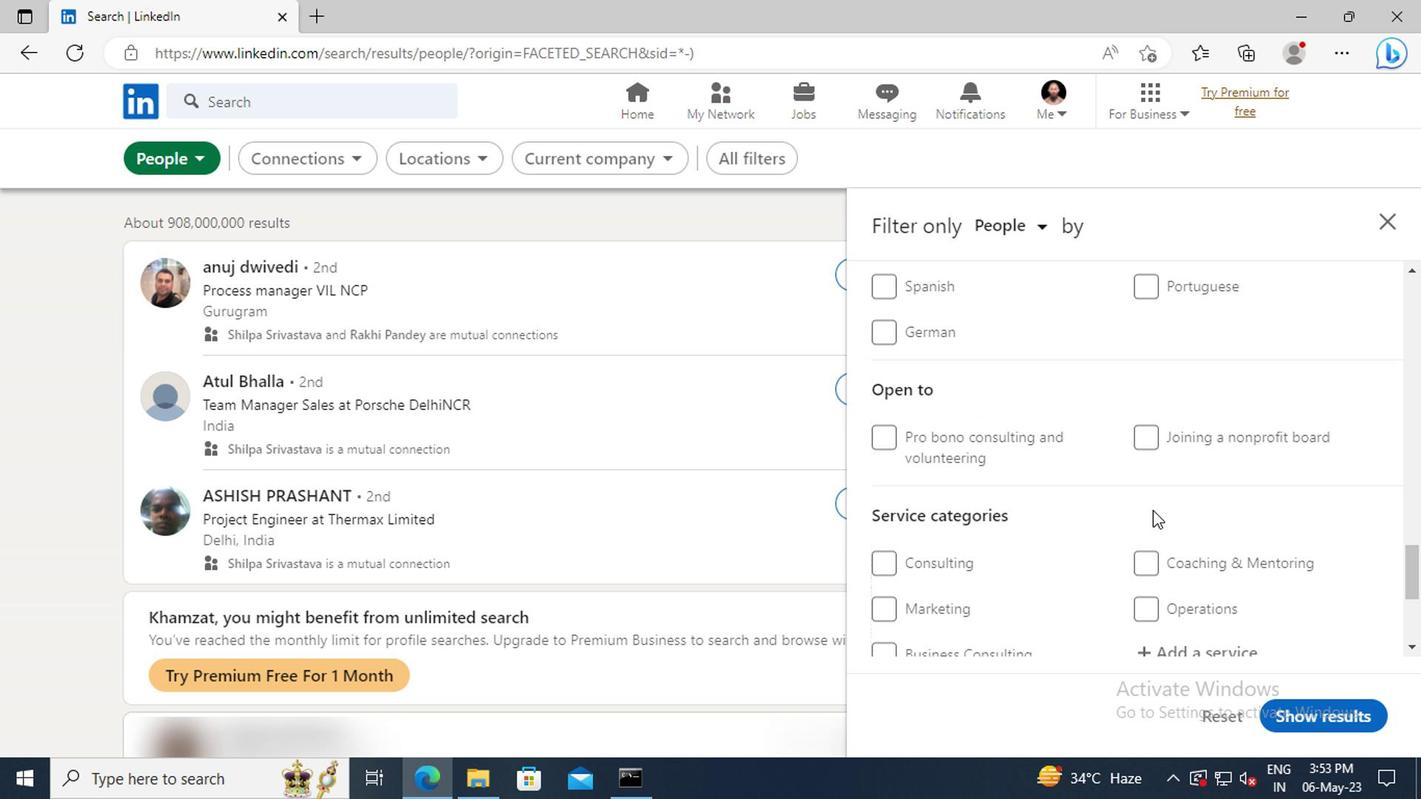 
Action: Mouse scrolled (1148, 506) with delta (0, 0)
Screenshot: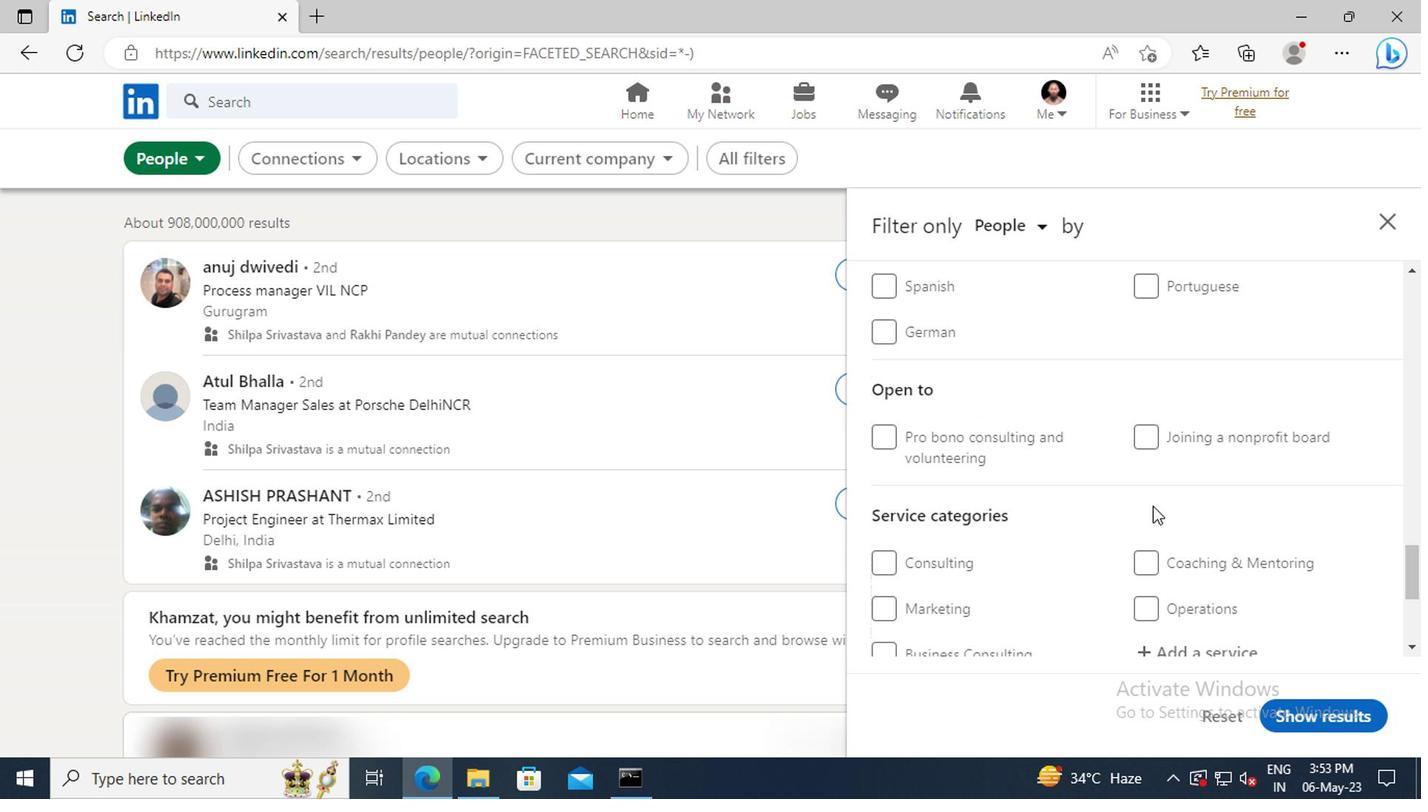 
Action: Mouse scrolled (1148, 506) with delta (0, 0)
Screenshot: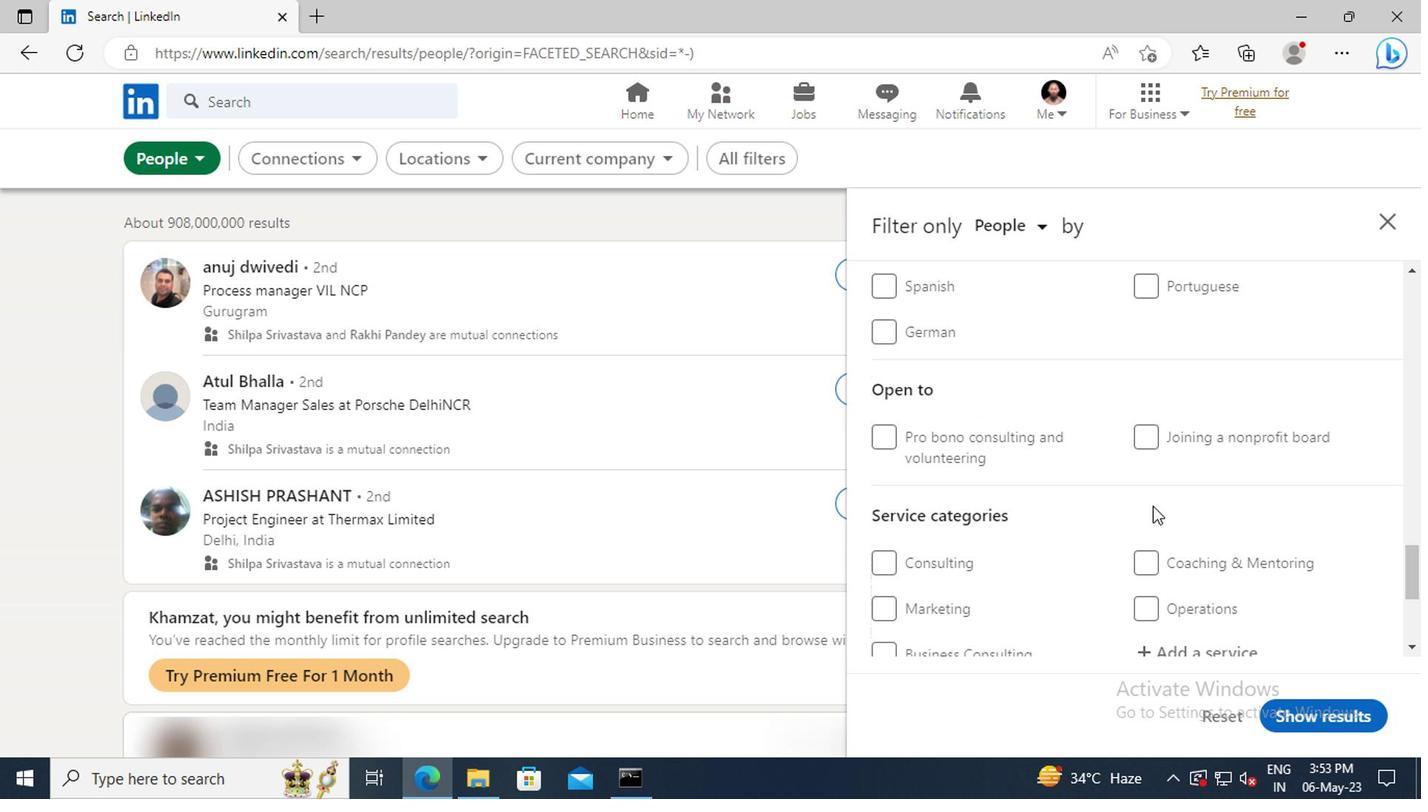 
Action: Mouse moved to (1151, 535)
Screenshot: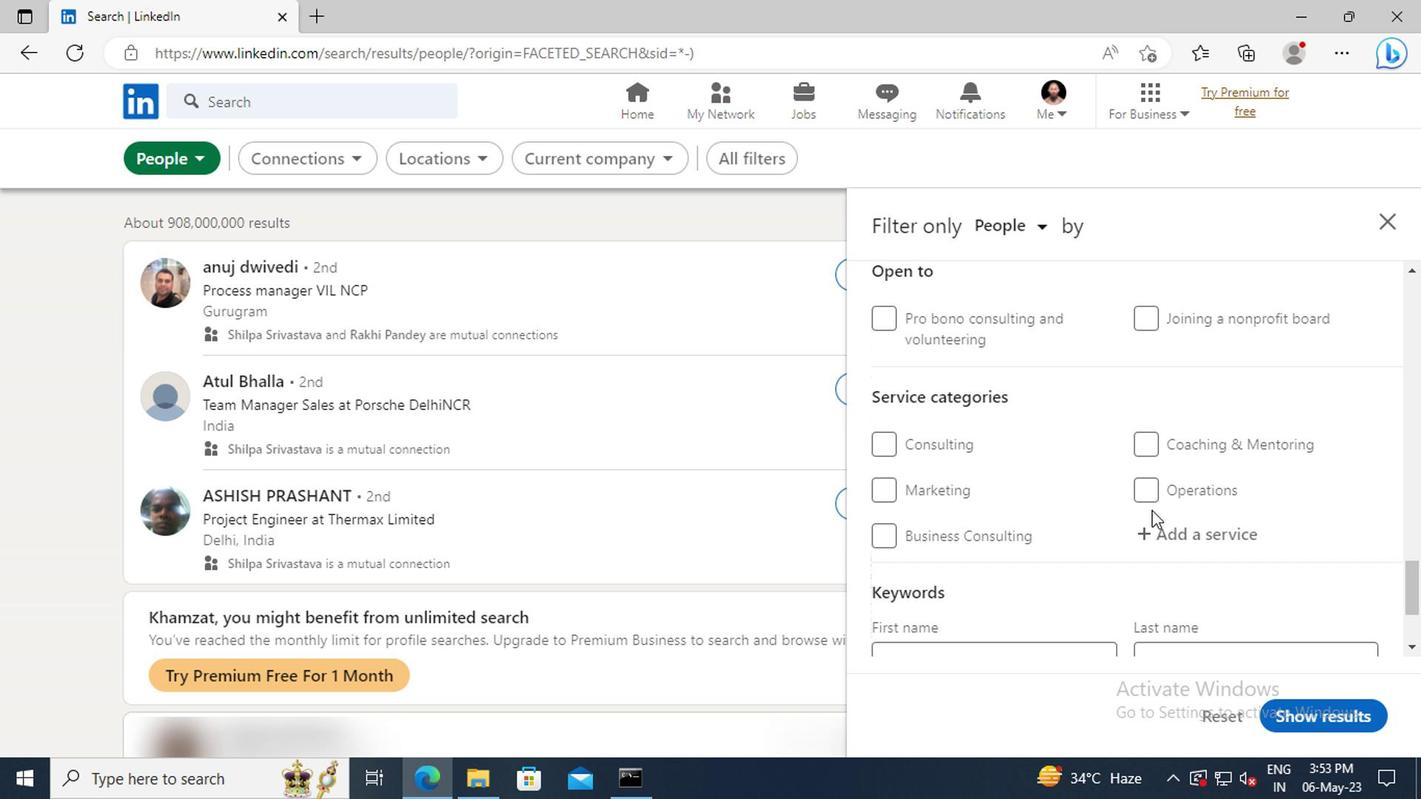 
Action: Mouse pressed left at (1151, 535)
Screenshot: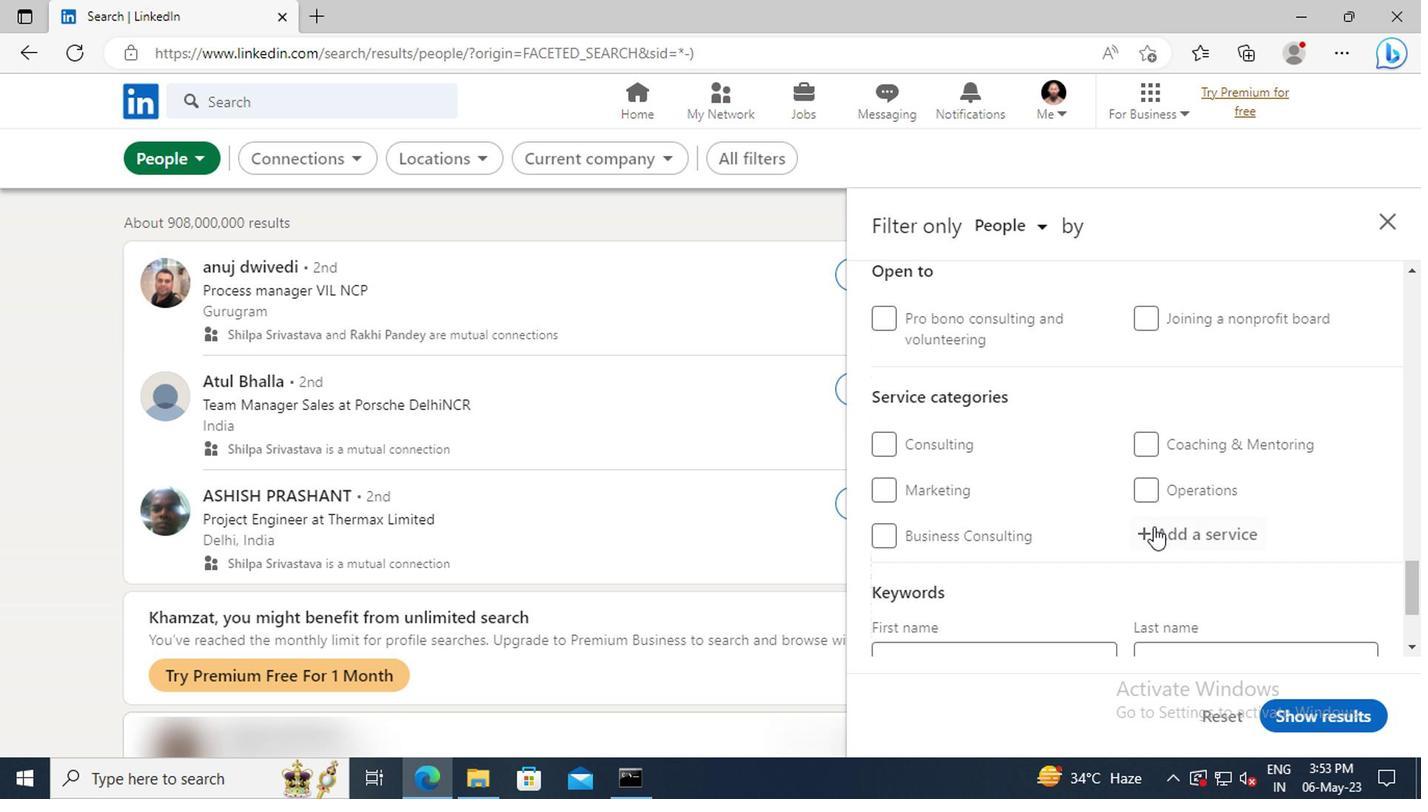 
Action: Key pressed <Key.shift>DATE<Key.space><Key.shift>ENTRY<Key.enter>
Screenshot: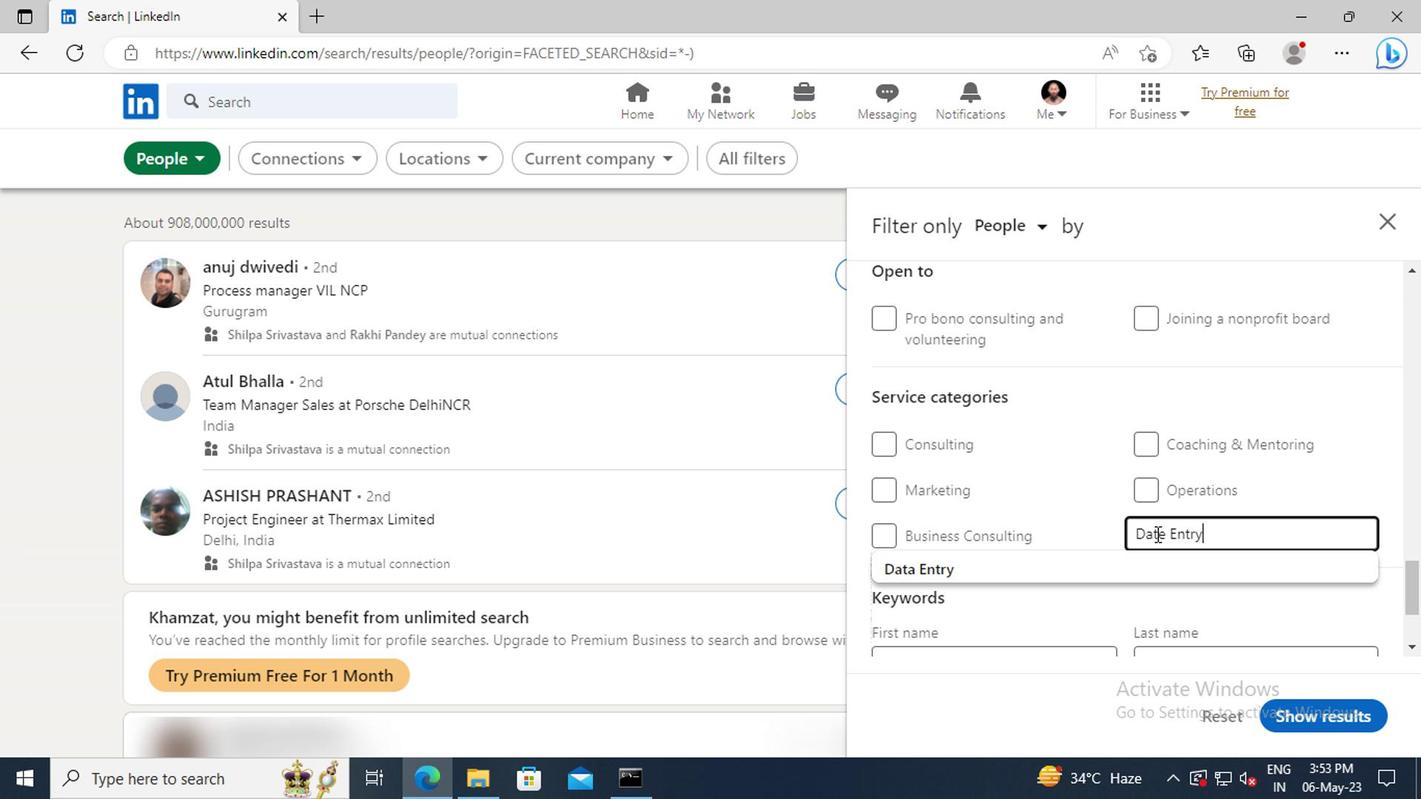 
Action: Mouse scrolled (1151, 533) with delta (0, -1)
Screenshot: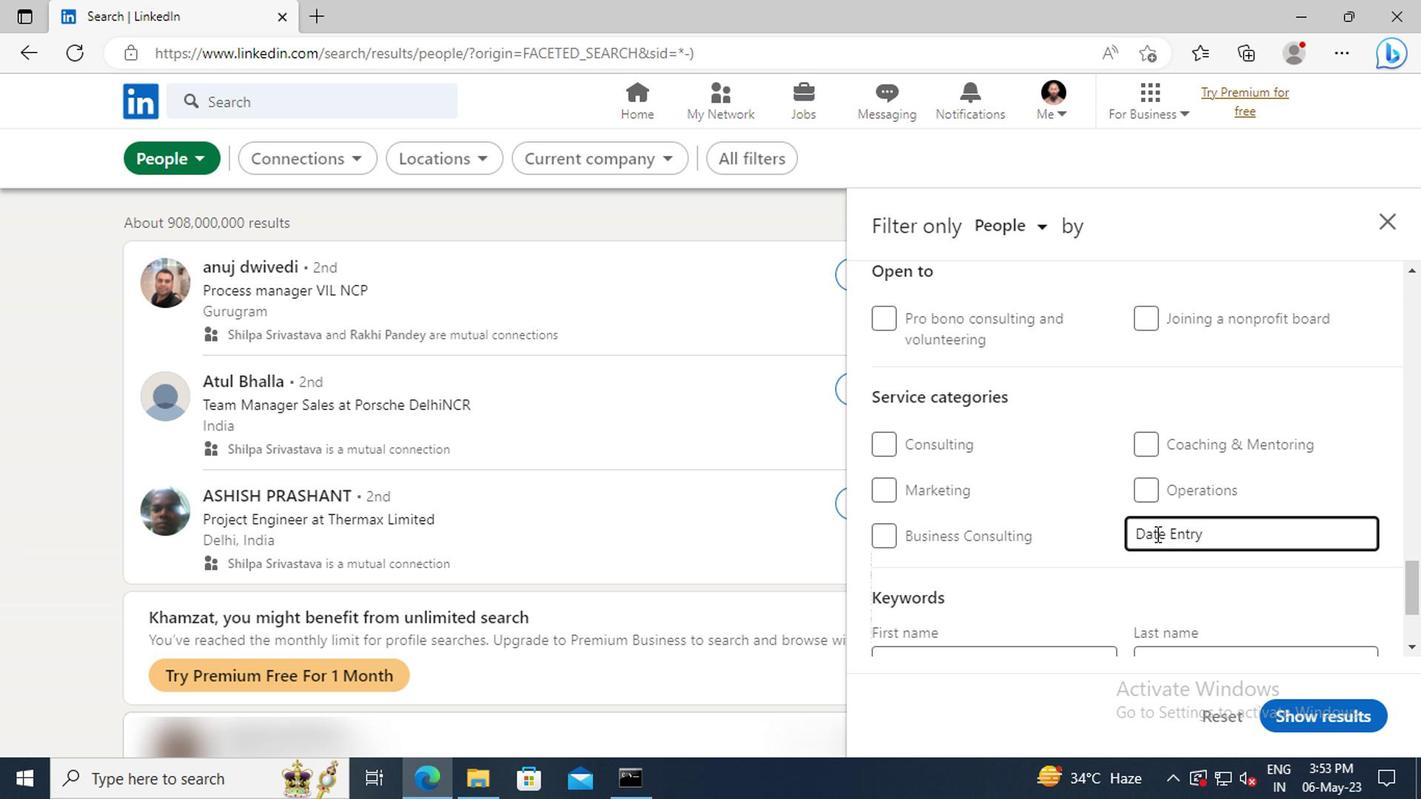 
Action: Mouse scrolled (1151, 533) with delta (0, -1)
Screenshot: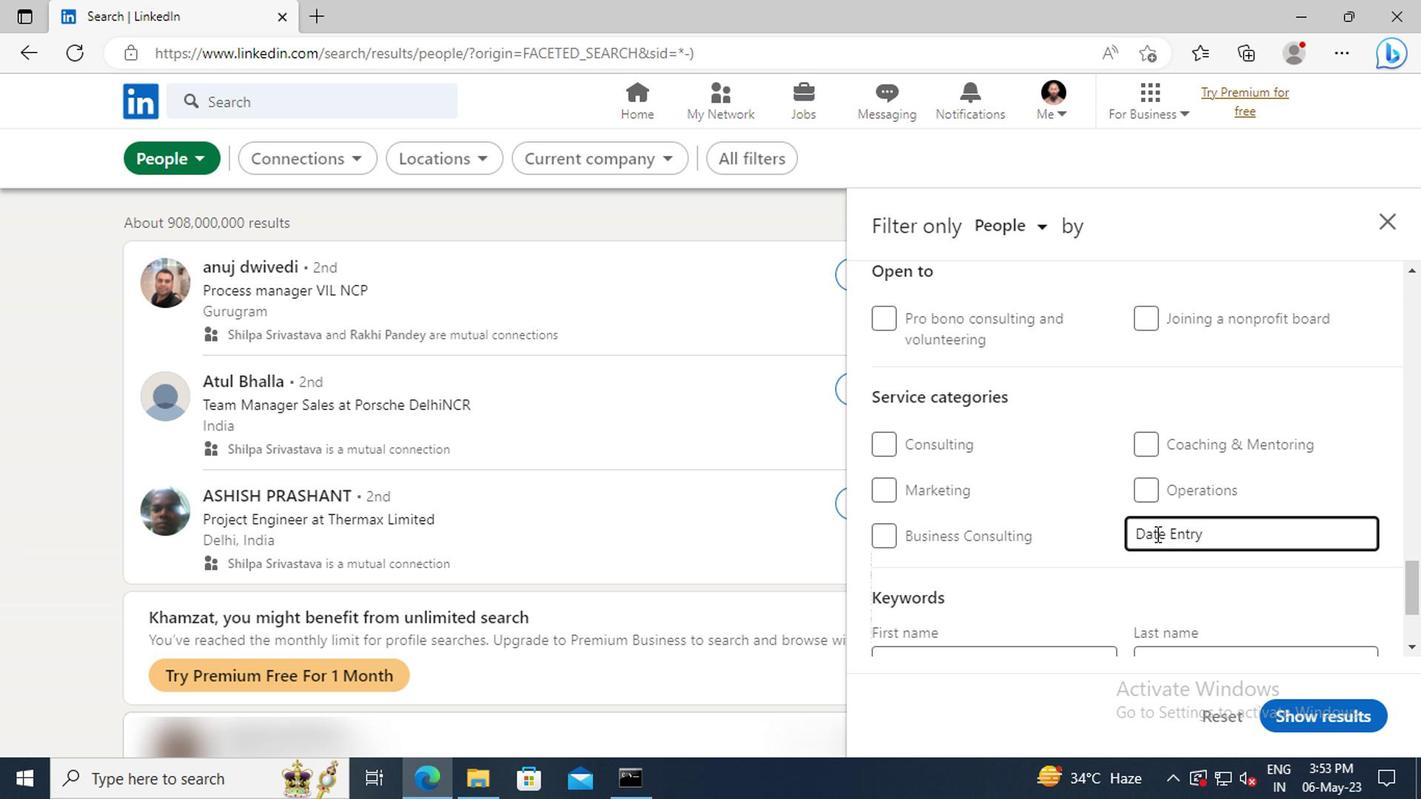 
Action: Mouse scrolled (1151, 533) with delta (0, -1)
Screenshot: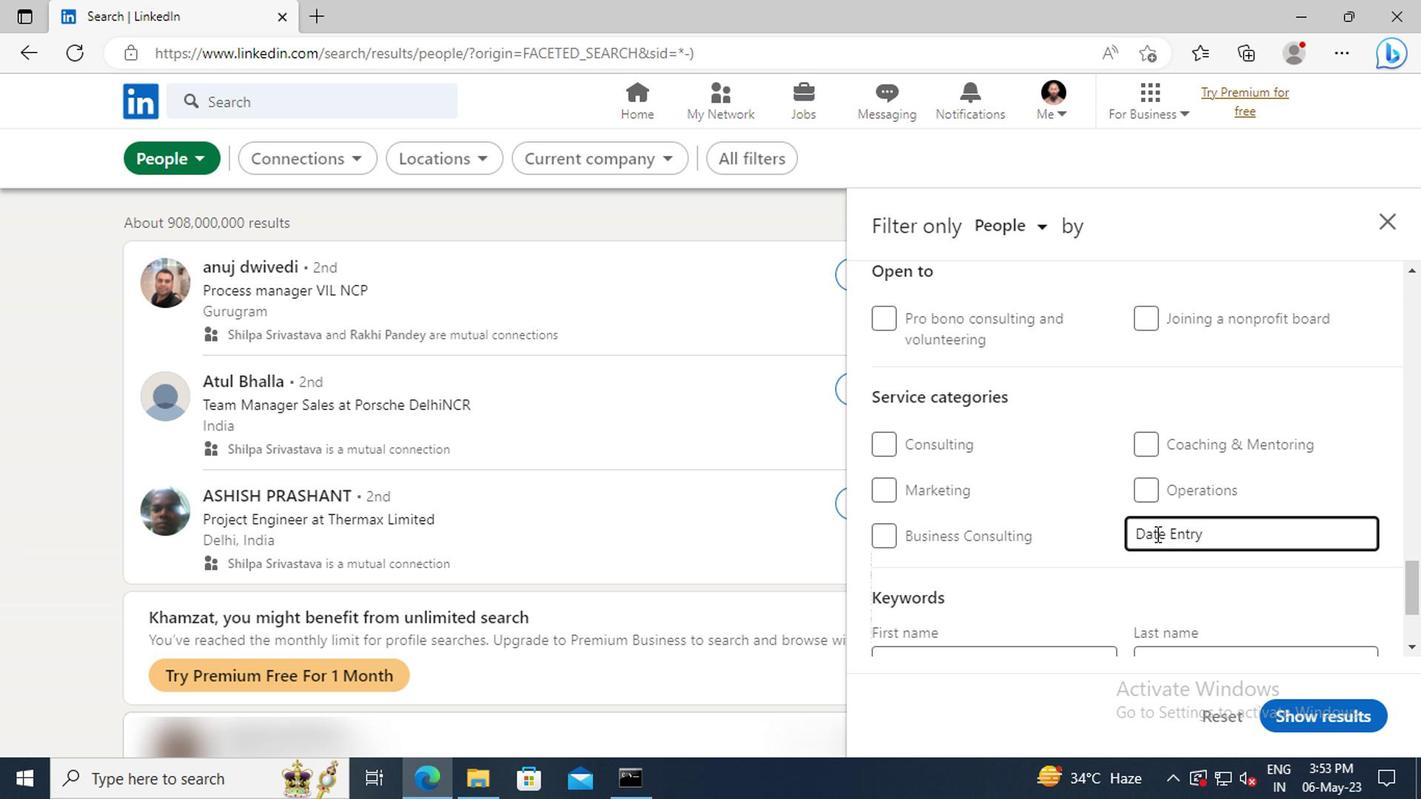 
Action: Mouse scrolled (1151, 533) with delta (0, -1)
Screenshot: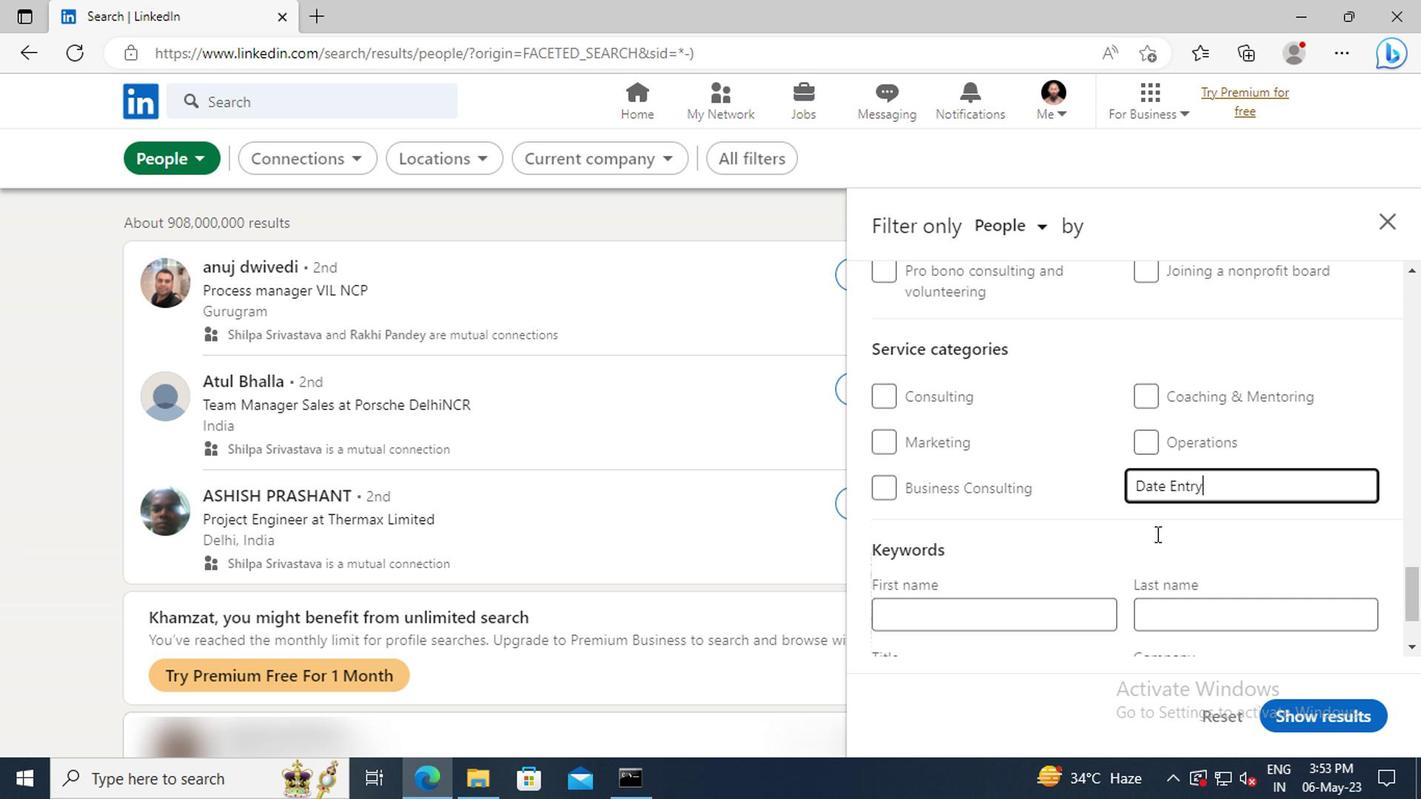 
Action: Mouse moved to (1065, 570)
Screenshot: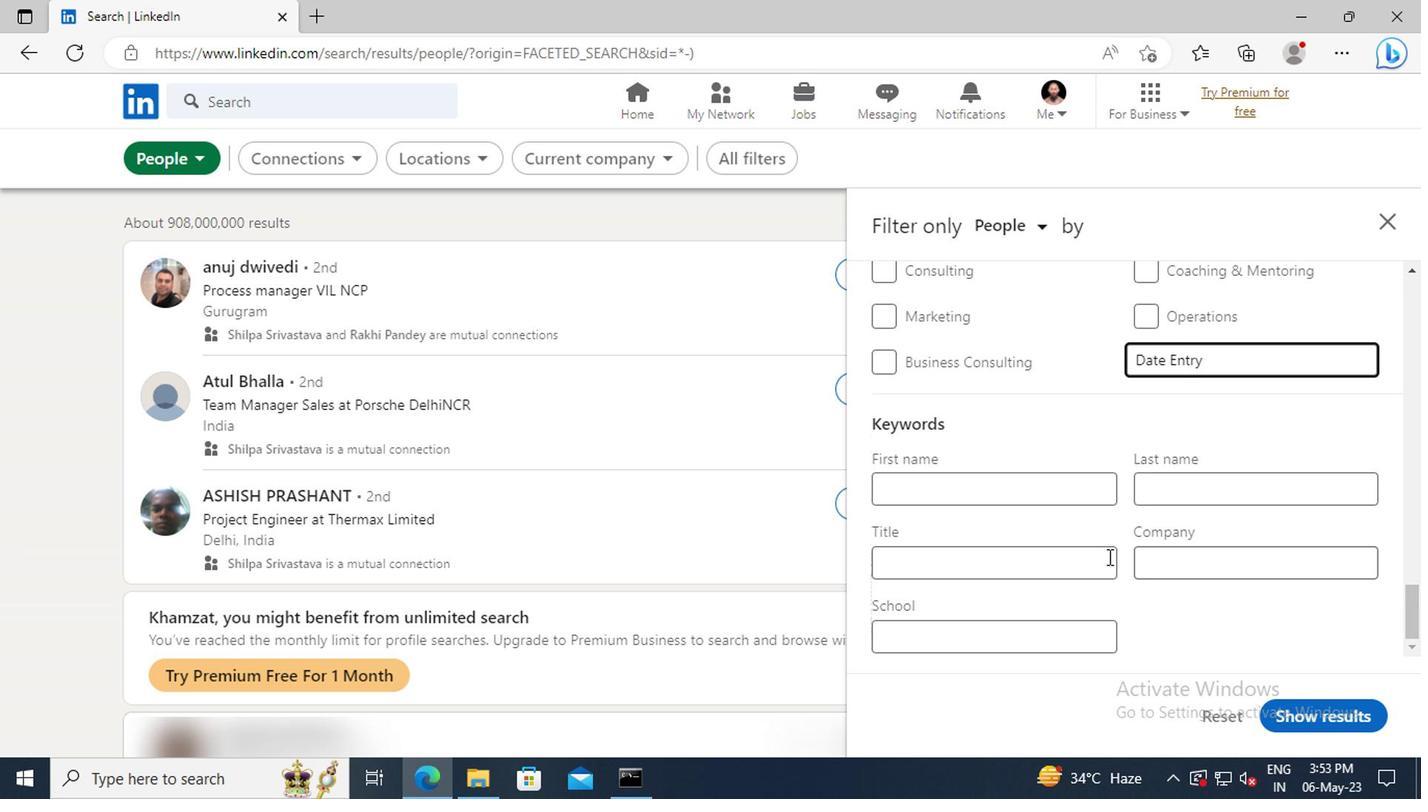 
Action: Mouse pressed left at (1065, 570)
Screenshot: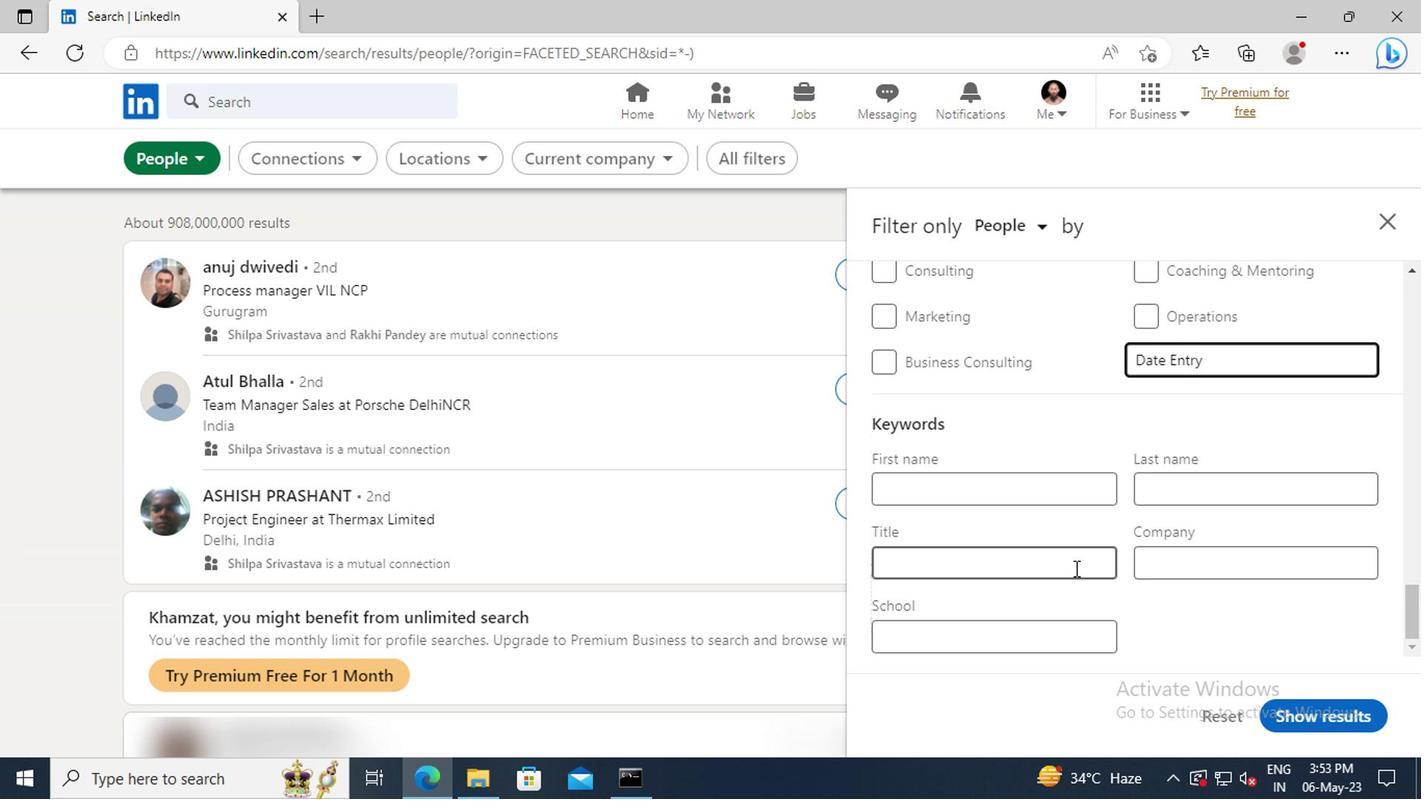 
Action: Key pressed <Key.shift>OPERATIONS<Key.space><Key.shift>COORDINATOR<Key.enter>
Screenshot: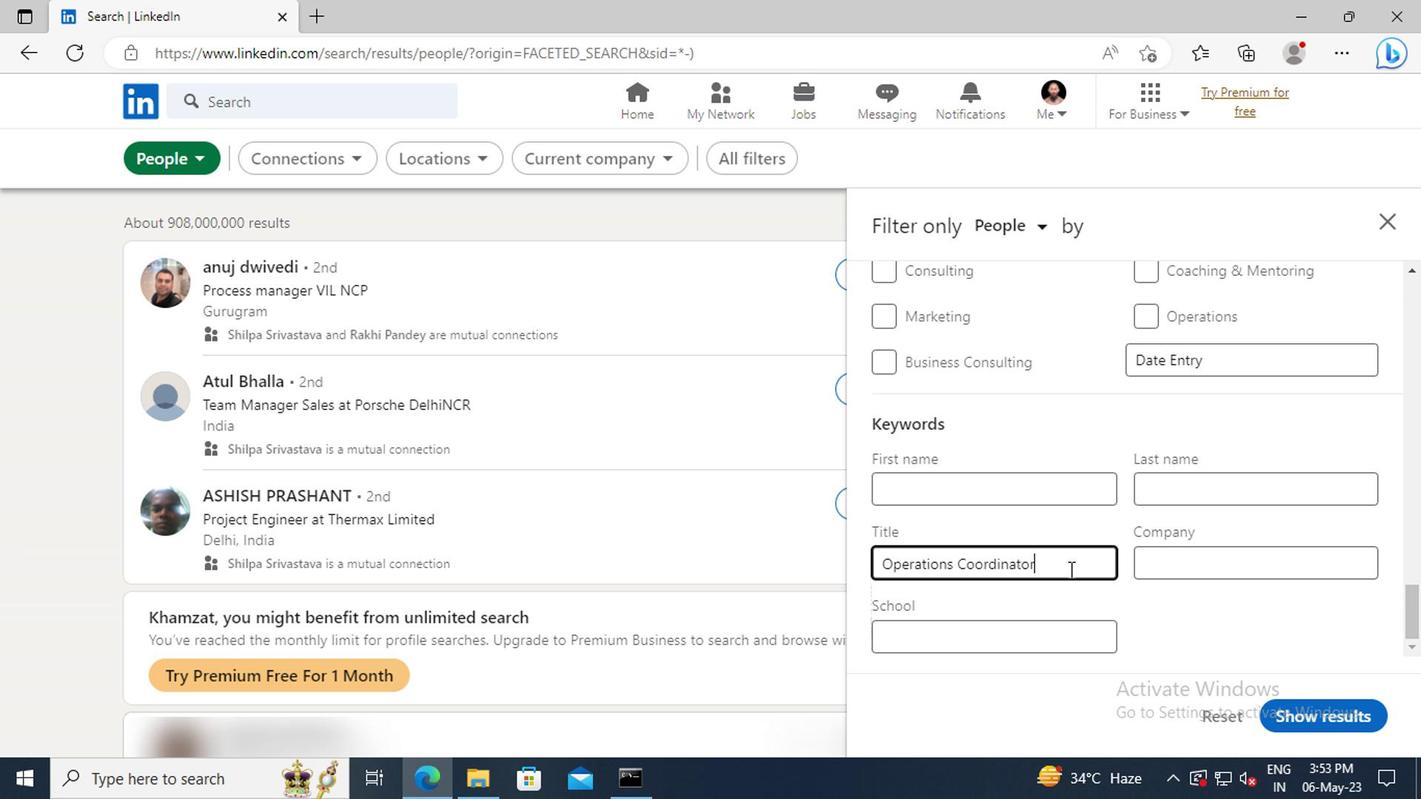 
Action: Mouse moved to (1297, 708)
Screenshot: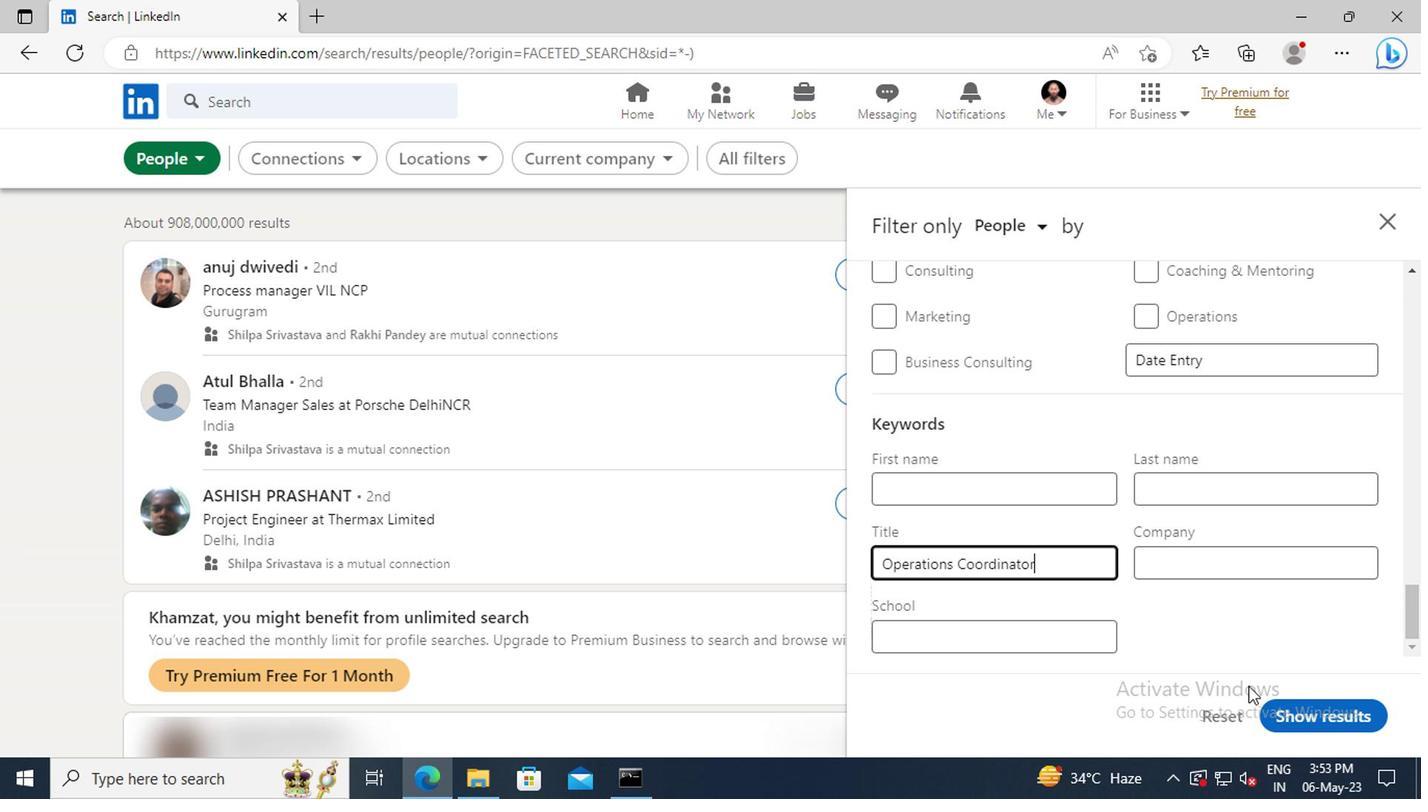 
Action: Mouse pressed left at (1297, 708)
Screenshot: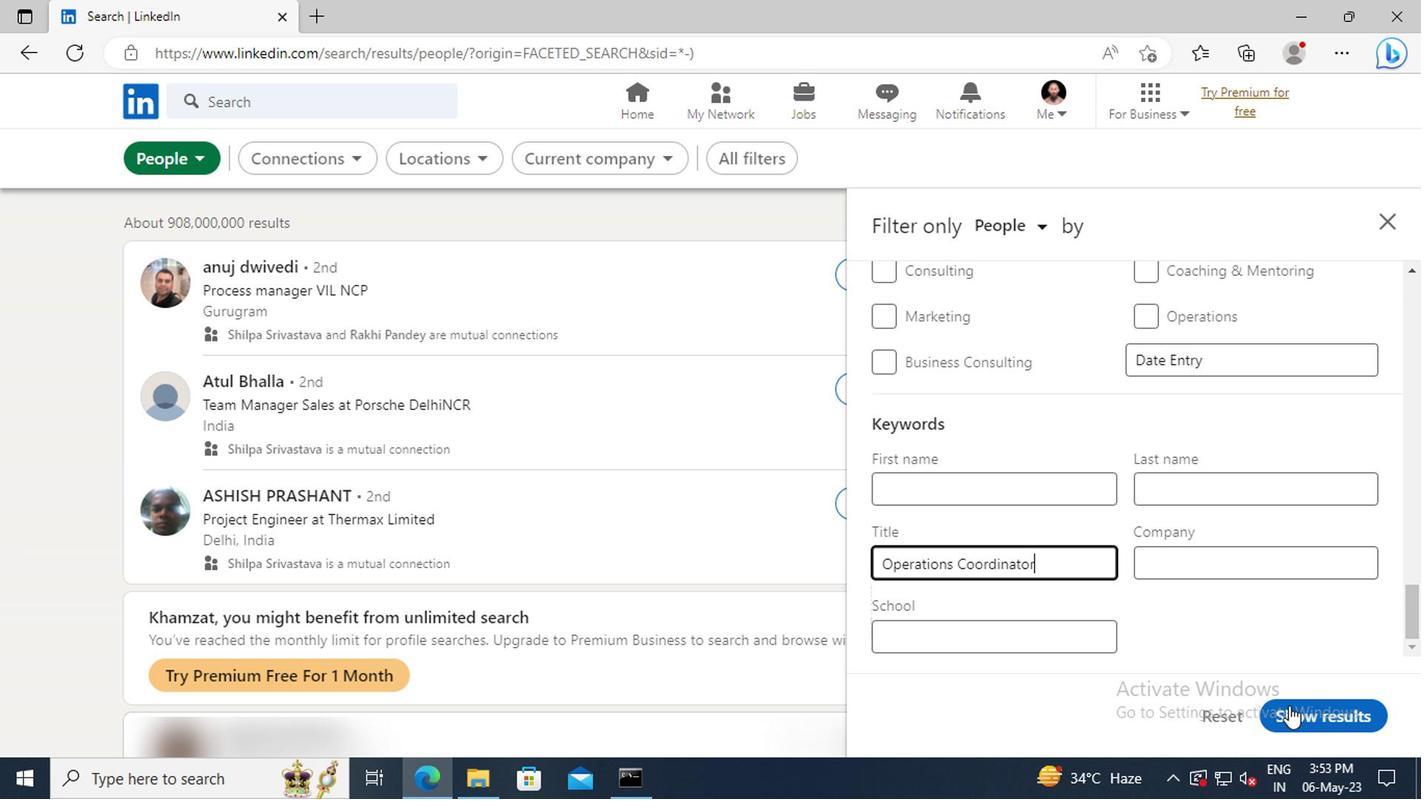
Action: Mouse moved to (1297, 709)
Screenshot: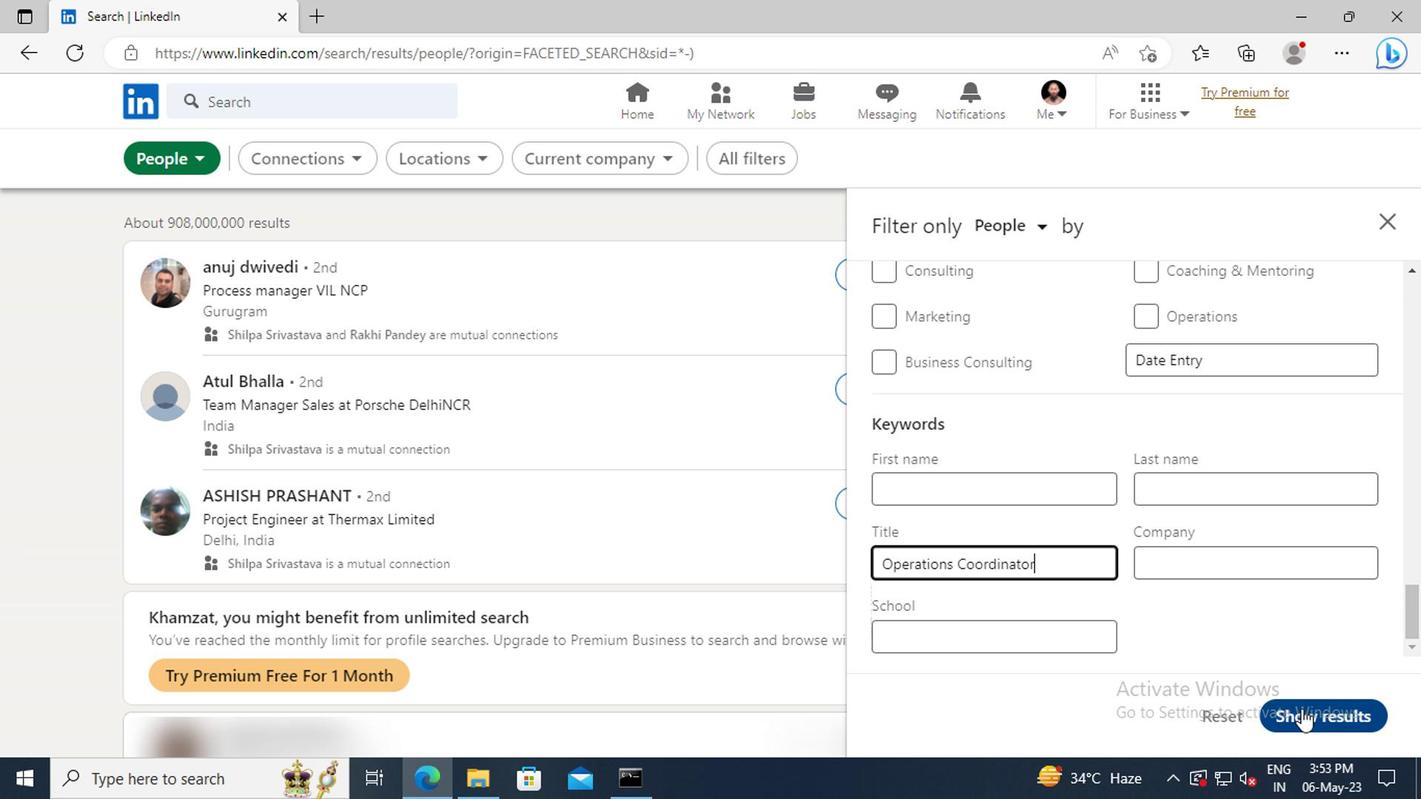 
